 Task: Look for Airbnb properties in Kiskunhalas, Hungary from 22nd December, 2023 to 30th December, 2023 for 2 adults.1  bedroom having 1 bed and 1 bathroom. Property type can be hotel. Look for 3 properties as per requirement.
Action: Mouse pressed left at (441, 215)
Screenshot: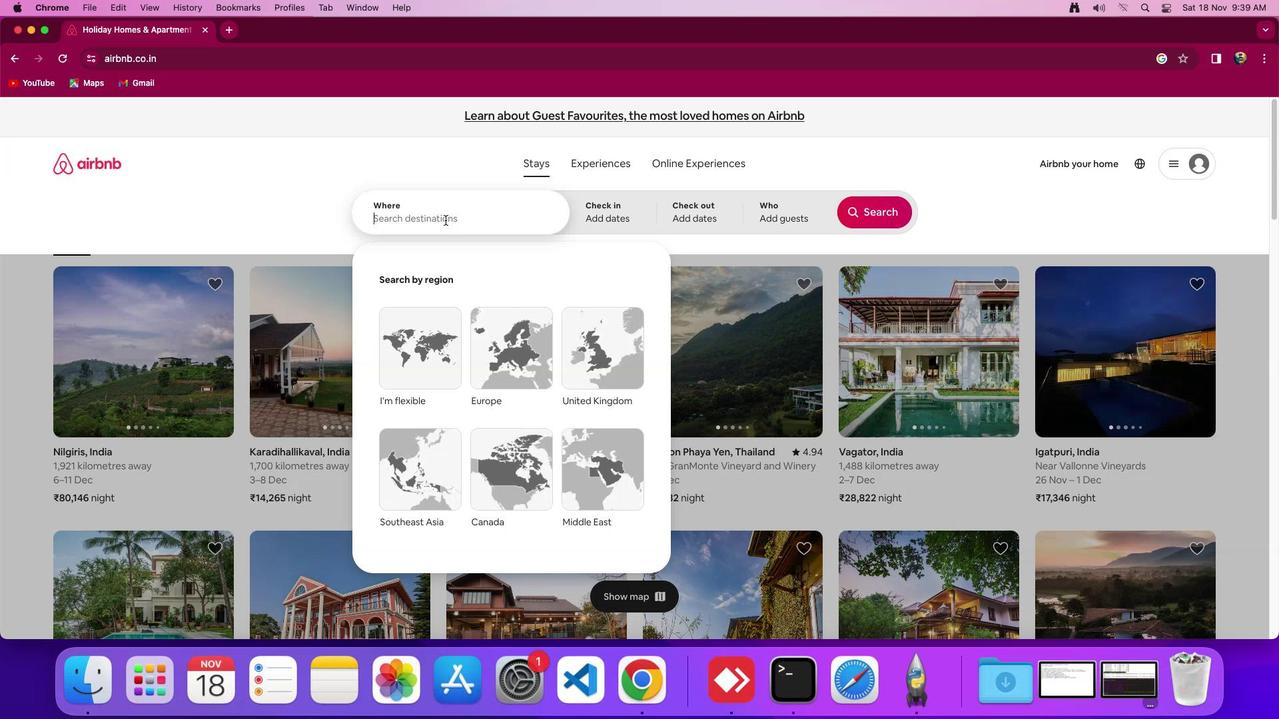 
Action: Mouse pressed left at (441, 215)
Screenshot: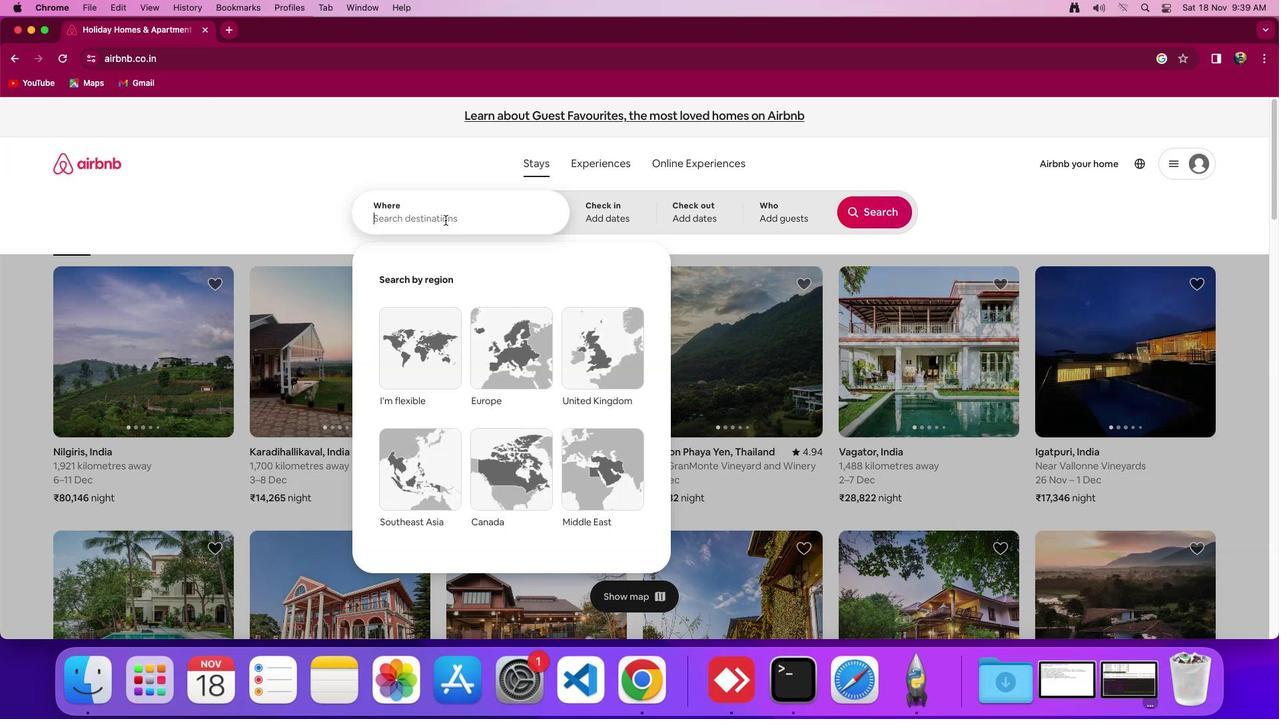 
Action: Mouse moved to (445, 219)
Screenshot: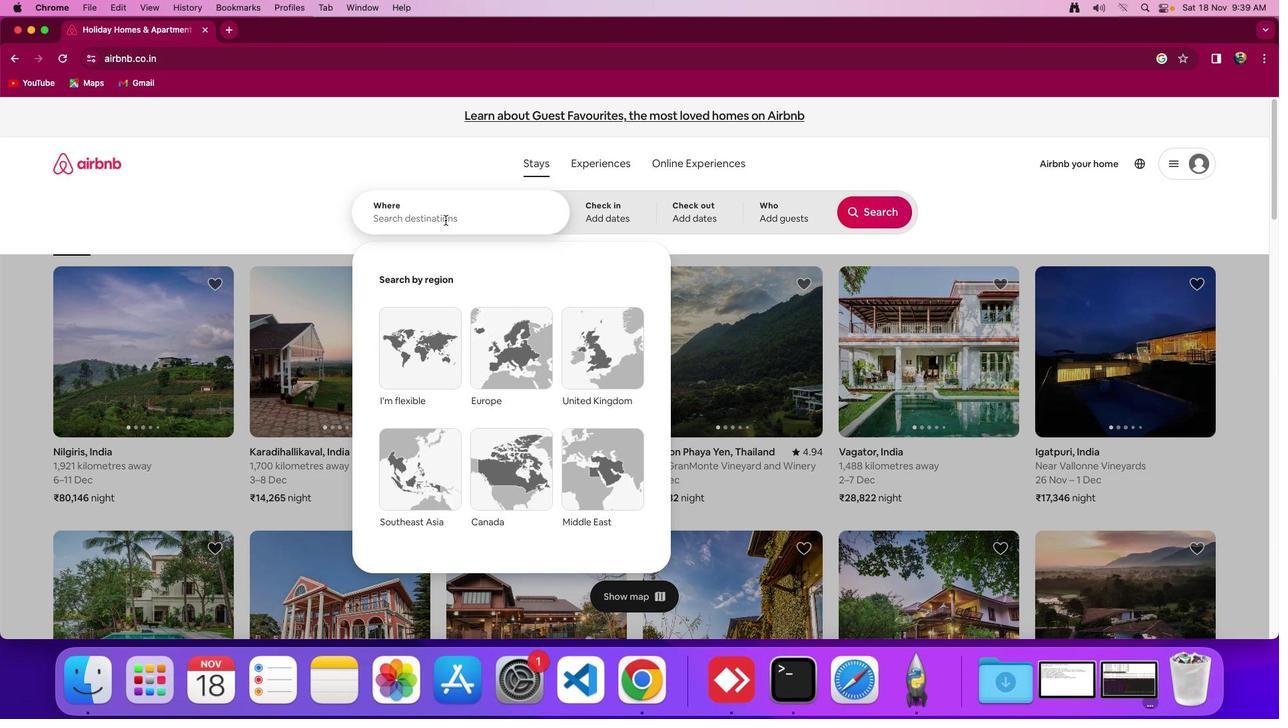 
Action: Key pressed Key.shift'K'
Screenshot: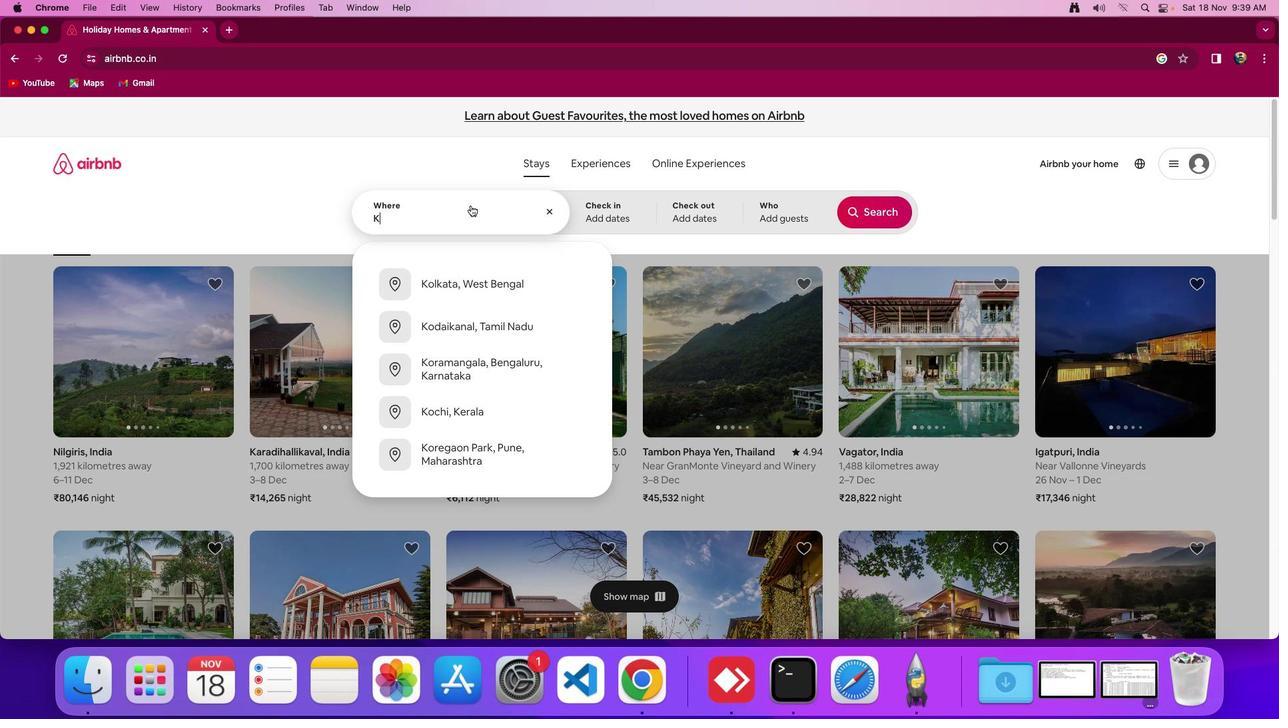 
Action: Mouse moved to (470, 205)
Screenshot: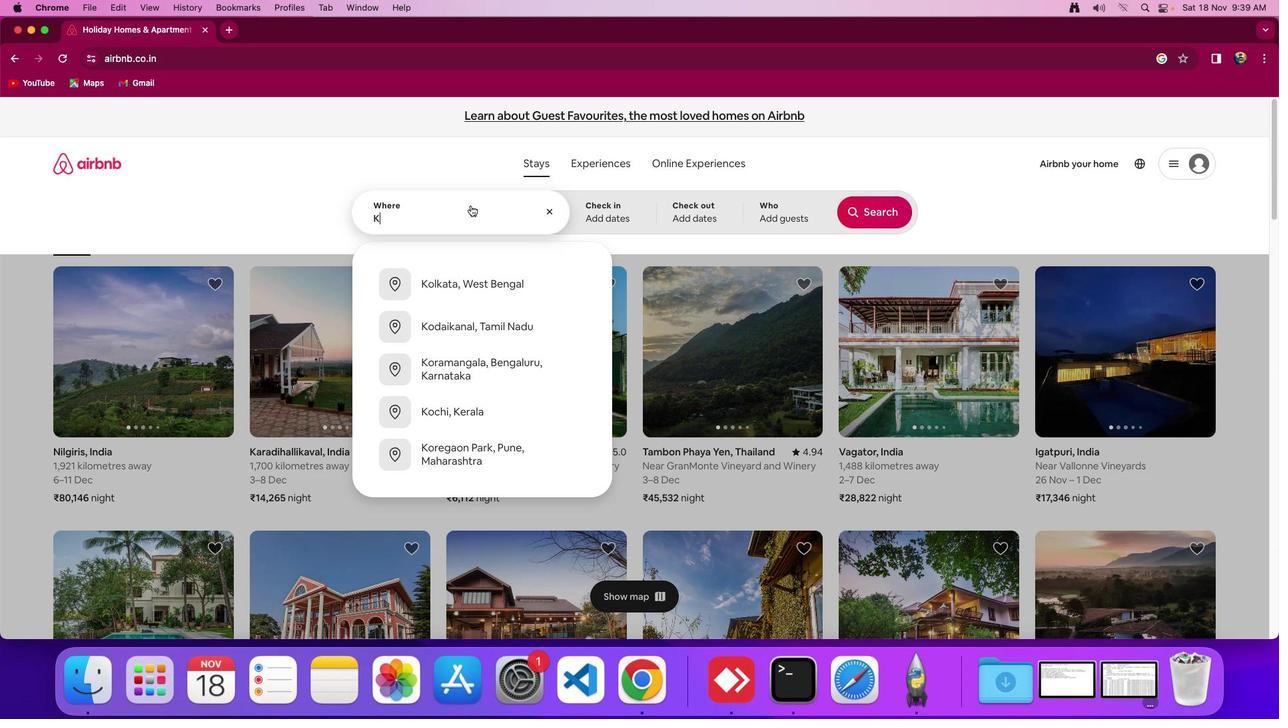 
Action: Key pressed 'i''s''k''u'
Screenshot: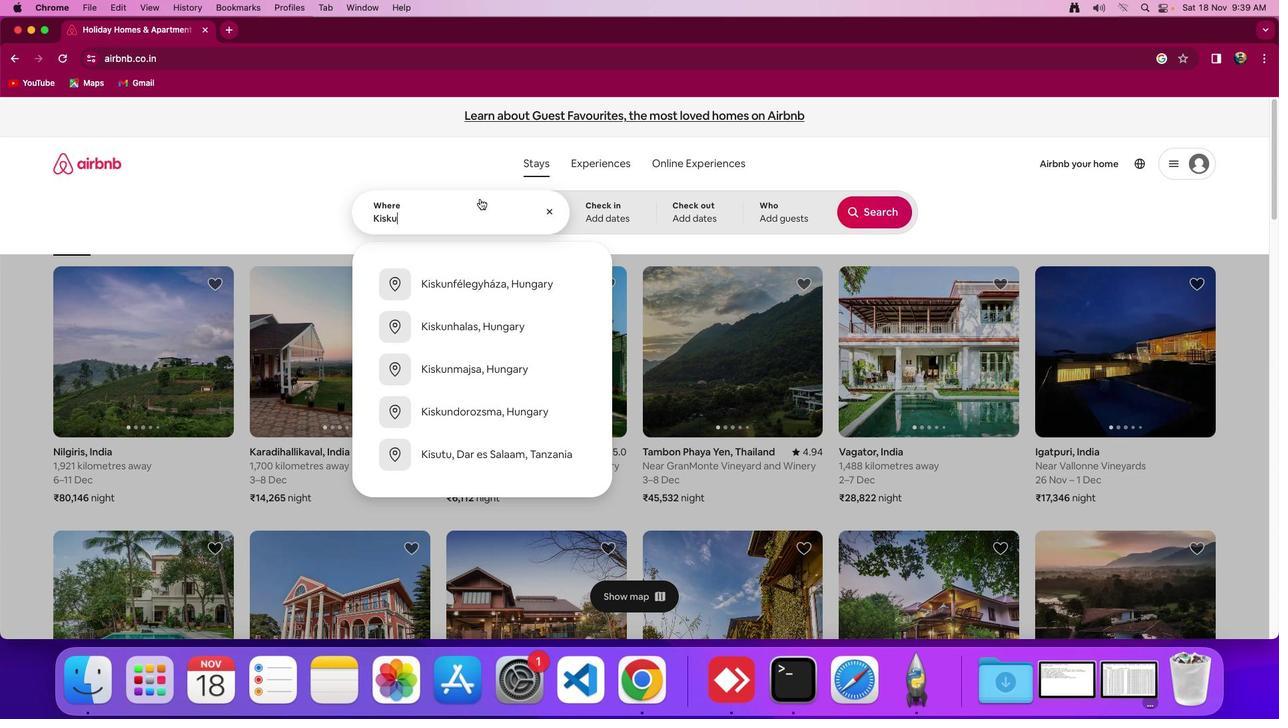 
Action: Mouse moved to (489, 193)
Screenshot: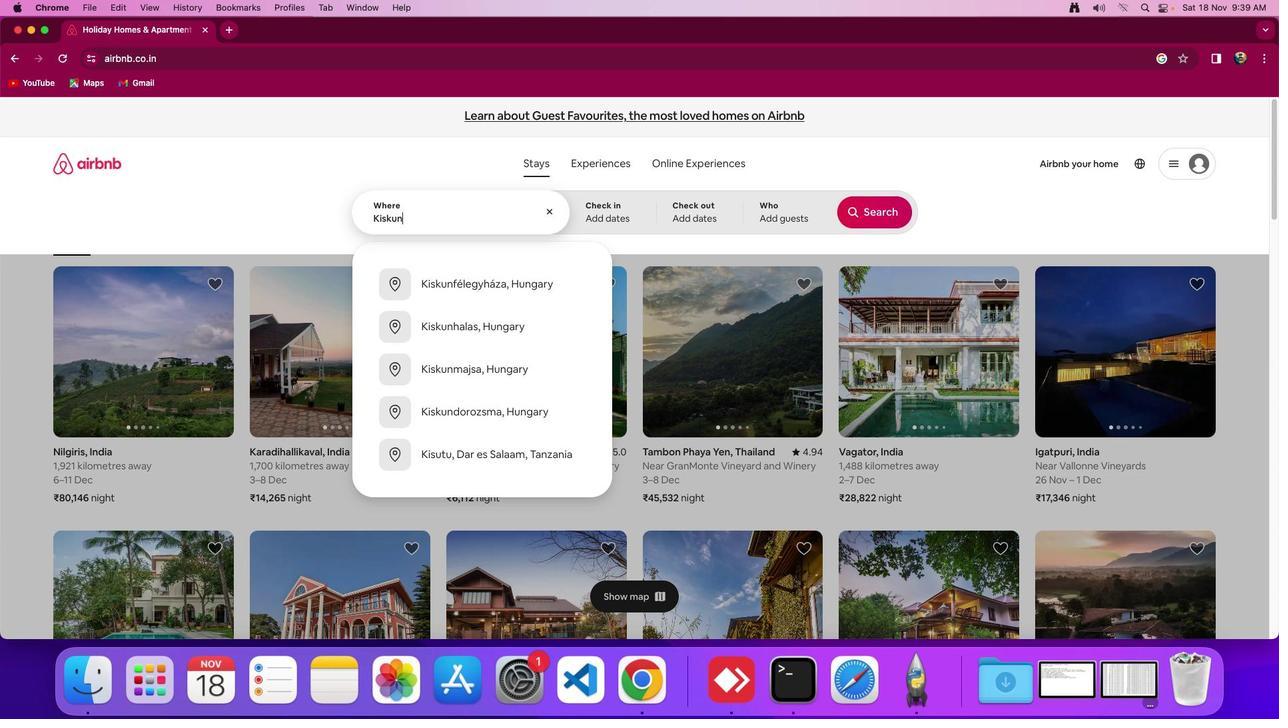 
Action: Key pressed 'n''h''a''l''a''s'','Key.spaceKey.shift'H''u''n'
Screenshot: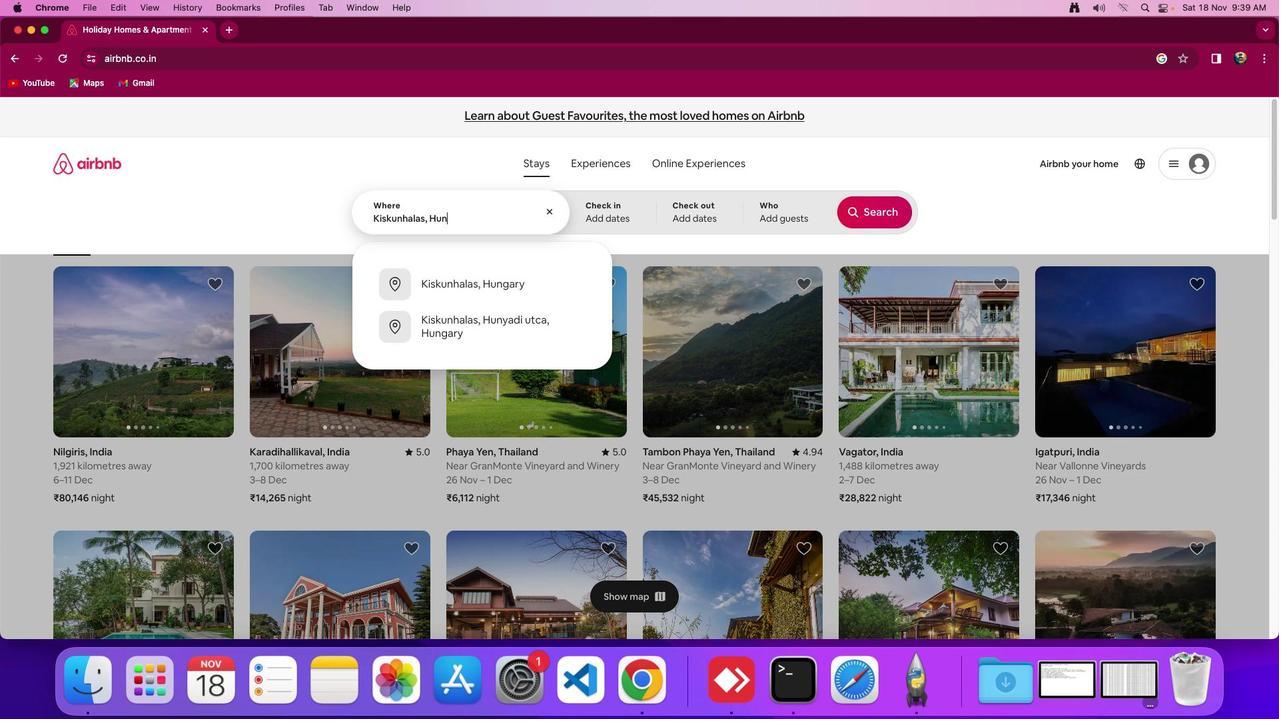 
Action: Mouse moved to (475, 219)
Screenshot: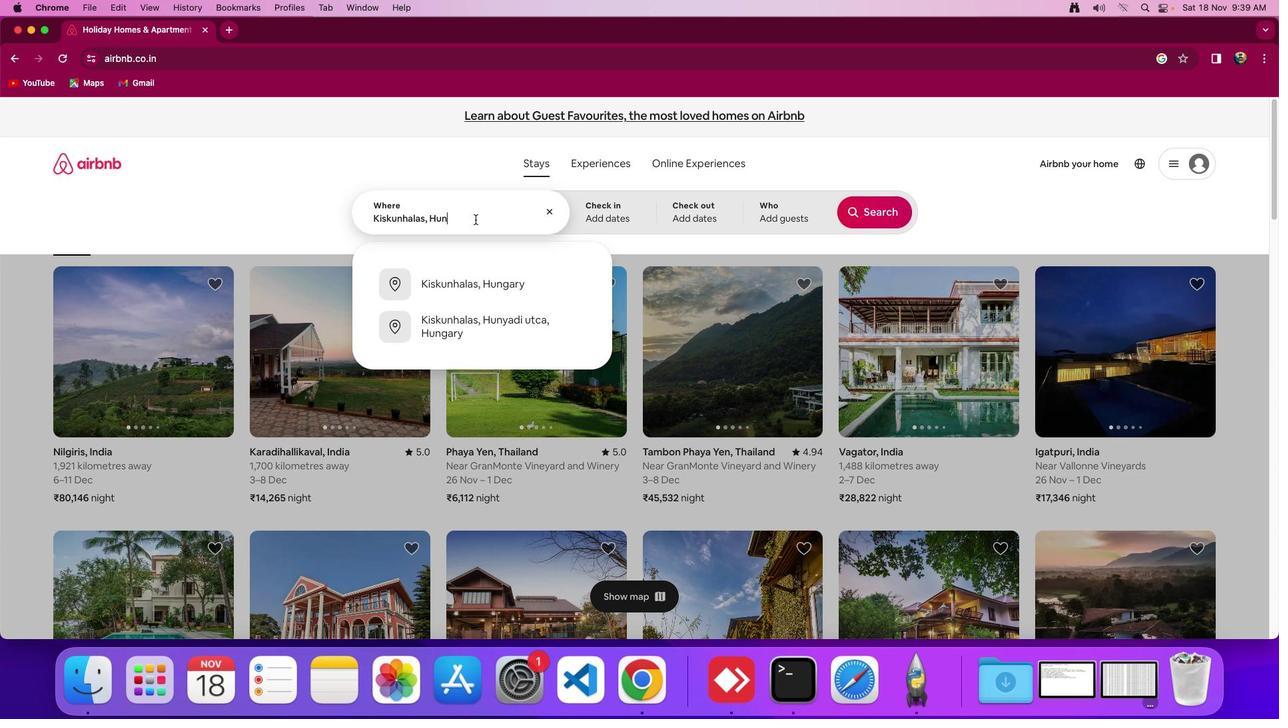 
Action: Key pressed 'g''a''r''y'
Screenshot: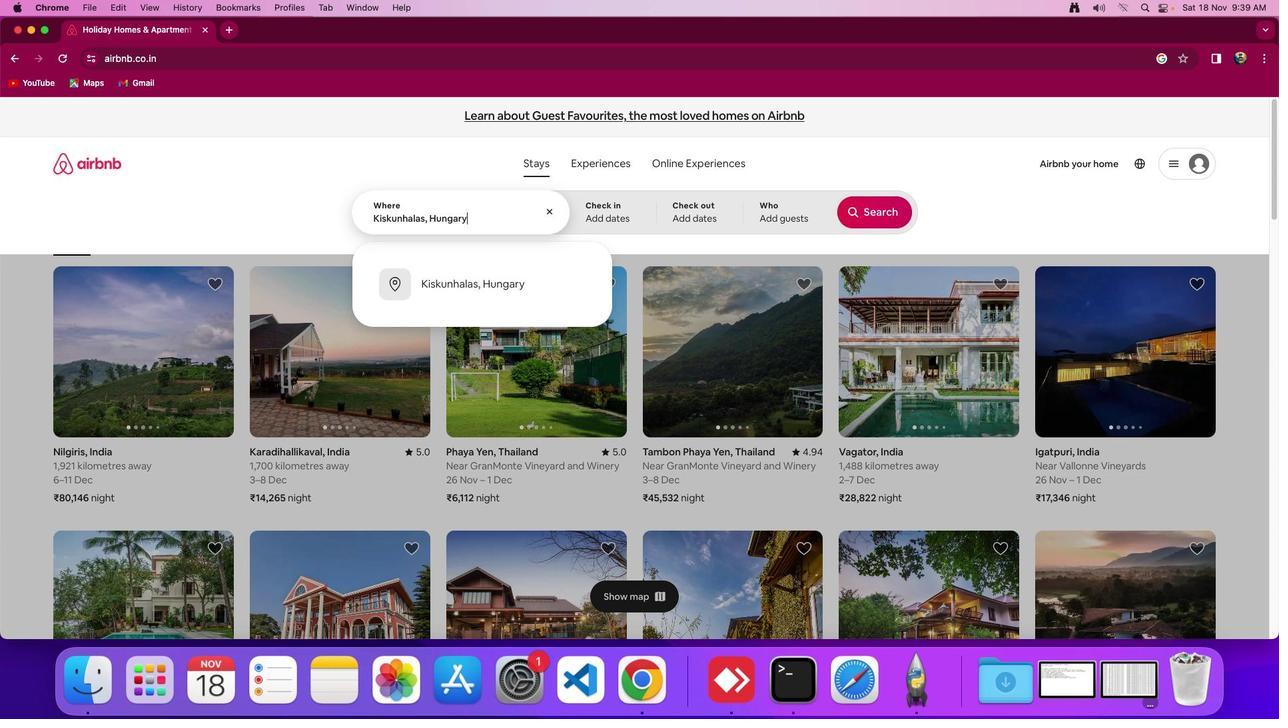 
Action: Mouse moved to (601, 204)
Screenshot: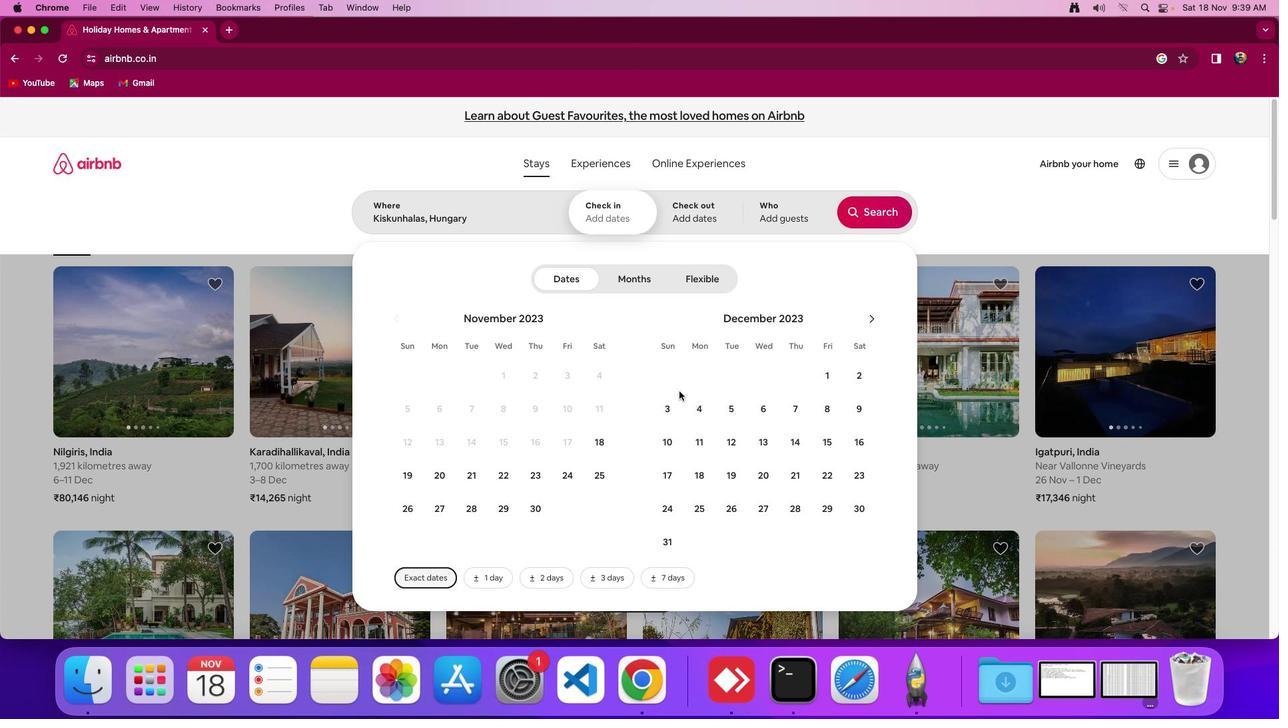
Action: Mouse pressed left at (601, 204)
Screenshot: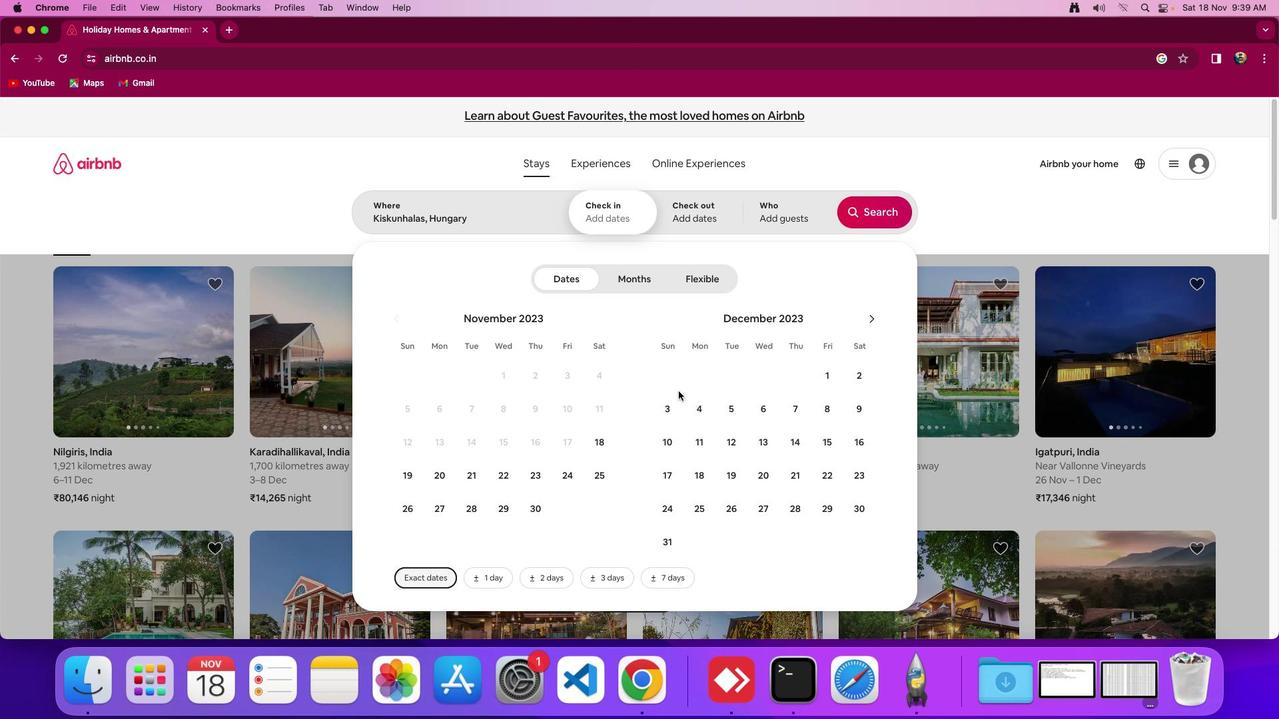 
Action: Mouse moved to (513, 477)
Screenshot: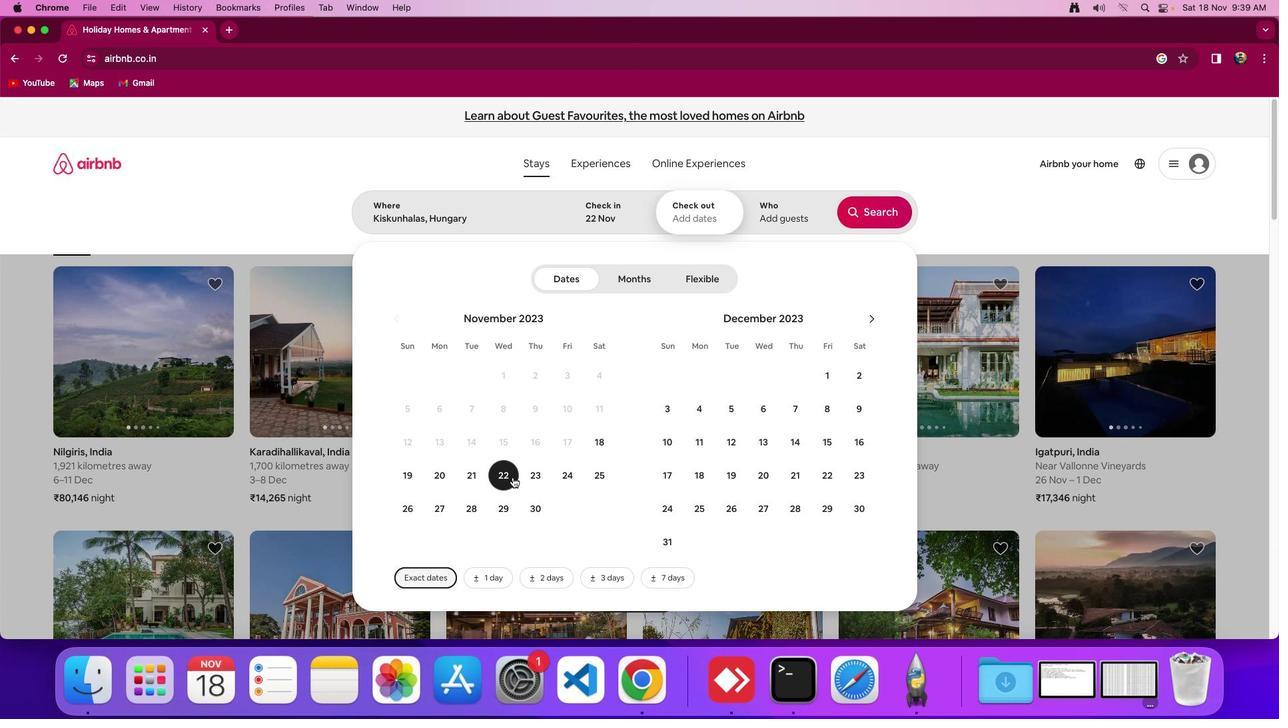 
Action: Mouse pressed left at (513, 477)
Screenshot: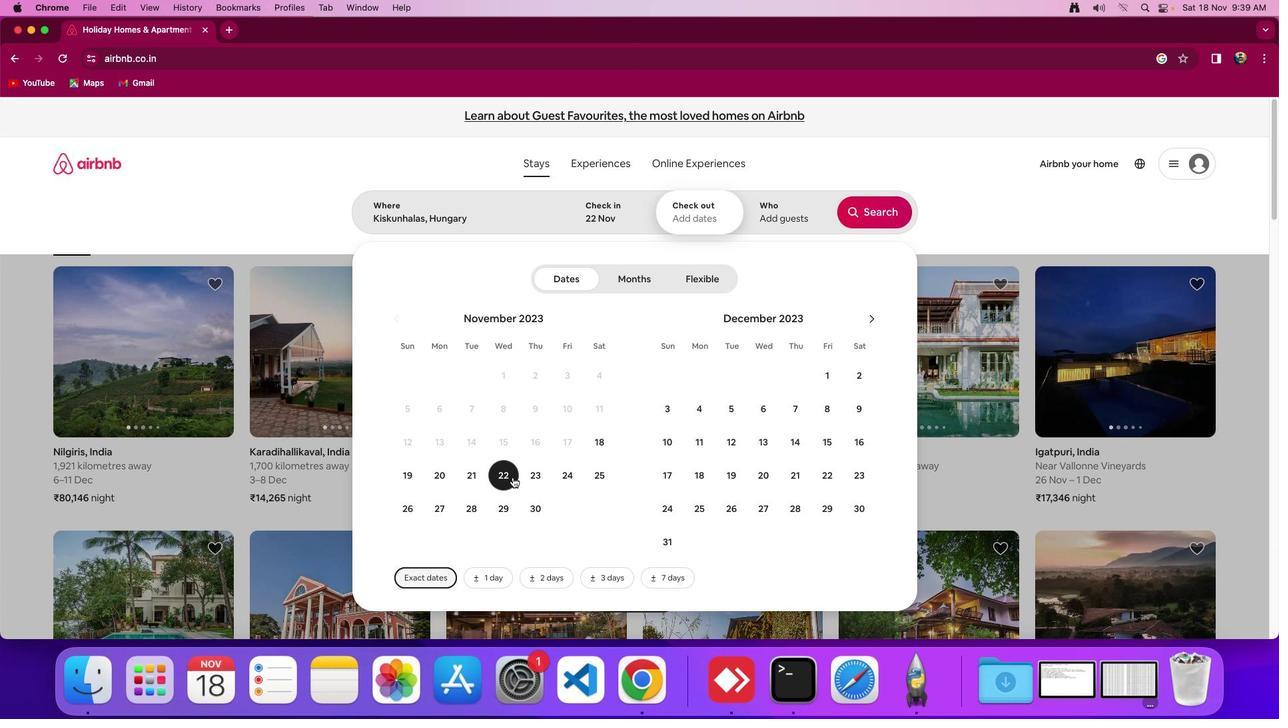 
Action: Mouse moved to (543, 514)
Screenshot: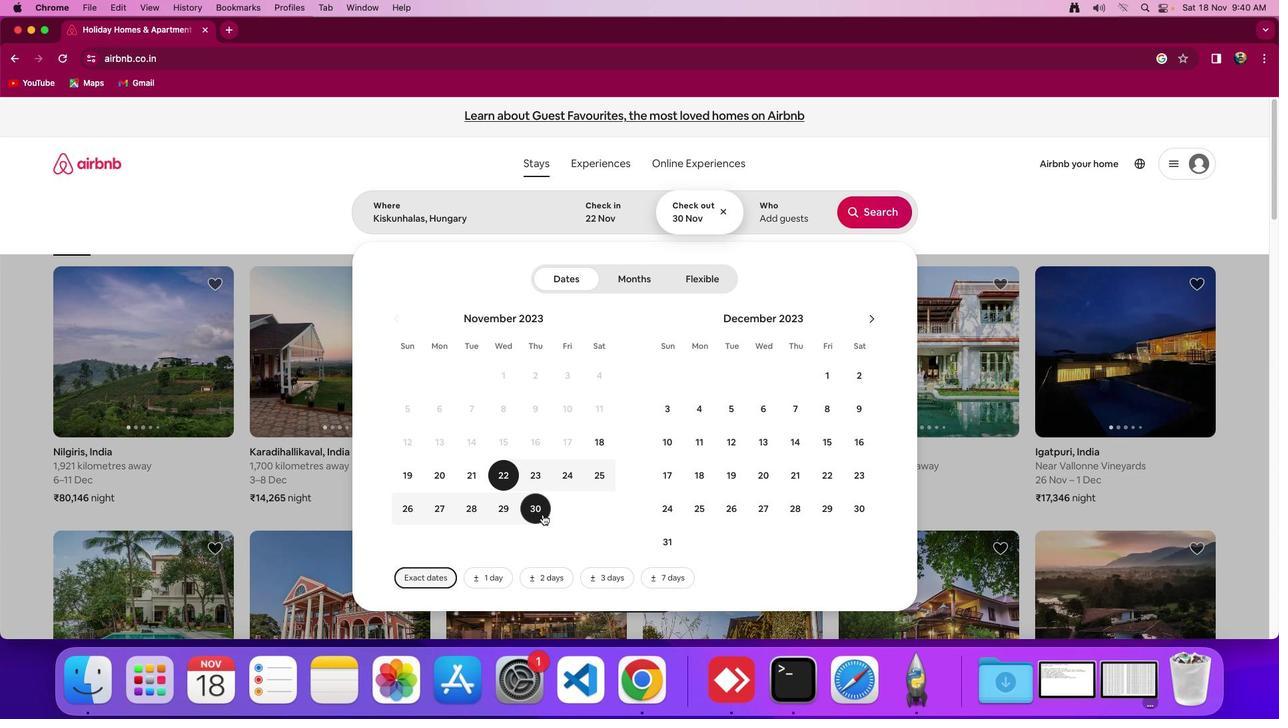 
Action: Mouse pressed left at (543, 514)
Screenshot: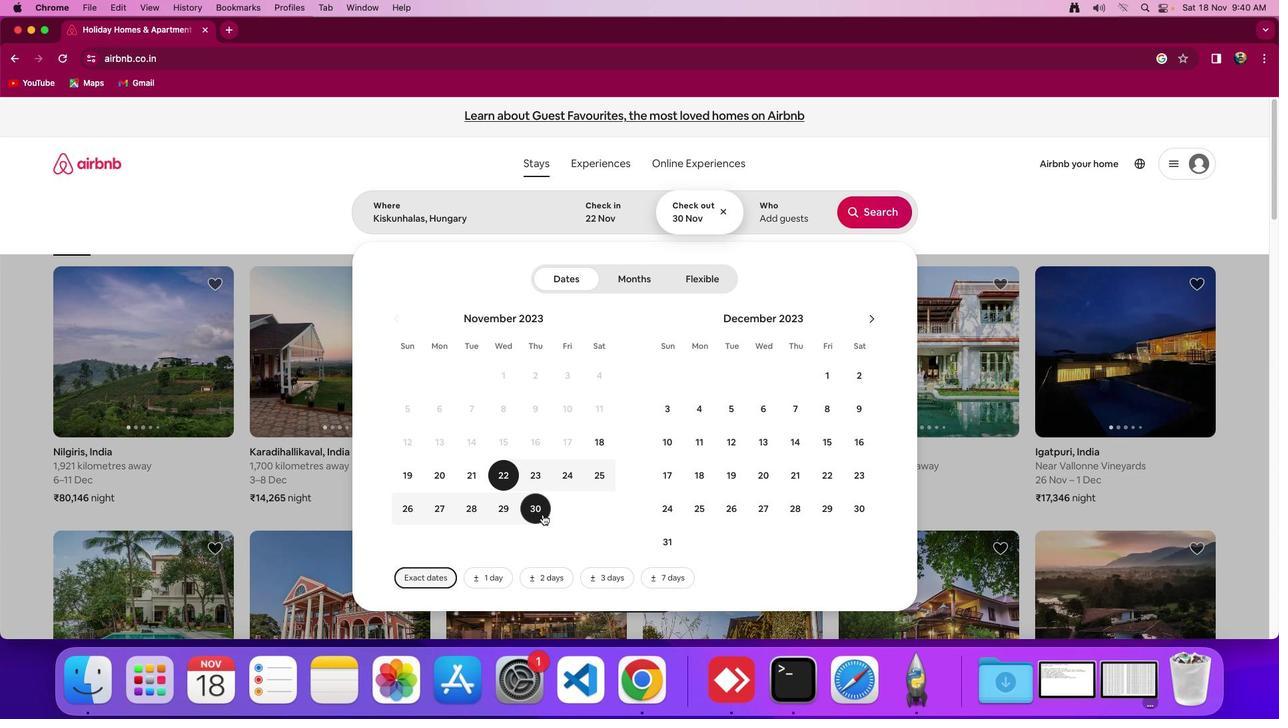 
Action: Mouse moved to (504, 482)
Screenshot: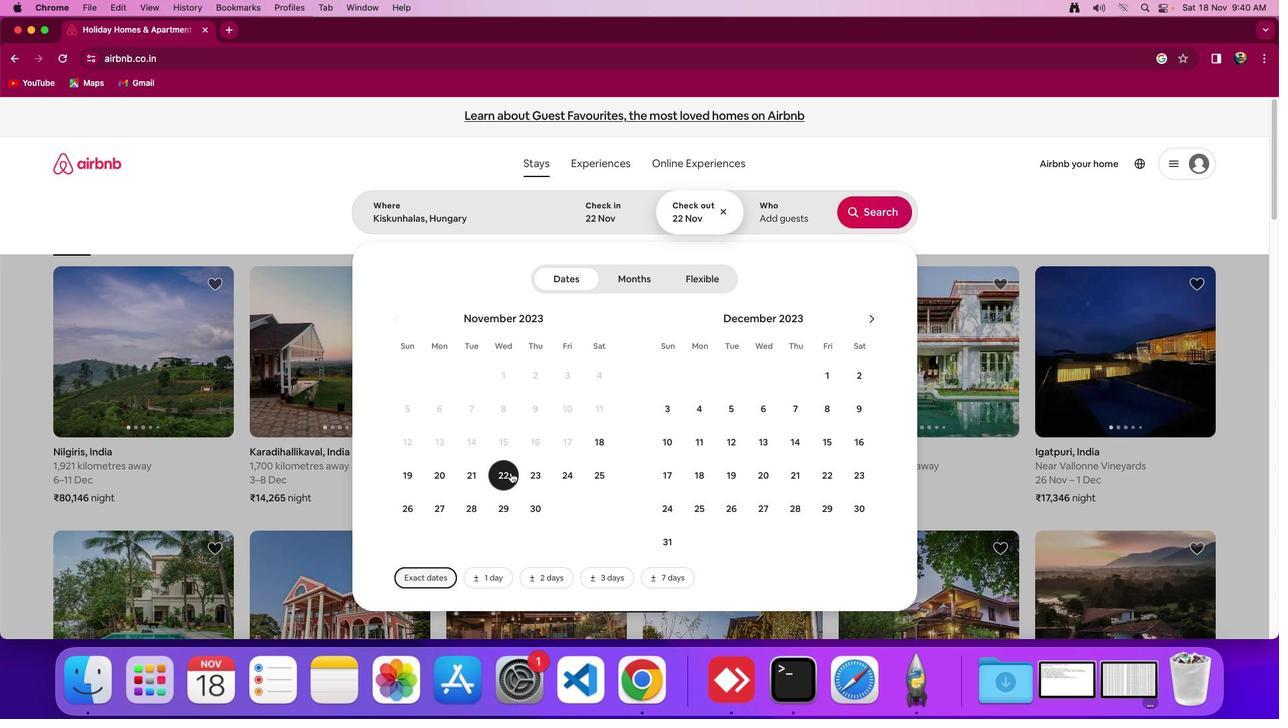 
Action: Mouse pressed left at (504, 482)
Screenshot: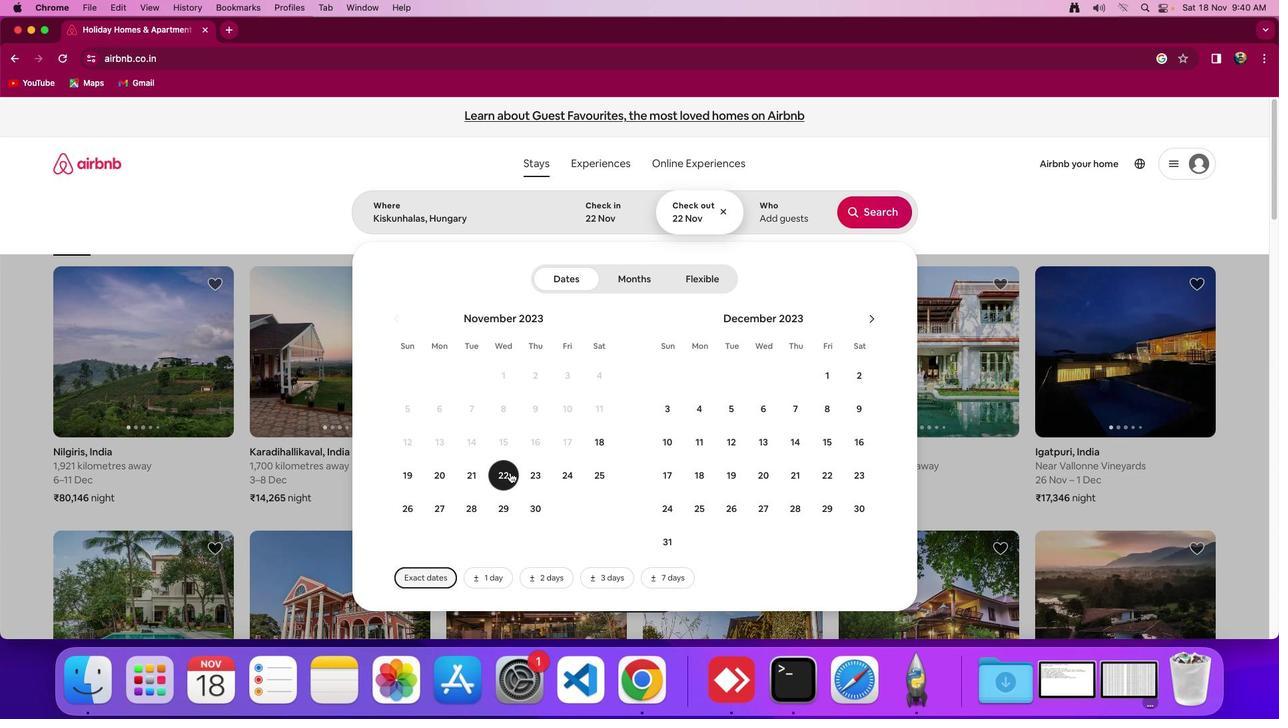 
Action: Mouse moved to (510, 473)
Screenshot: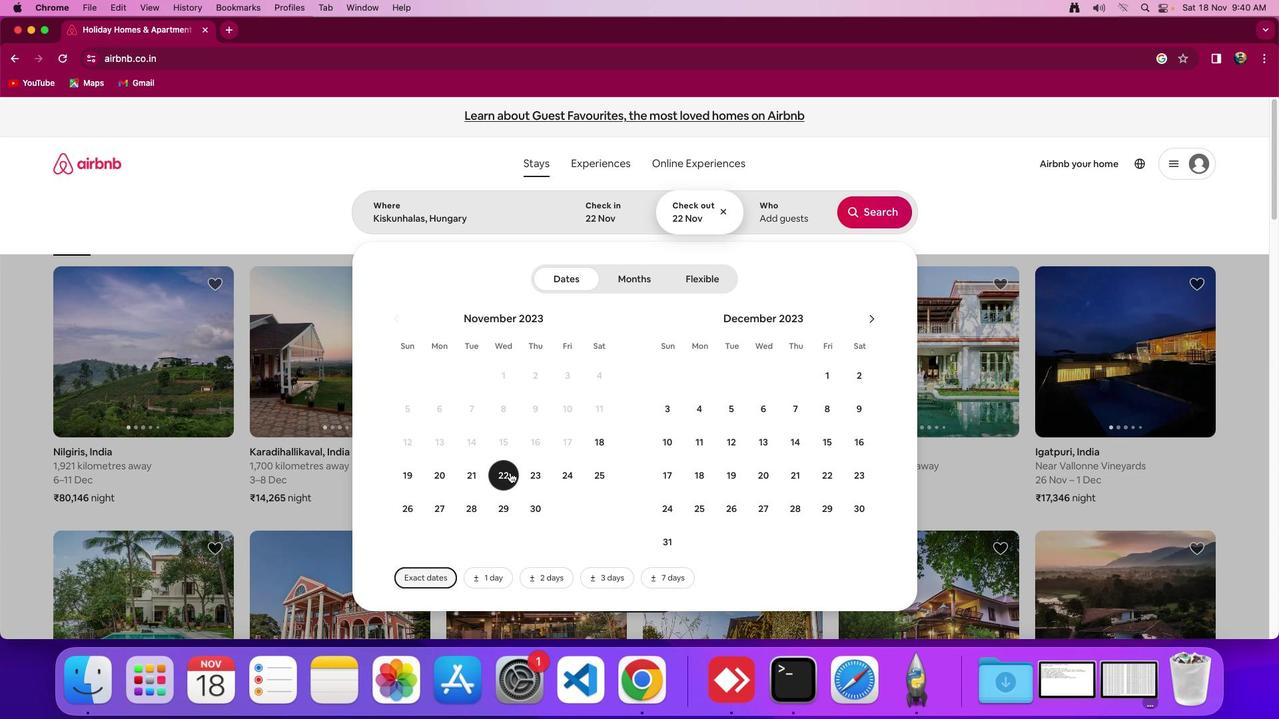 
Action: Mouse pressed left at (510, 473)
Screenshot: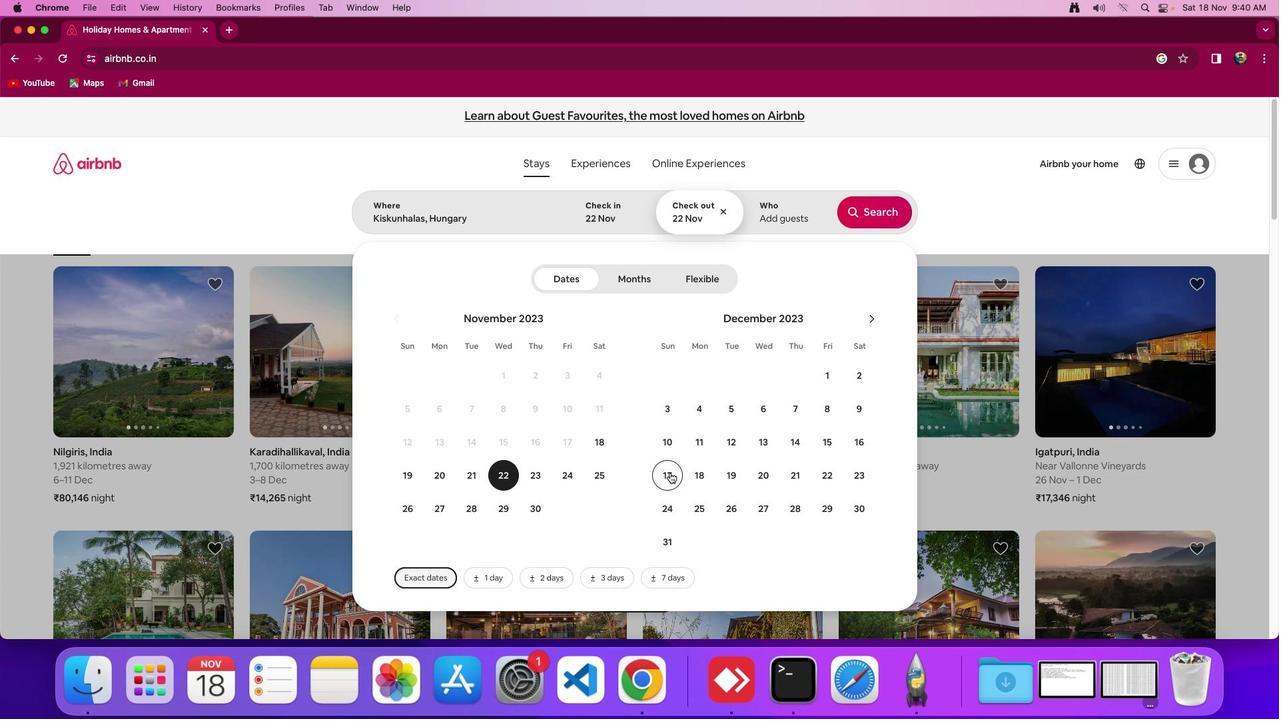 
Action: Mouse moved to (514, 476)
Screenshot: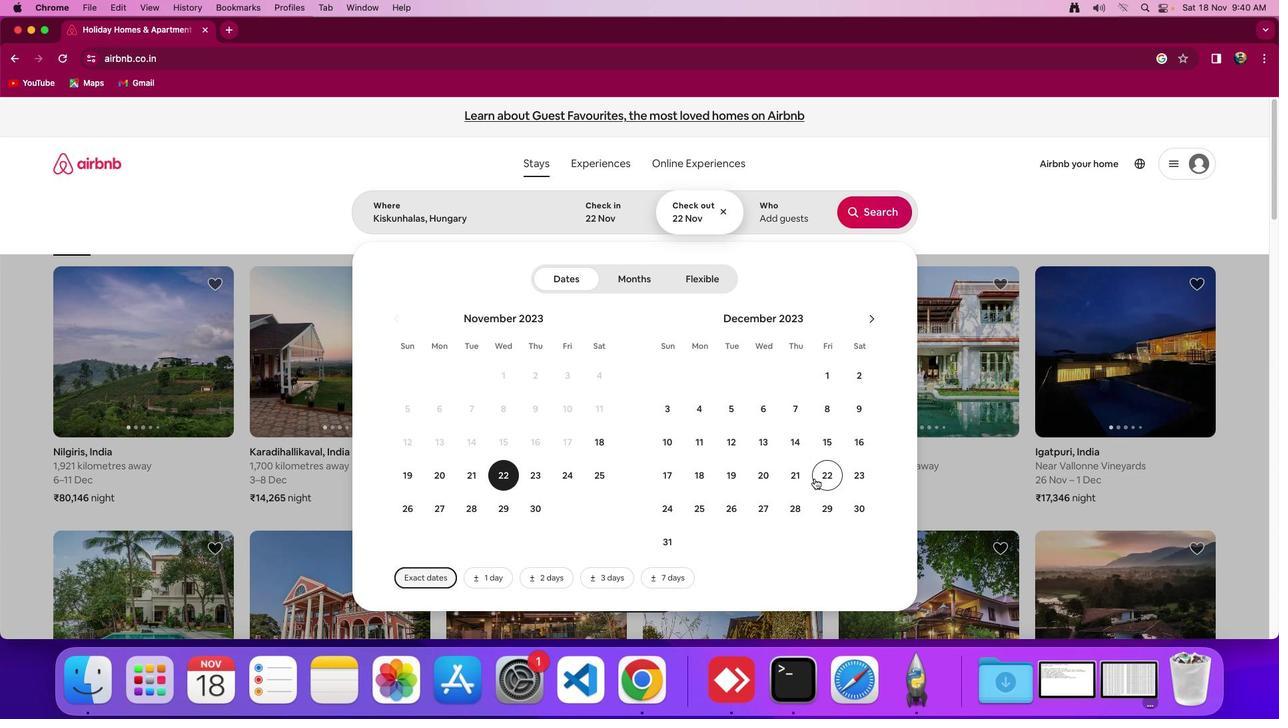 
Action: Mouse pressed left at (514, 476)
Screenshot: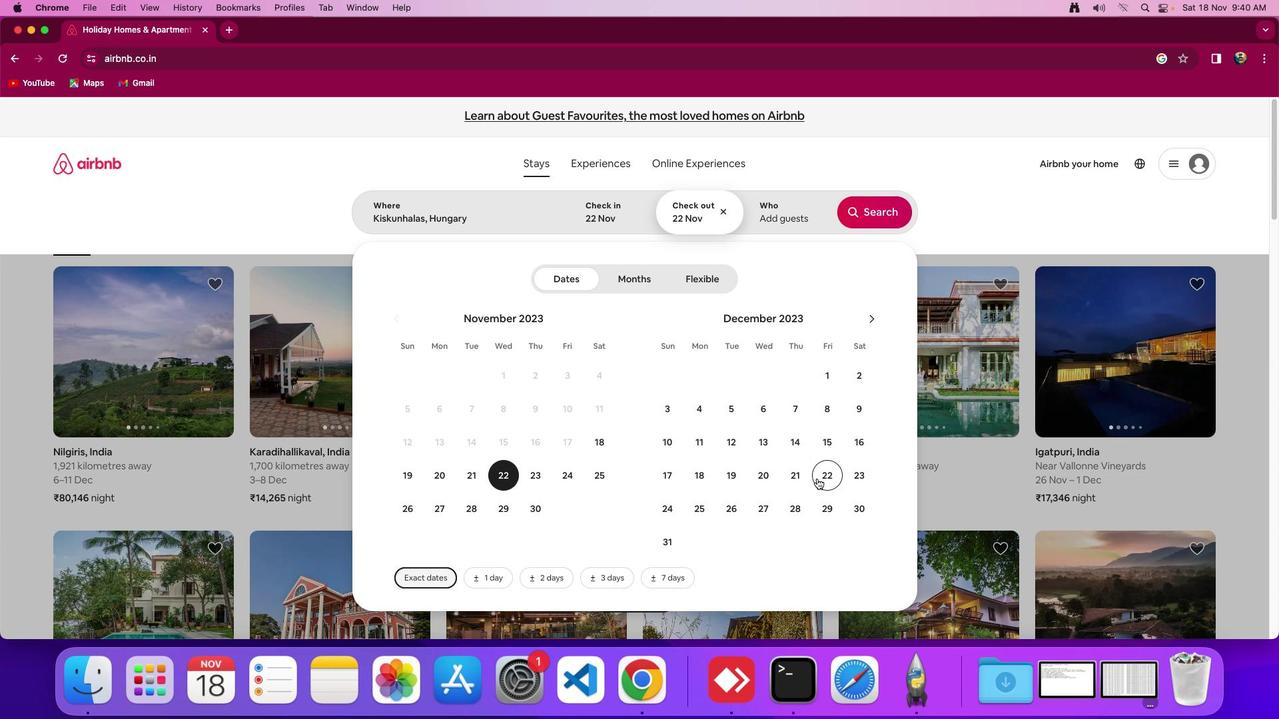 
Action: Mouse moved to (817, 479)
Screenshot: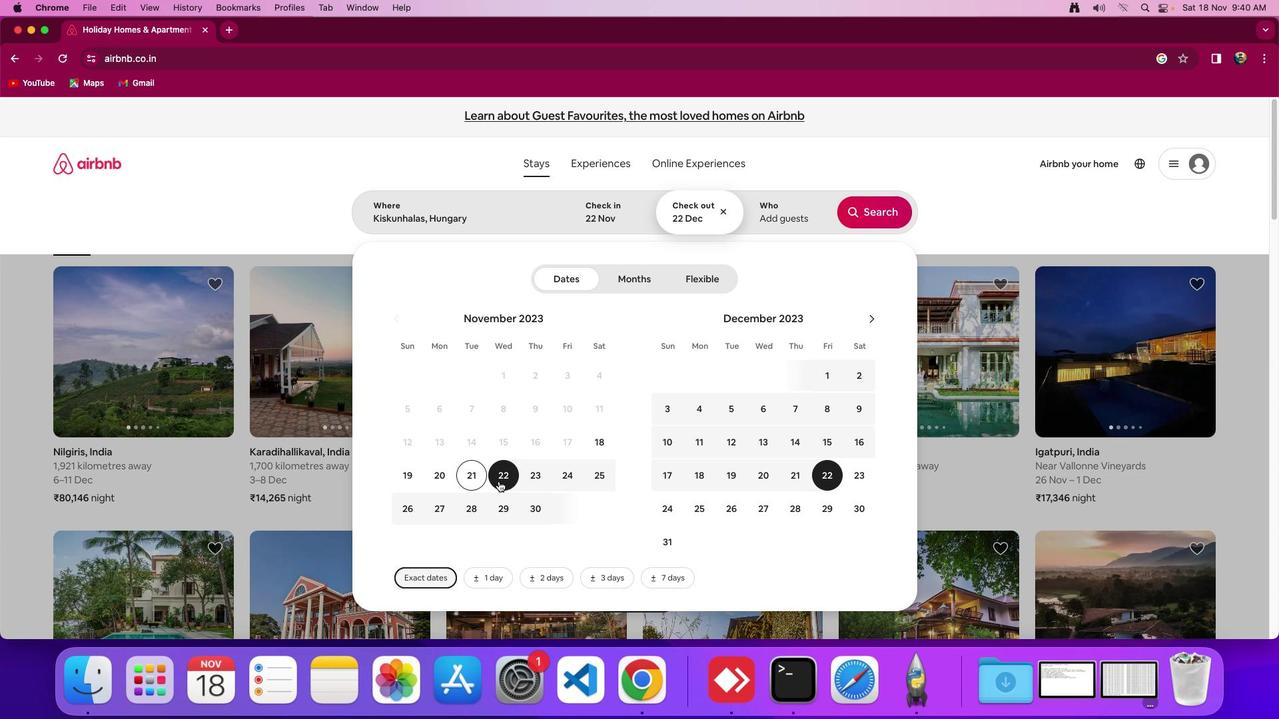 
Action: Mouse pressed left at (817, 479)
Screenshot: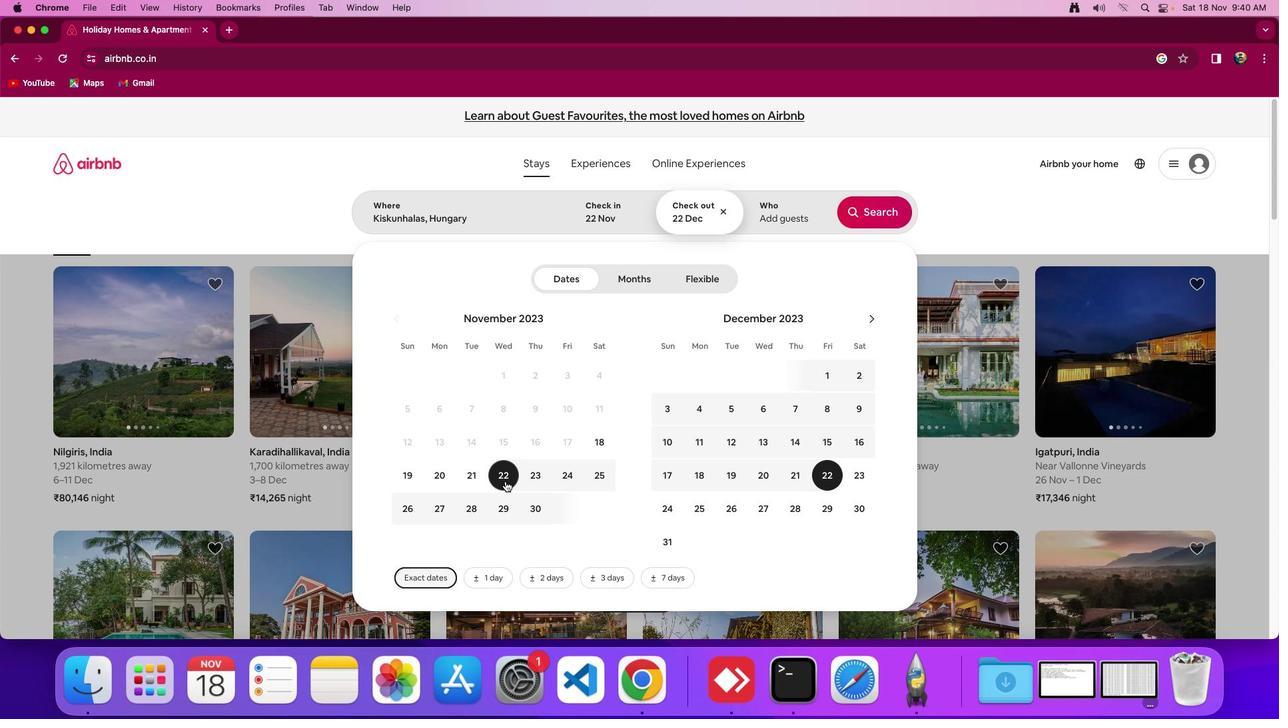 
Action: Mouse moved to (503, 480)
Screenshot: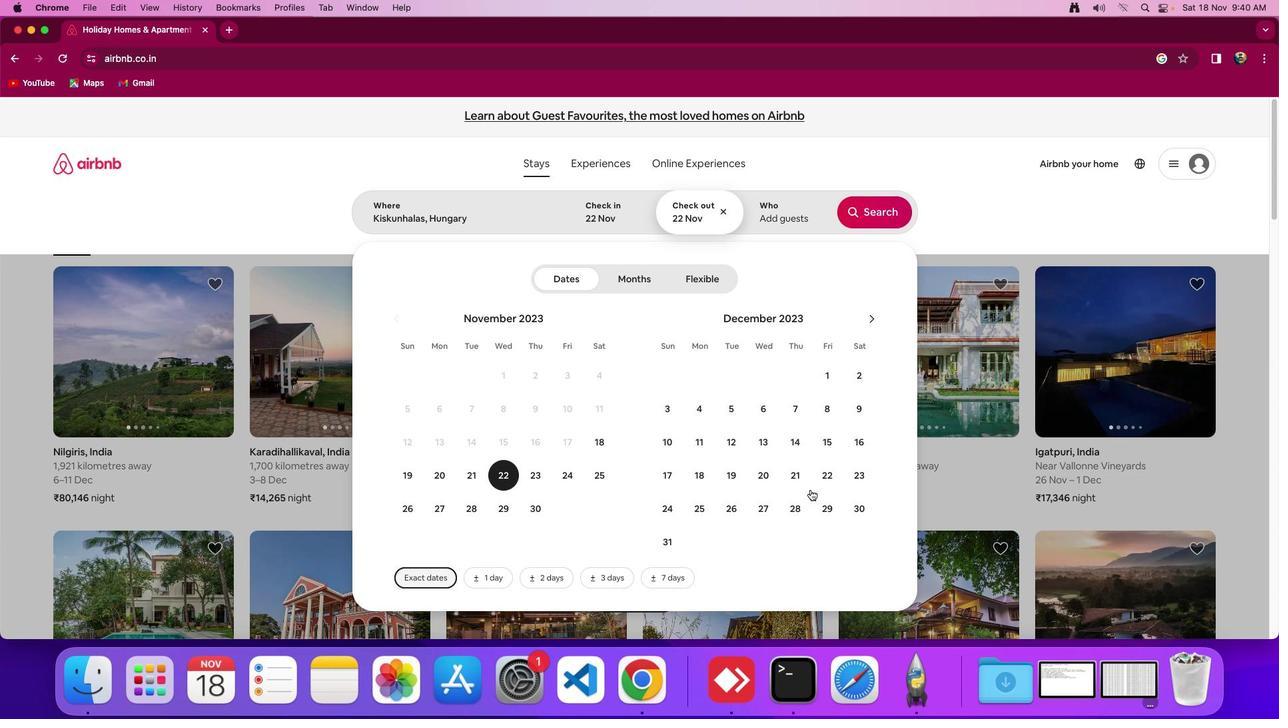 
Action: Mouse pressed left at (503, 480)
Screenshot: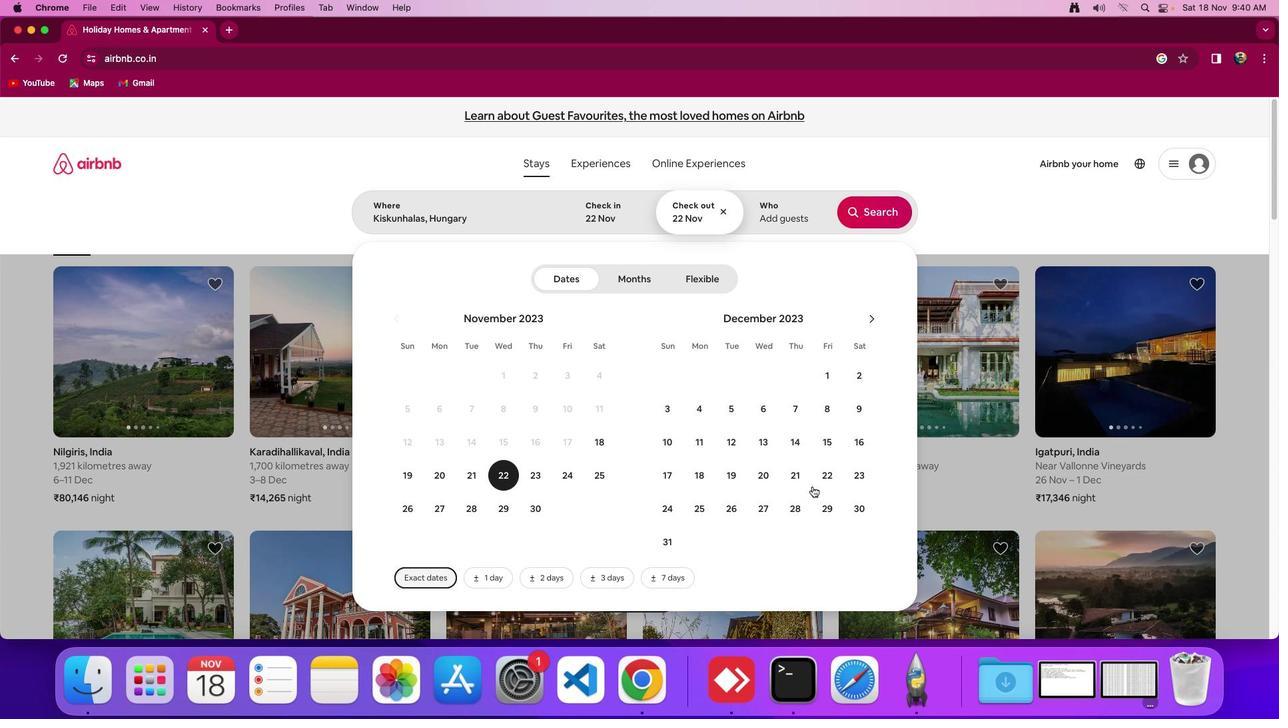 
Action: Mouse moved to (611, 225)
Screenshot: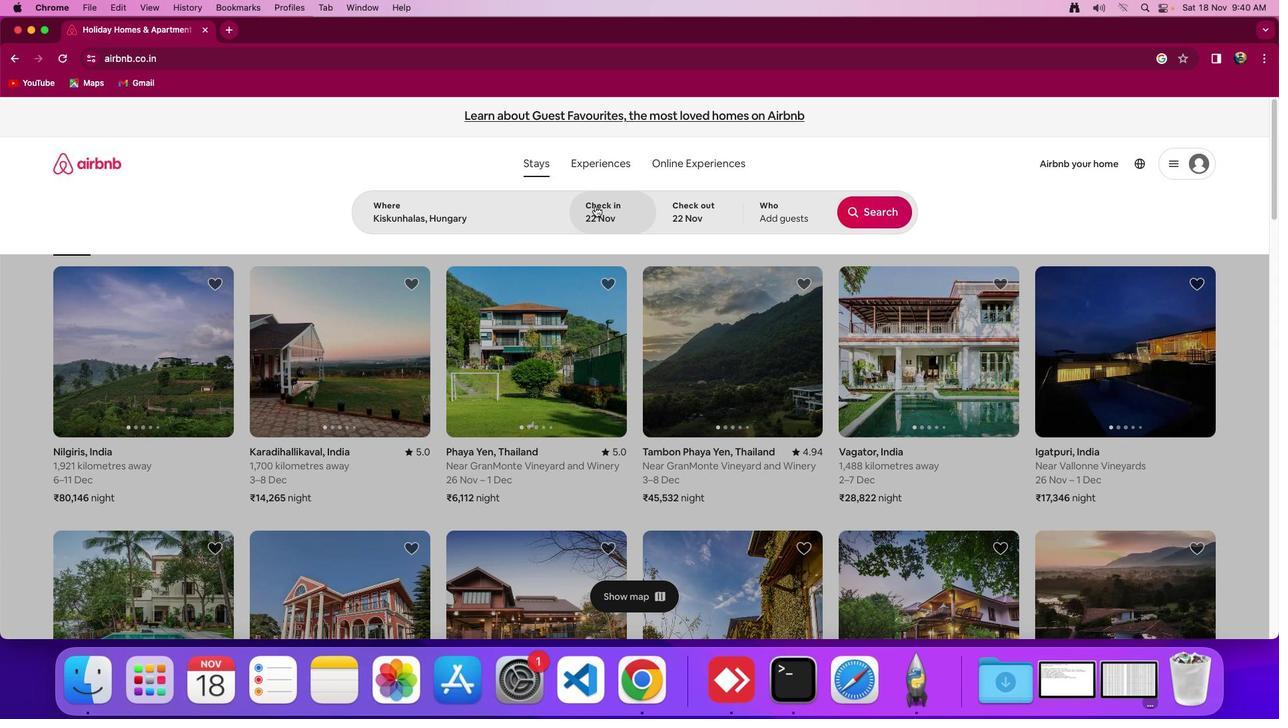 
Action: Mouse pressed left at (611, 225)
Screenshot: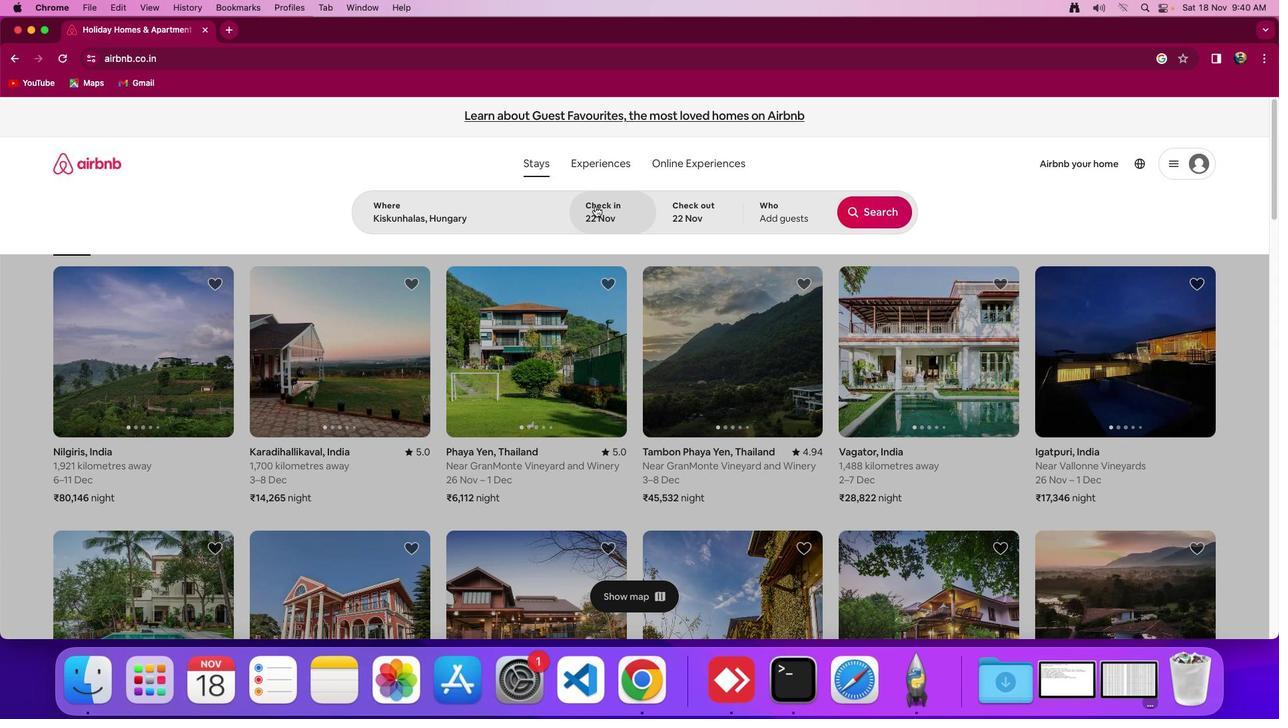 
Action: Mouse moved to (595, 205)
Screenshot: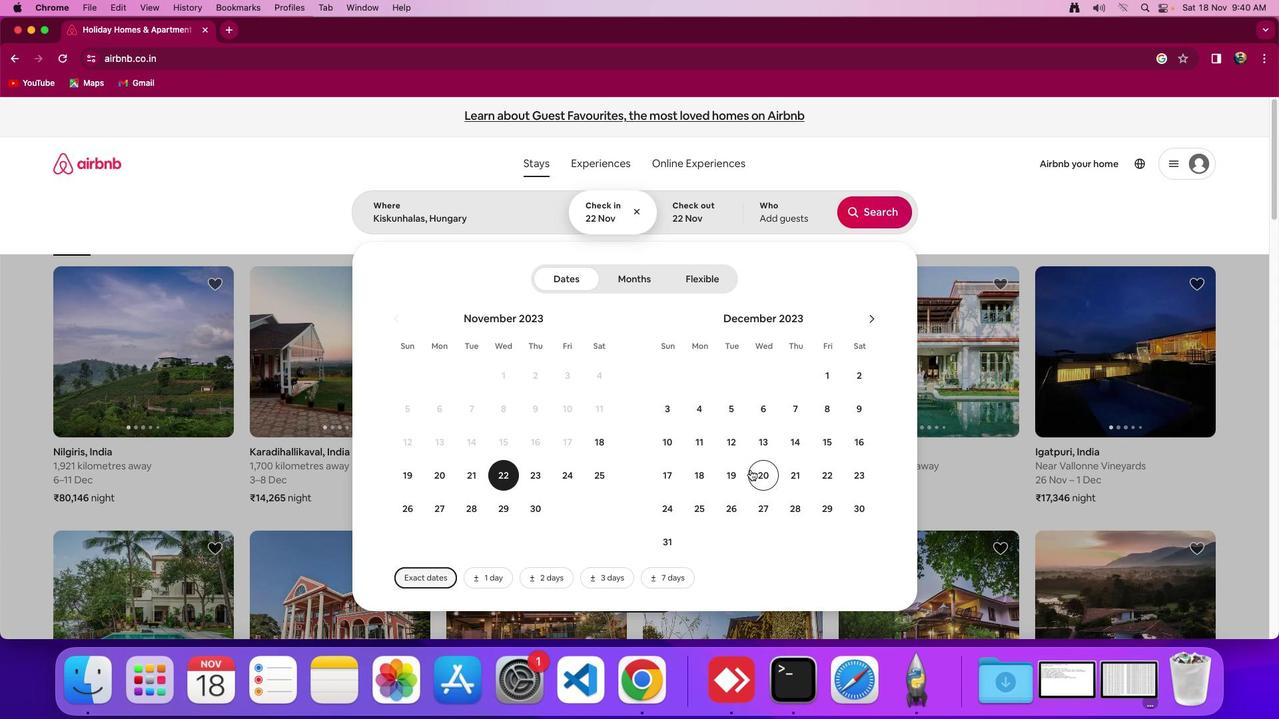 
Action: Mouse pressed left at (595, 205)
Screenshot: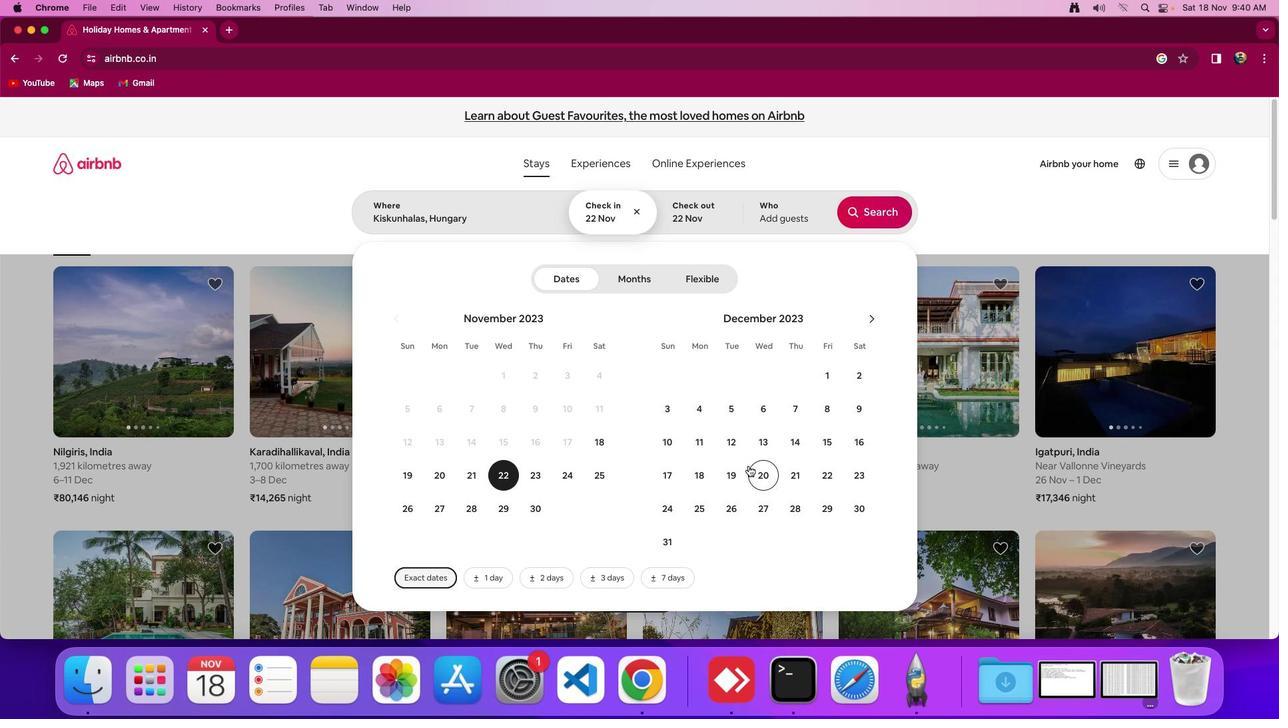 
Action: Mouse moved to (641, 209)
Screenshot: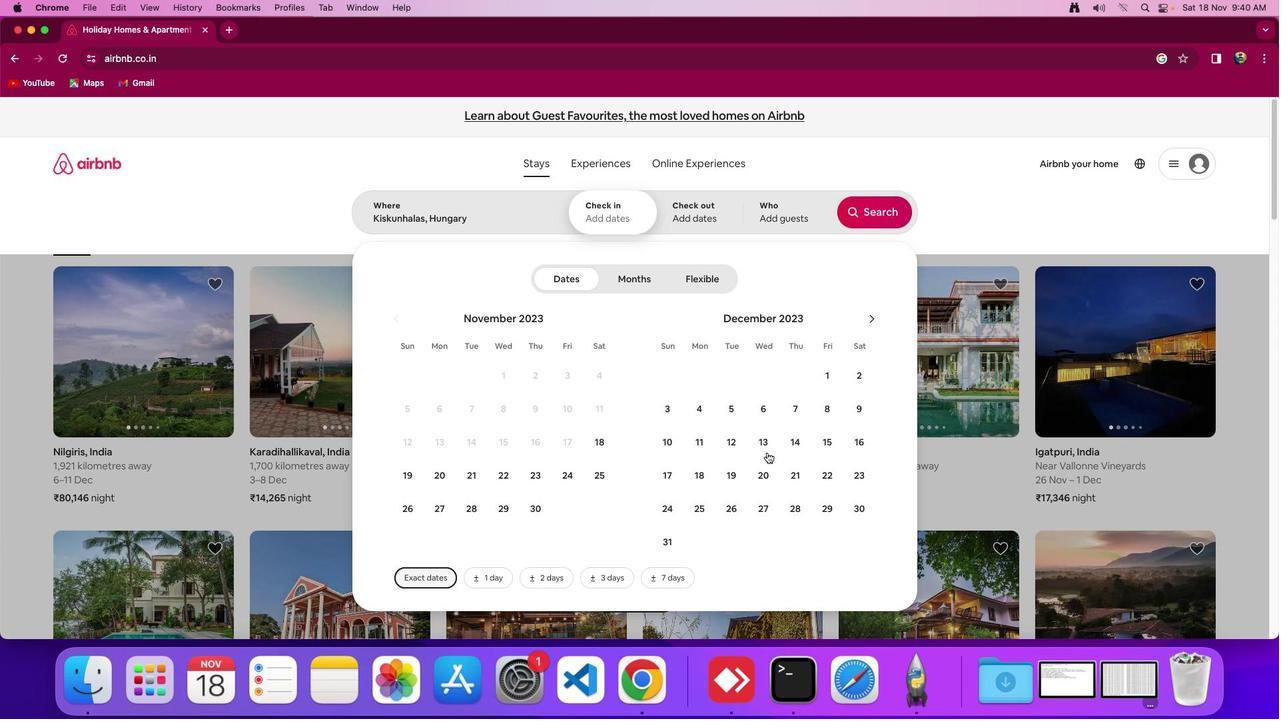 
Action: Mouse pressed left at (641, 209)
Screenshot: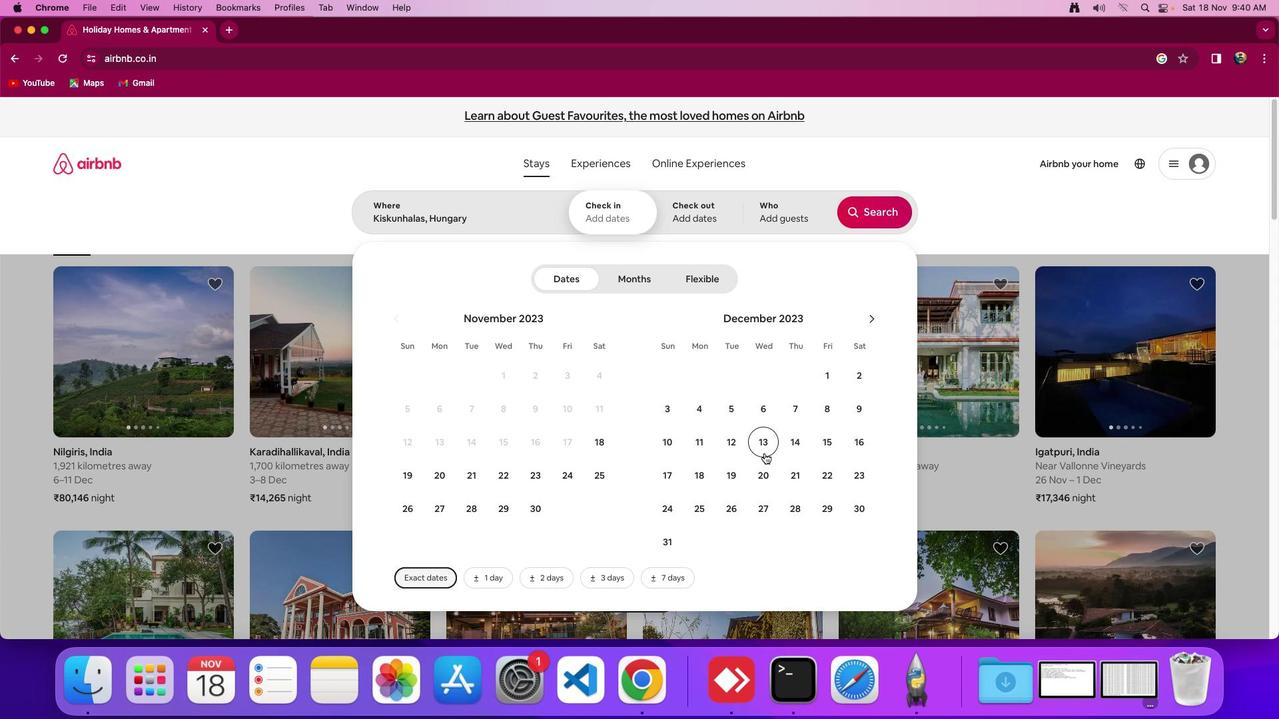 
Action: Mouse moved to (820, 469)
Screenshot: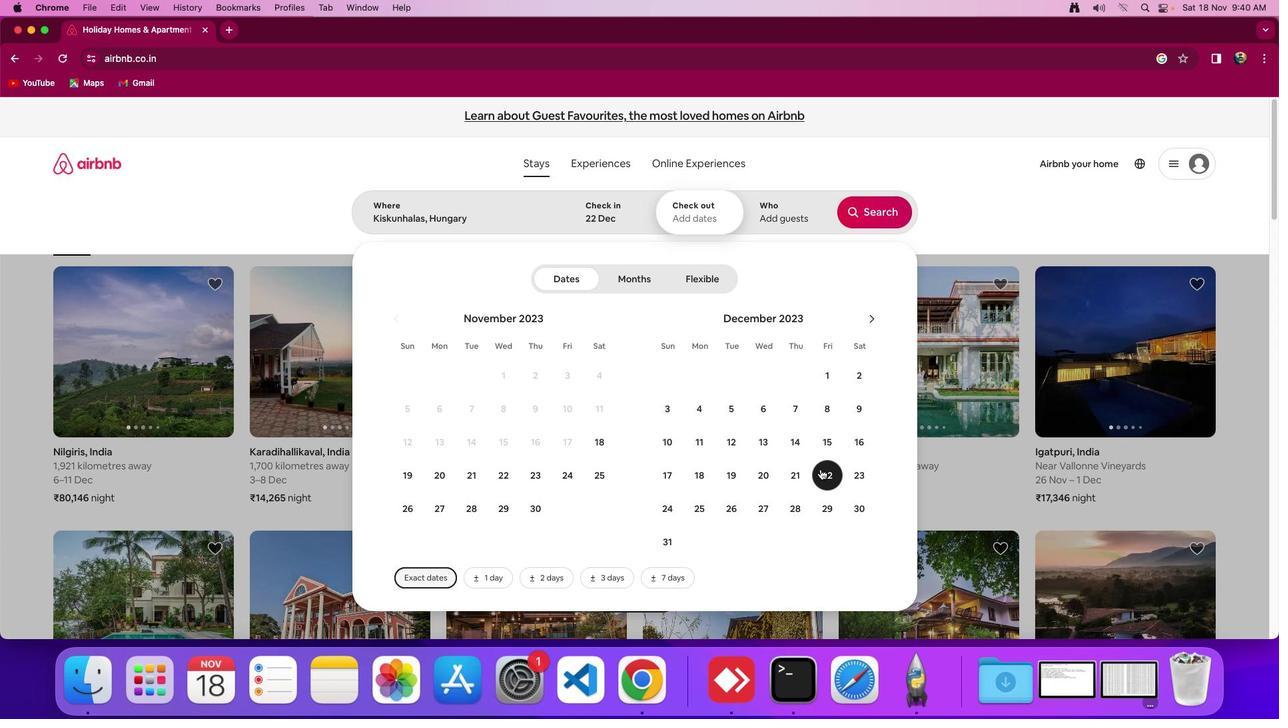 
Action: Mouse pressed left at (820, 469)
Screenshot: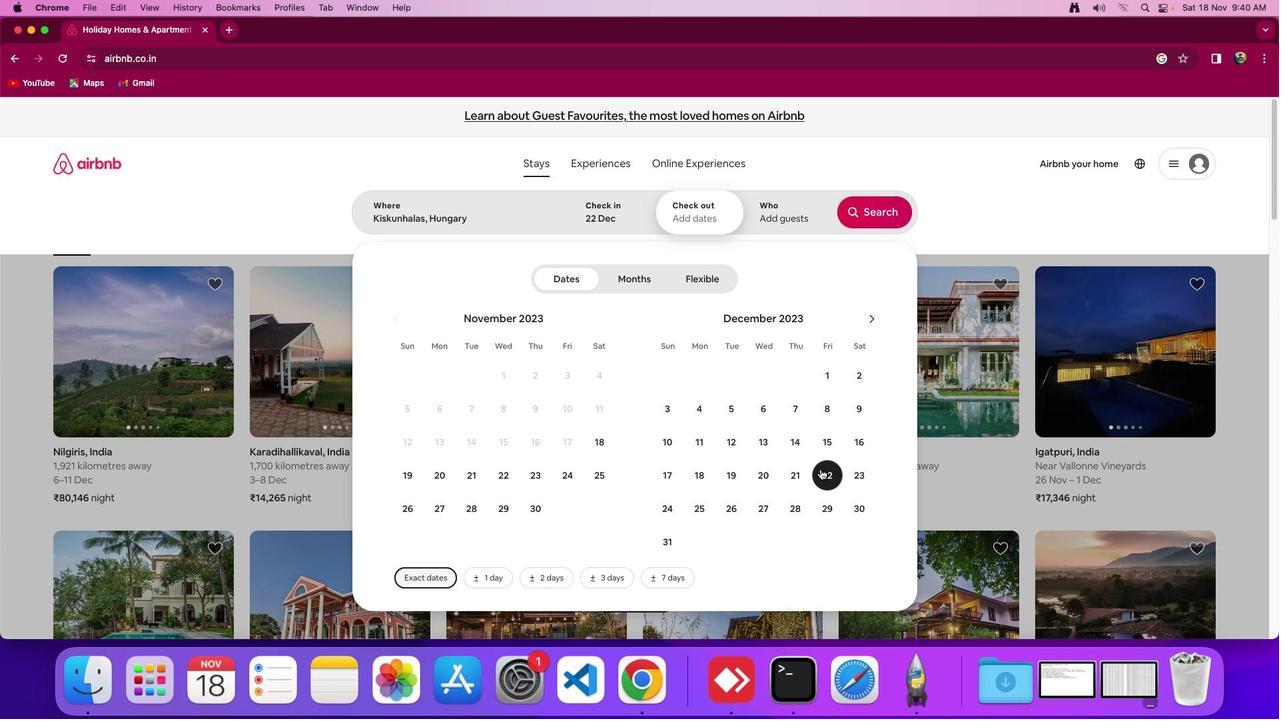 
Action: Mouse moved to (858, 513)
Screenshot: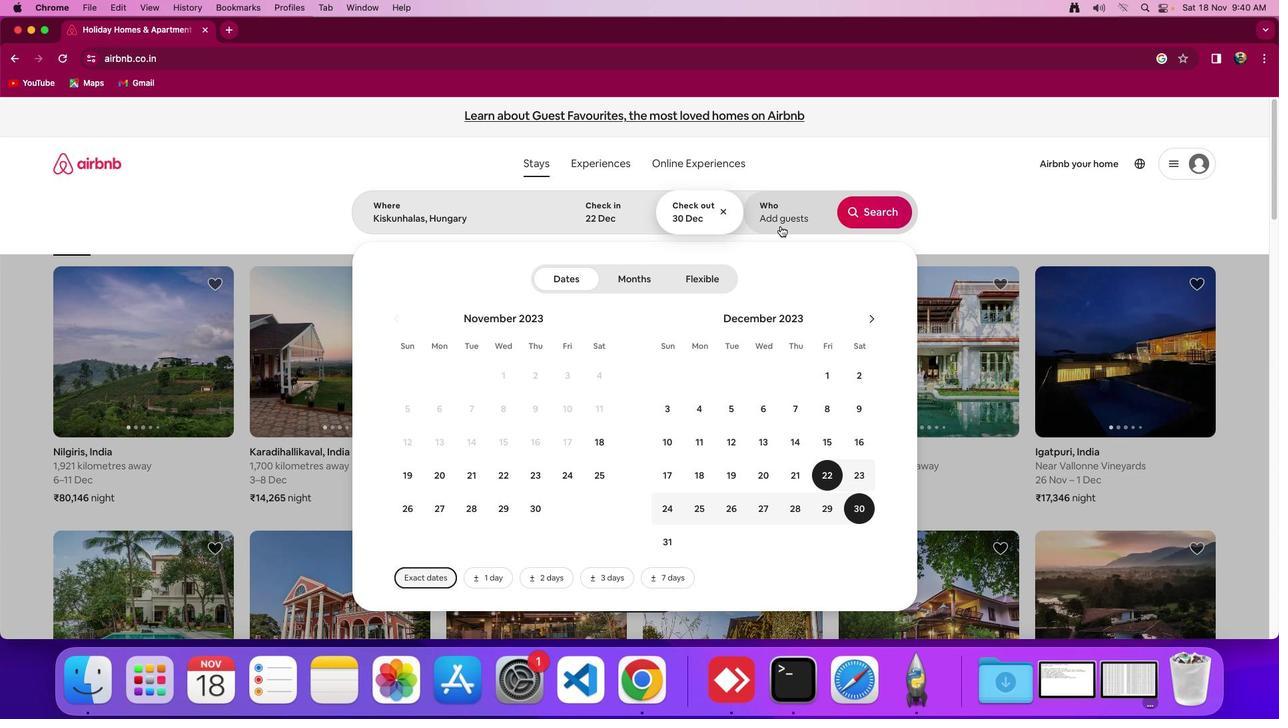 
Action: Mouse pressed left at (858, 513)
Screenshot: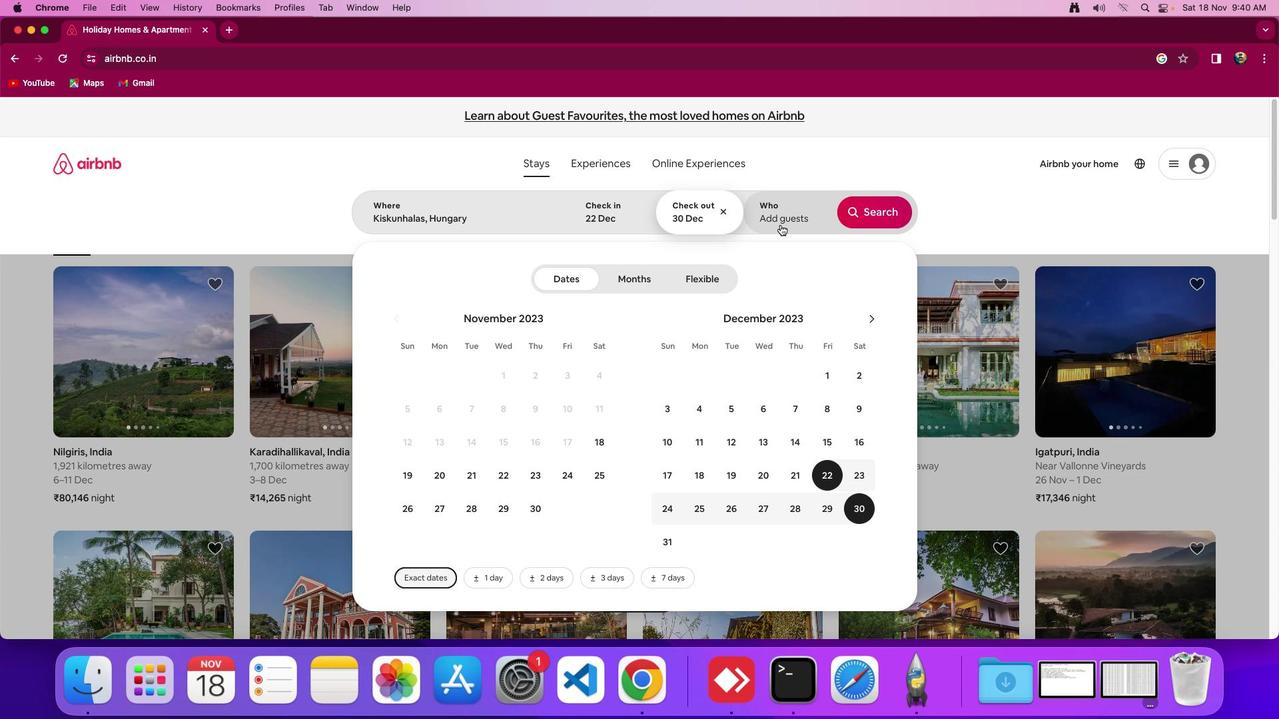 
Action: Mouse moved to (780, 221)
Screenshot: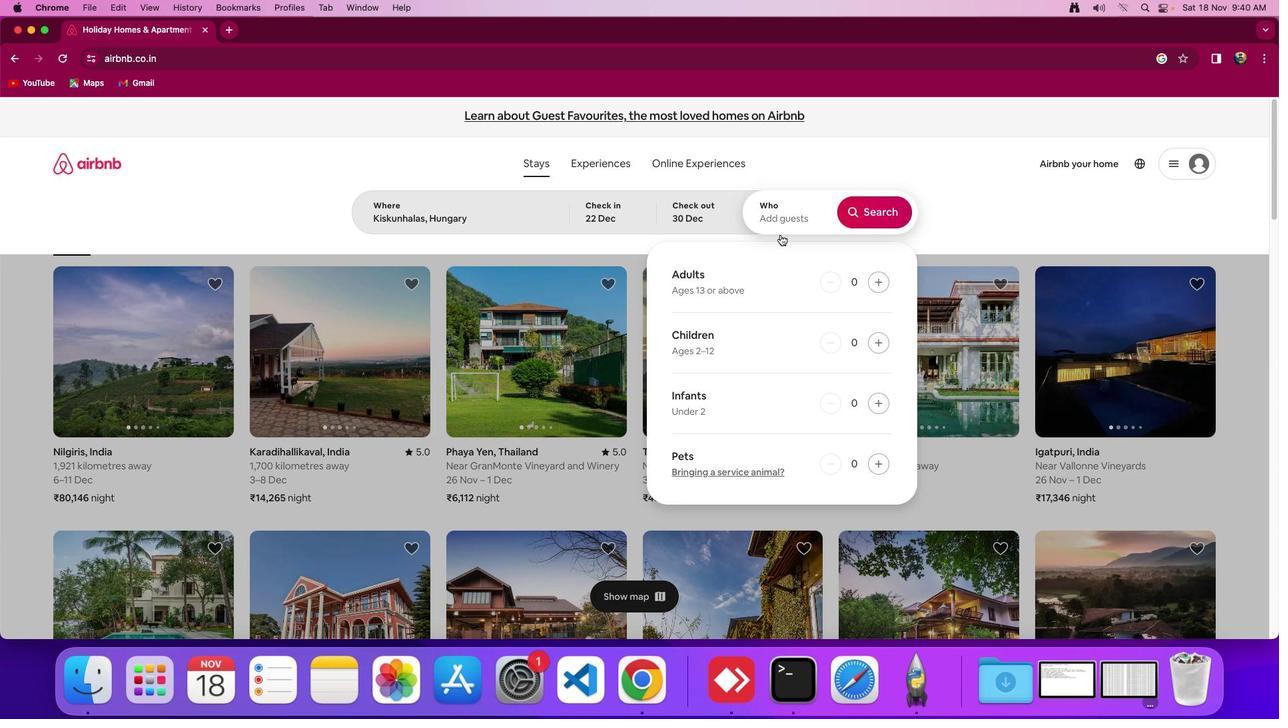 
Action: Mouse pressed left at (780, 221)
Screenshot: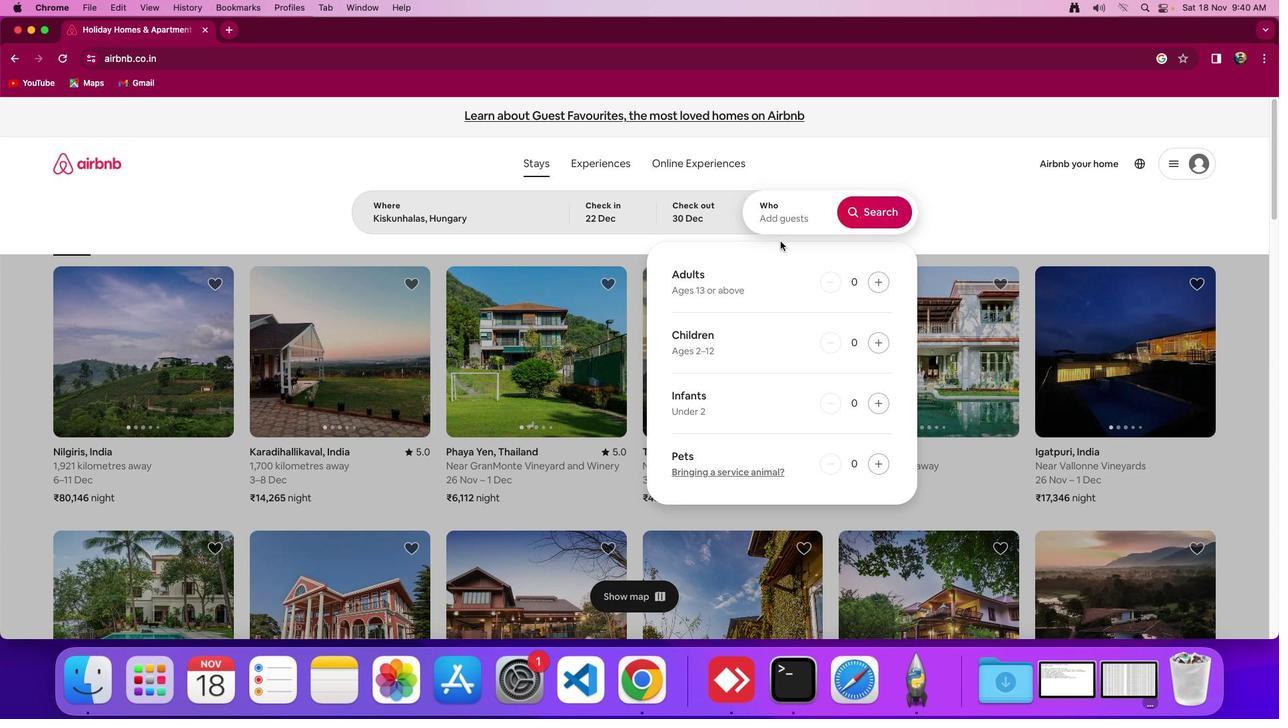 
Action: Mouse moved to (871, 273)
Screenshot: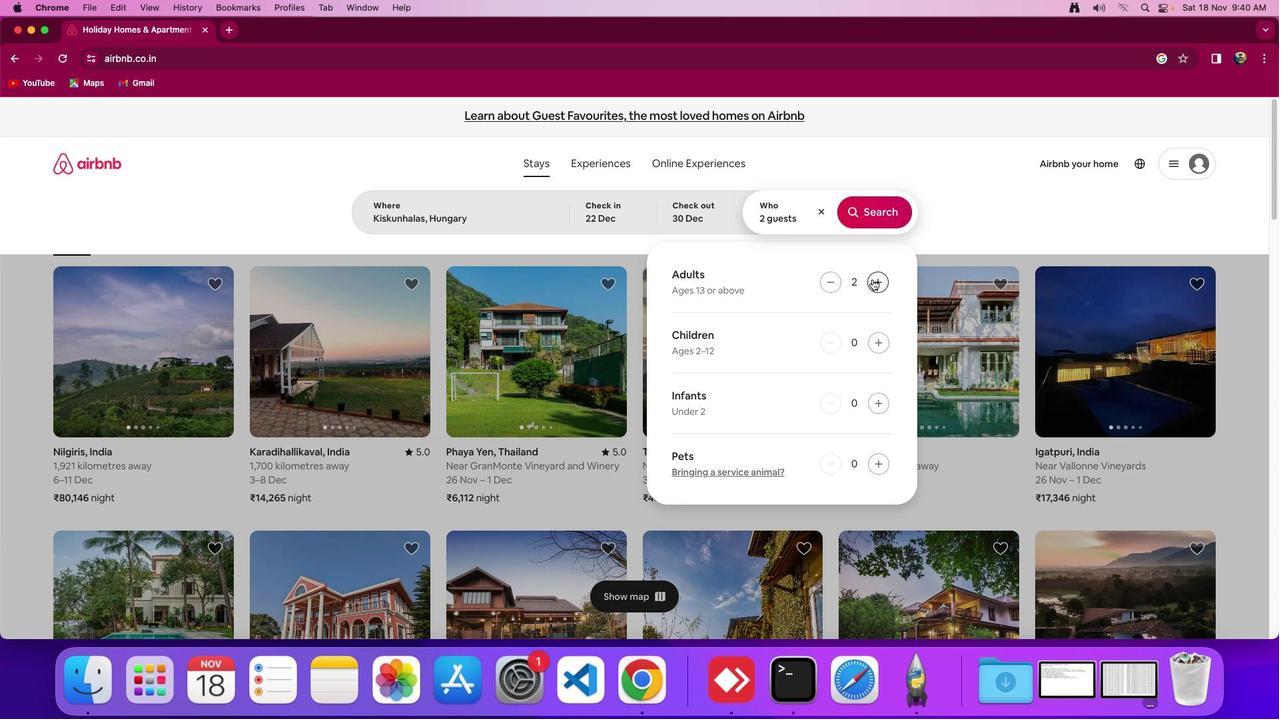 
Action: Mouse pressed left at (871, 273)
Screenshot: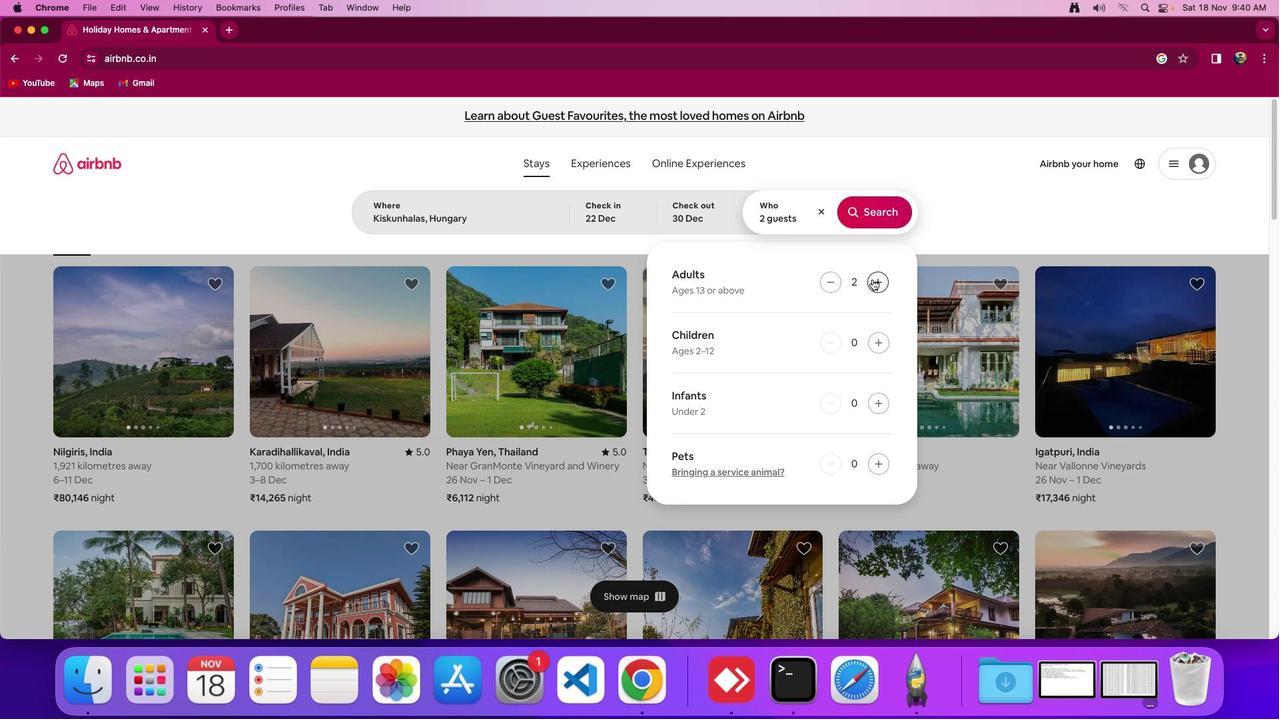 
Action: Mouse moved to (873, 279)
Screenshot: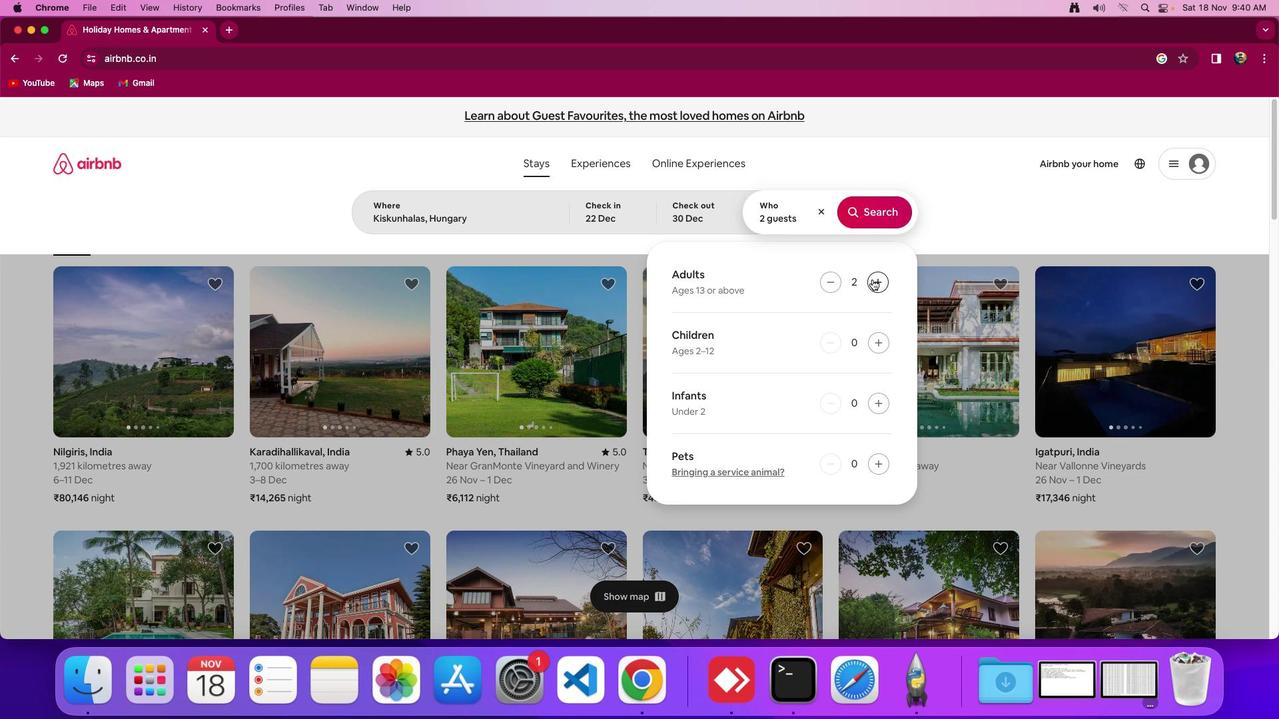 
Action: Mouse pressed left at (873, 279)
Screenshot: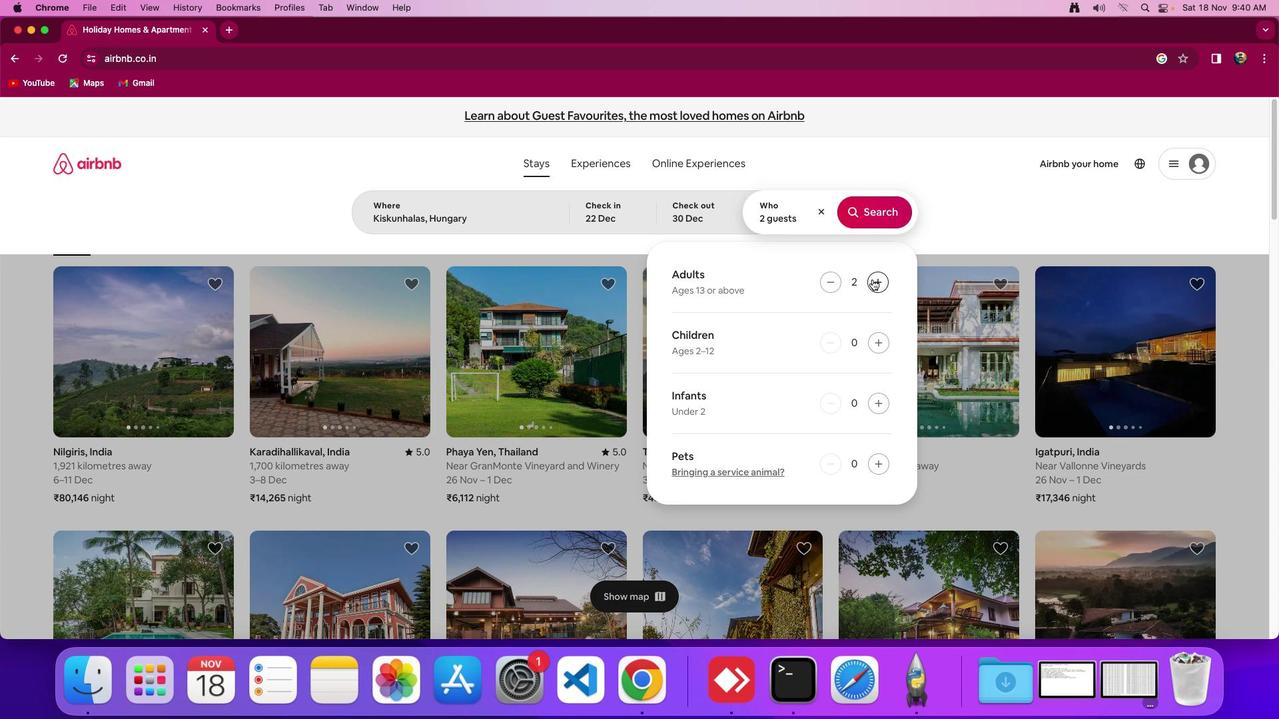 
Action: Mouse pressed left at (873, 279)
Screenshot: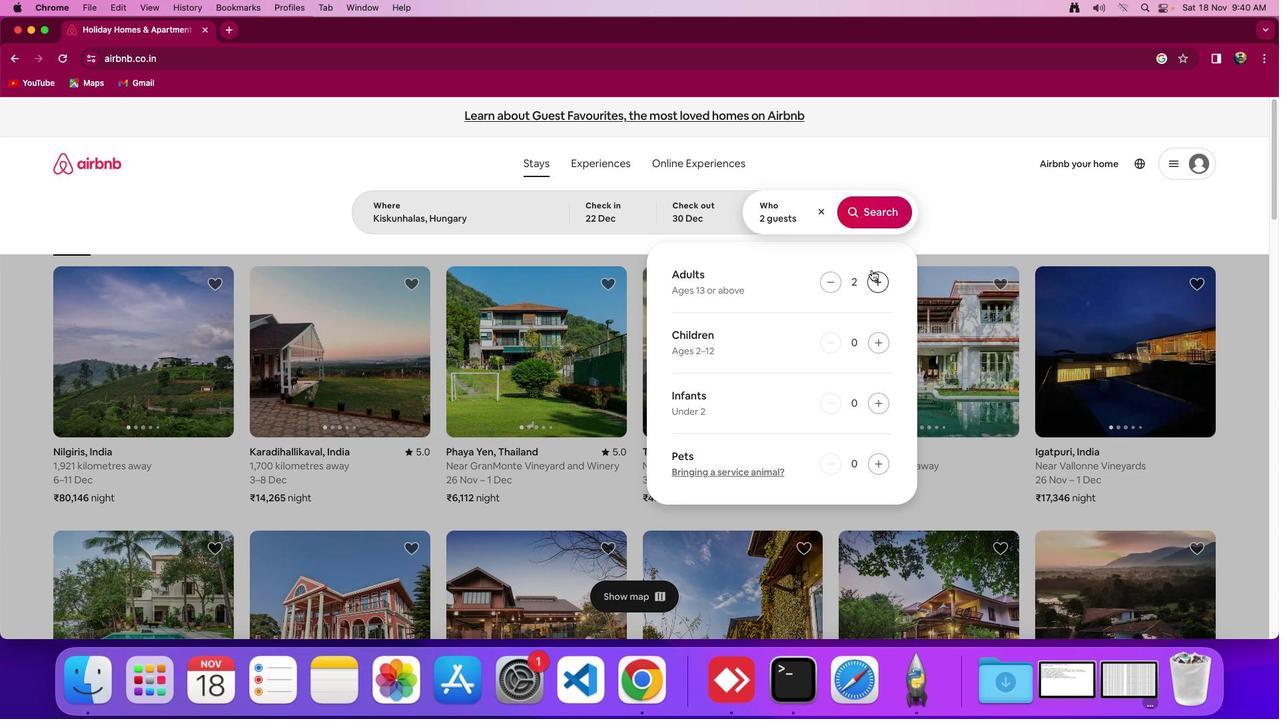 
Action: Mouse moved to (875, 219)
Screenshot: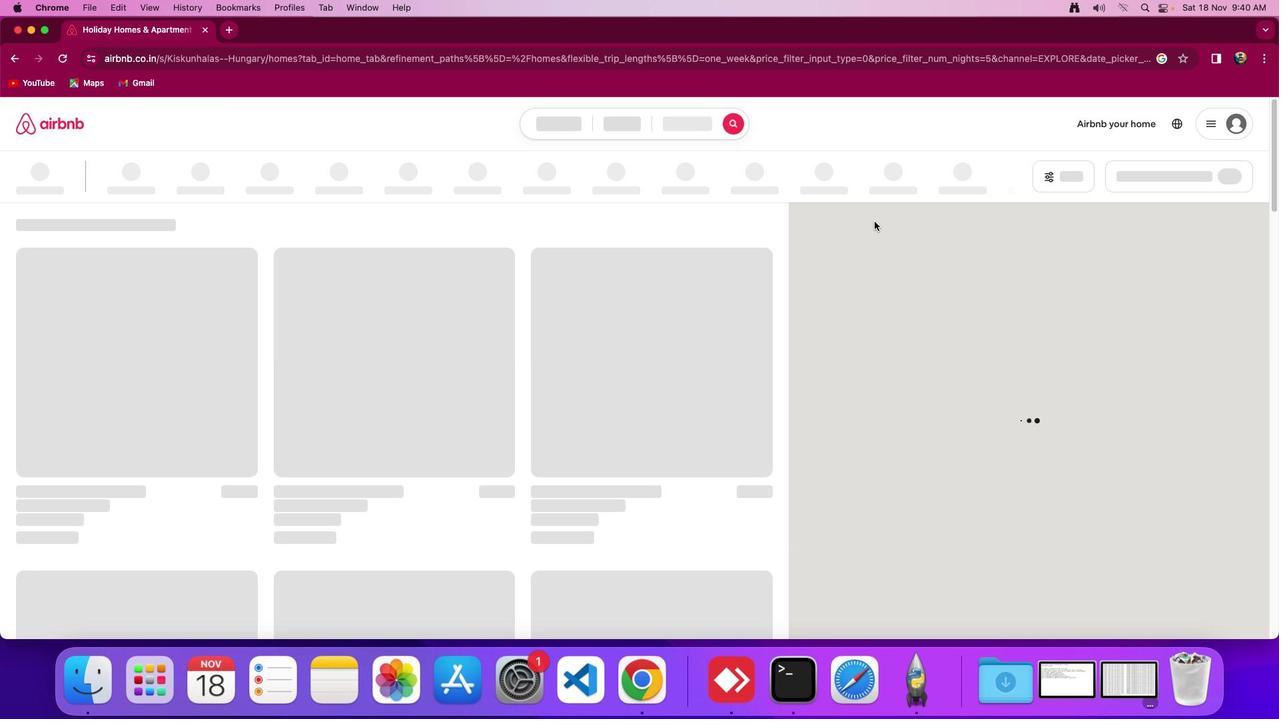 
Action: Mouse pressed left at (875, 219)
Screenshot: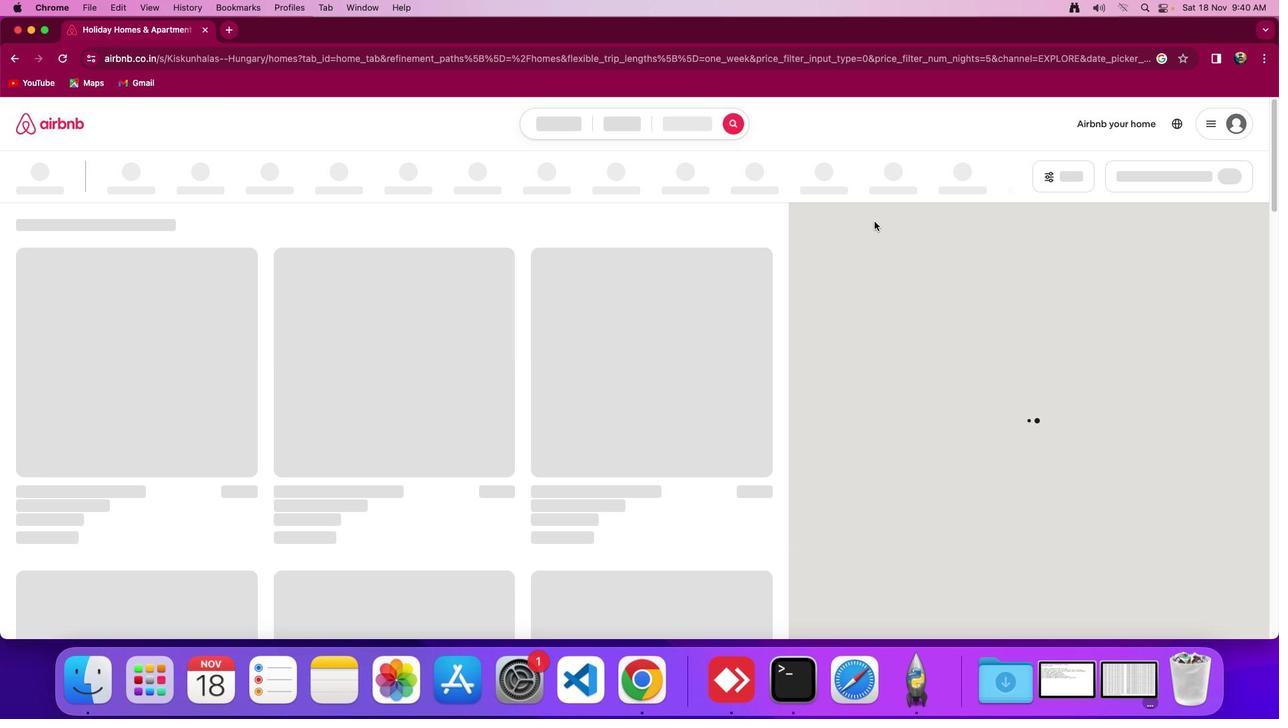 
Action: Mouse moved to (1051, 171)
Screenshot: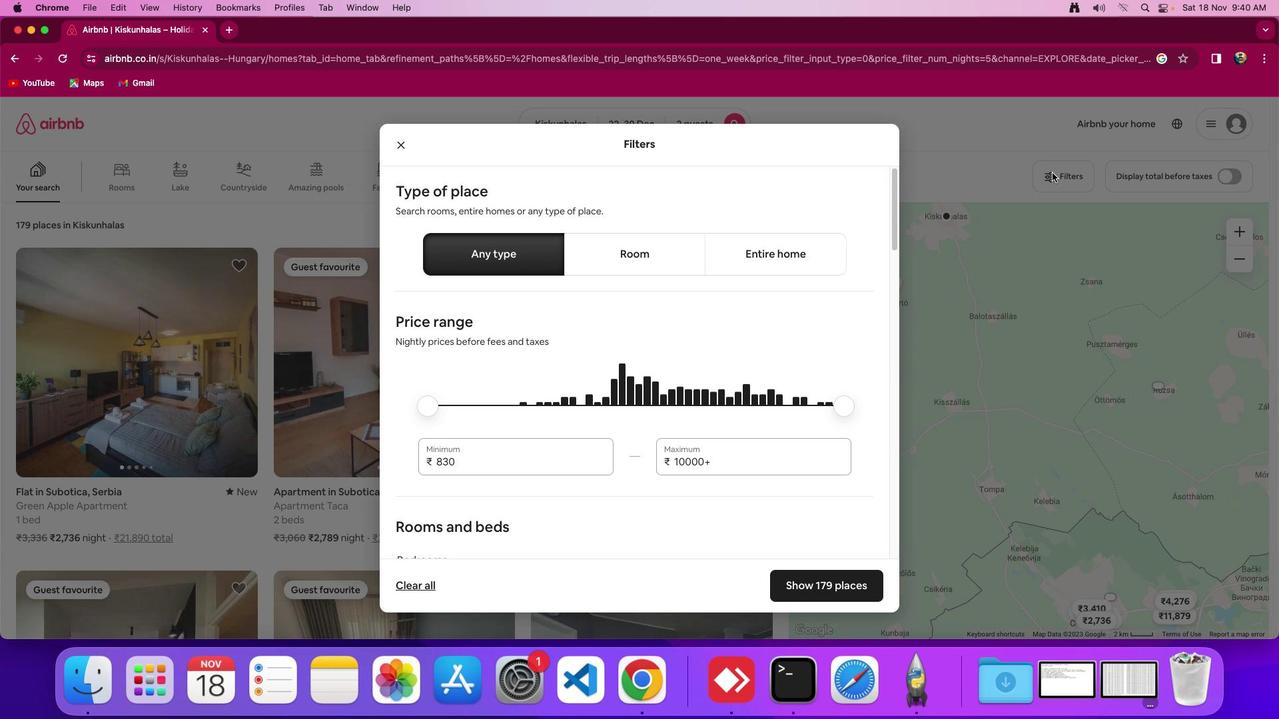 
Action: Mouse pressed left at (1051, 171)
Screenshot: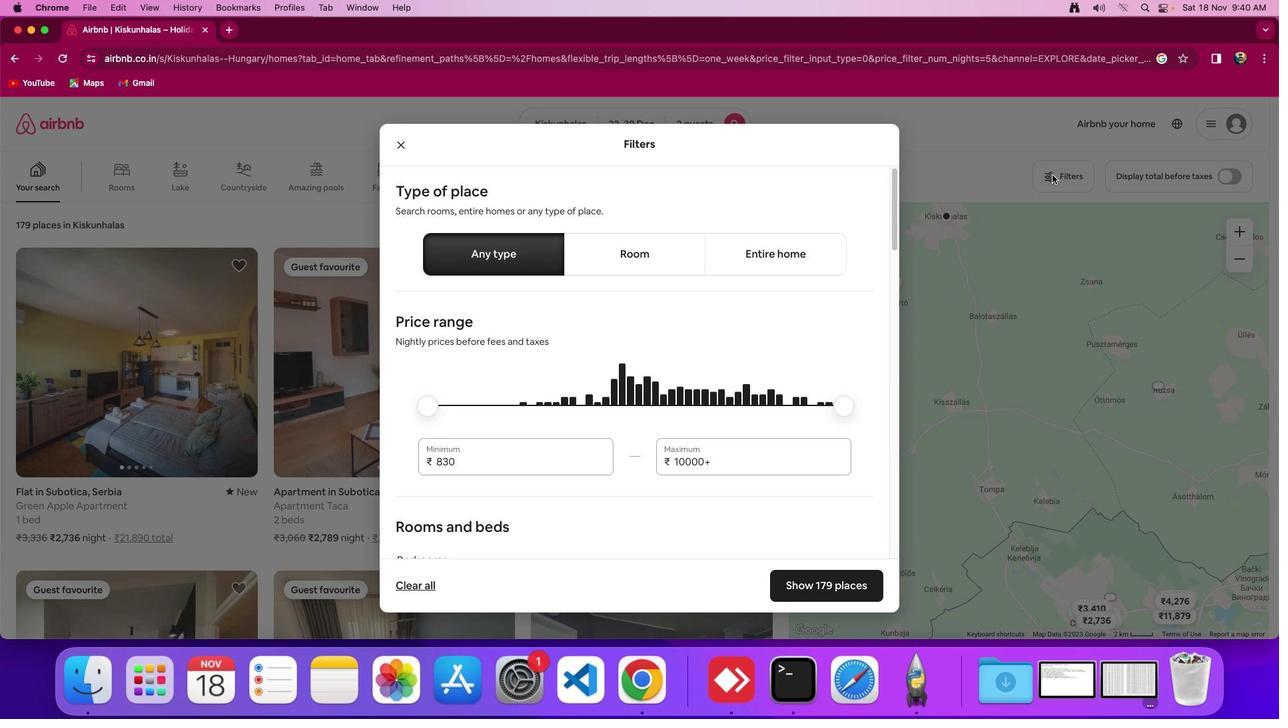 
Action: Mouse moved to (782, 347)
Screenshot: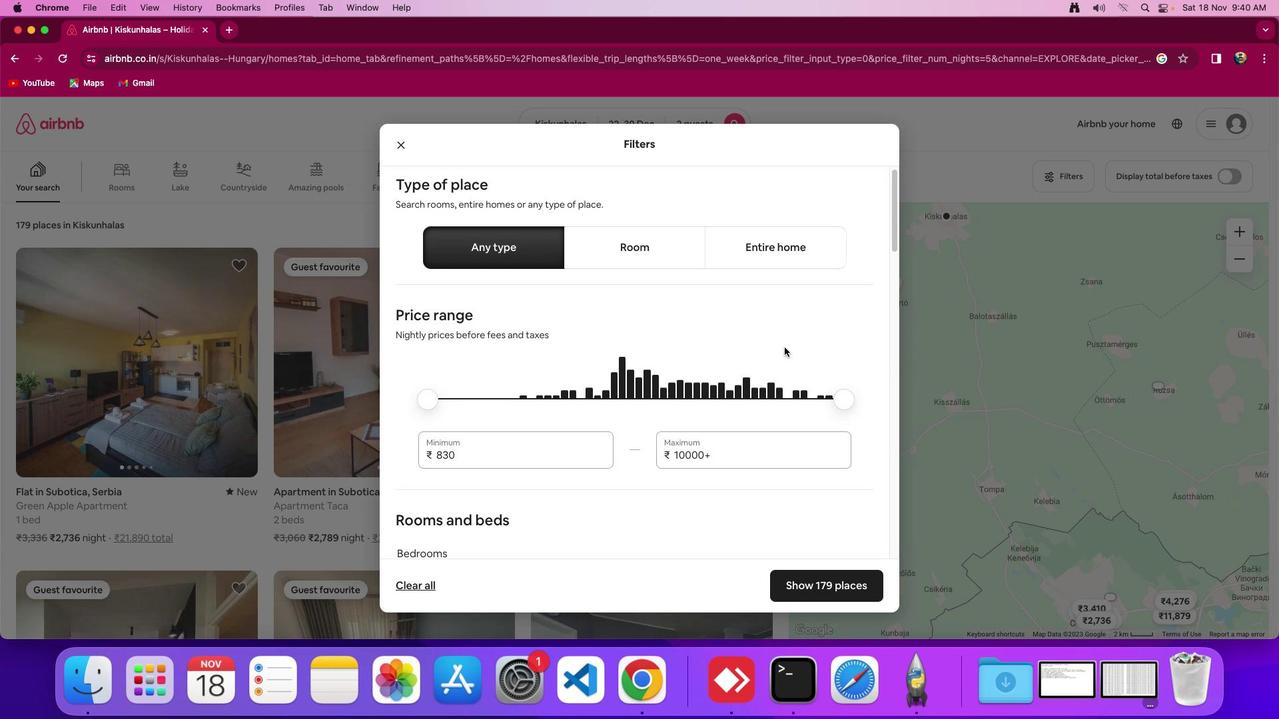 
Action: Mouse scrolled (782, 347) with delta (0, 0)
Screenshot: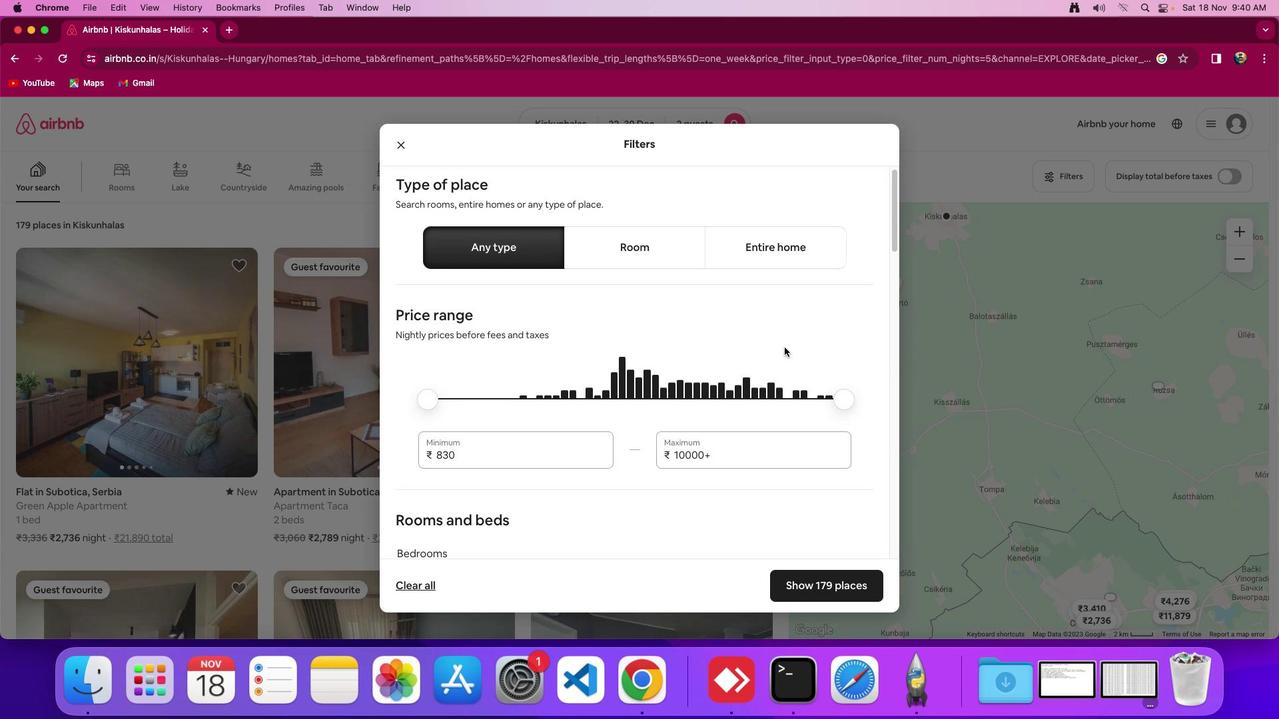 
Action: Mouse moved to (783, 347)
Screenshot: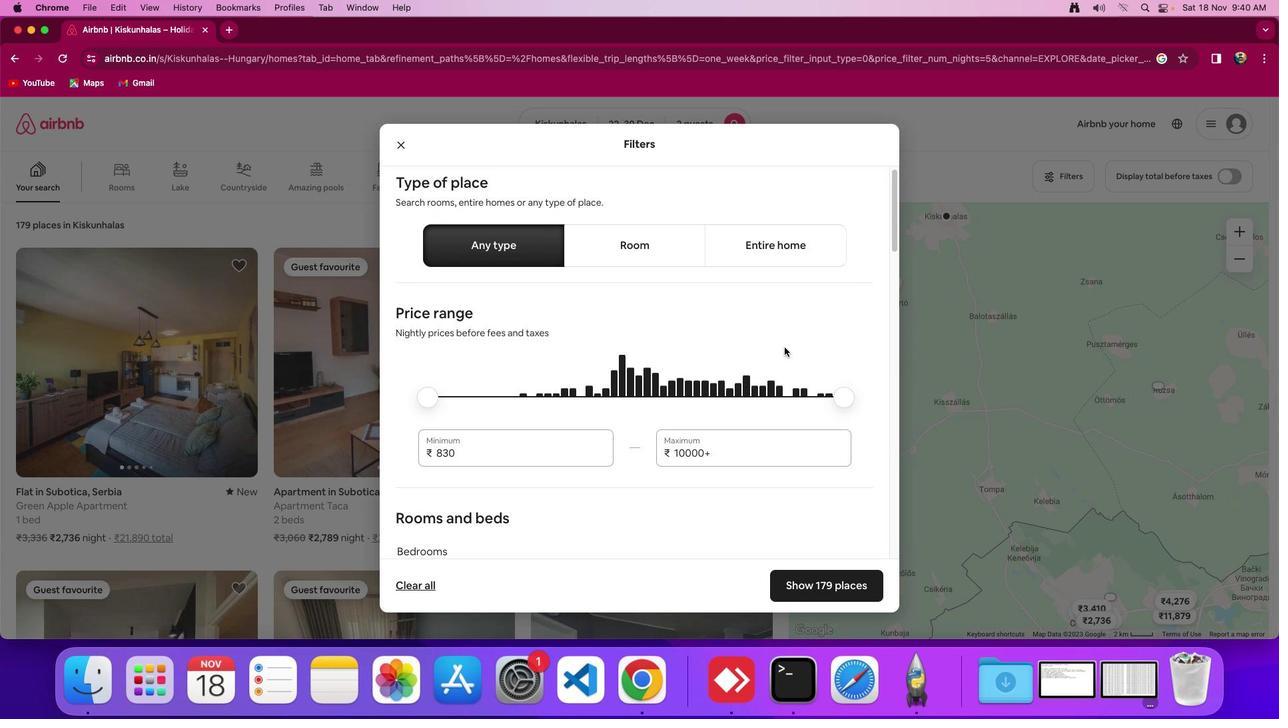 
Action: Mouse scrolled (783, 347) with delta (0, 0)
Screenshot: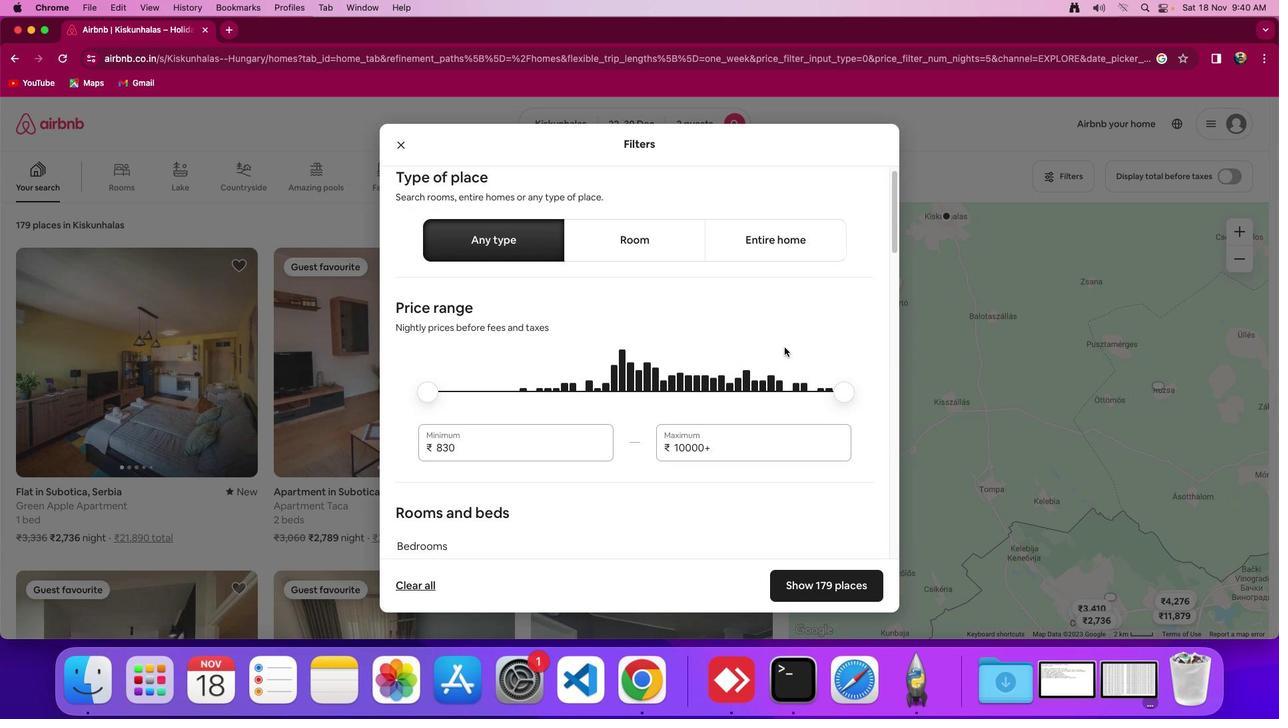 
Action: Mouse moved to (784, 347)
Screenshot: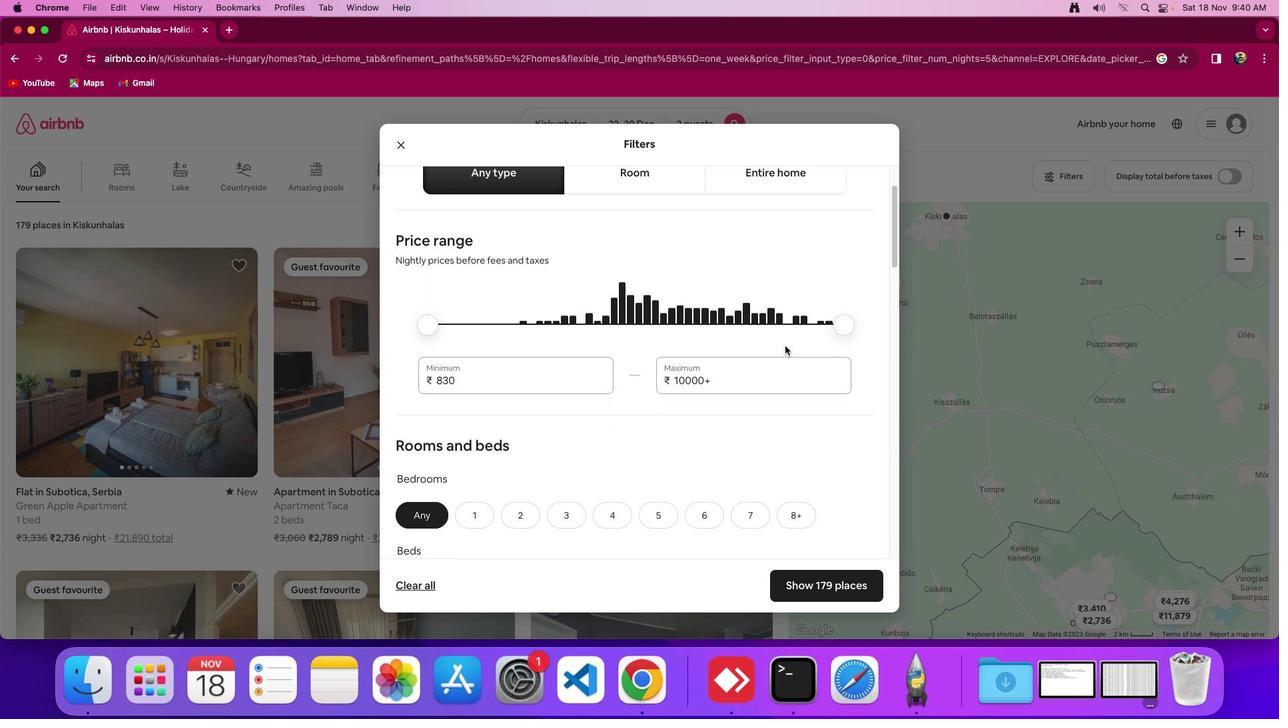 
Action: Mouse scrolled (784, 347) with delta (0, 0)
Screenshot: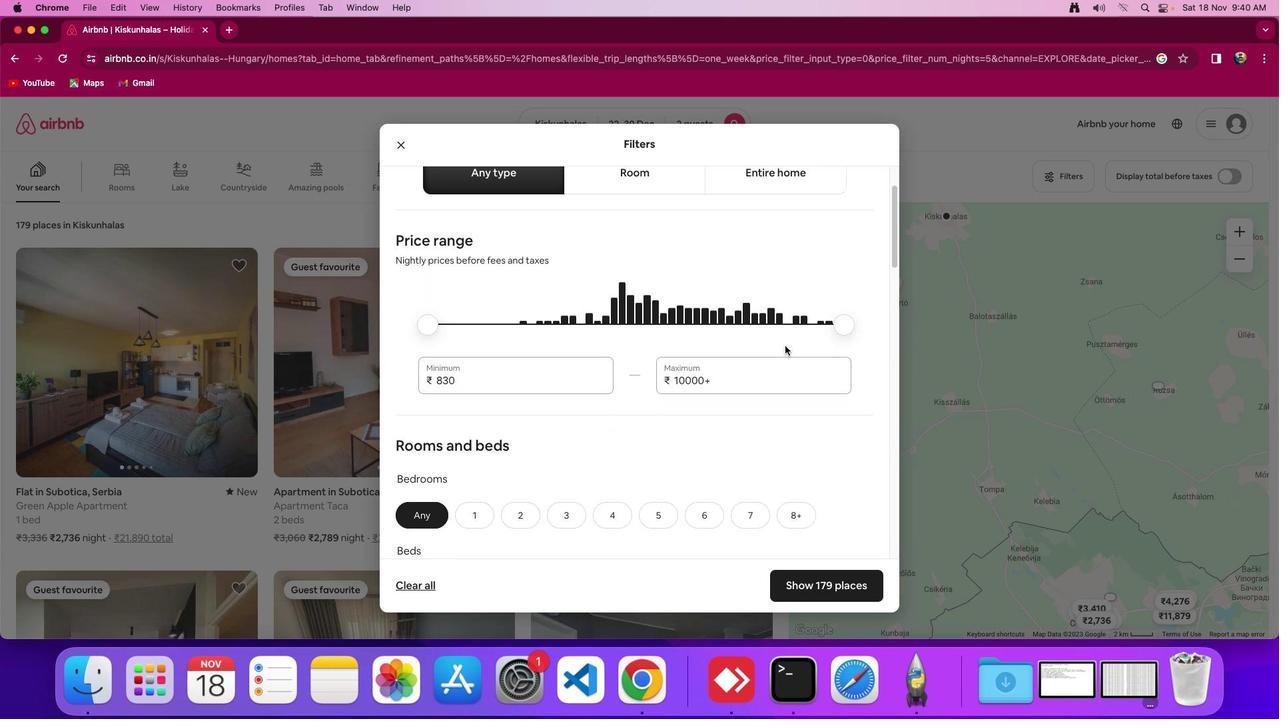 
Action: Mouse scrolled (784, 347) with delta (0, 0)
Screenshot: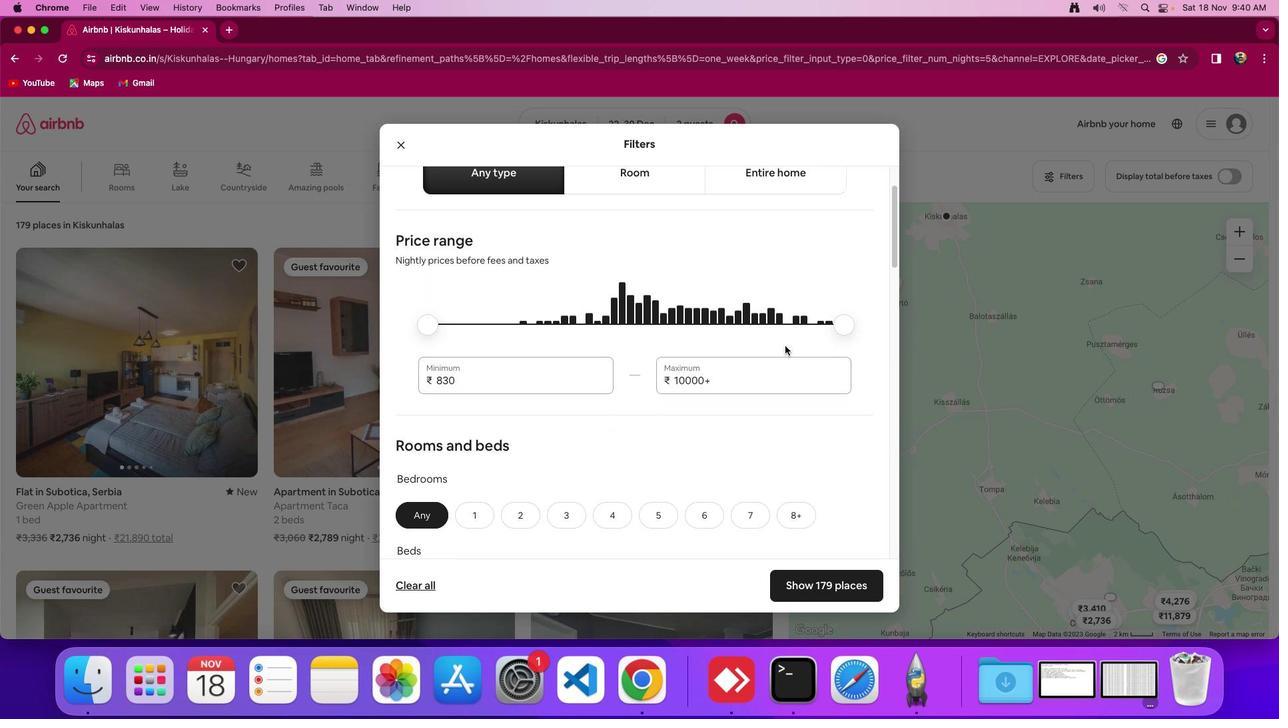 
Action: Mouse moved to (784, 347)
Screenshot: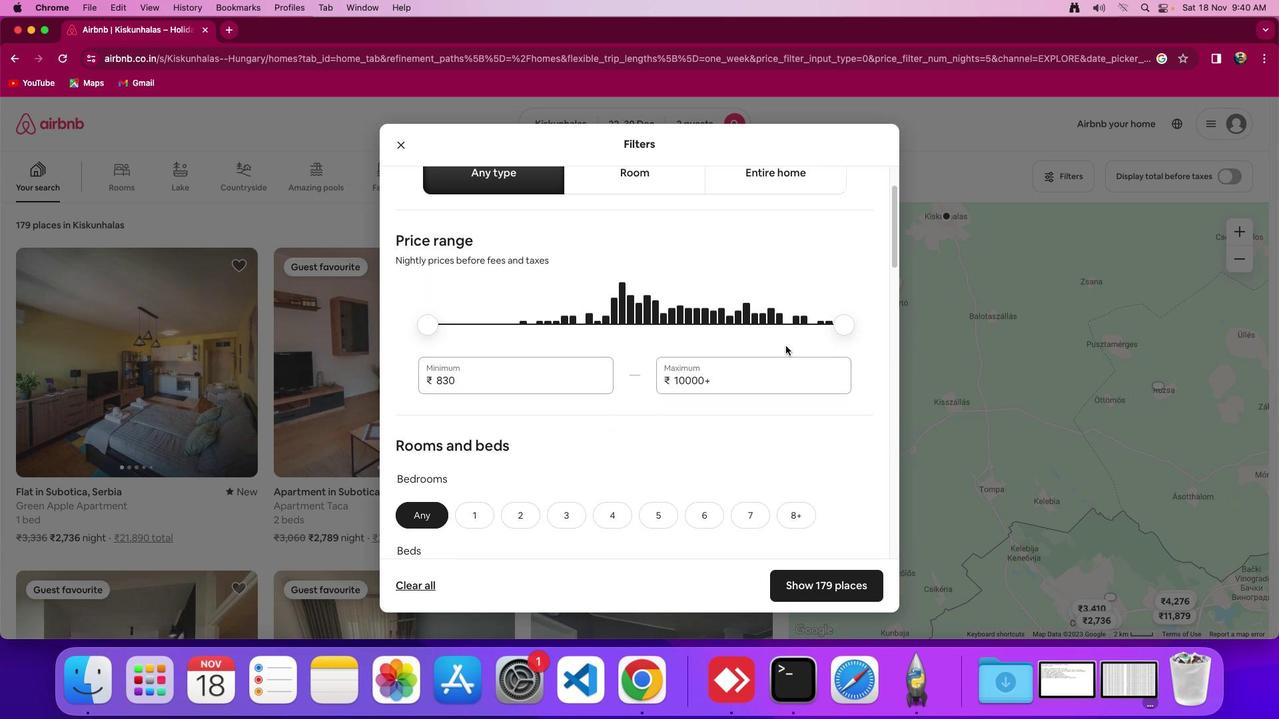 
Action: Mouse scrolled (784, 347) with delta (0, 0)
Screenshot: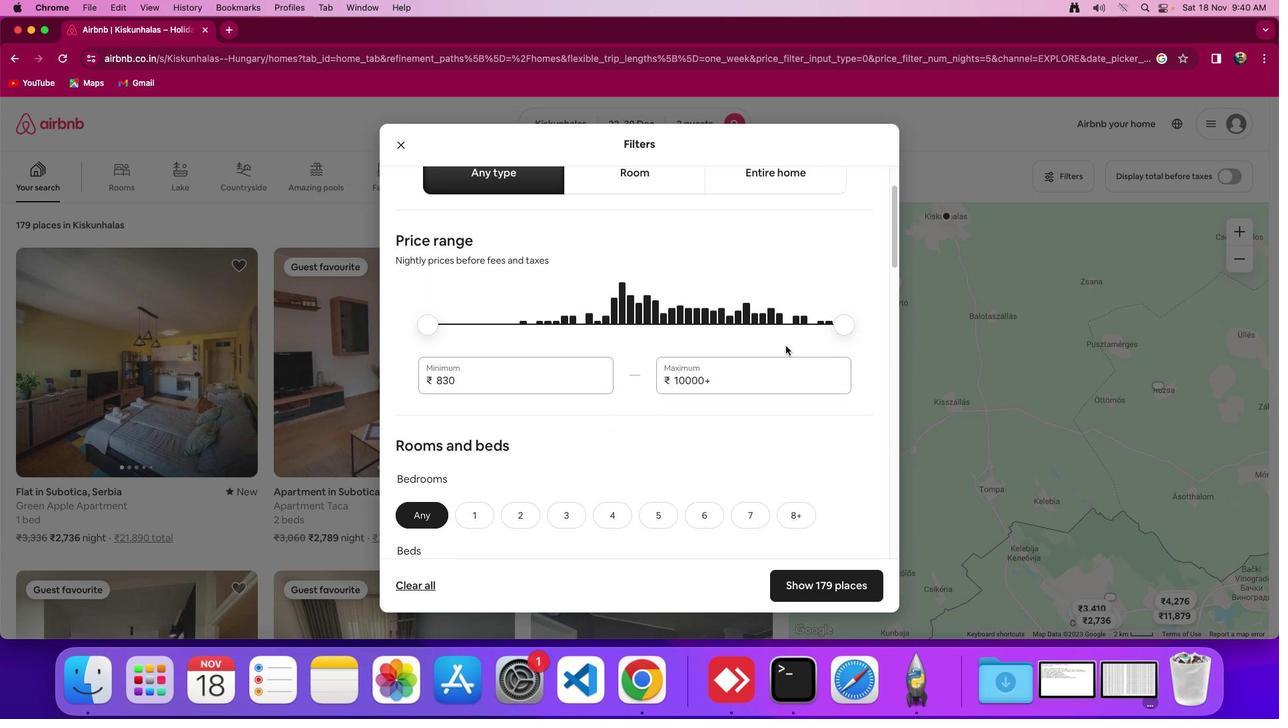 
Action: Mouse scrolled (784, 347) with delta (0, 0)
Screenshot: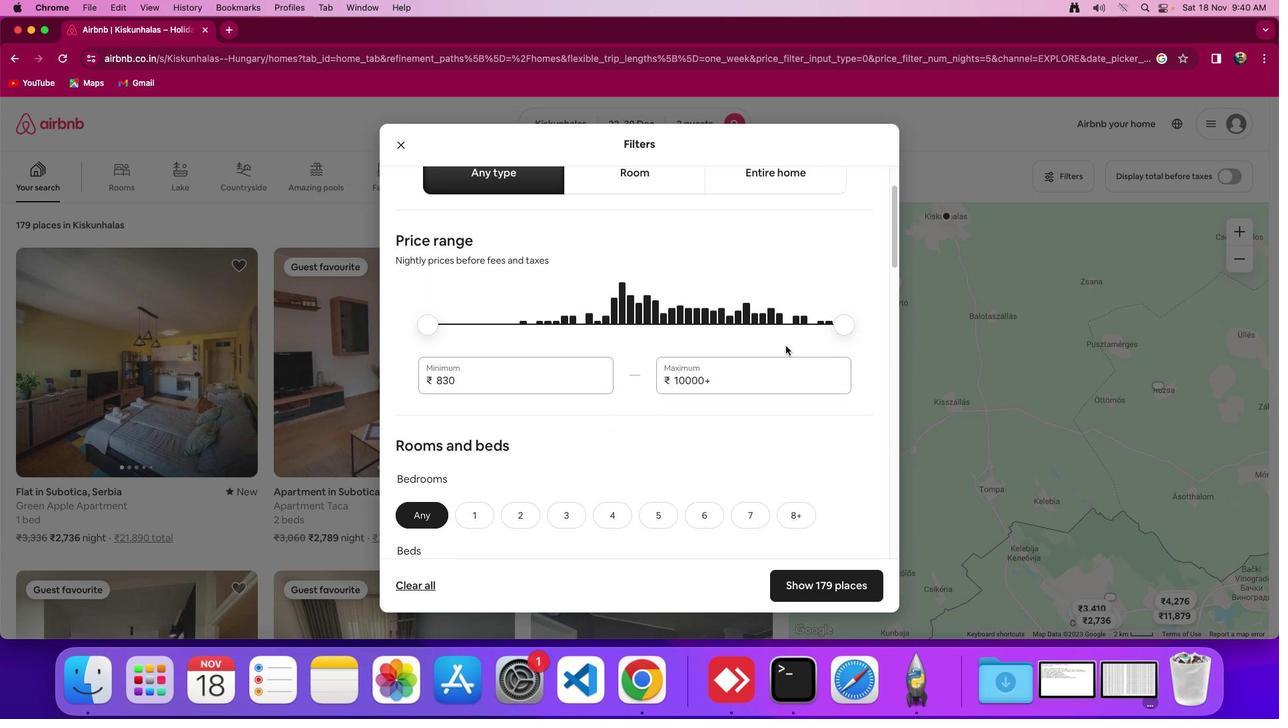 
Action: Mouse scrolled (784, 347) with delta (0, 0)
Screenshot: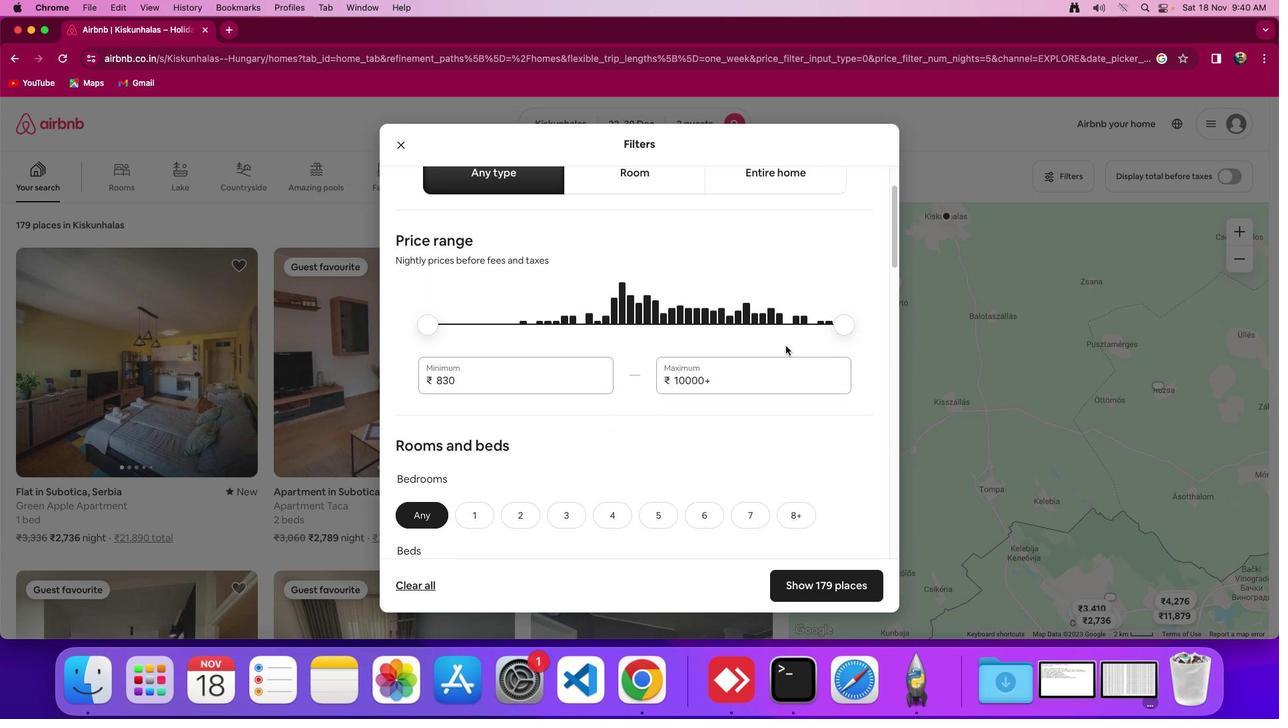 
Action: Mouse moved to (601, 385)
Screenshot: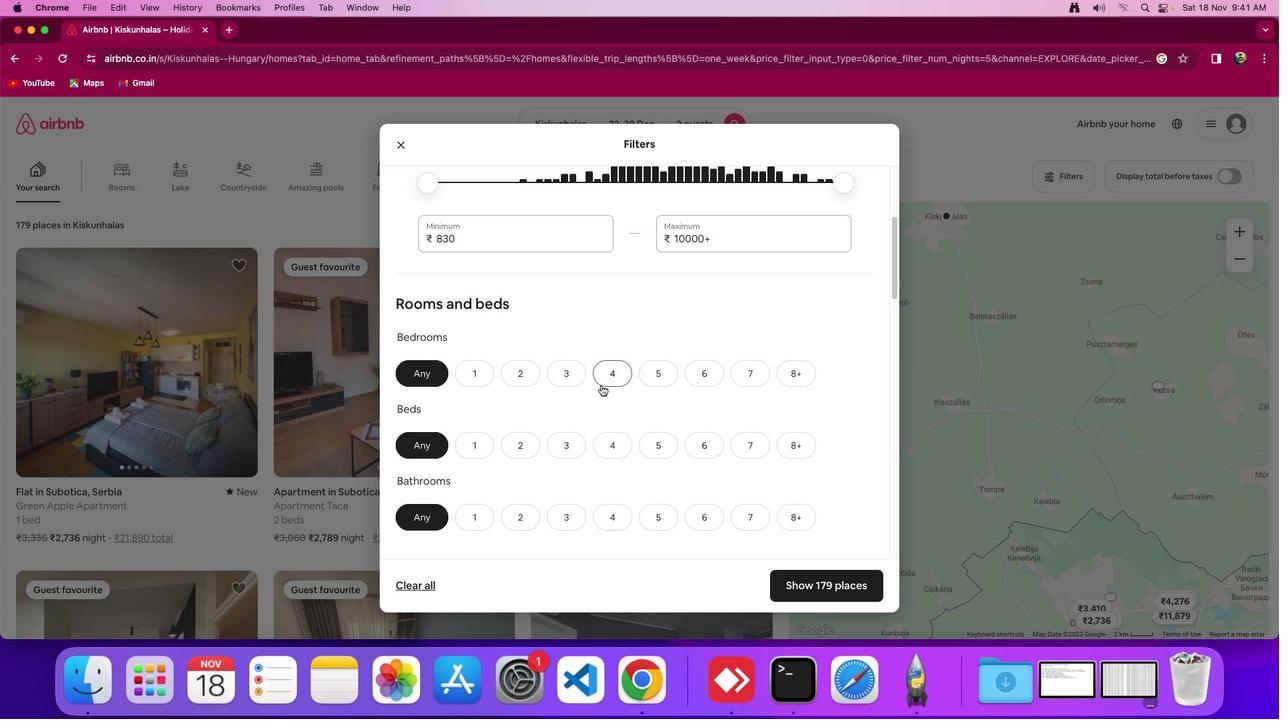 
Action: Mouse scrolled (601, 385) with delta (0, 0)
Screenshot: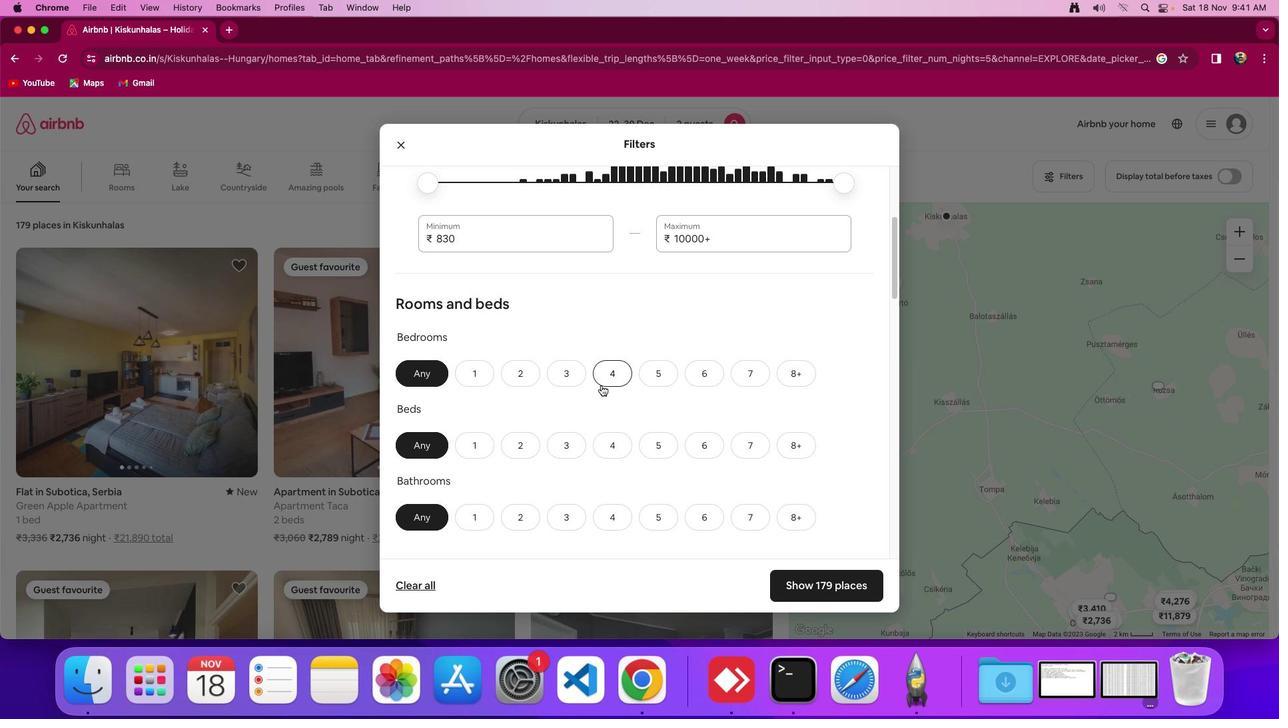 
Action: Mouse moved to (601, 385)
Screenshot: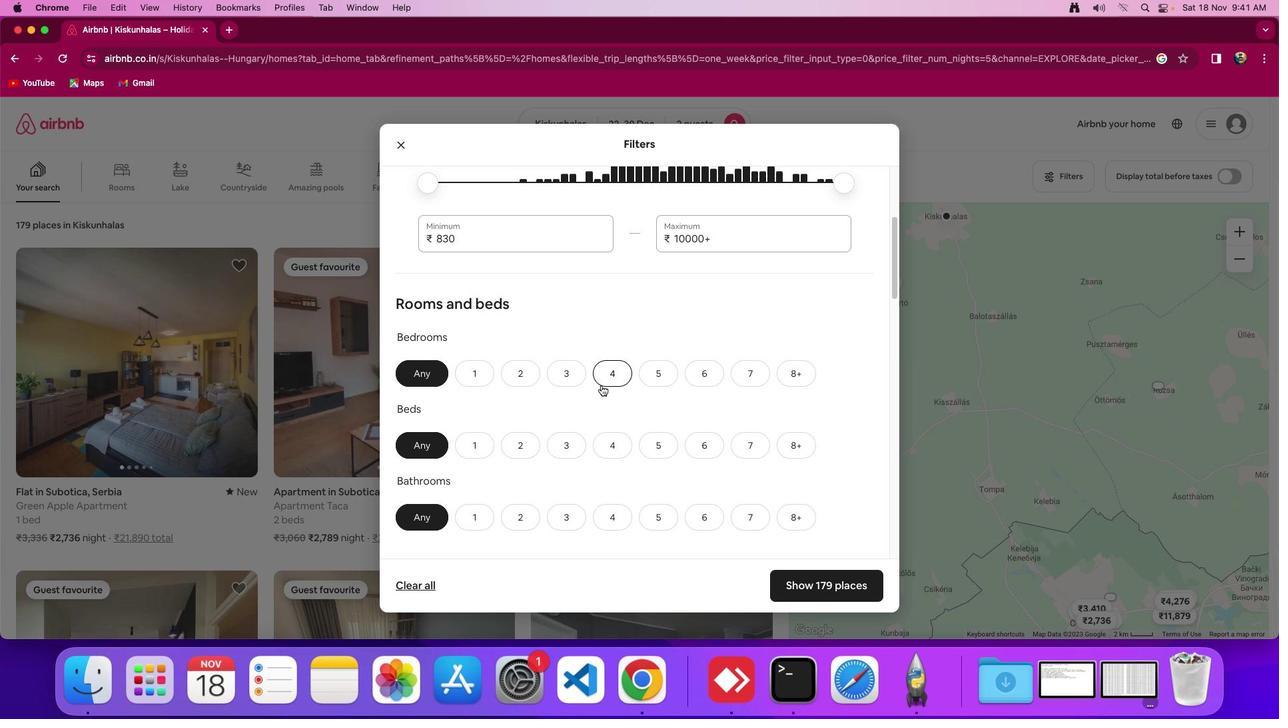 
Action: Mouse scrolled (601, 385) with delta (0, 0)
Screenshot: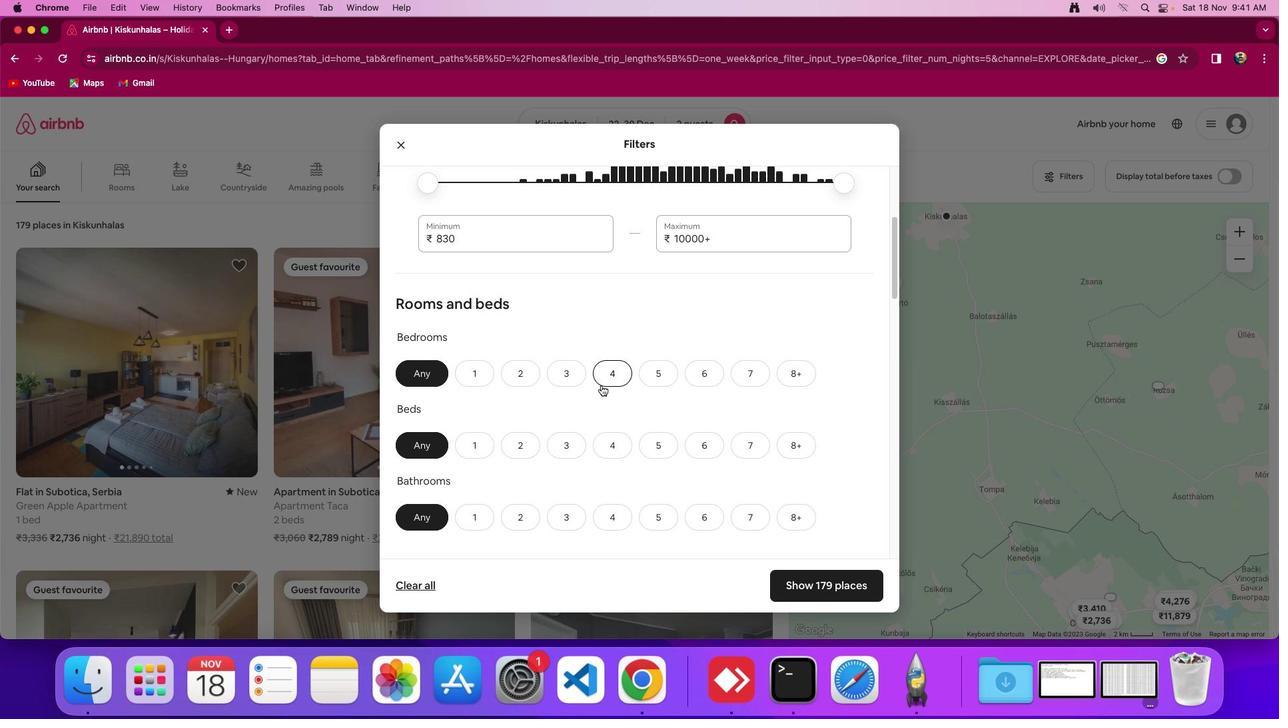 
Action: Mouse scrolled (601, 385) with delta (0, 0)
Screenshot: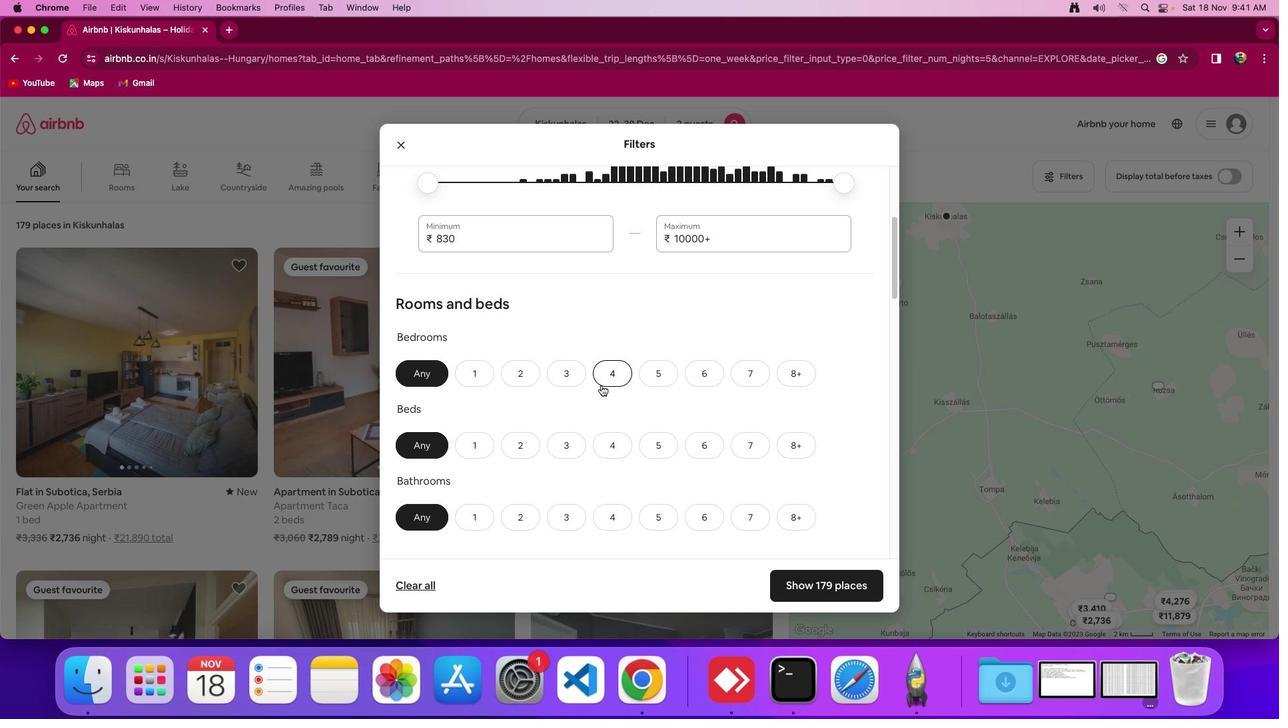 
Action: Mouse scrolled (601, 385) with delta (0, 0)
Screenshot: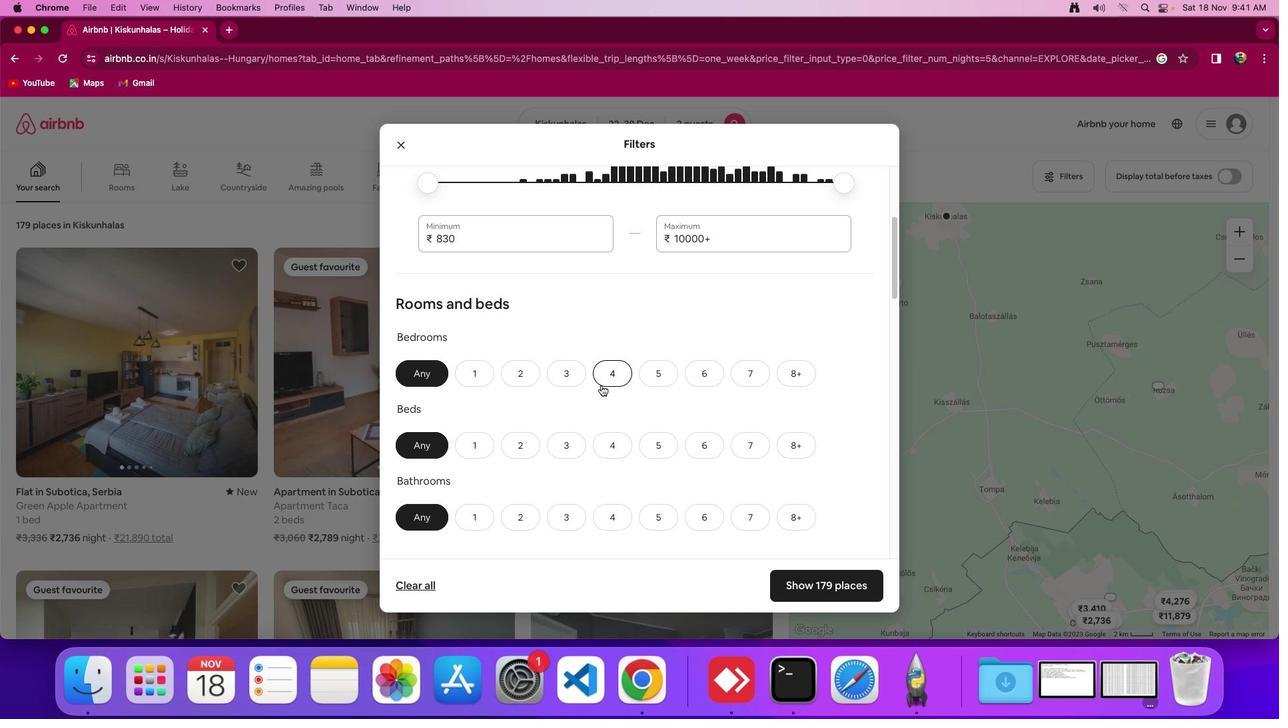 
Action: Mouse scrolled (601, 385) with delta (0, 0)
Screenshot: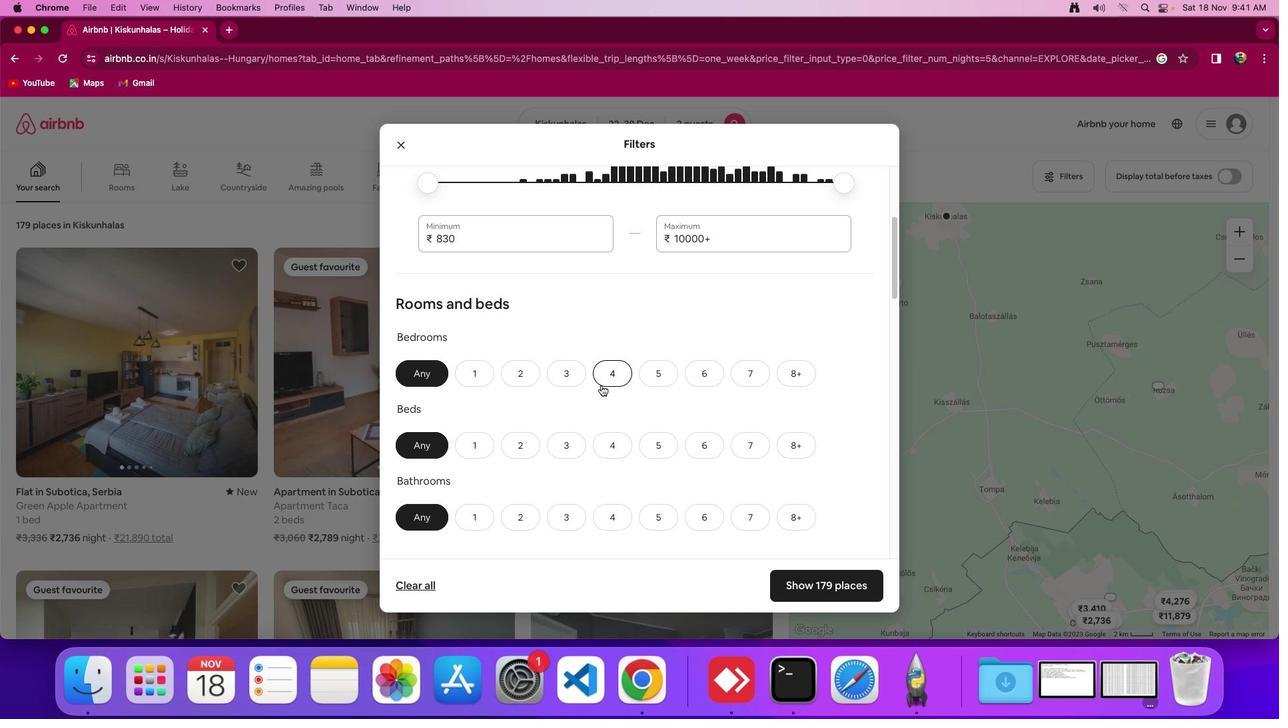 
Action: Mouse scrolled (601, 385) with delta (0, -1)
Screenshot: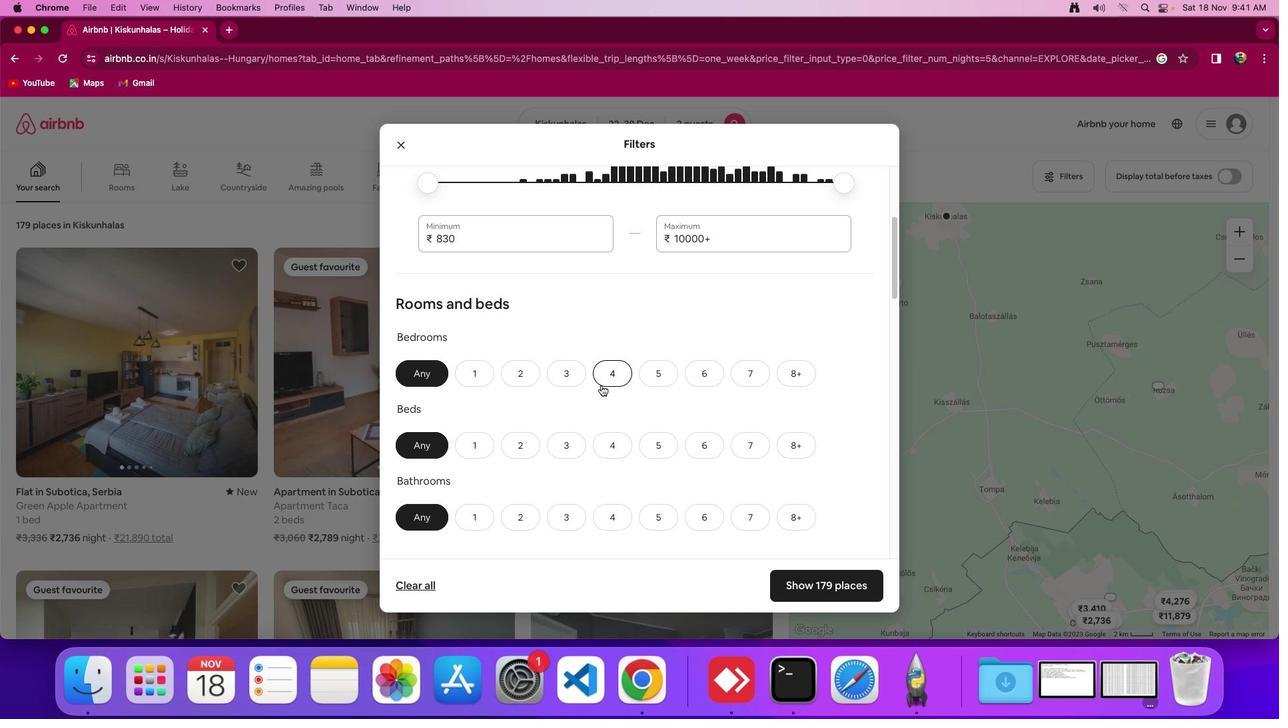 
Action: Mouse moved to (477, 367)
Screenshot: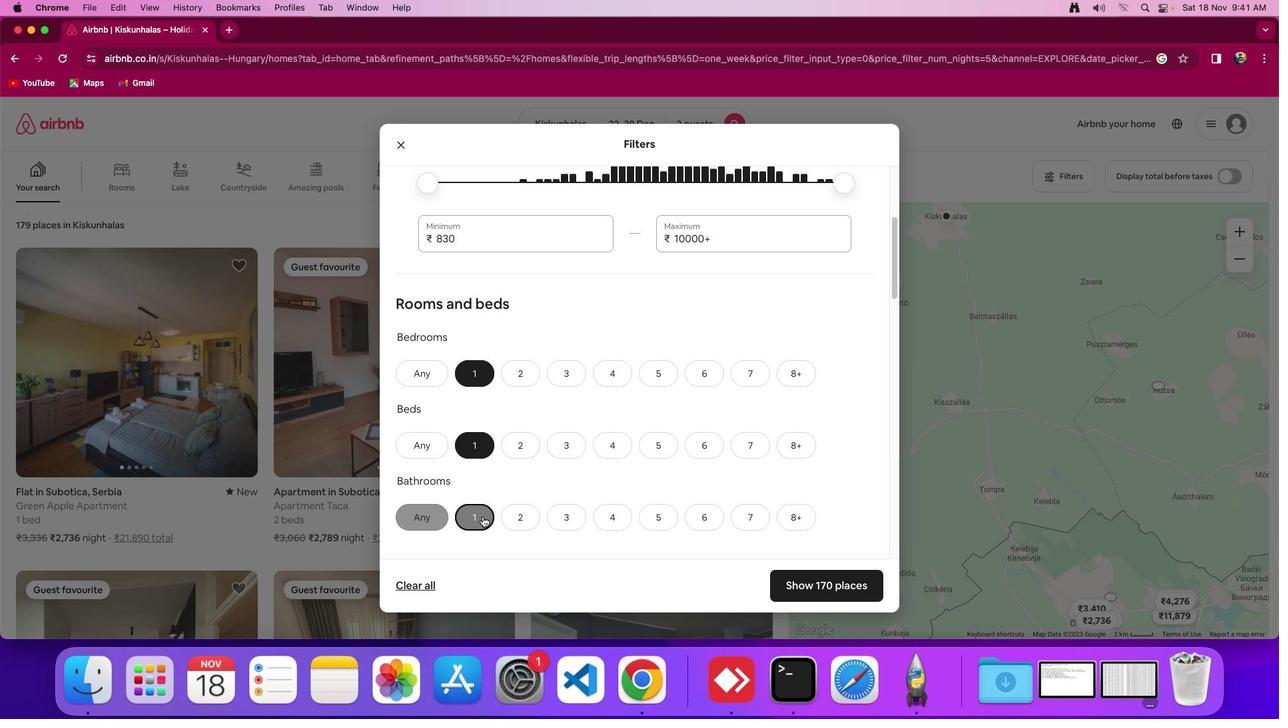 
Action: Mouse pressed left at (477, 367)
Screenshot: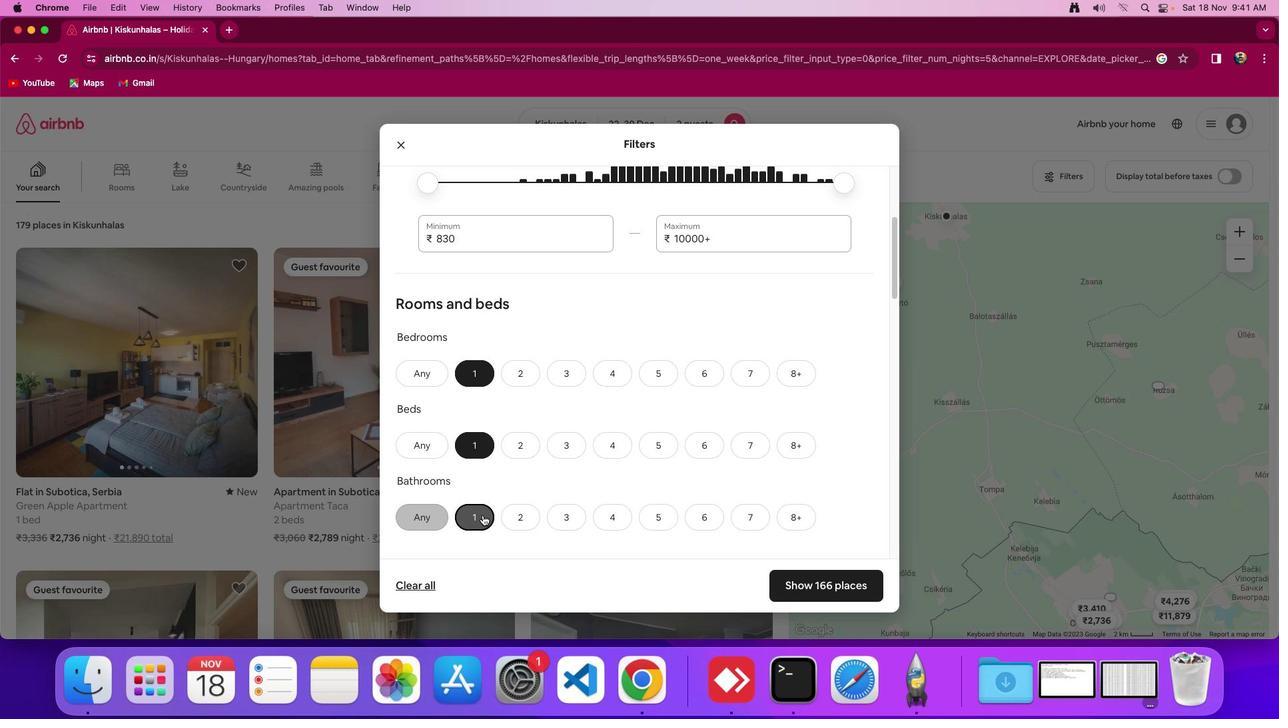 
Action: Mouse moved to (472, 446)
Screenshot: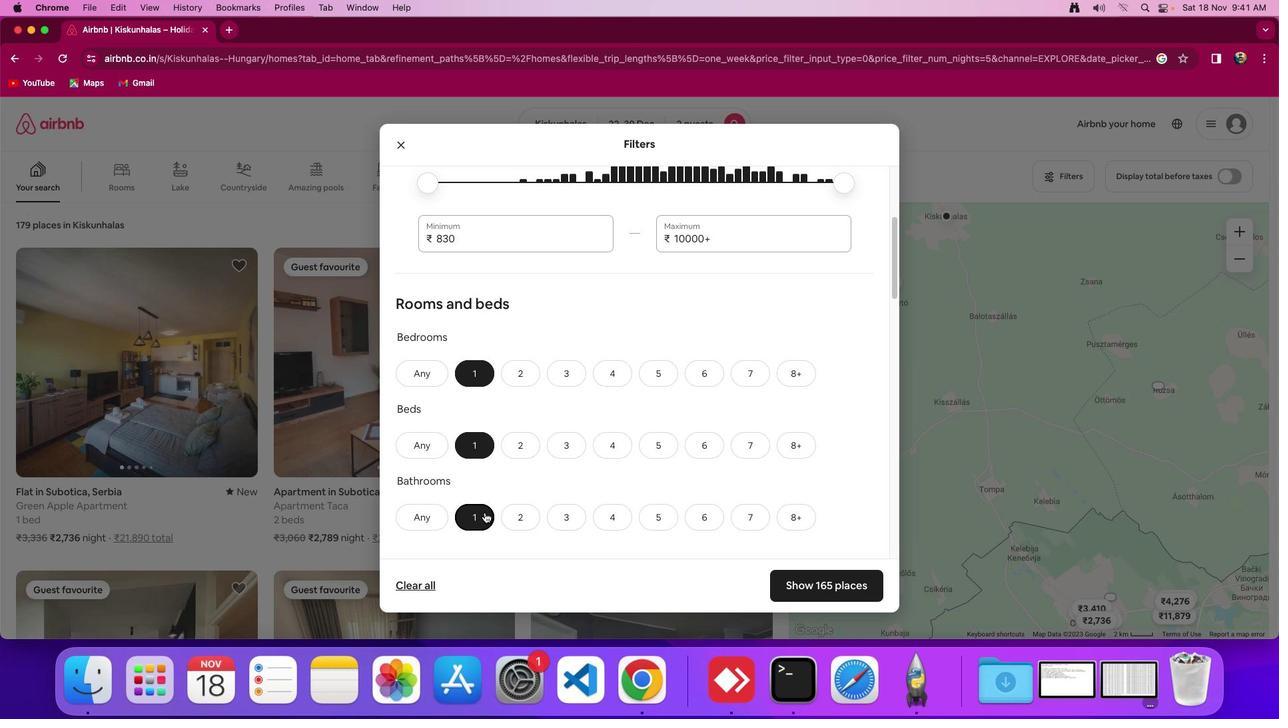 
Action: Mouse pressed left at (472, 446)
Screenshot: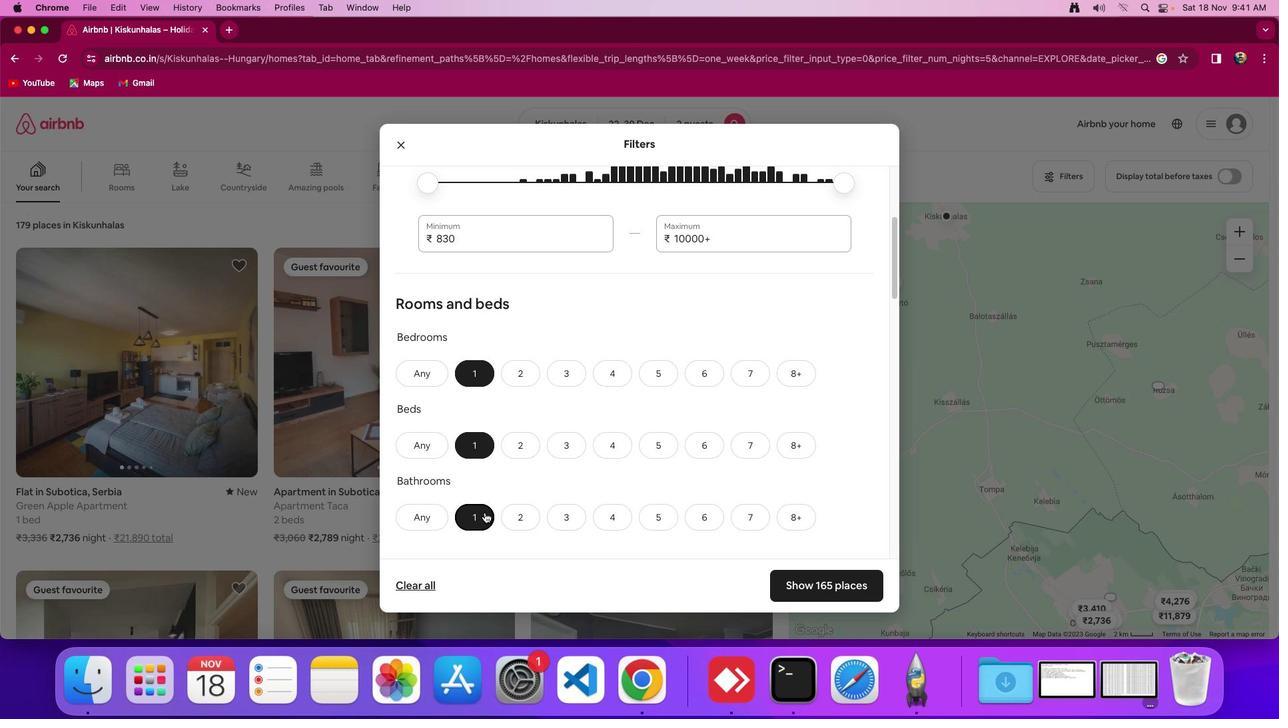 
Action: Mouse moved to (482, 518)
Screenshot: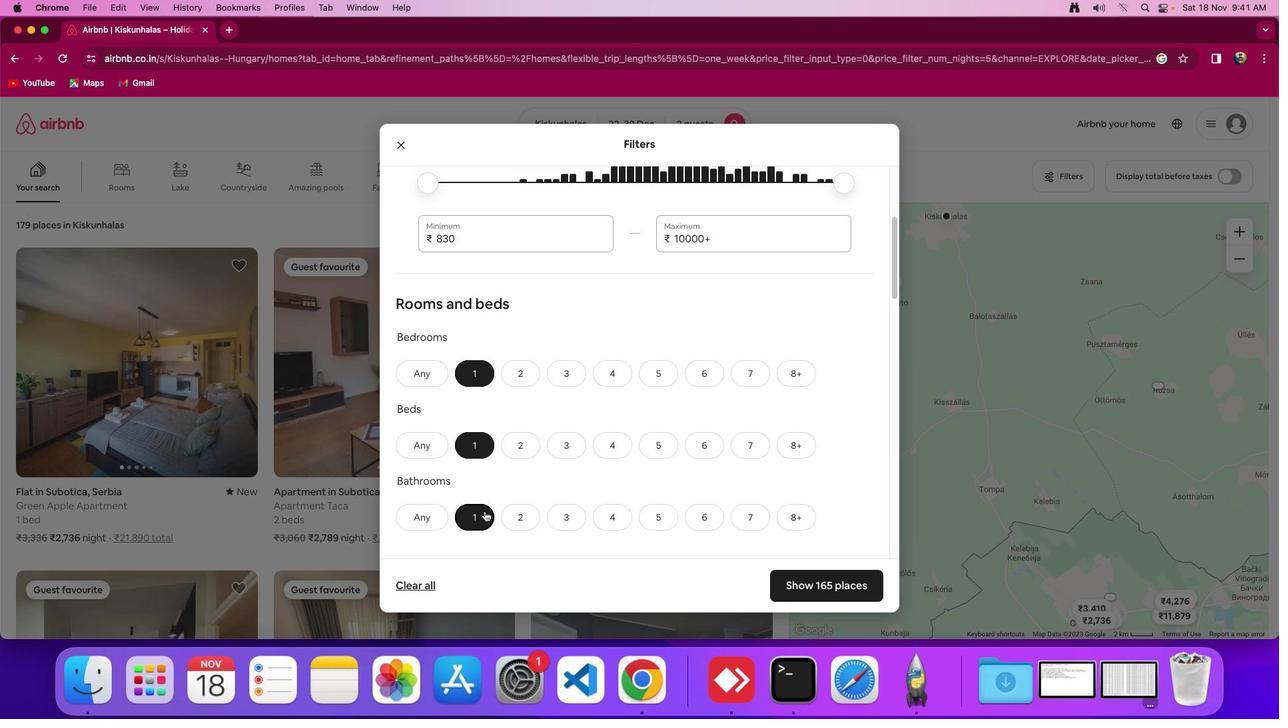 
Action: Mouse pressed left at (482, 518)
Screenshot: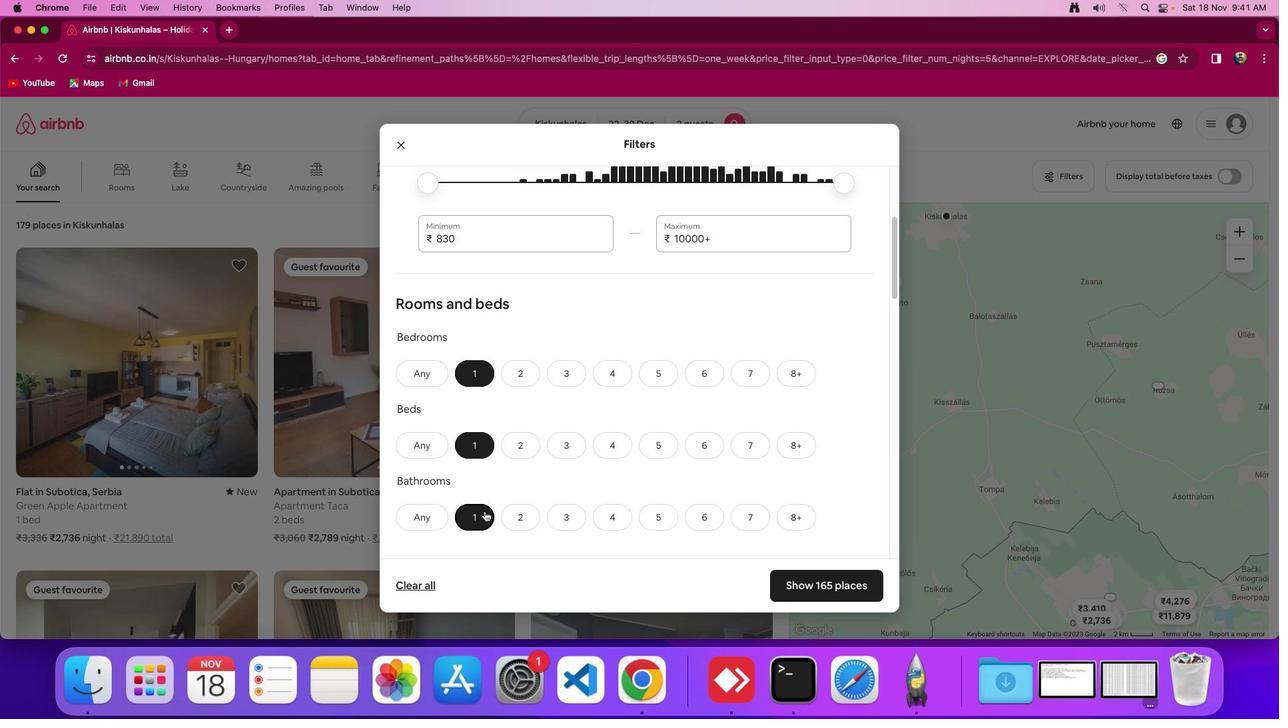 
Action: Mouse moved to (725, 443)
Screenshot: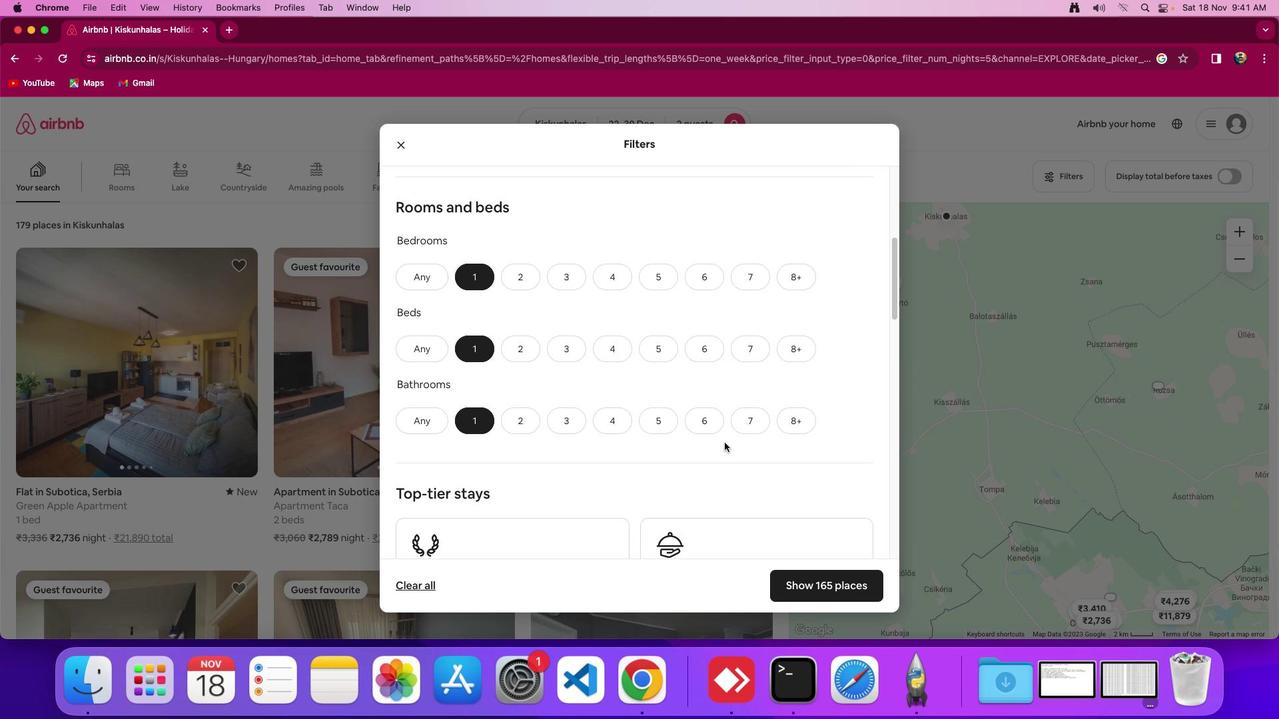 
Action: Mouse scrolled (725, 443) with delta (0, 0)
Screenshot: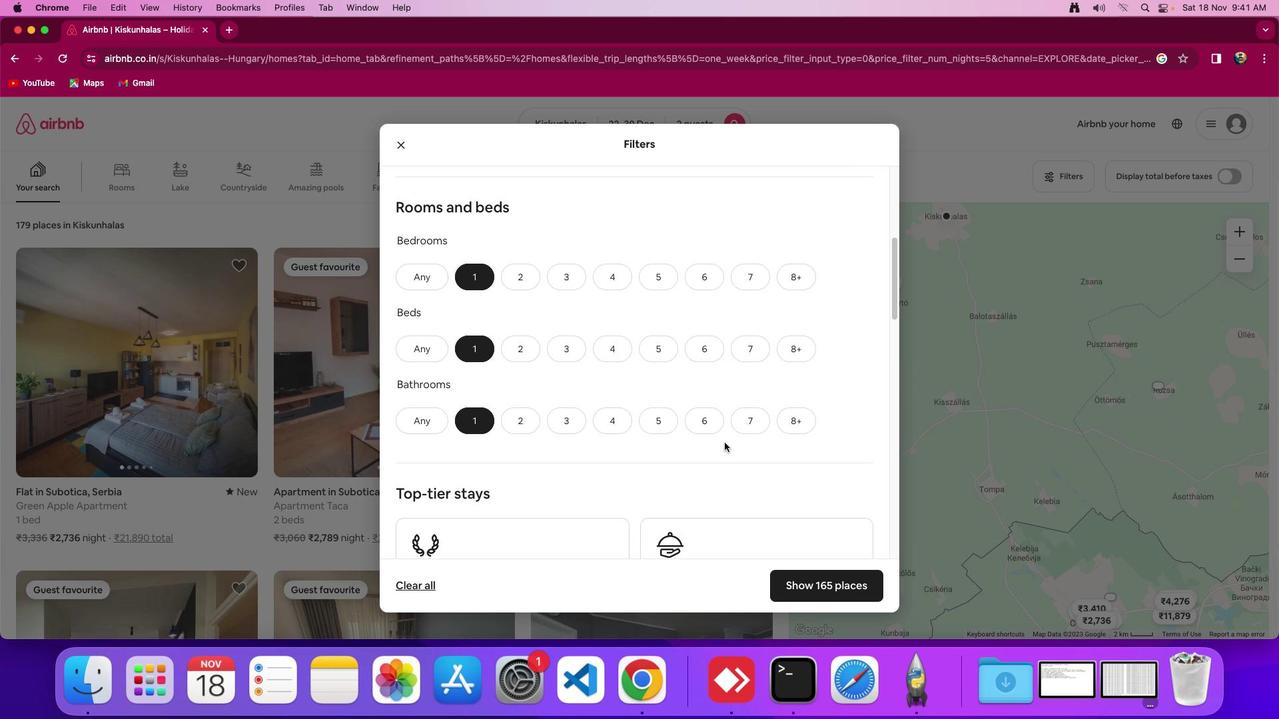 
Action: Mouse scrolled (725, 443) with delta (0, 0)
Screenshot: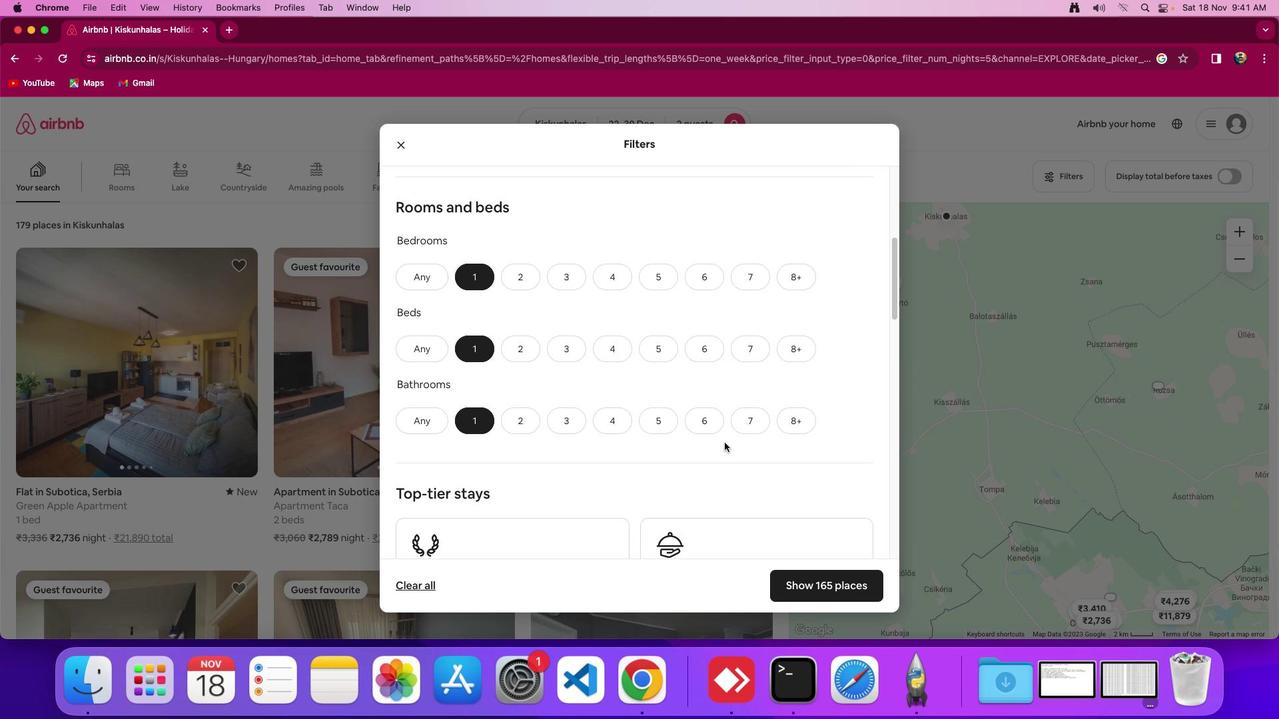 
Action: Mouse scrolled (725, 443) with delta (0, -1)
Screenshot: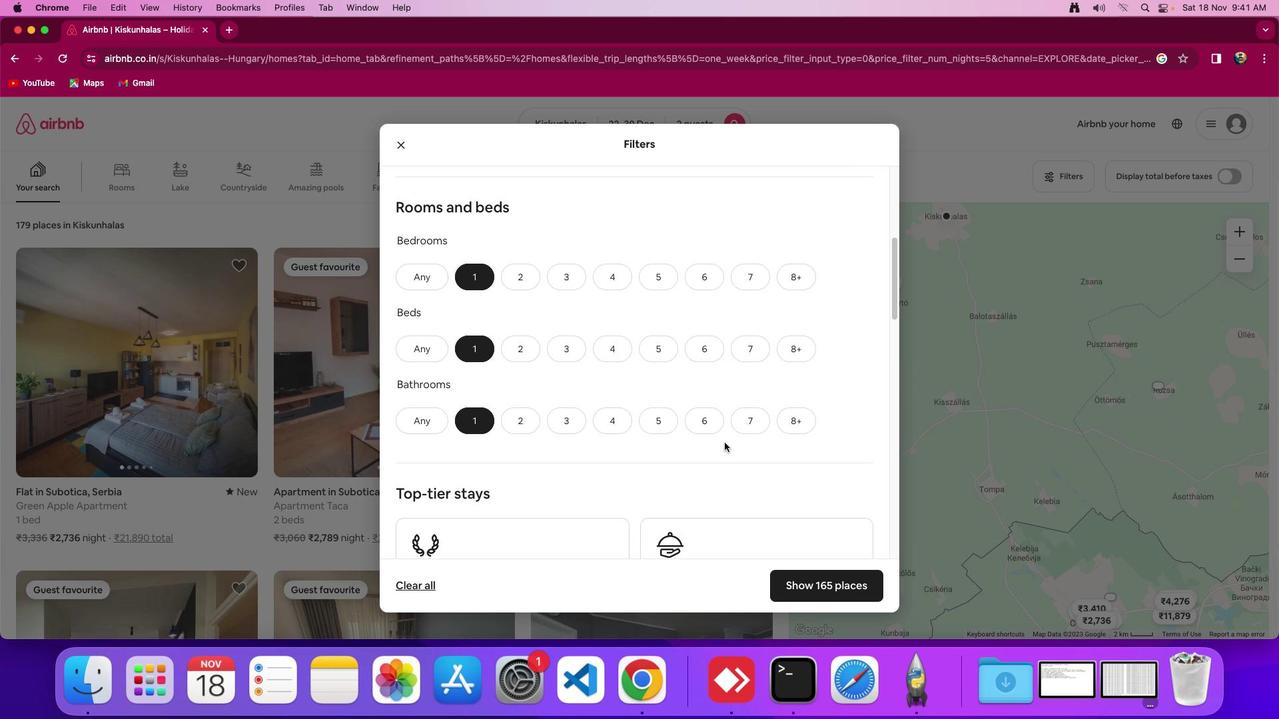 
Action: Mouse moved to (725, 442)
Screenshot: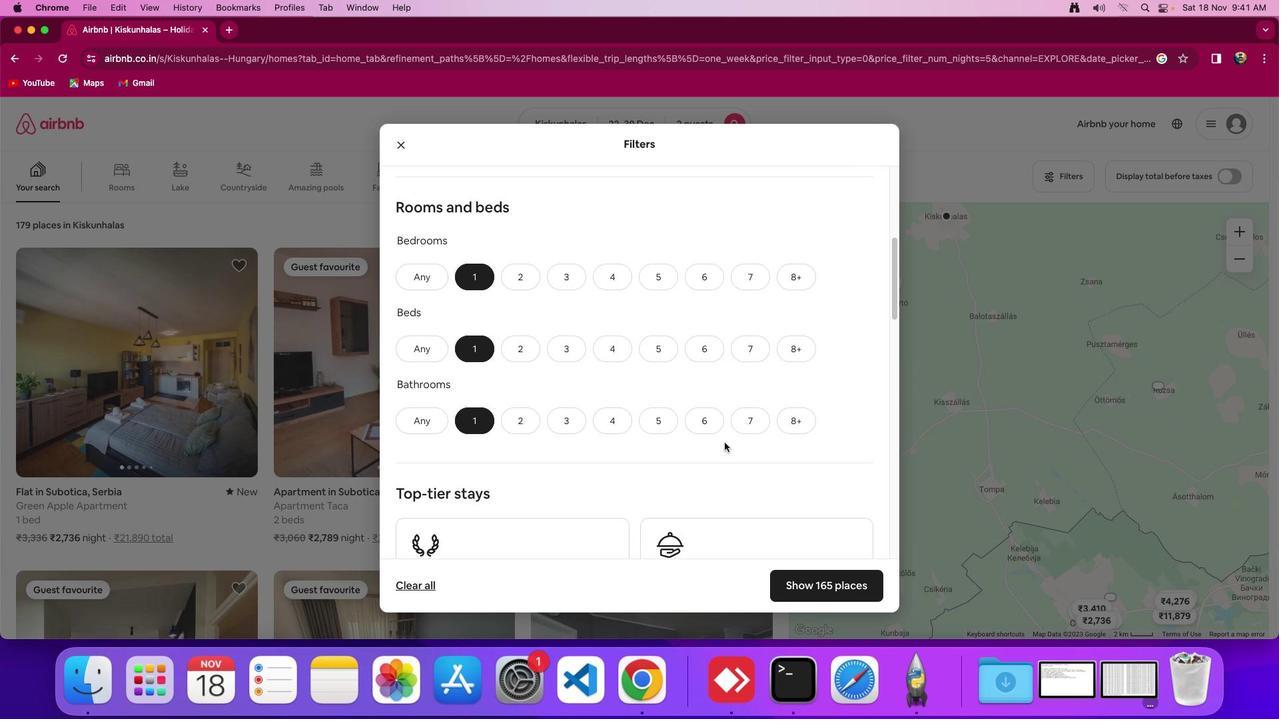 
Action: Mouse scrolled (725, 442) with delta (0, 0)
Screenshot: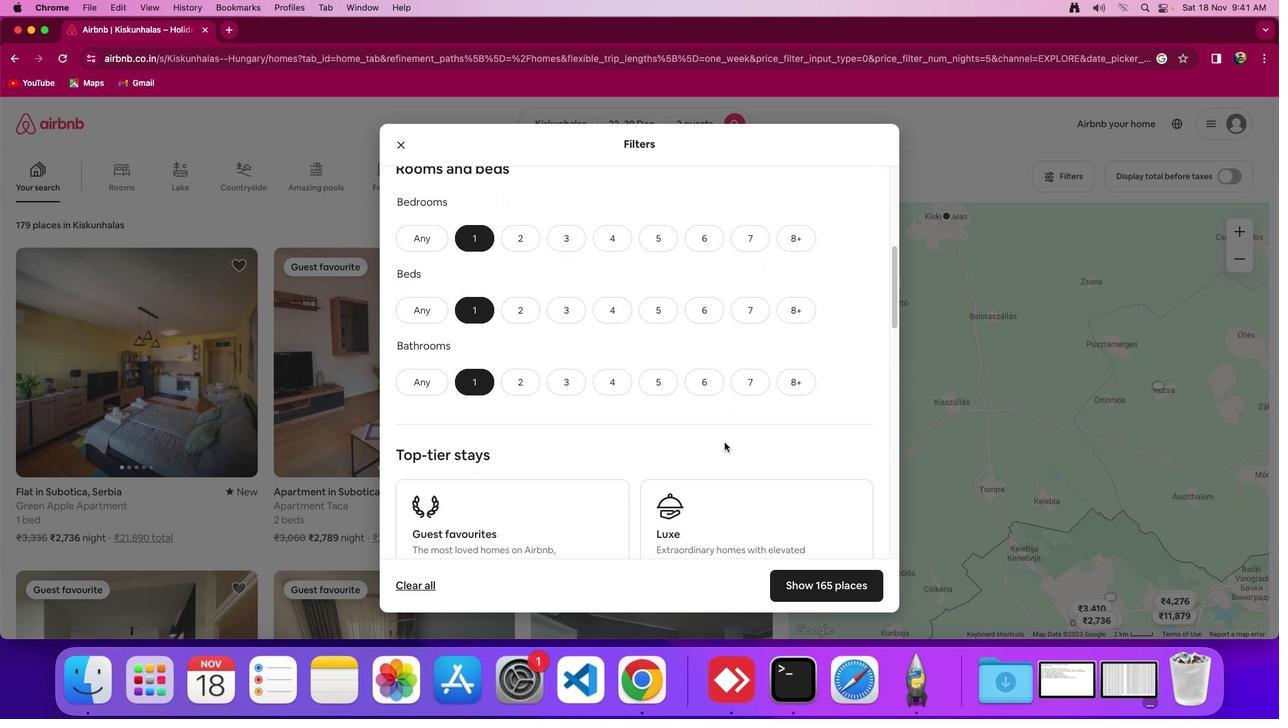
Action: Mouse scrolled (725, 442) with delta (0, 0)
Screenshot: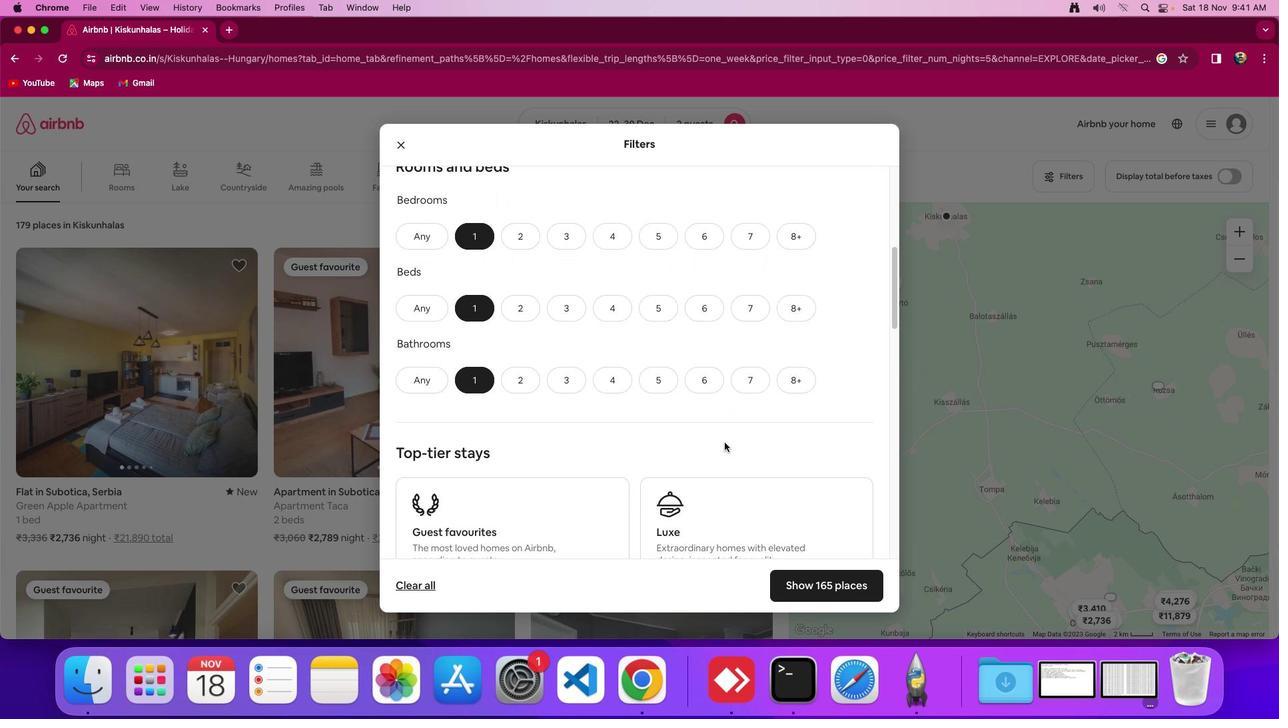 
Action: Mouse scrolled (725, 442) with delta (0, 0)
Screenshot: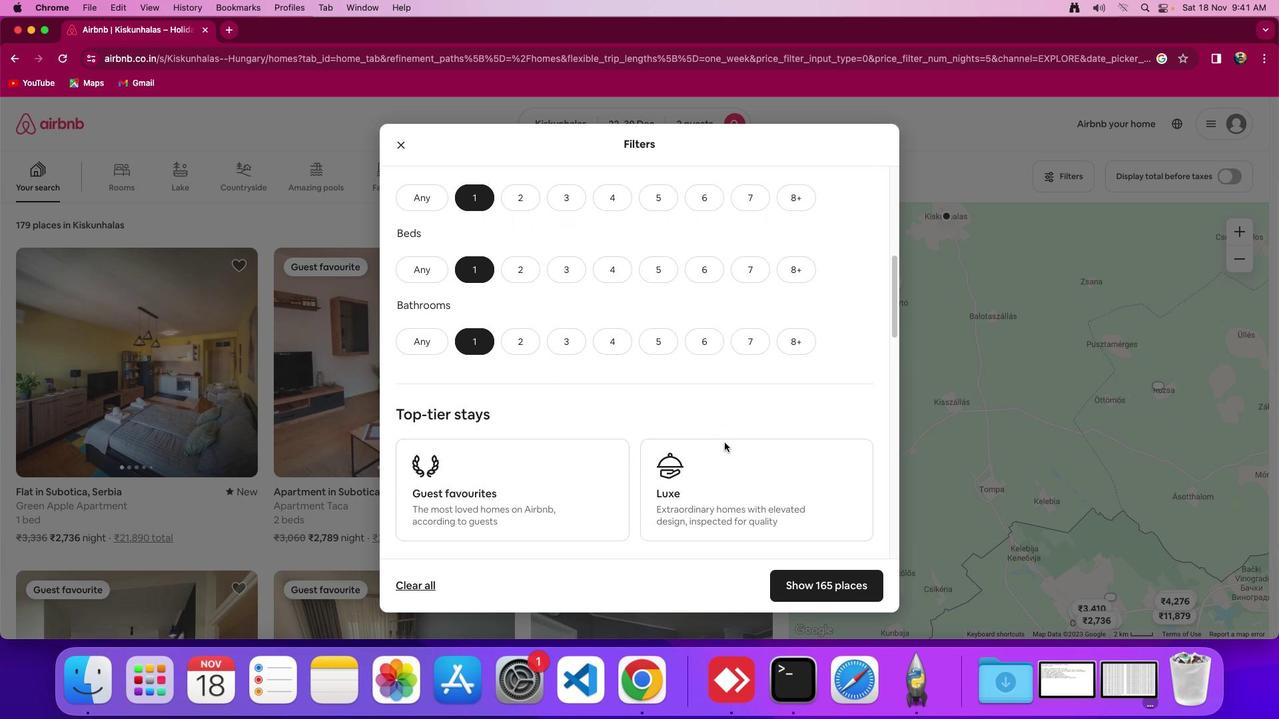 
Action: Mouse scrolled (725, 442) with delta (0, 0)
Screenshot: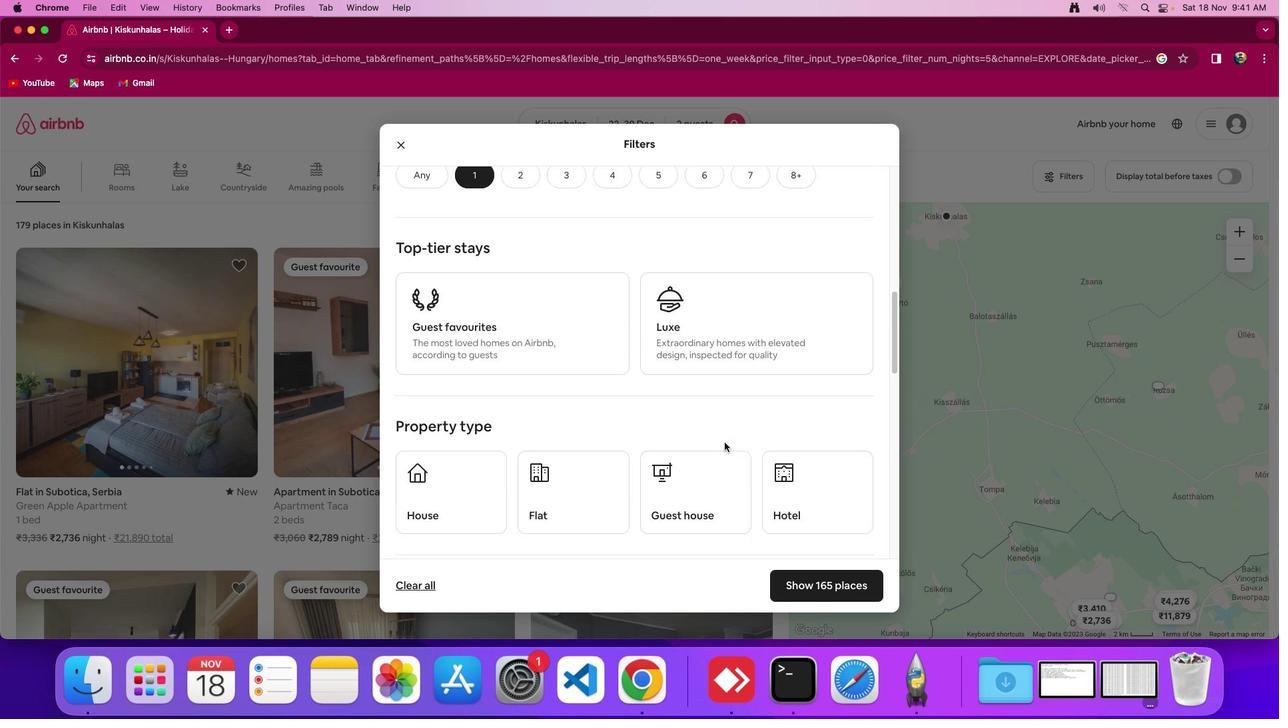 
Action: Mouse scrolled (725, 442) with delta (0, 0)
Screenshot: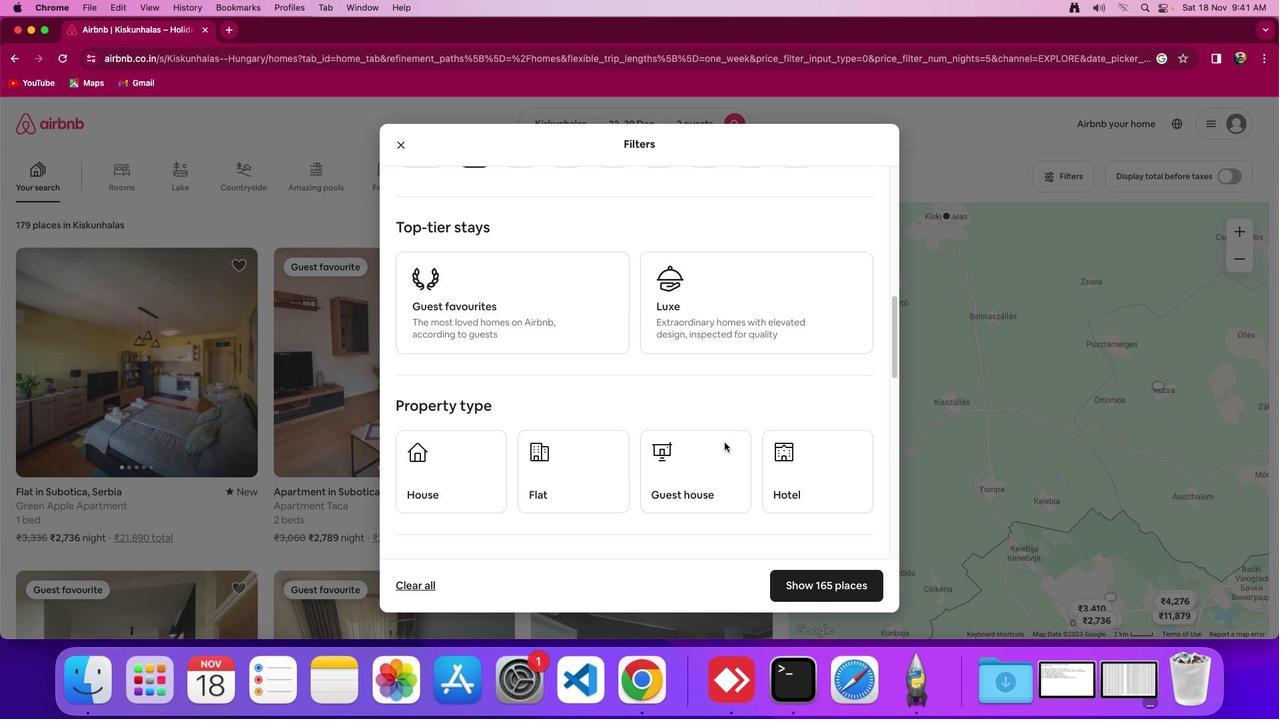 
Action: Mouse scrolled (725, 442) with delta (0, 0)
Screenshot: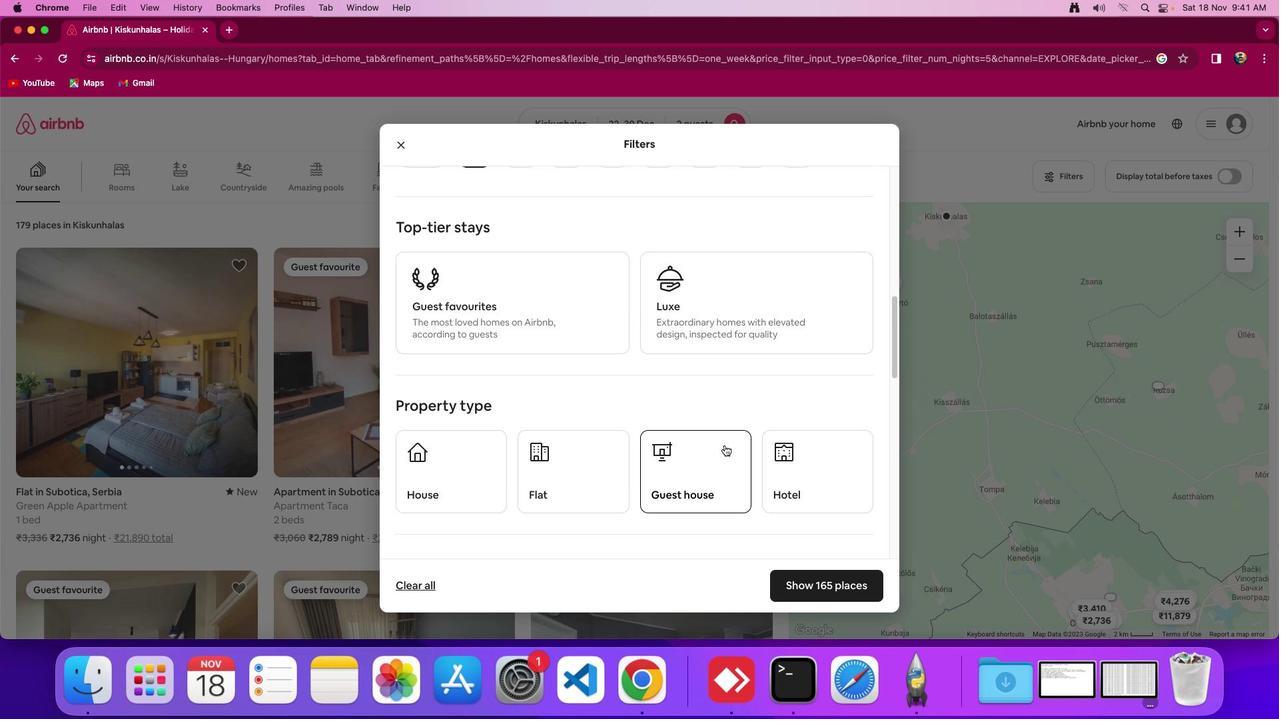 
Action: Mouse scrolled (725, 442) with delta (0, 0)
Screenshot: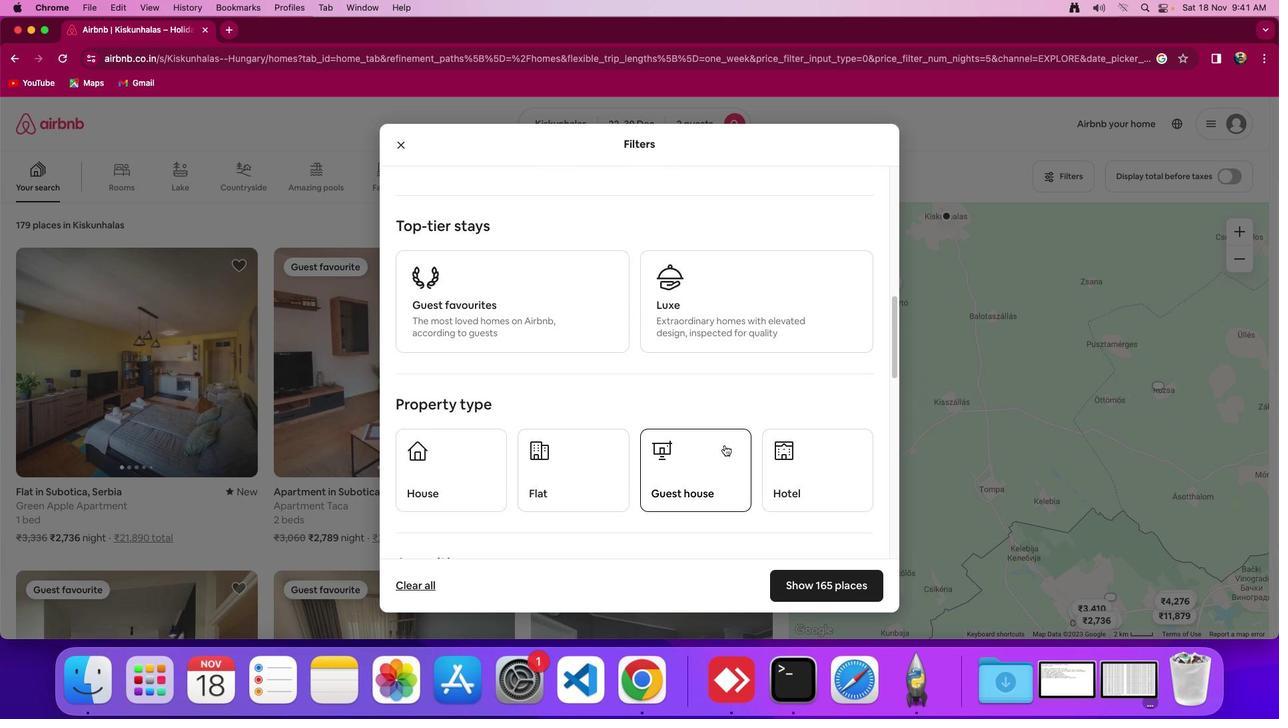 
Action: Mouse scrolled (725, 442) with delta (0, -1)
Screenshot: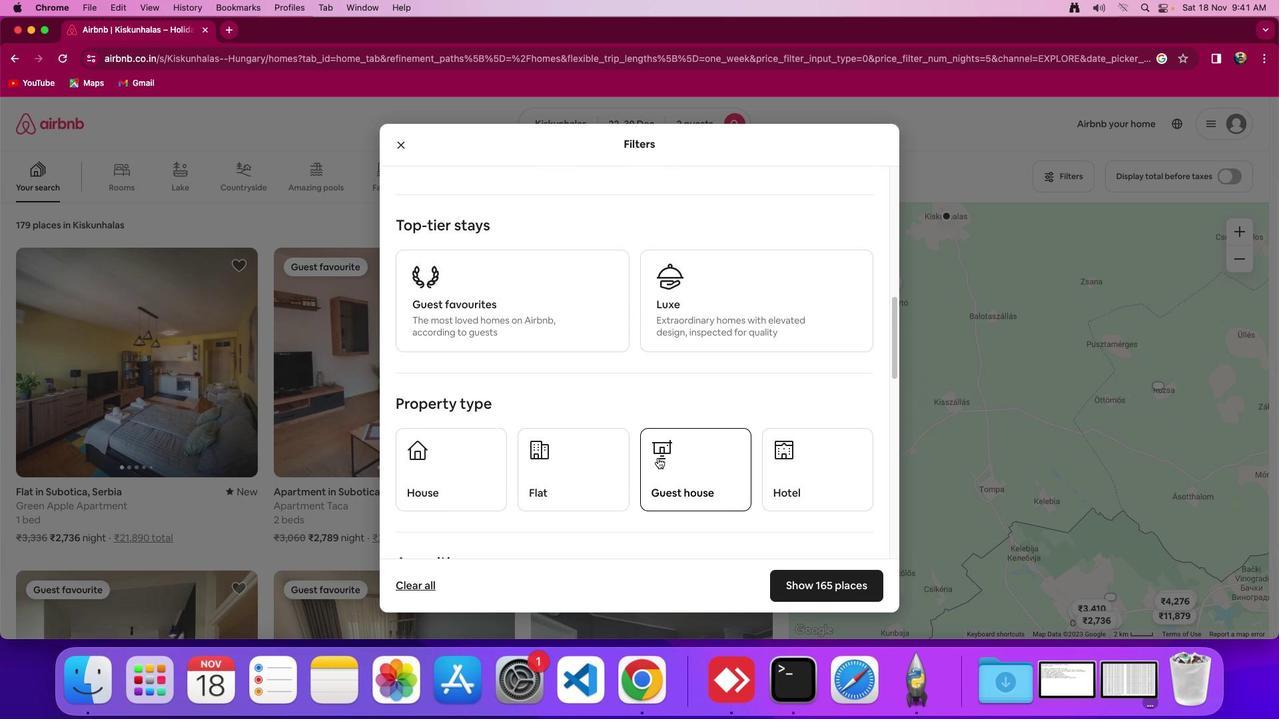 
Action: Mouse scrolled (725, 442) with delta (0, 0)
Screenshot: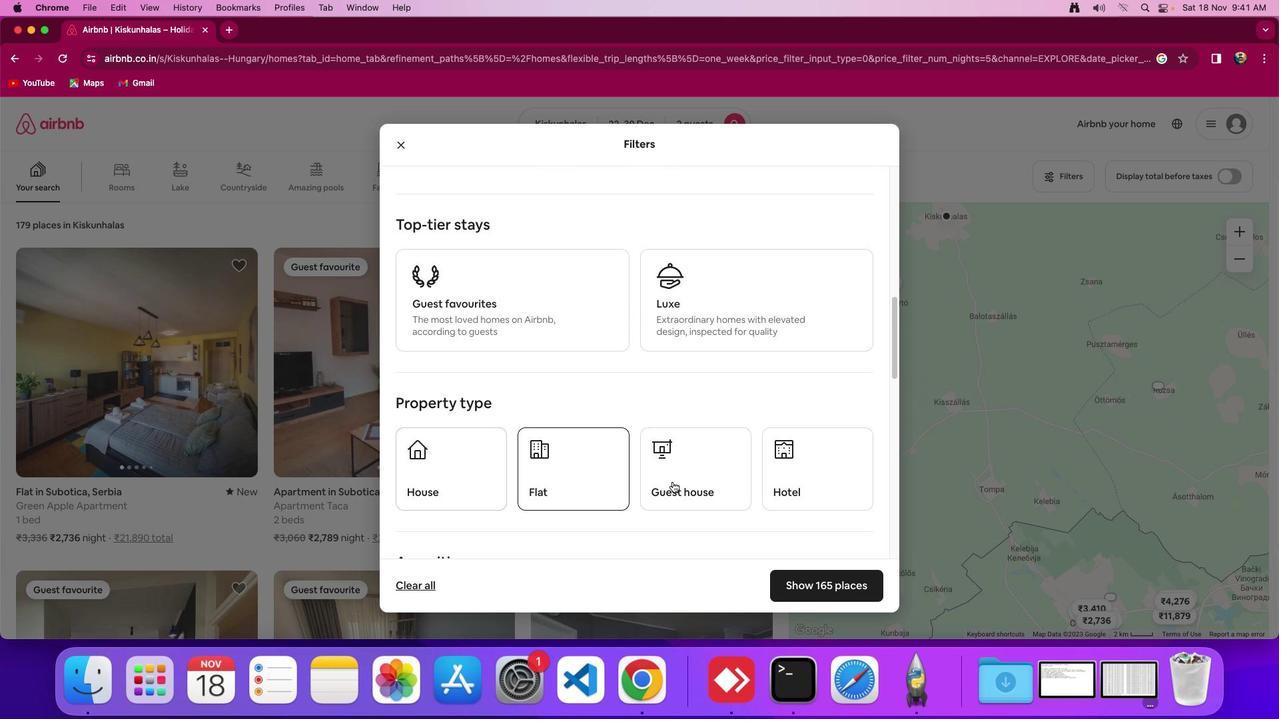 
Action: Mouse scrolled (725, 442) with delta (0, 0)
Screenshot: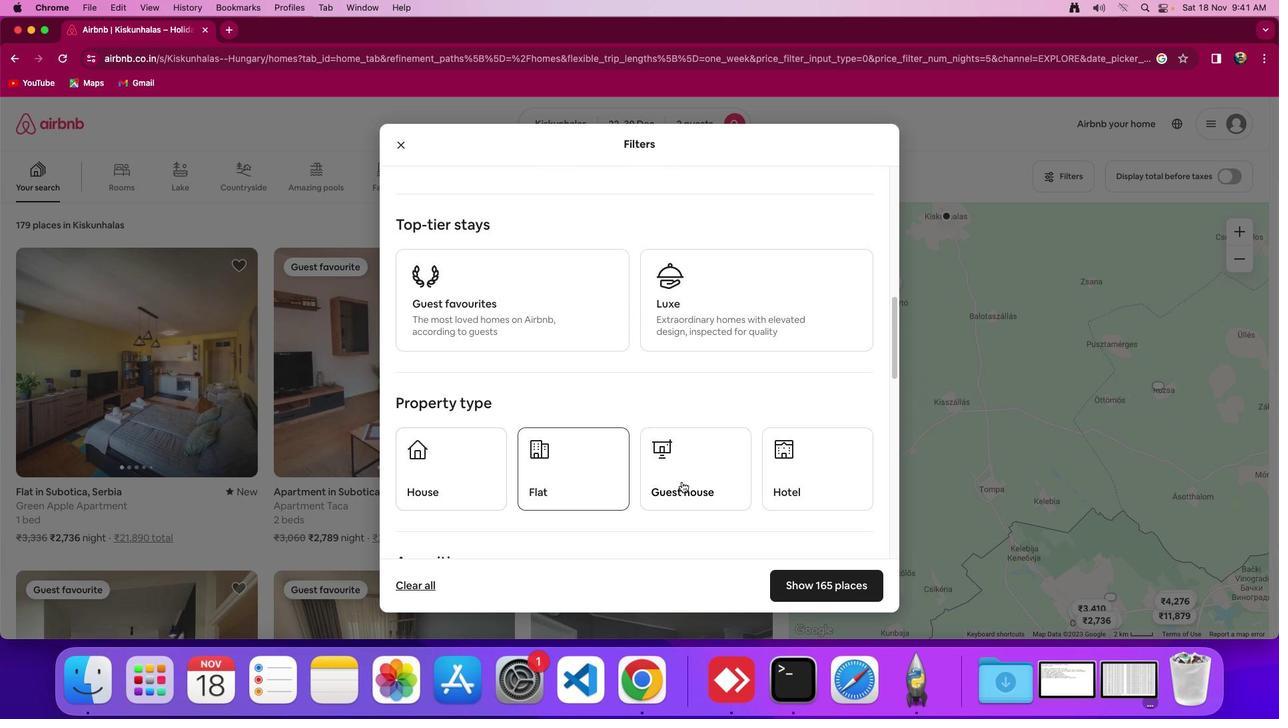 
Action: Mouse scrolled (725, 442) with delta (0, -2)
Screenshot: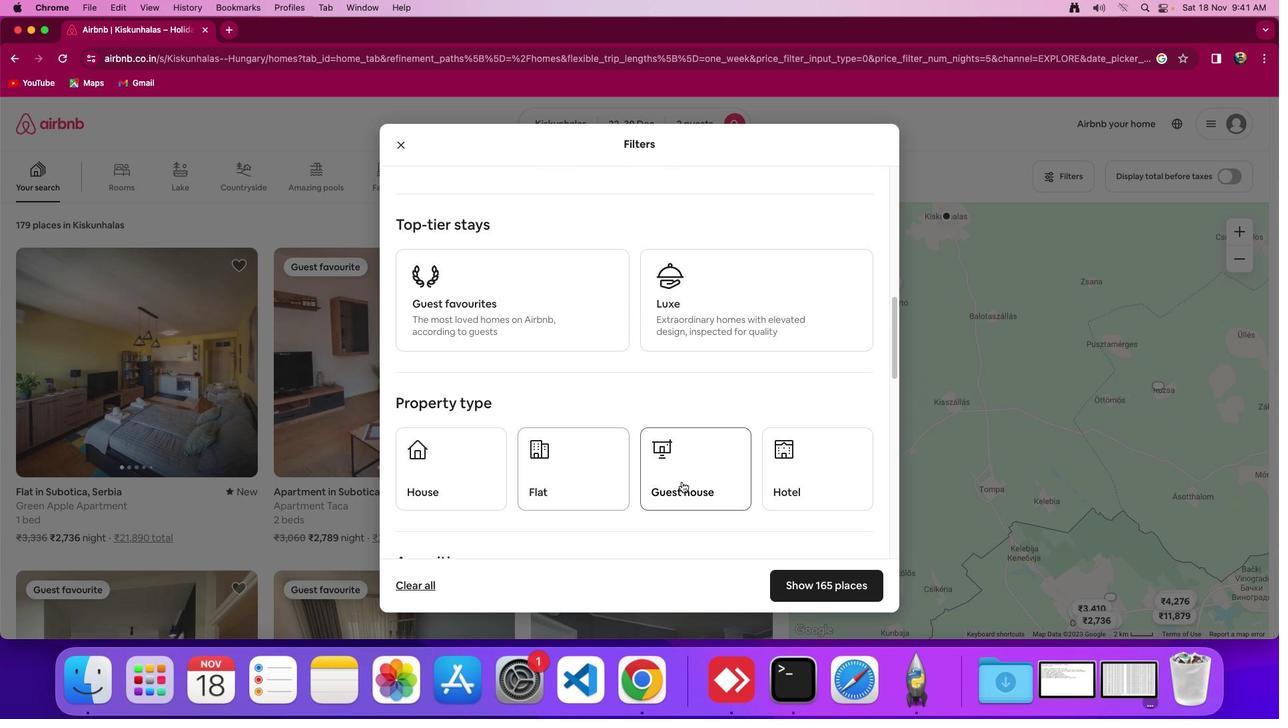 
Action: Mouse moved to (724, 445)
Screenshot: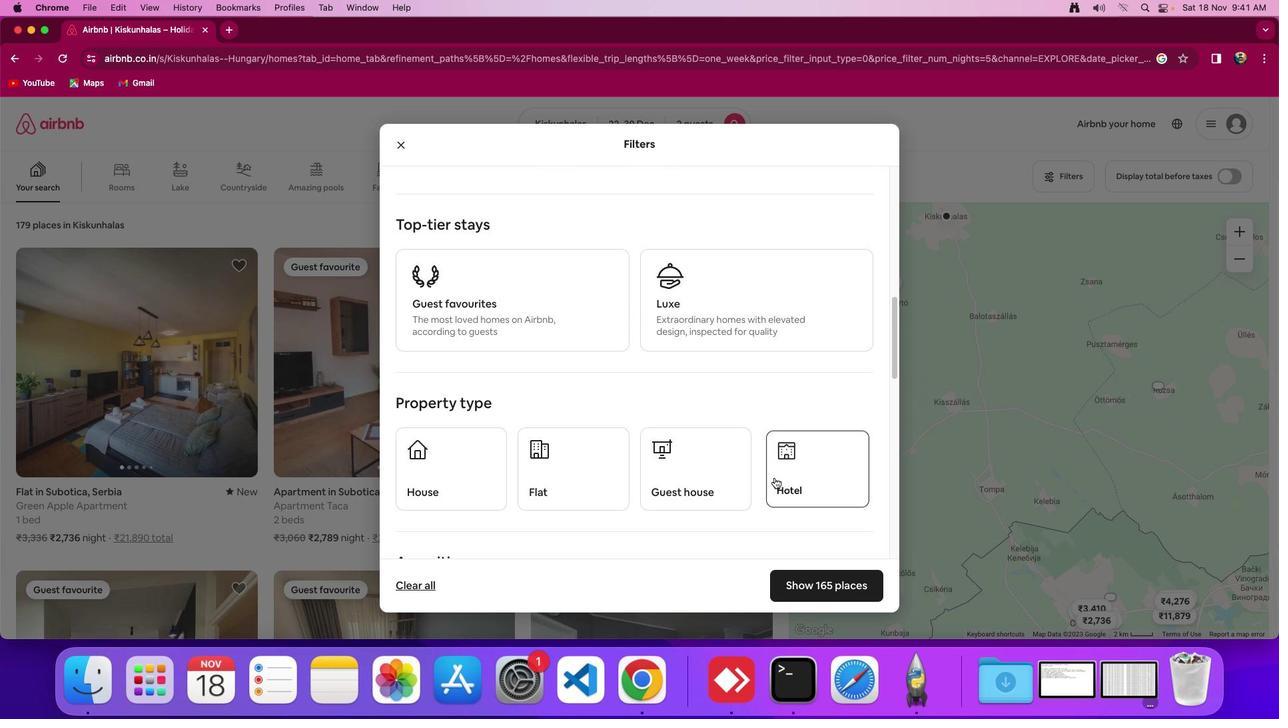 
Action: Mouse scrolled (724, 445) with delta (0, 0)
Screenshot: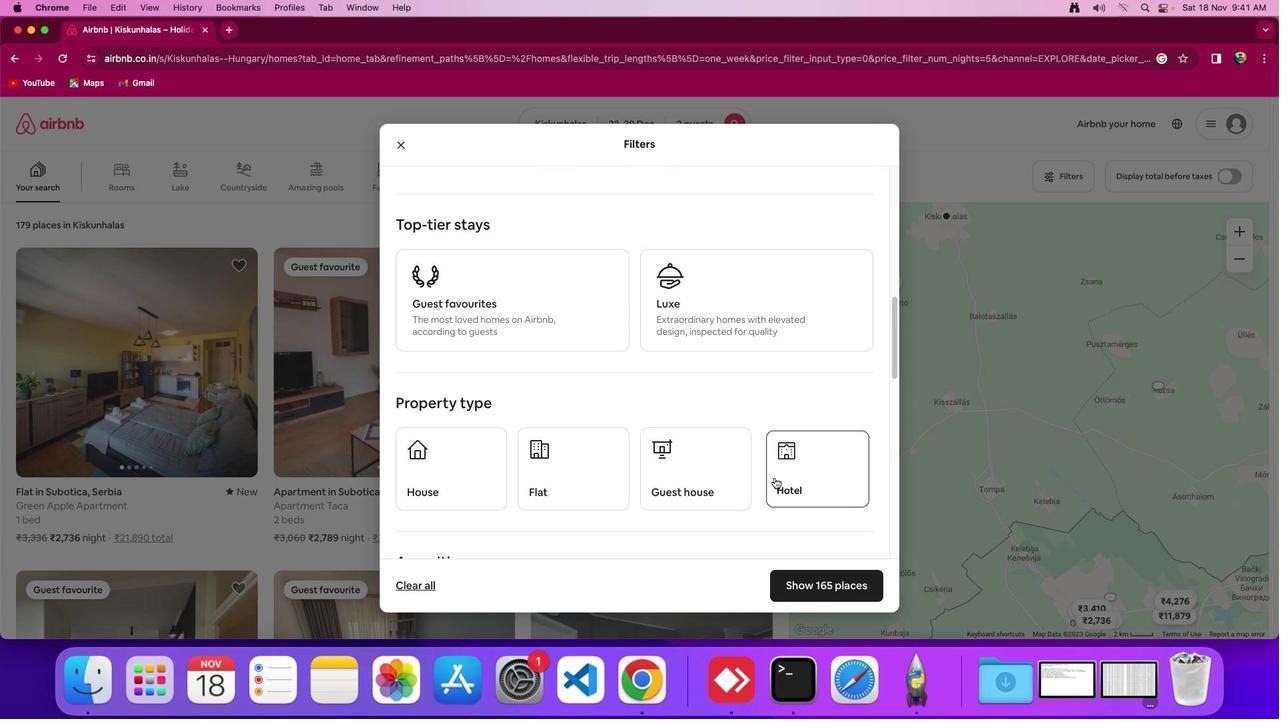 
Action: Mouse moved to (775, 478)
Screenshot: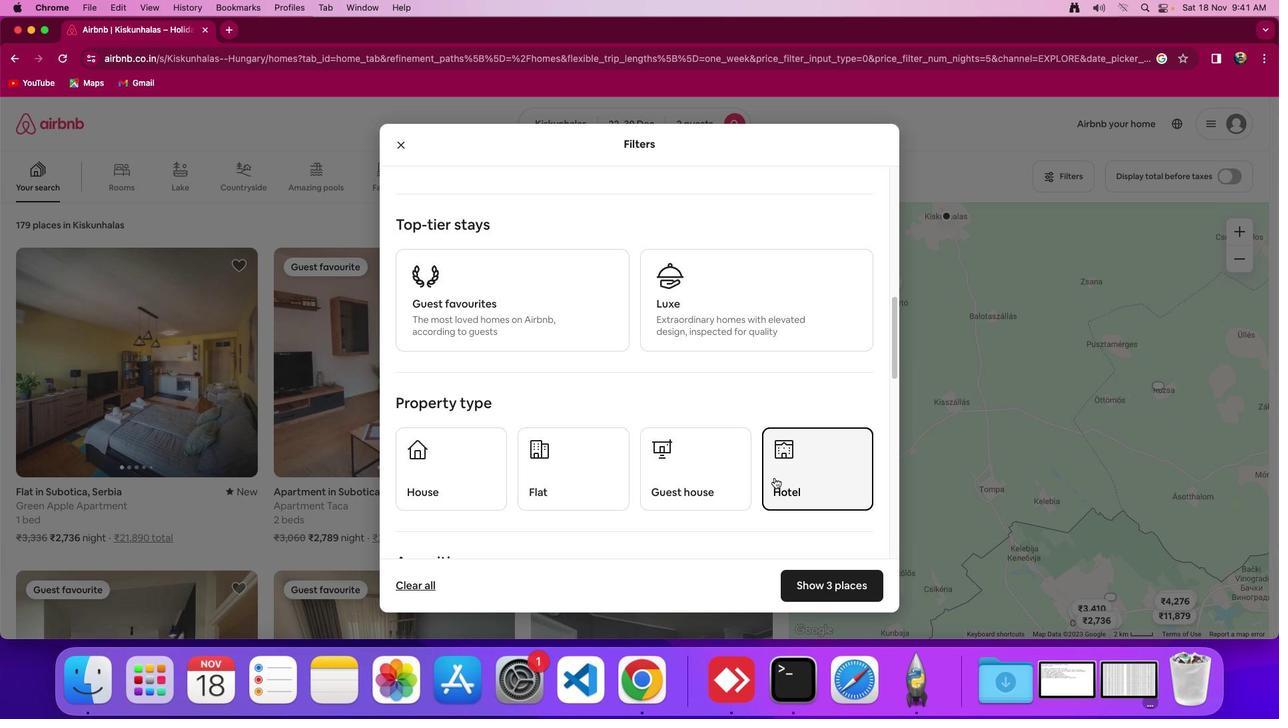 
Action: Mouse pressed left at (775, 478)
Screenshot: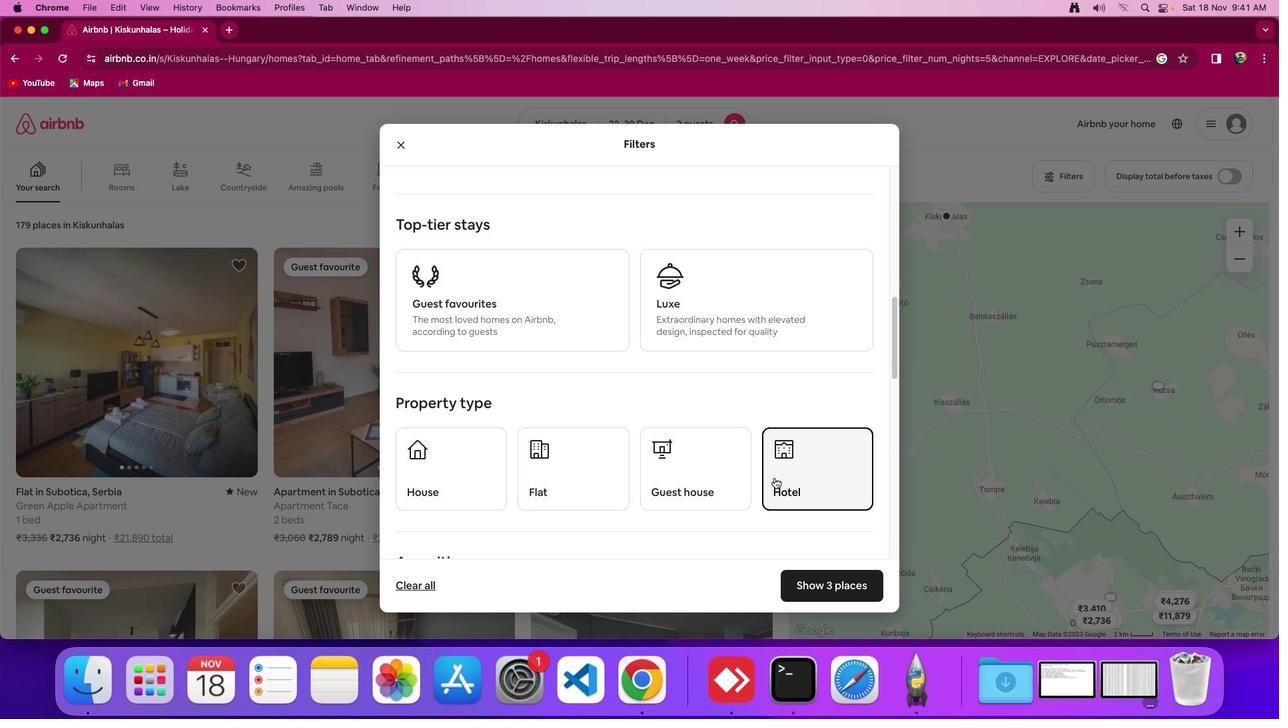 
Action: Mouse moved to (775, 476)
Screenshot: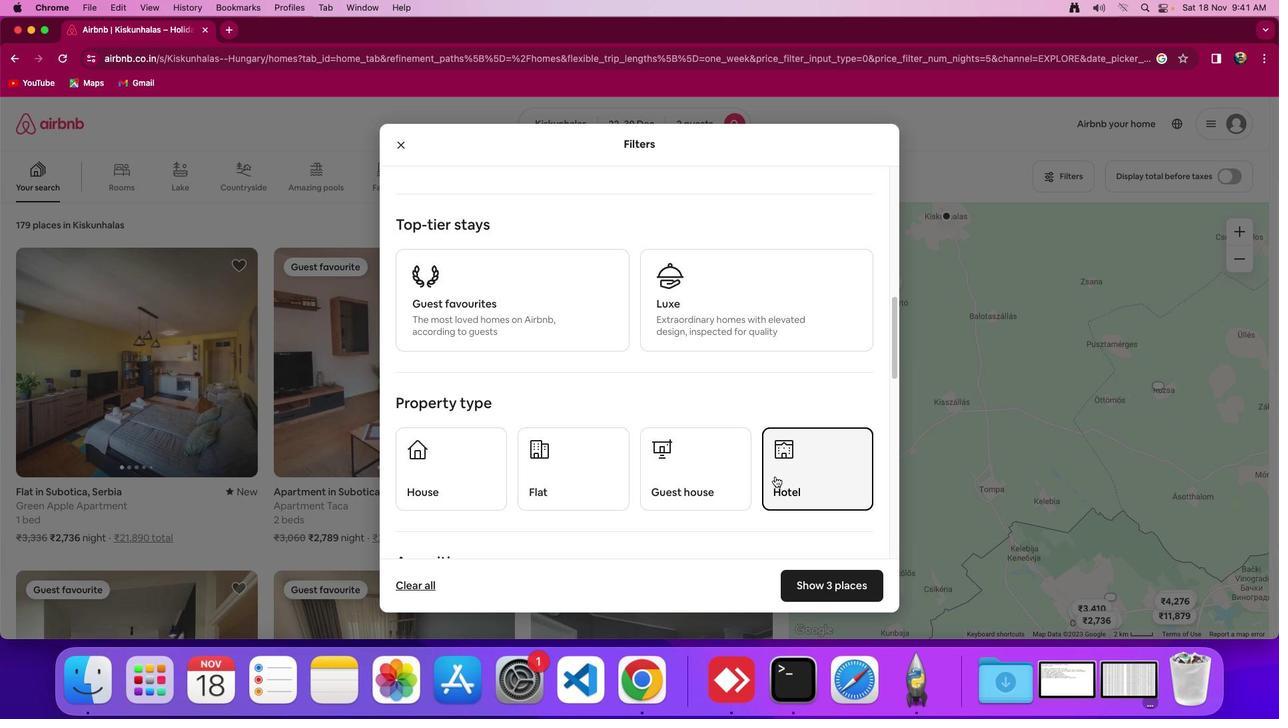 
Action: Mouse scrolled (775, 476) with delta (0, 0)
Screenshot: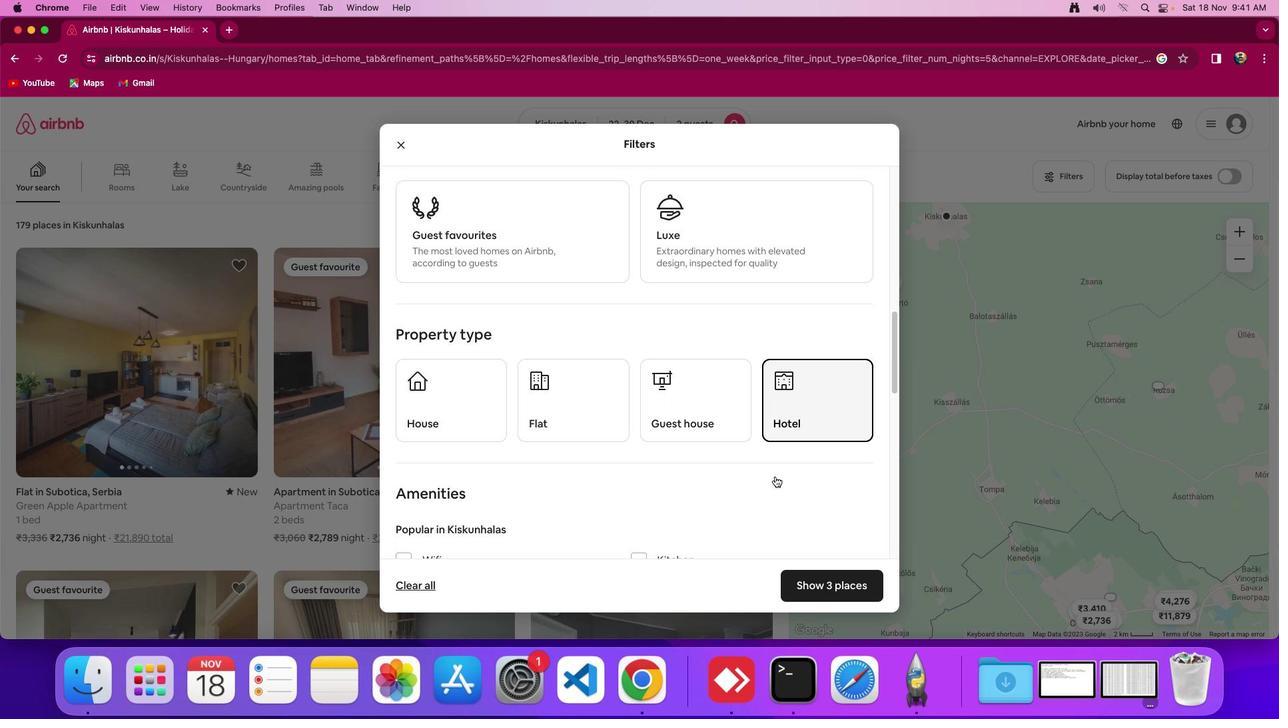 
Action: Mouse scrolled (775, 476) with delta (0, 0)
Screenshot: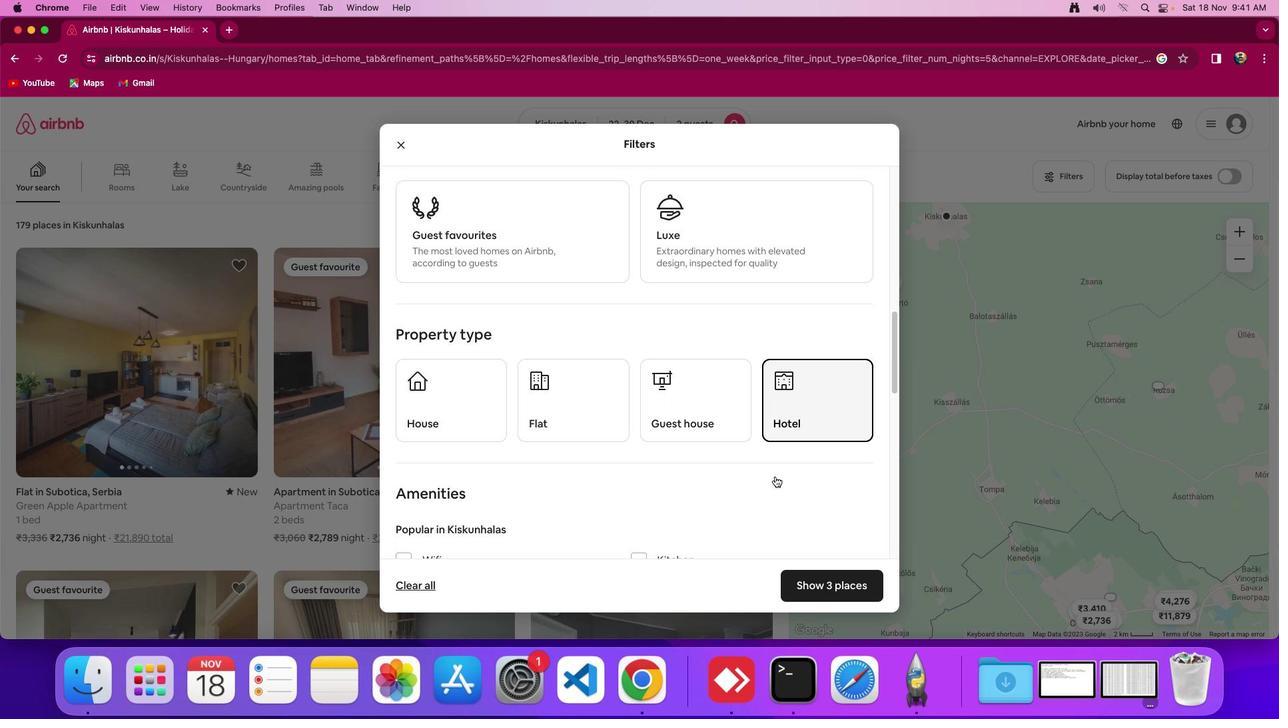 
Action: Mouse scrolled (775, 476) with delta (0, 0)
Screenshot: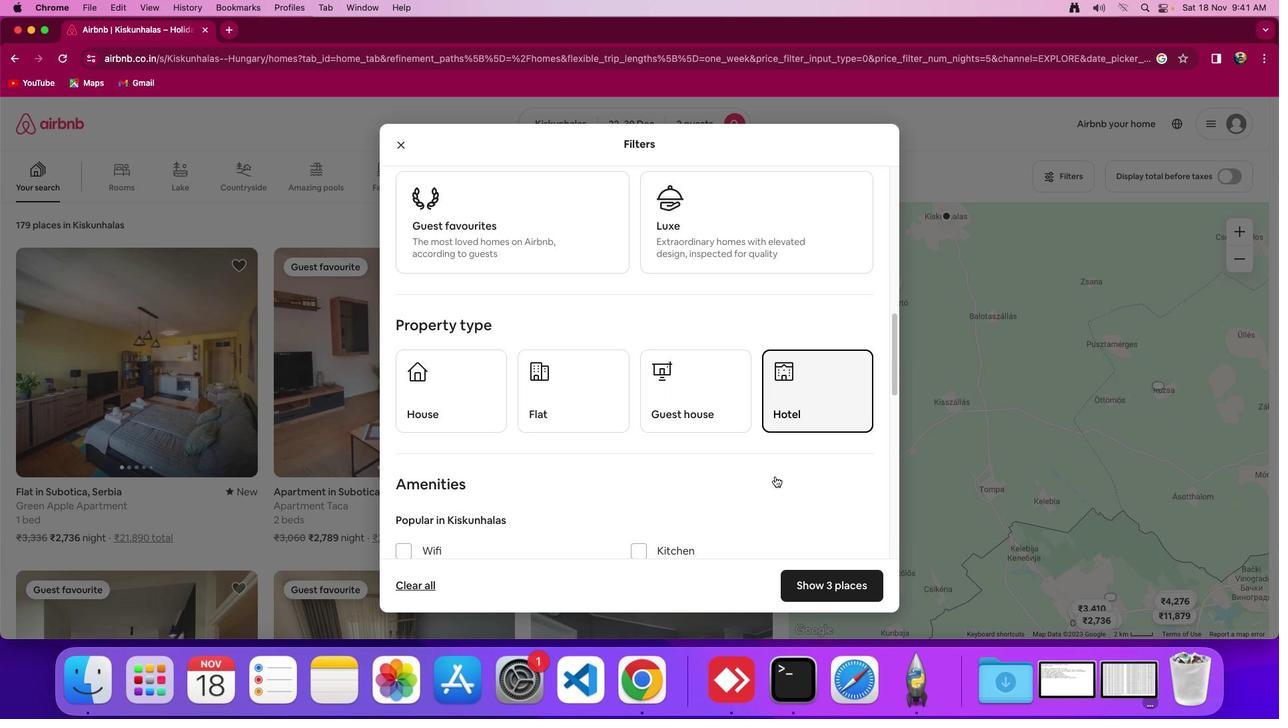 
Action: Mouse scrolled (775, 476) with delta (0, 0)
Screenshot: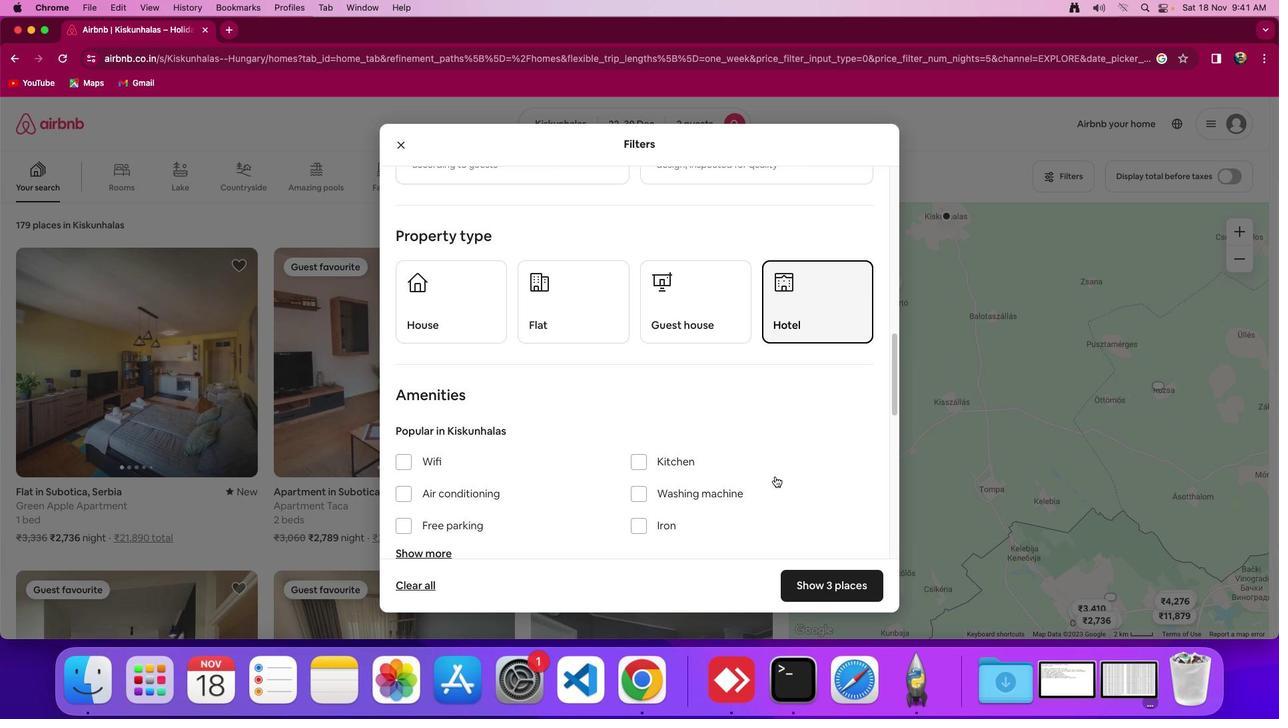 
Action: Mouse scrolled (775, 476) with delta (0, 0)
Screenshot: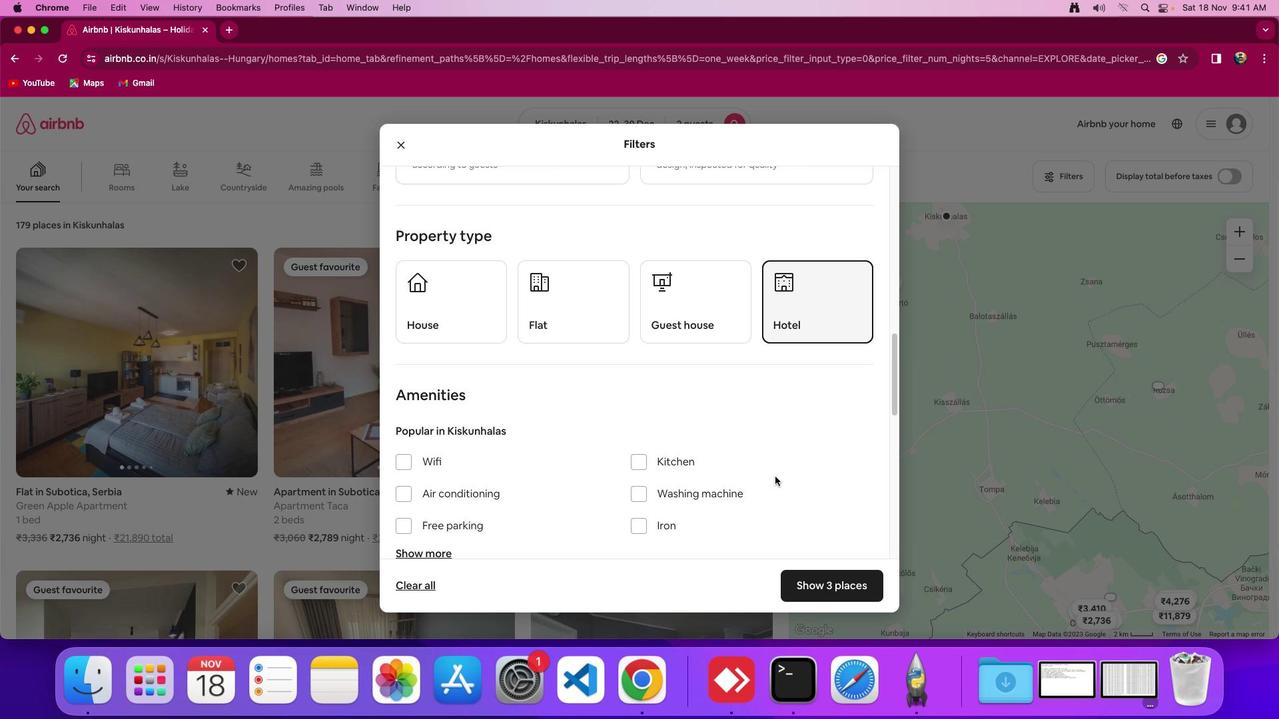
Action: Mouse scrolled (775, 476) with delta (0, 0)
Screenshot: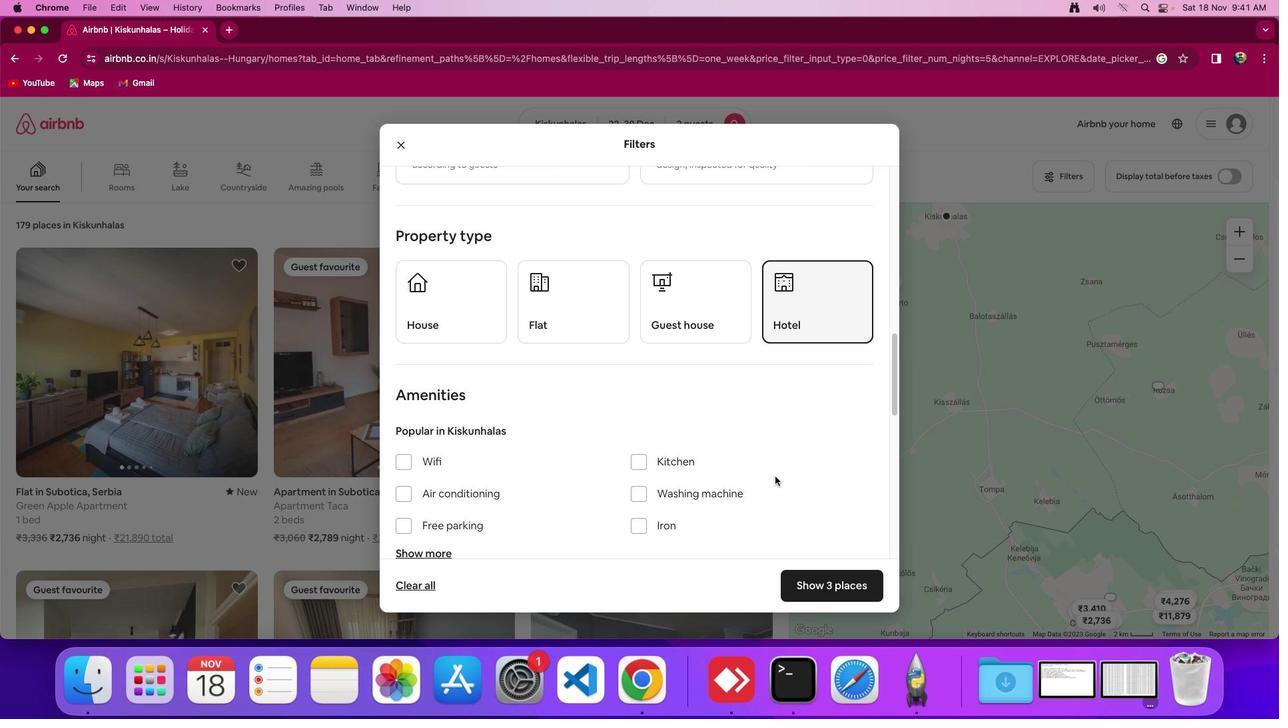 
Action: Mouse scrolled (775, 476) with delta (0, 0)
Screenshot: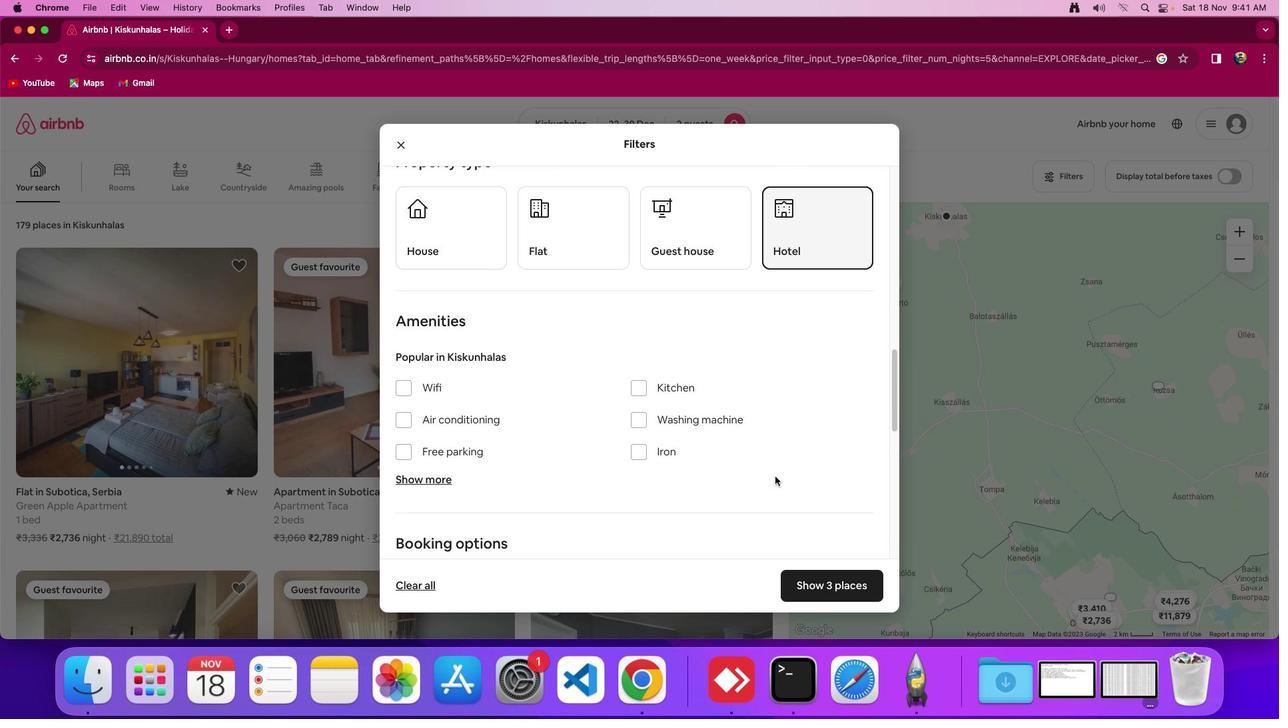 
Action: Mouse scrolled (775, 476) with delta (0, 0)
Screenshot: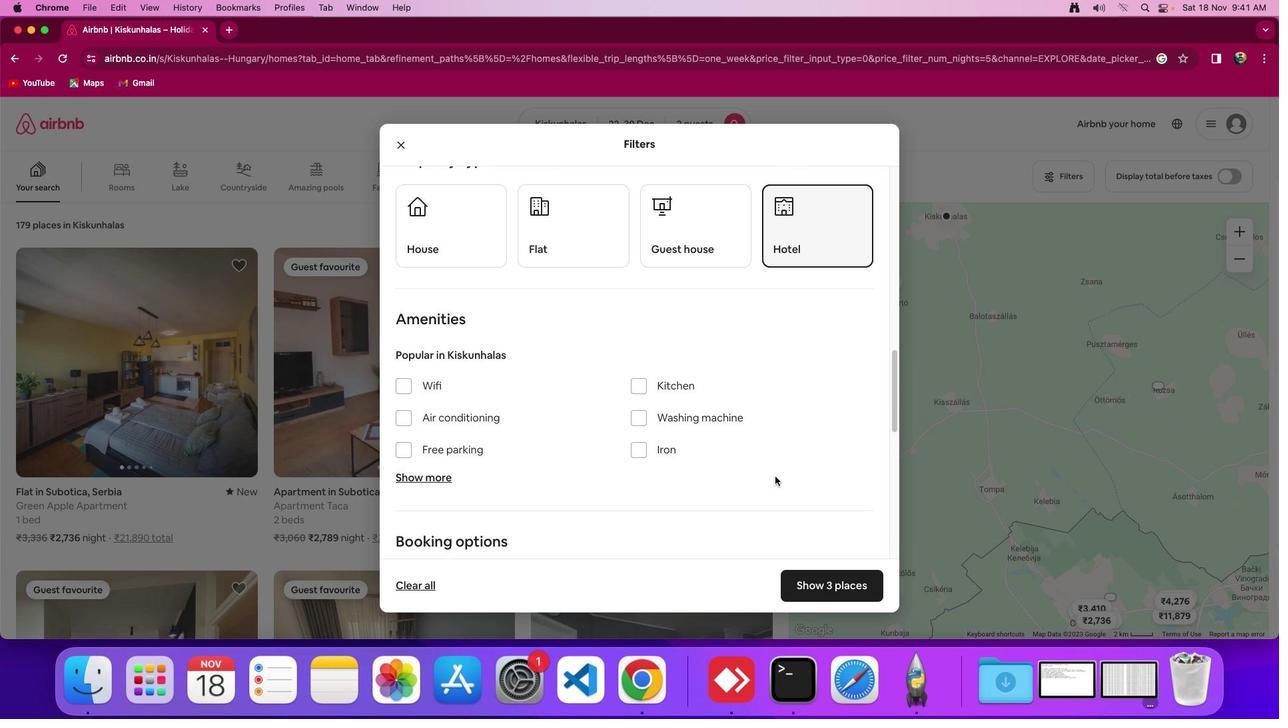 
Action: Mouse scrolled (775, 476) with delta (0, -1)
Screenshot: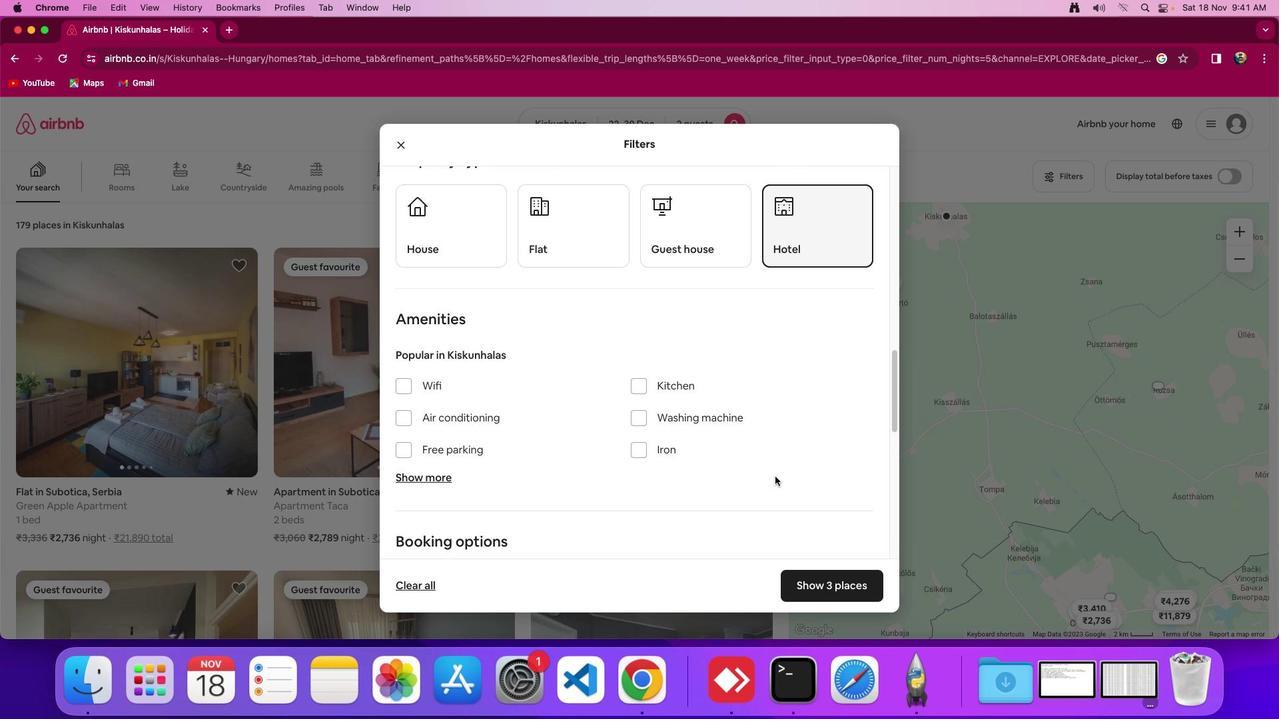 
Action: Mouse scrolled (775, 476) with delta (0, 0)
Screenshot: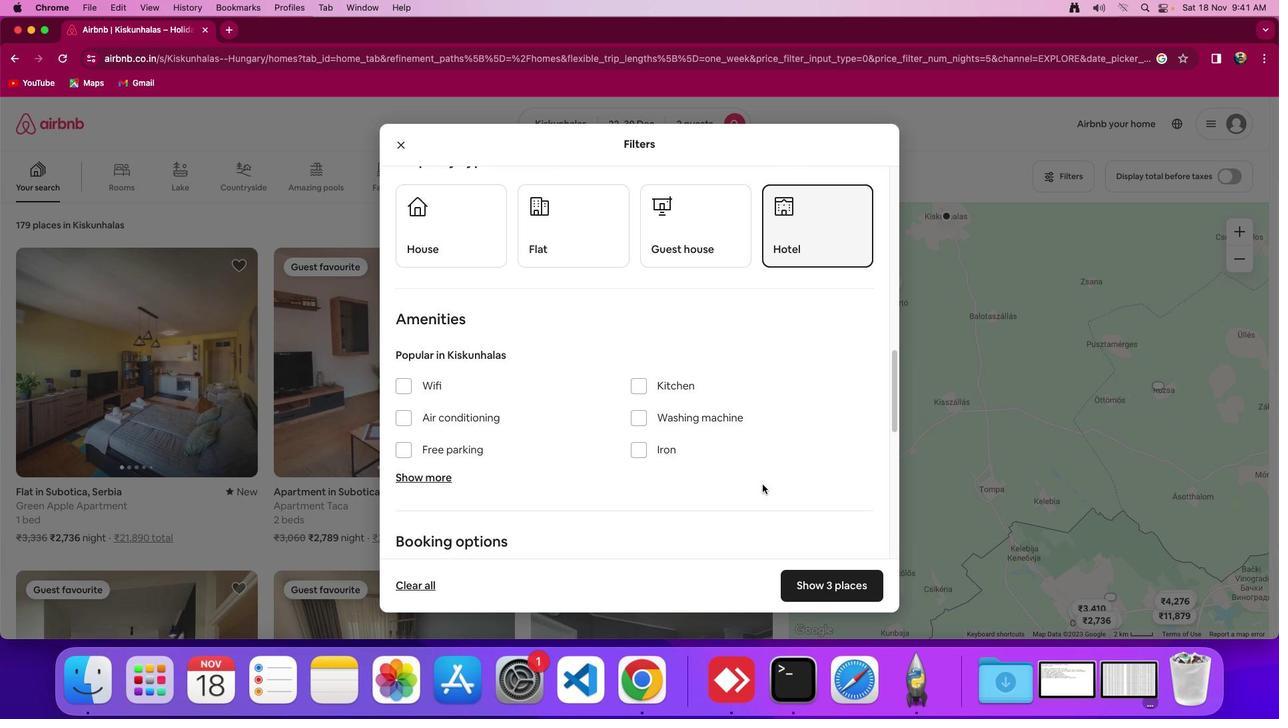 
Action: Mouse scrolled (775, 476) with delta (0, 0)
Screenshot: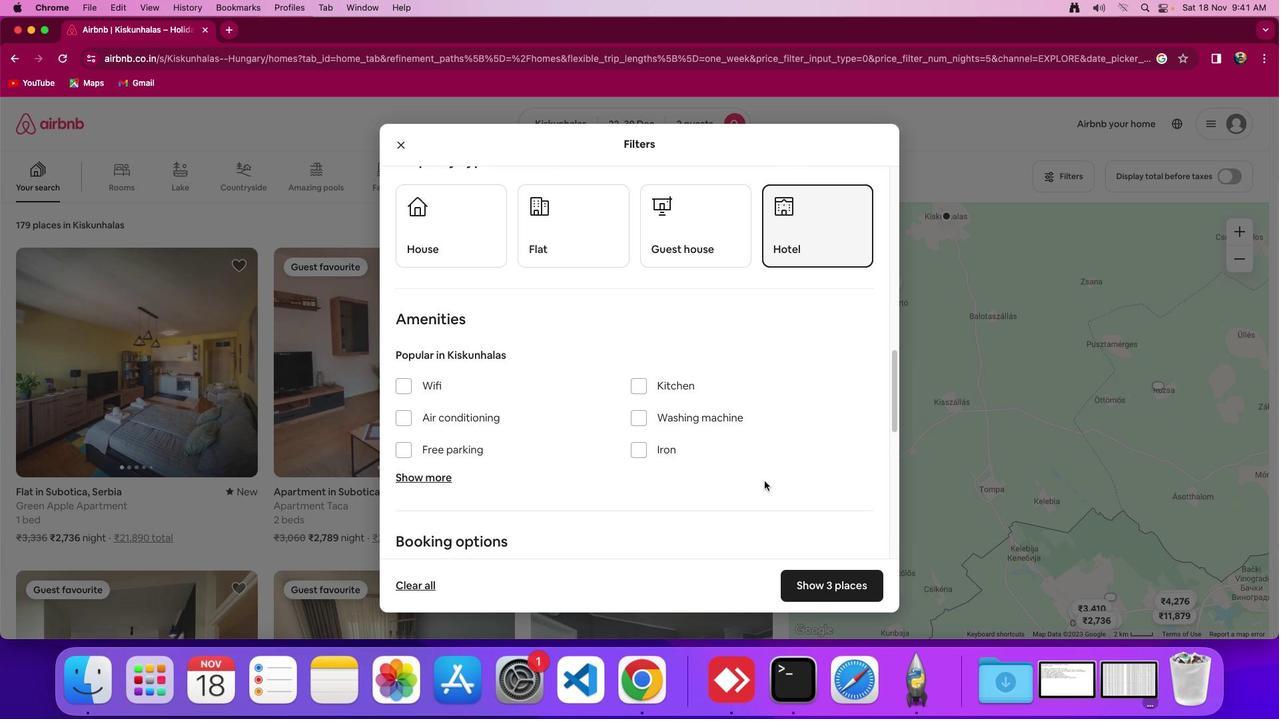 
Action: Mouse scrolled (775, 476) with delta (0, -1)
Screenshot: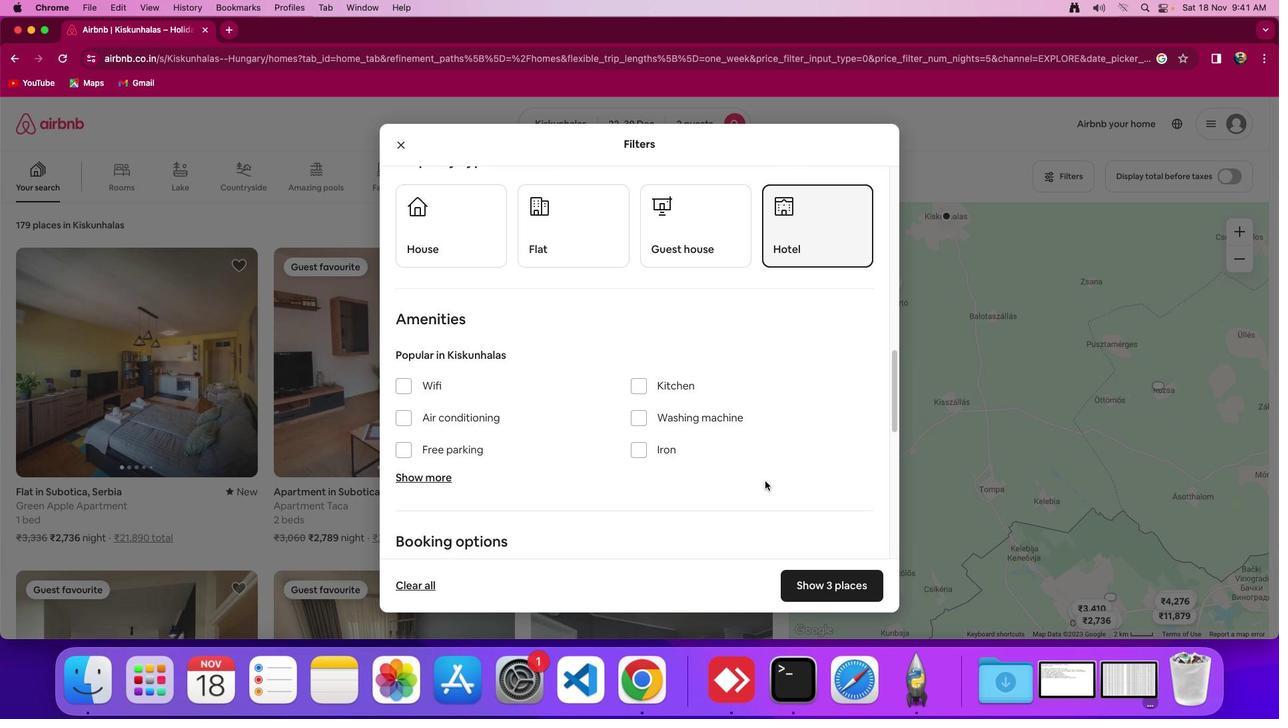 
Action: Mouse moved to (839, 590)
Screenshot: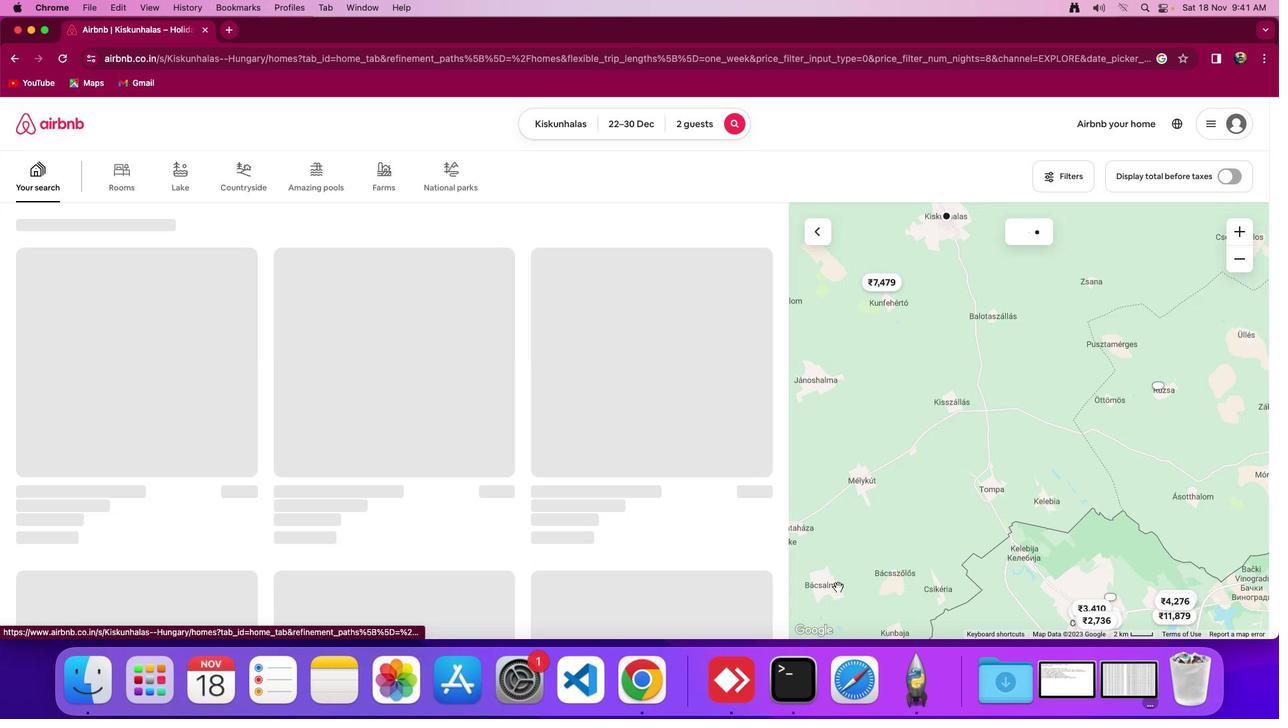 
Action: Mouse pressed left at (839, 590)
Screenshot: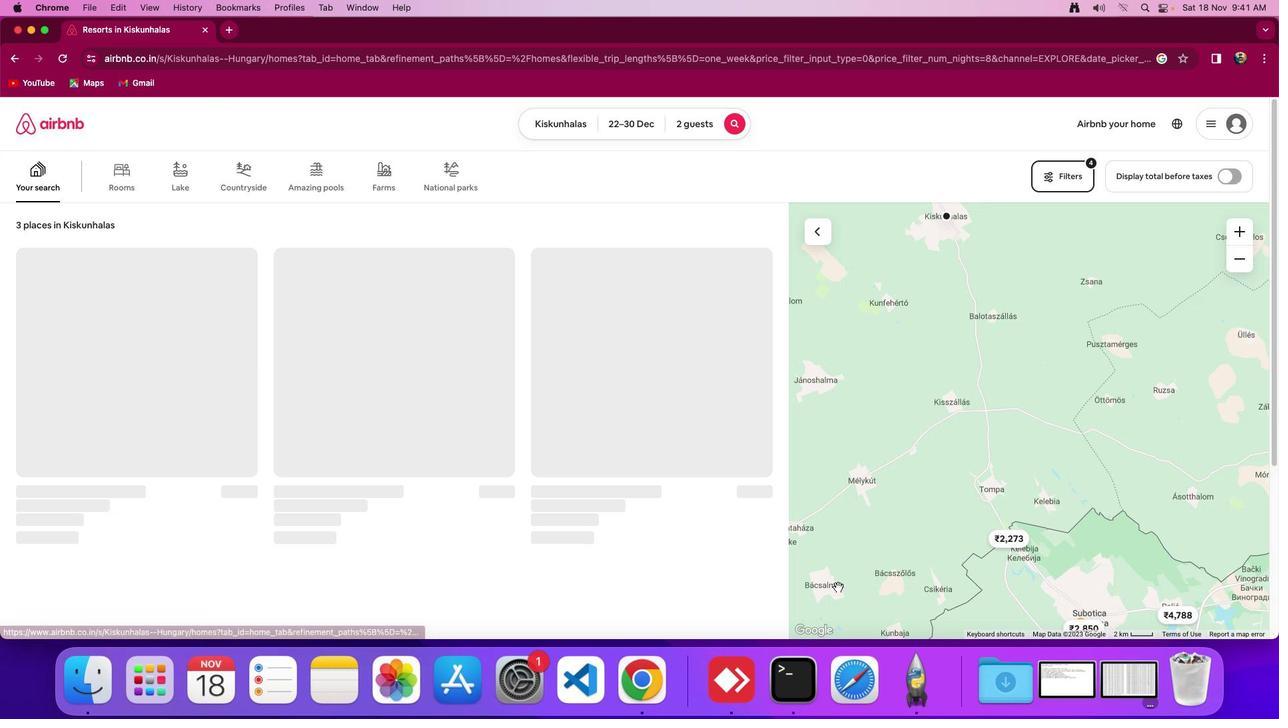 
Action: Mouse moved to (180, 392)
Screenshot: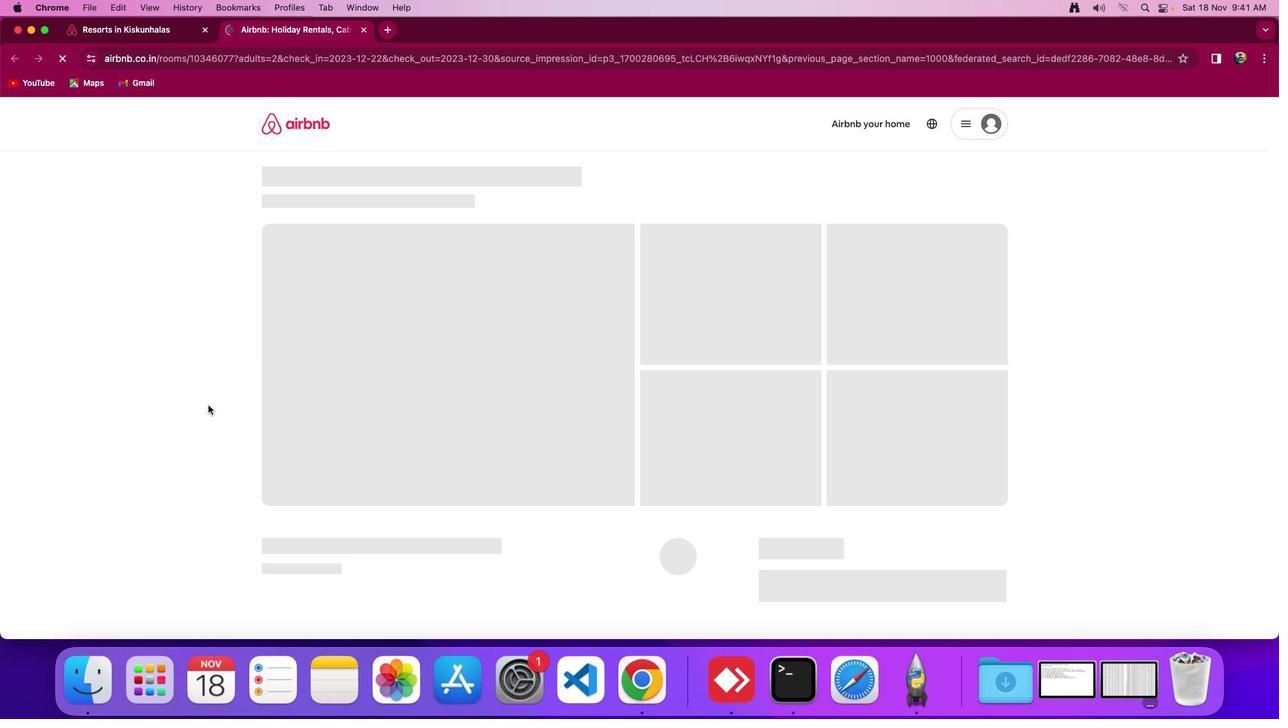 
Action: Mouse pressed left at (180, 392)
Screenshot: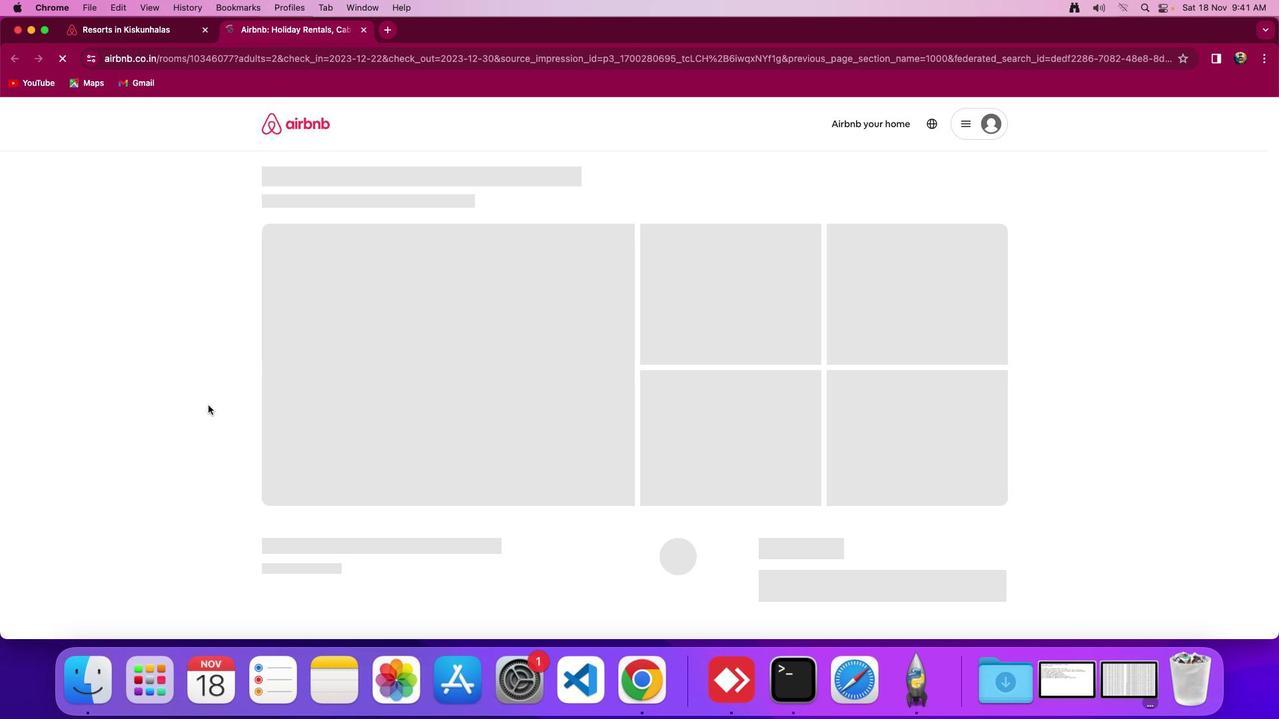 
Action: Mouse moved to (943, 461)
Screenshot: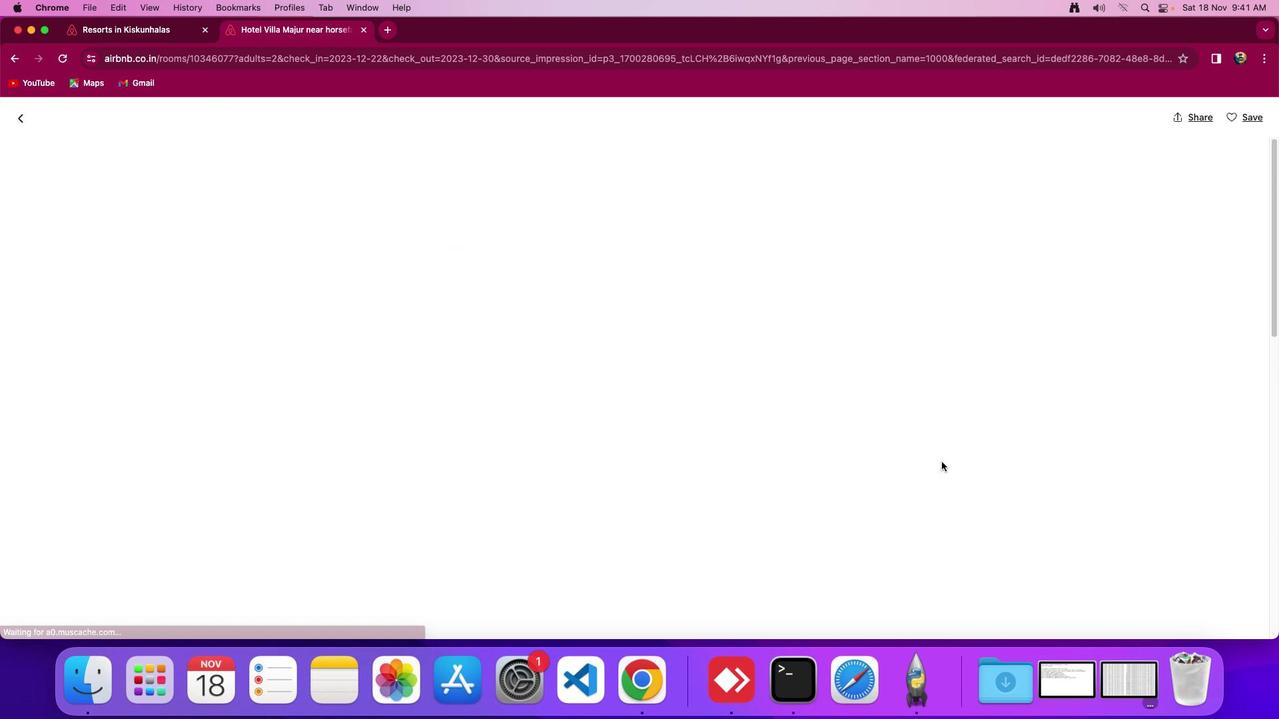 
Action: Mouse pressed left at (943, 461)
Screenshot: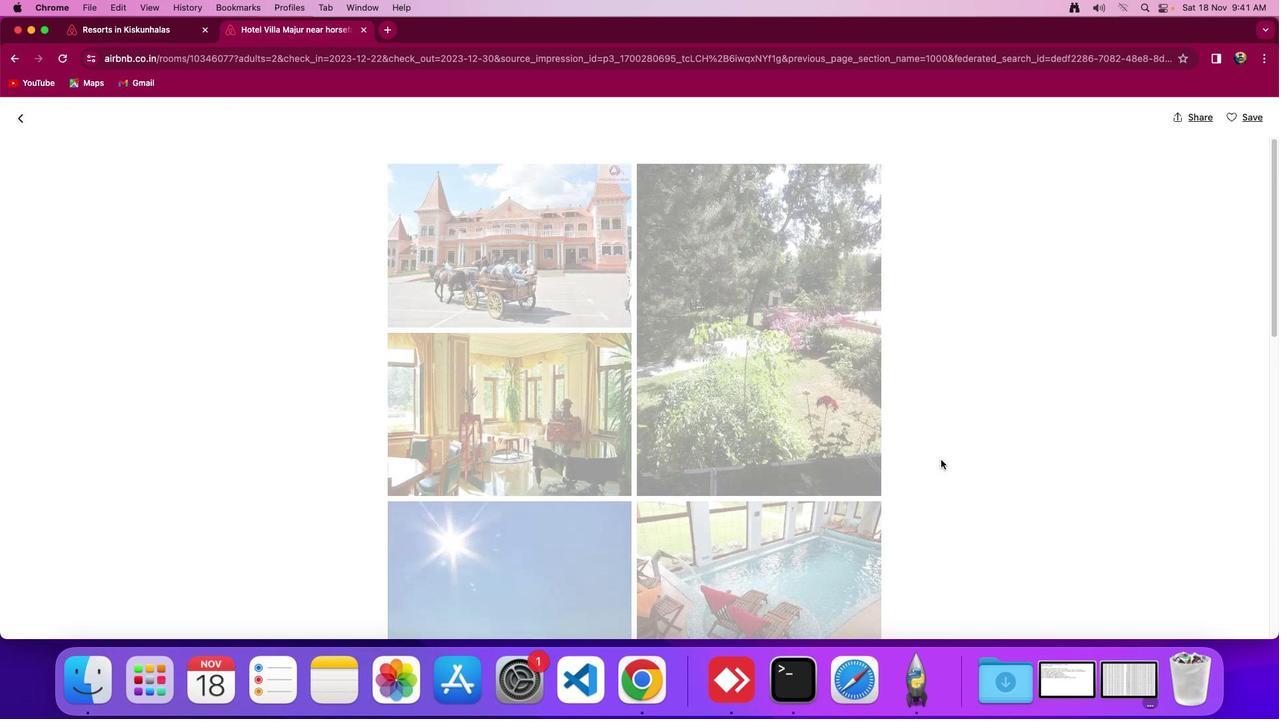 
Action: Mouse moved to (830, 515)
Screenshot: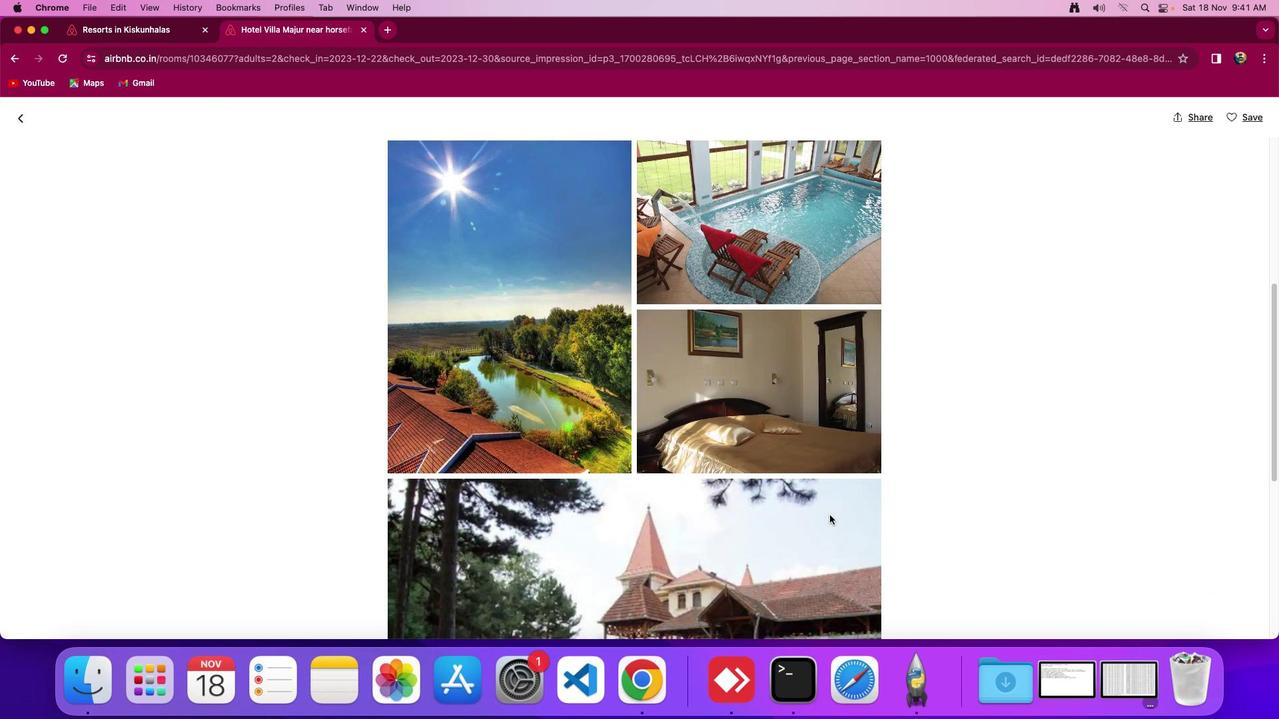 
Action: Mouse scrolled (830, 515) with delta (0, 0)
Screenshot: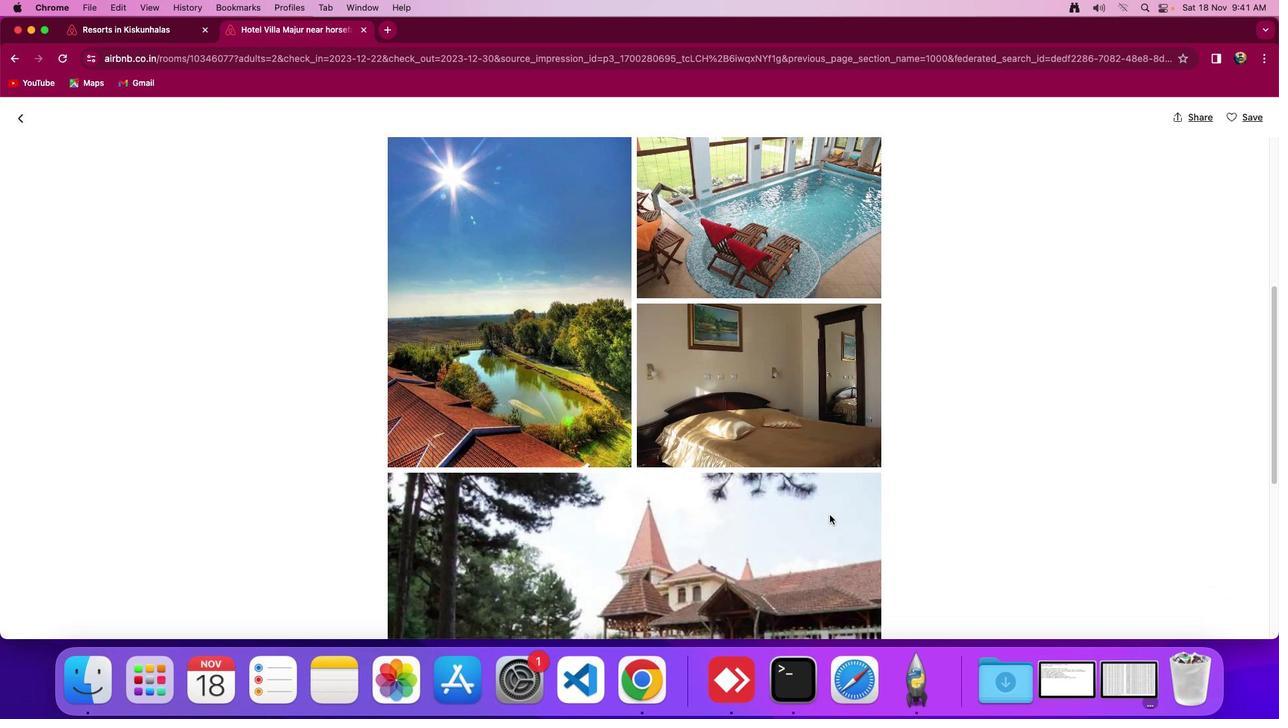 
Action: Mouse scrolled (830, 515) with delta (0, 0)
Screenshot: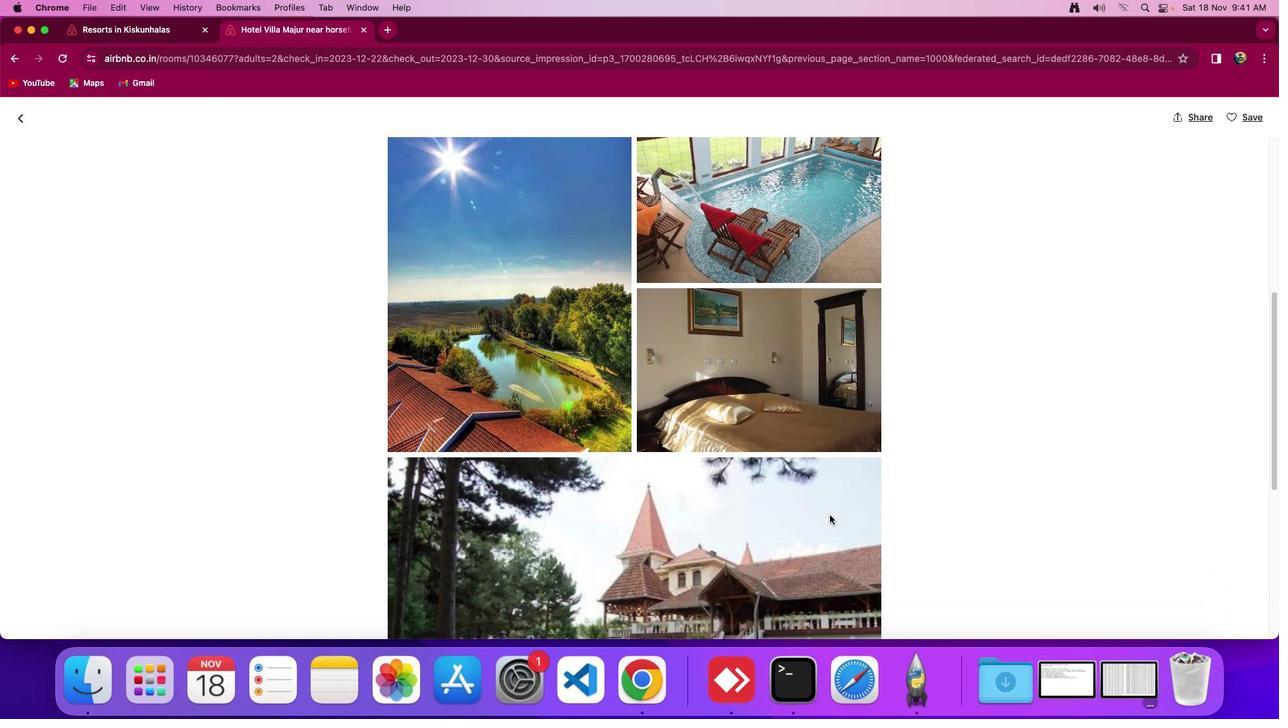 
Action: Mouse scrolled (830, 515) with delta (0, -2)
Screenshot: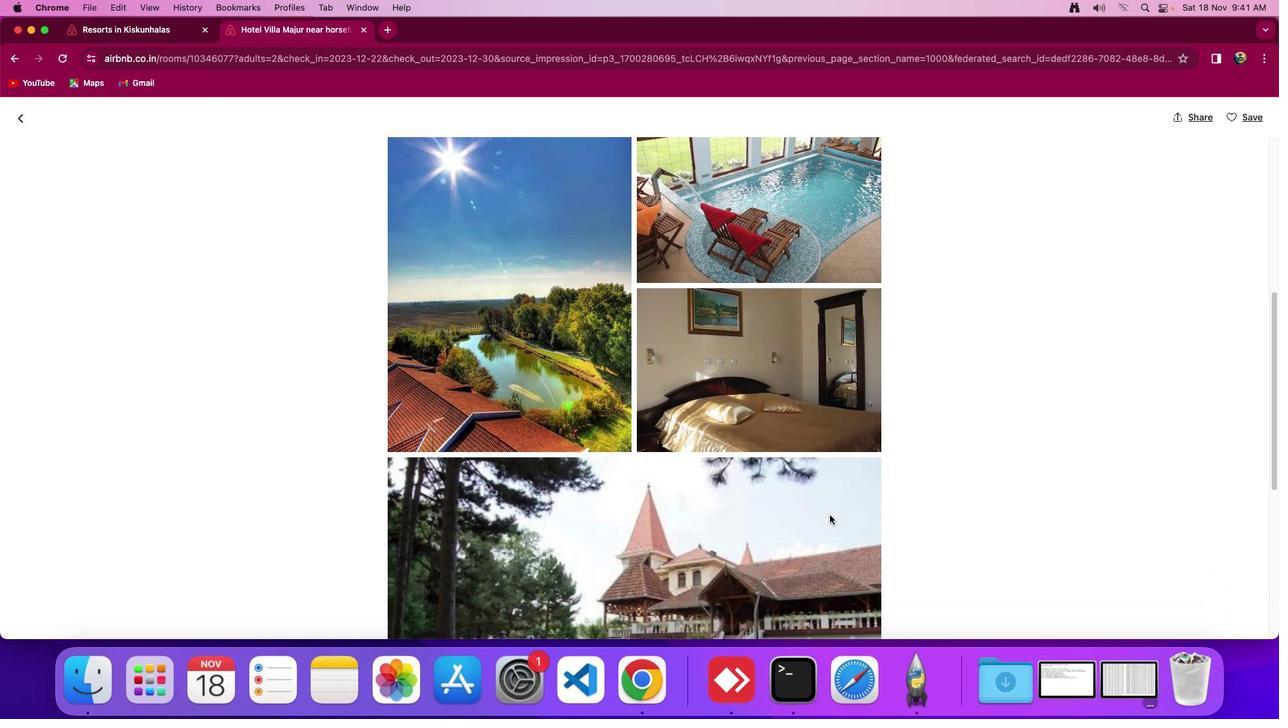 
Action: Mouse moved to (830, 515)
Screenshot: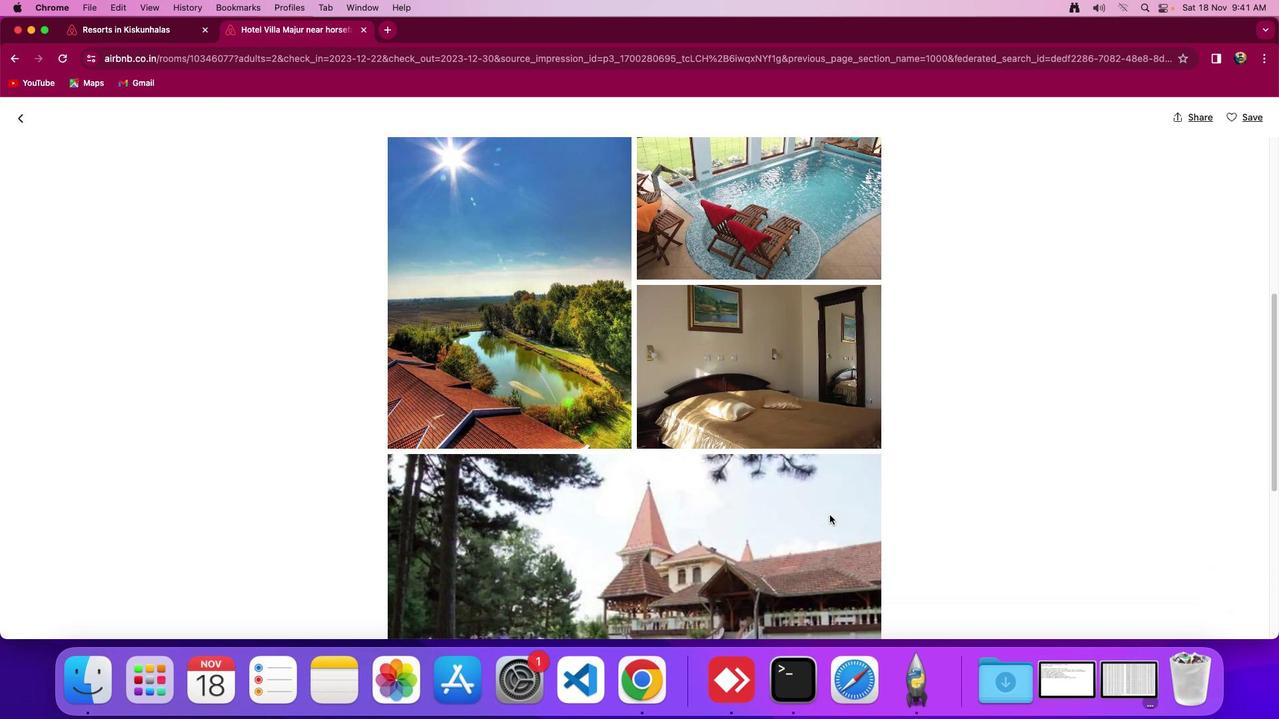
Action: Mouse scrolled (830, 515) with delta (0, -3)
Screenshot: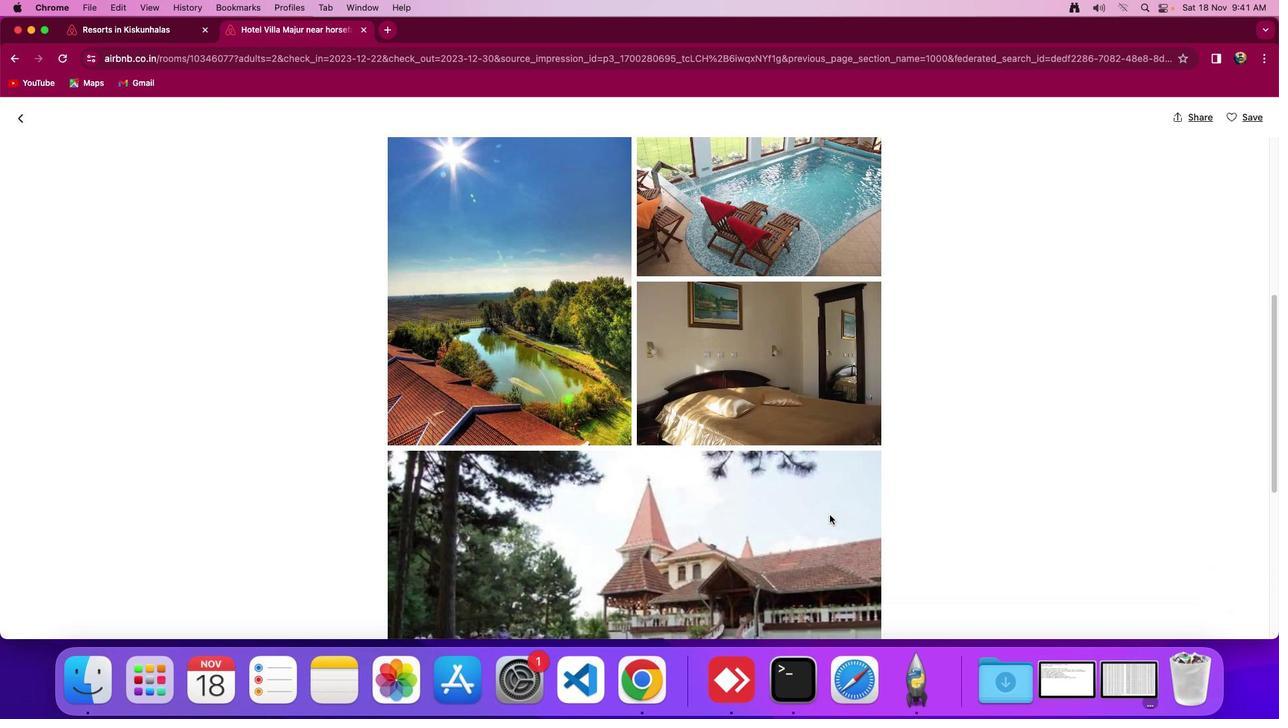 
Action: Mouse scrolled (830, 515) with delta (0, 0)
Screenshot: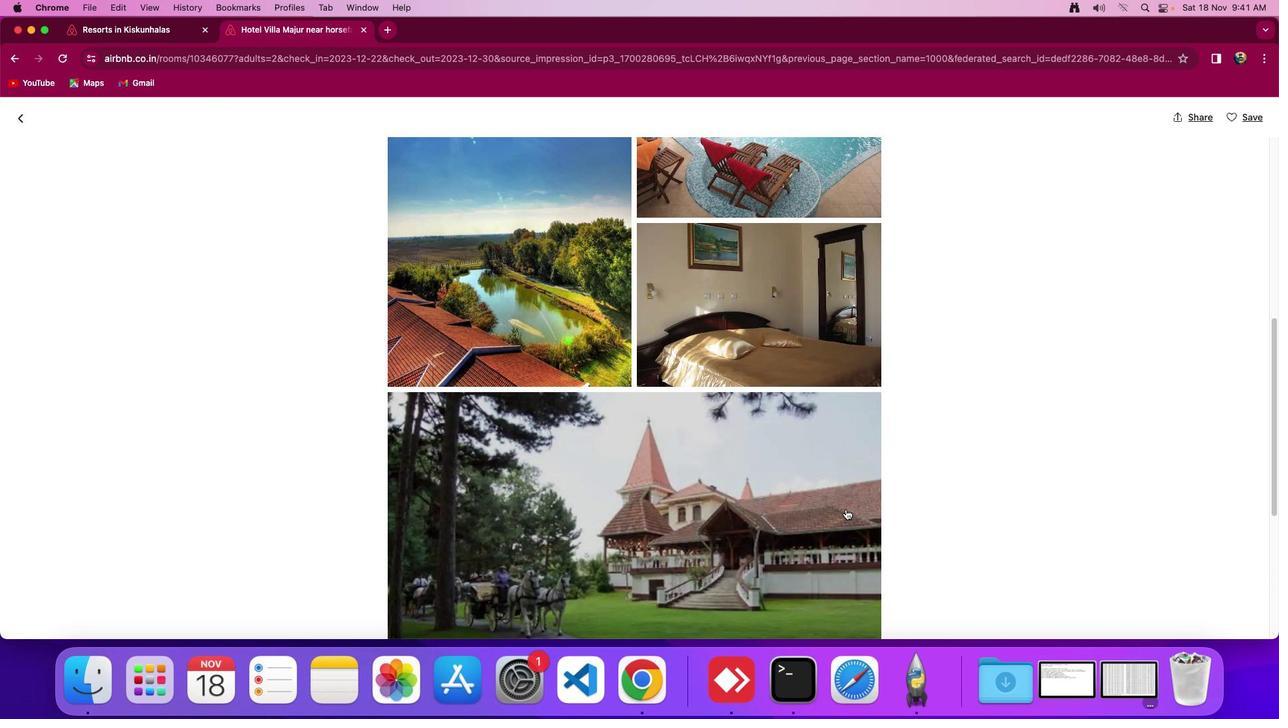 
Action: Mouse scrolled (830, 515) with delta (0, 0)
Screenshot: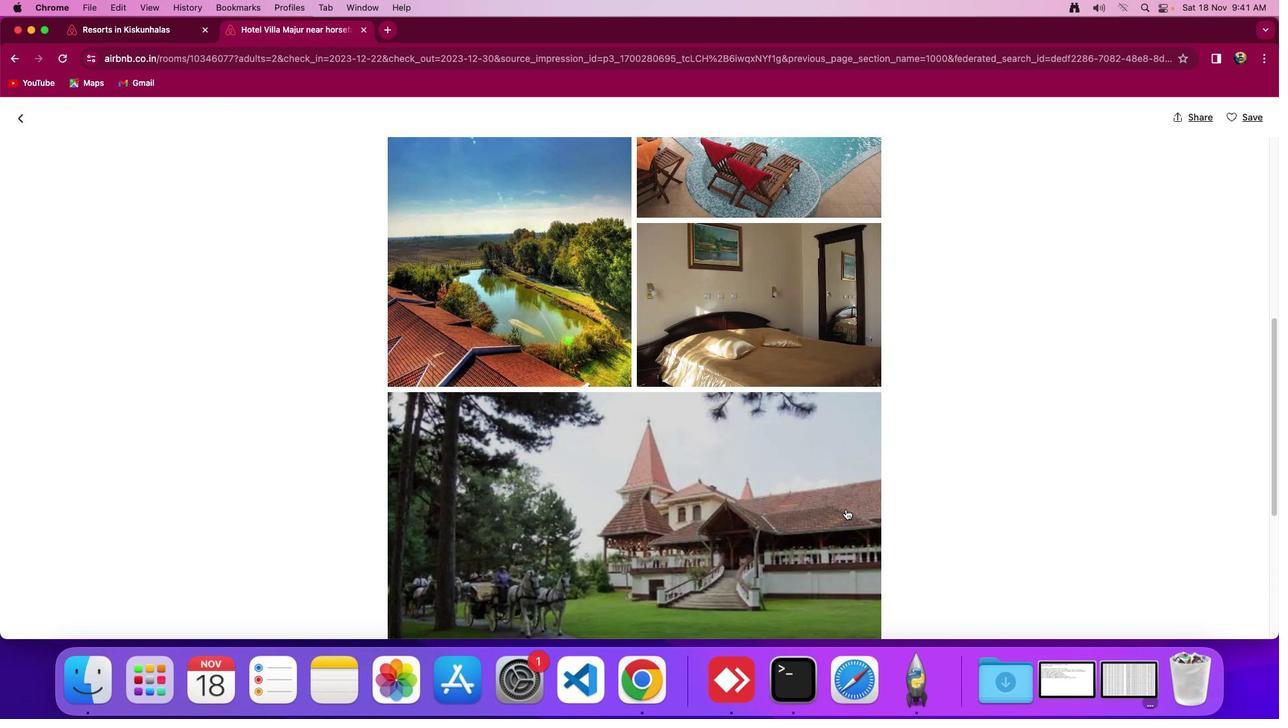 
Action: Mouse scrolled (830, 515) with delta (0, 0)
Screenshot: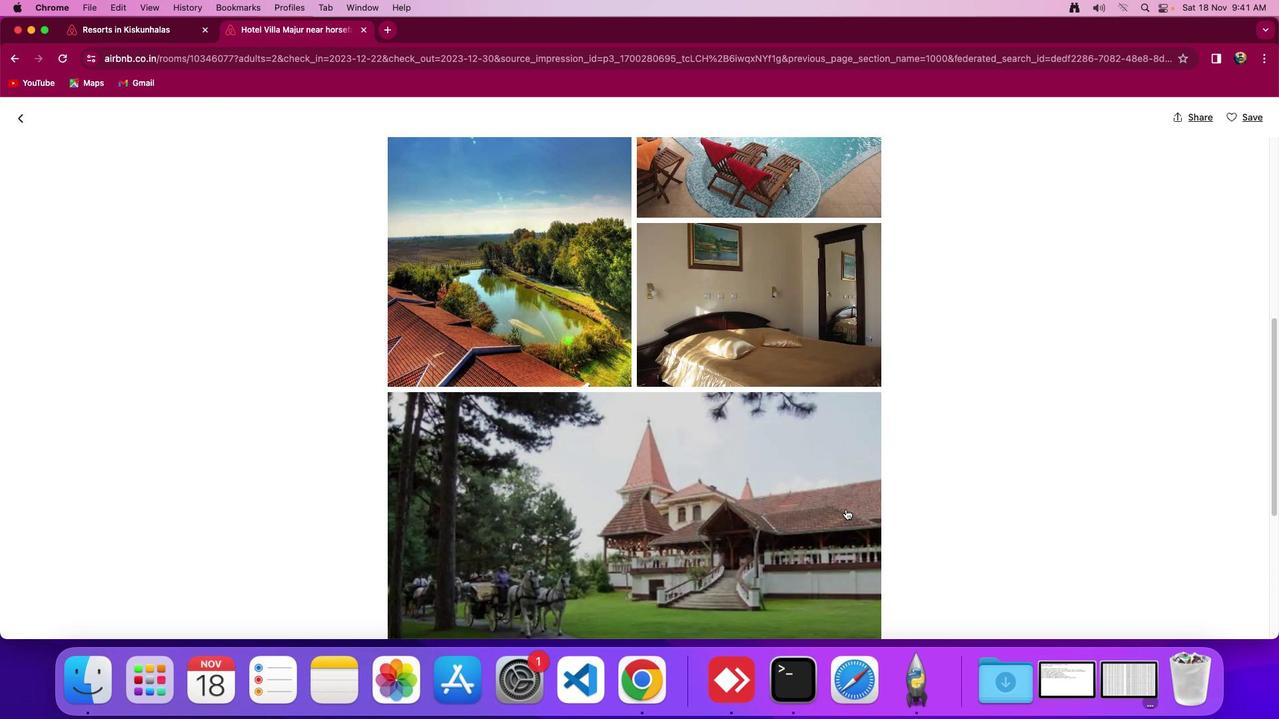 
Action: Mouse scrolled (830, 515) with delta (0, 0)
Screenshot: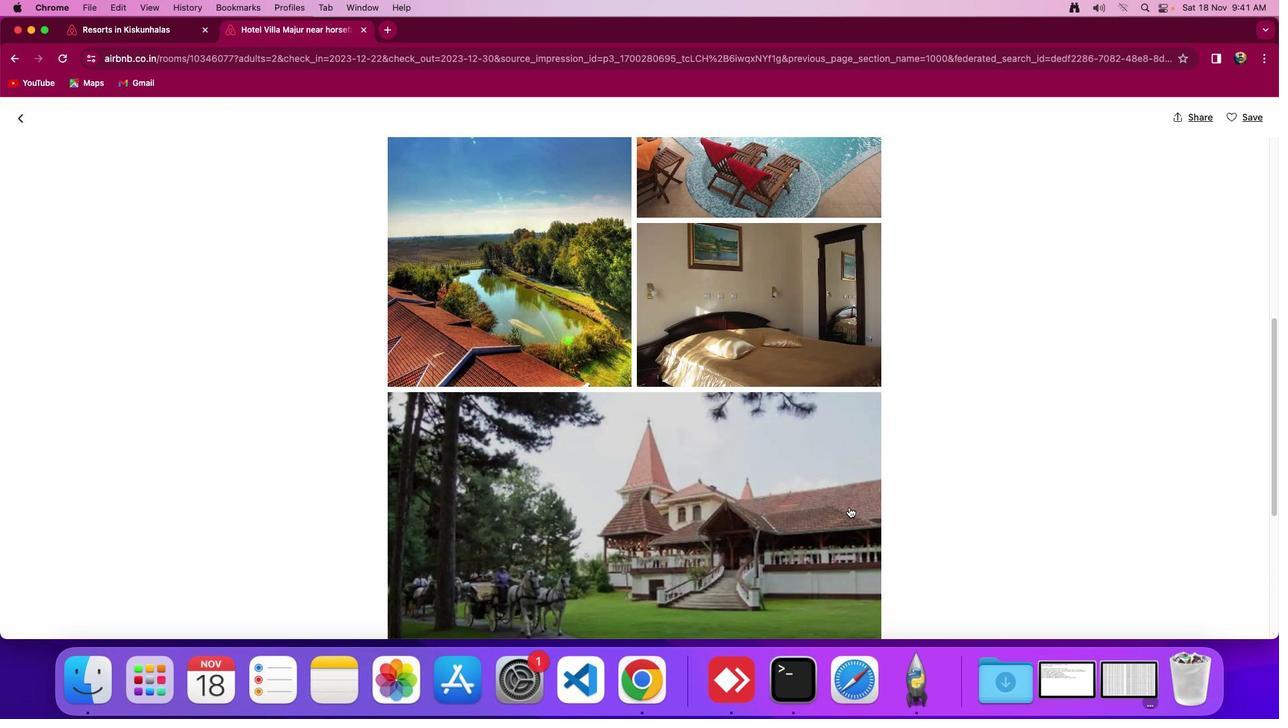 
Action: Mouse moved to (830, 515)
Screenshot: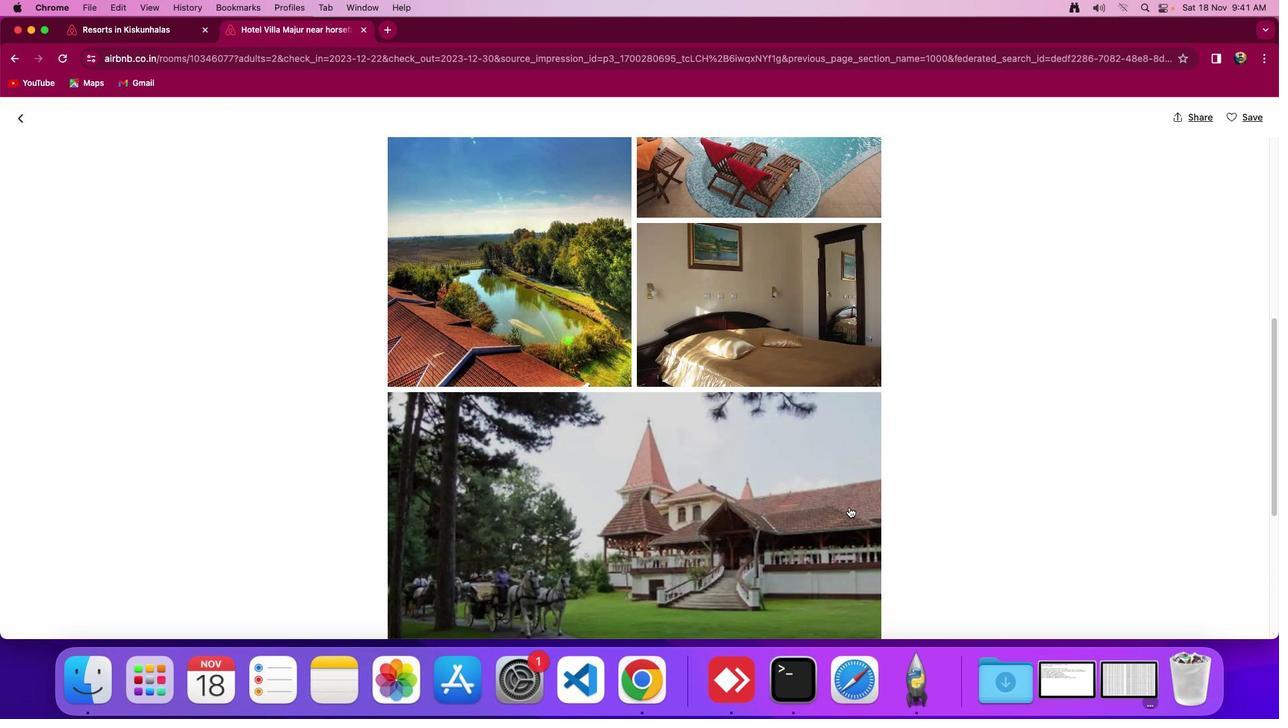 
Action: Mouse scrolled (830, 515) with delta (0, 0)
Screenshot: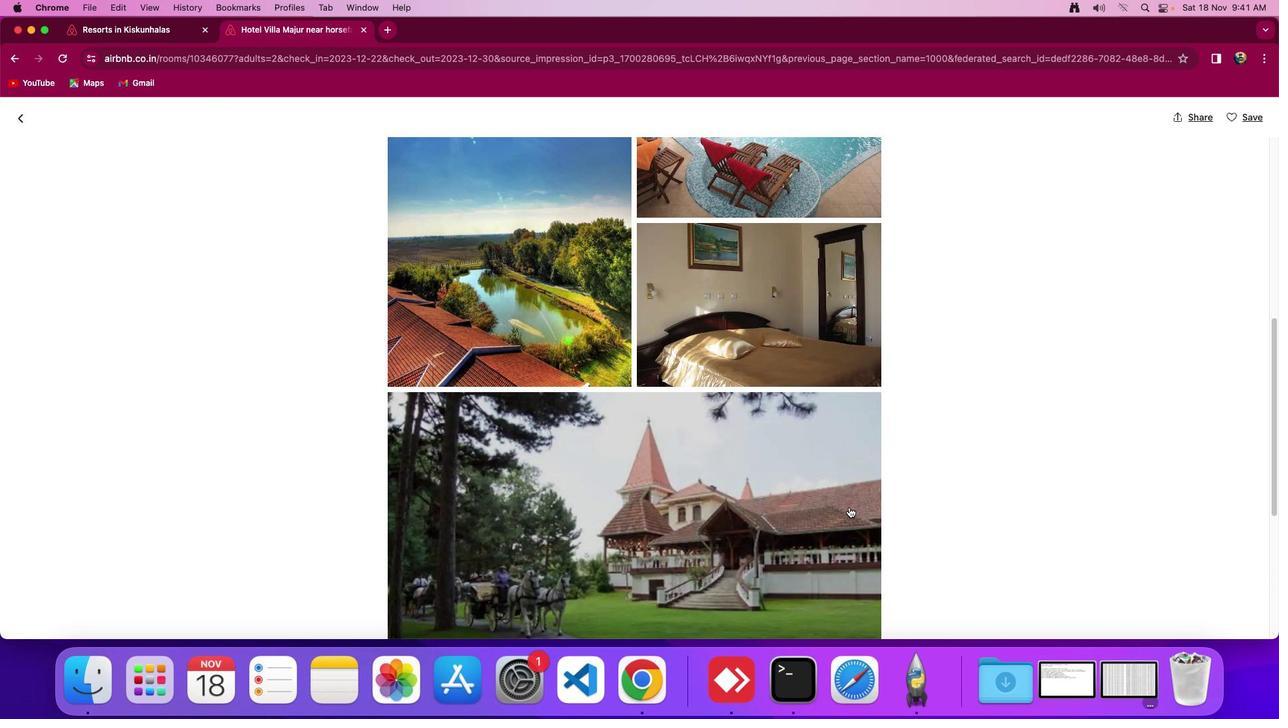 
Action: Mouse moved to (831, 515)
Screenshot: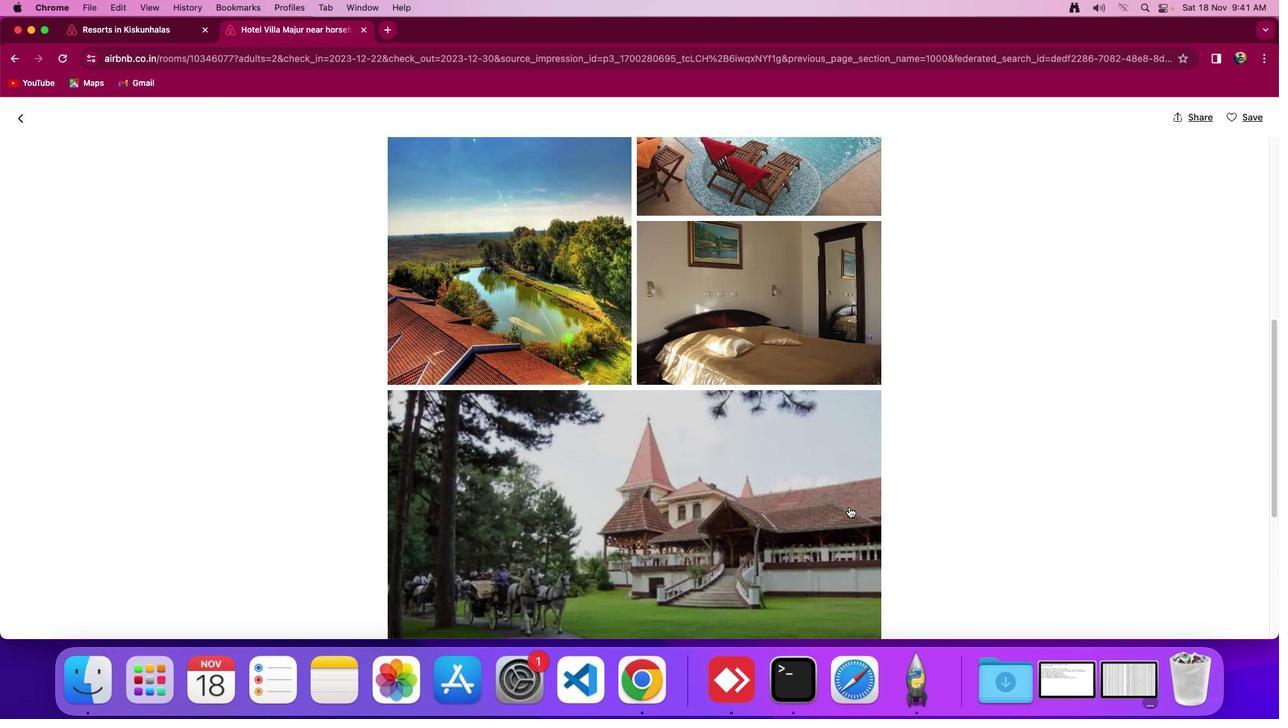
Action: Mouse scrolled (831, 515) with delta (0, 0)
Screenshot: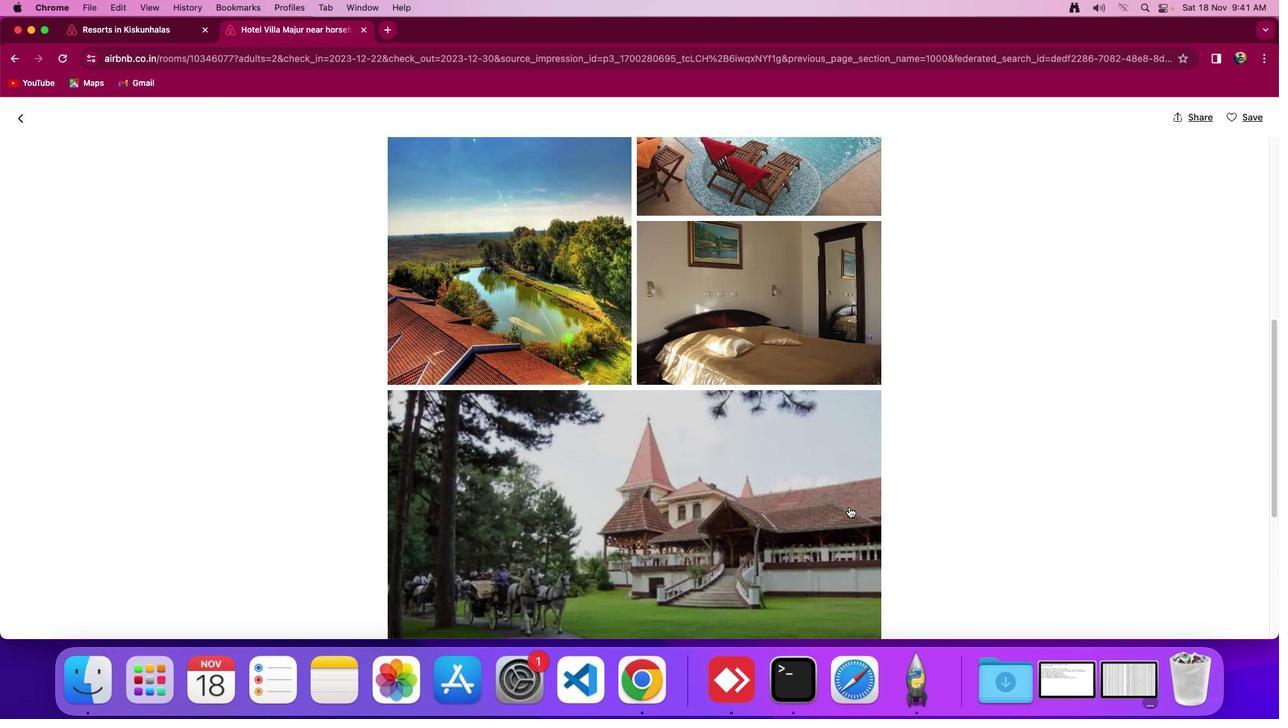 
Action: Mouse moved to (849, 507)
Screenshot: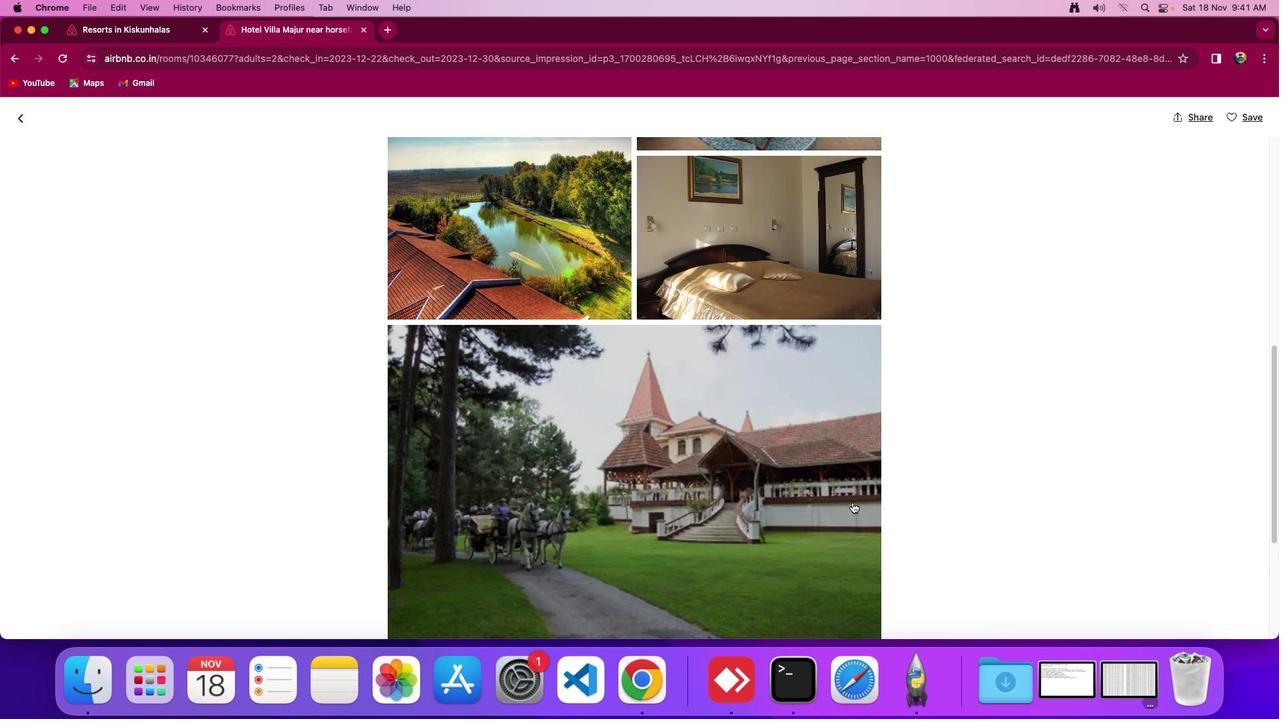 
Action: Mouse scrolled (849, 507) with delta (0, 0)
Screenshot: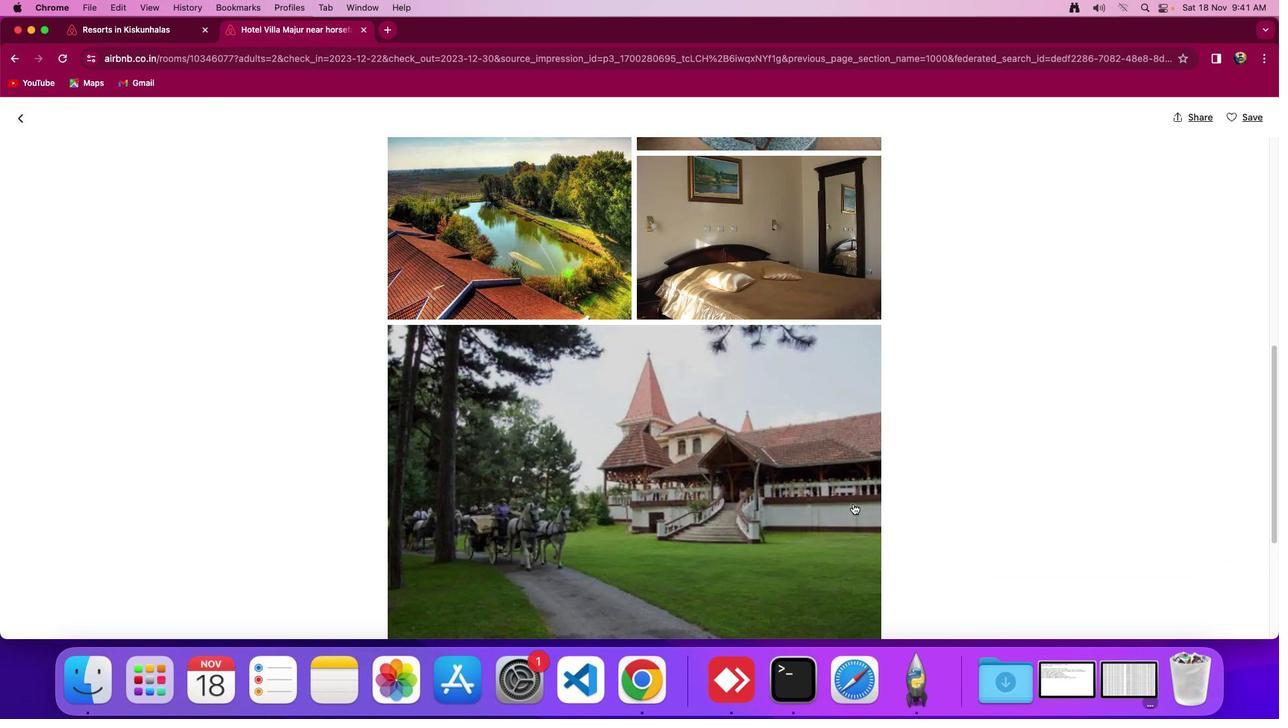 
Action: Mouse scrolled (849, 507) with delta (0, 0)
Screenshot: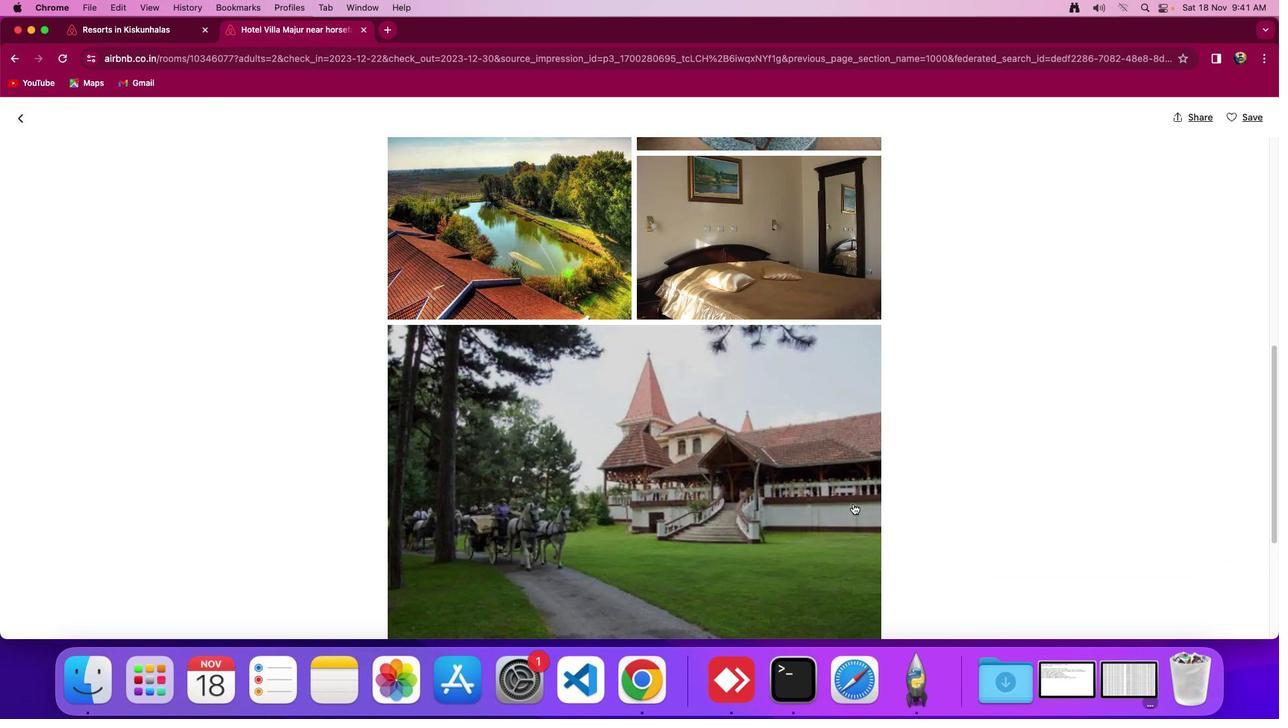 
Action: Mouse scrolled (849, 507) with delta (0, 0)
Screenshot: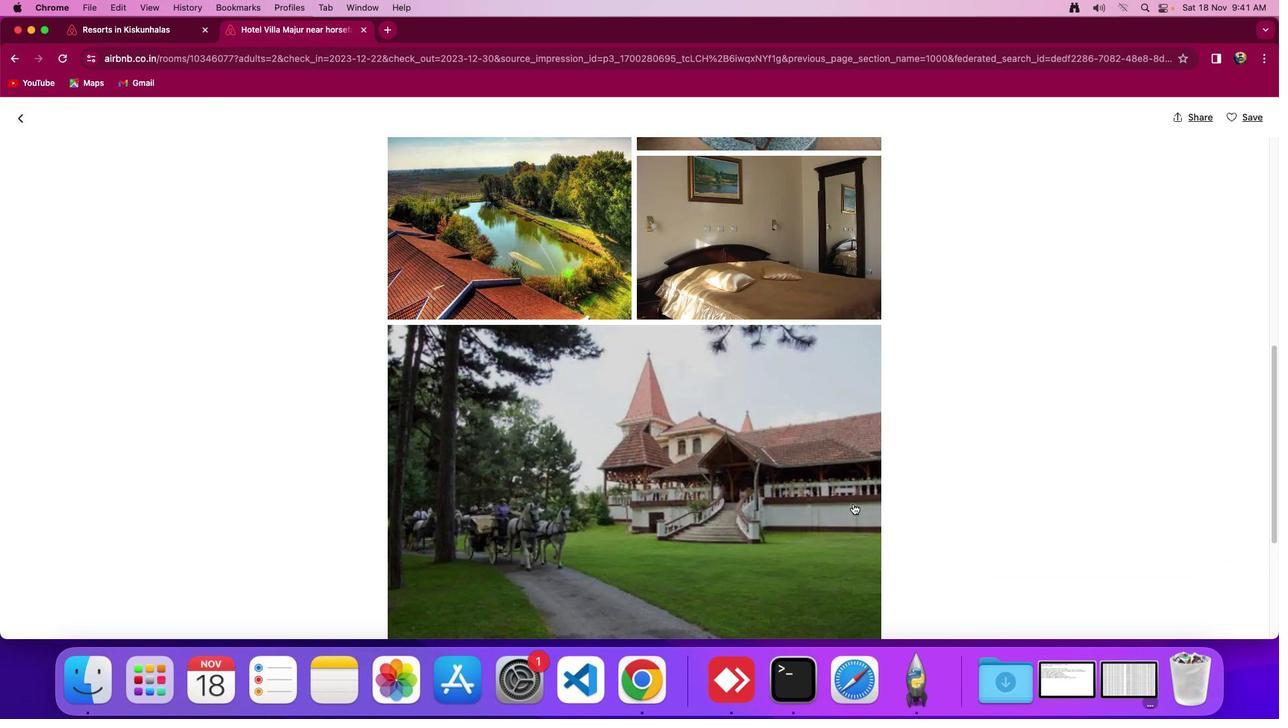 
Action: Mouse moved to (853, 504)
Screenshot: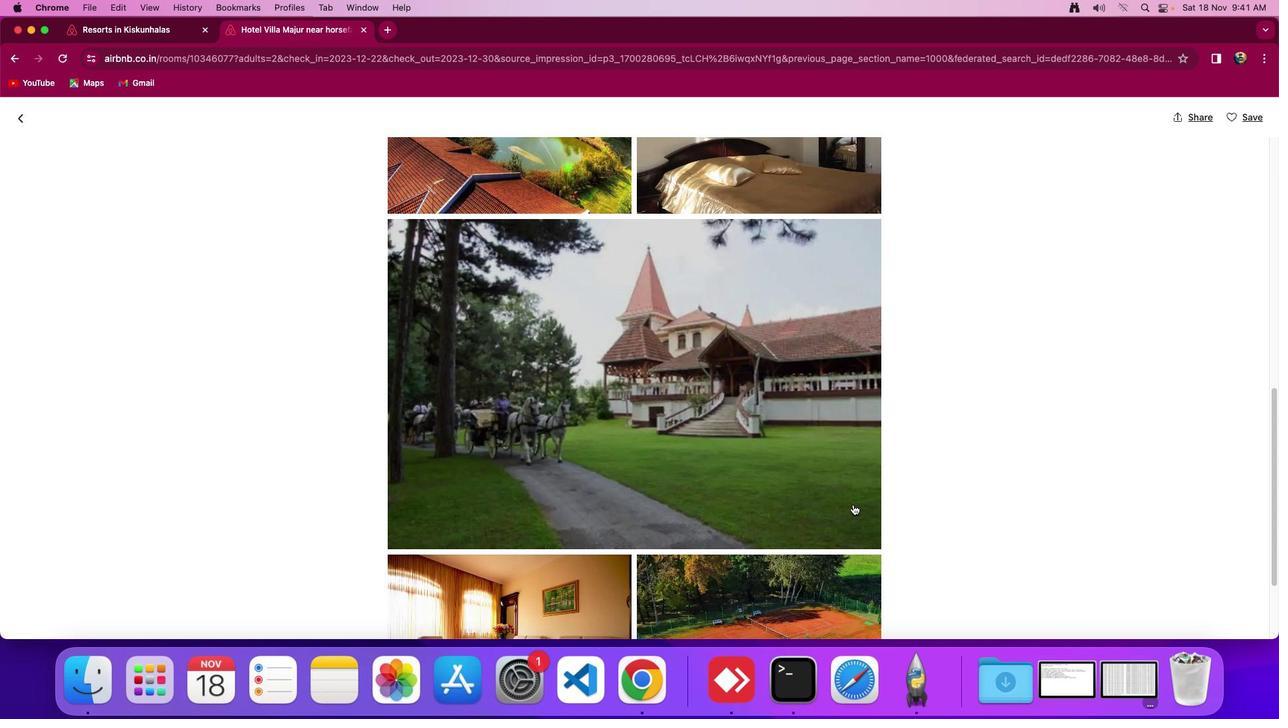 
Action: Mouse scrolled (853, 504) with delta (0, 0)
Screenshot: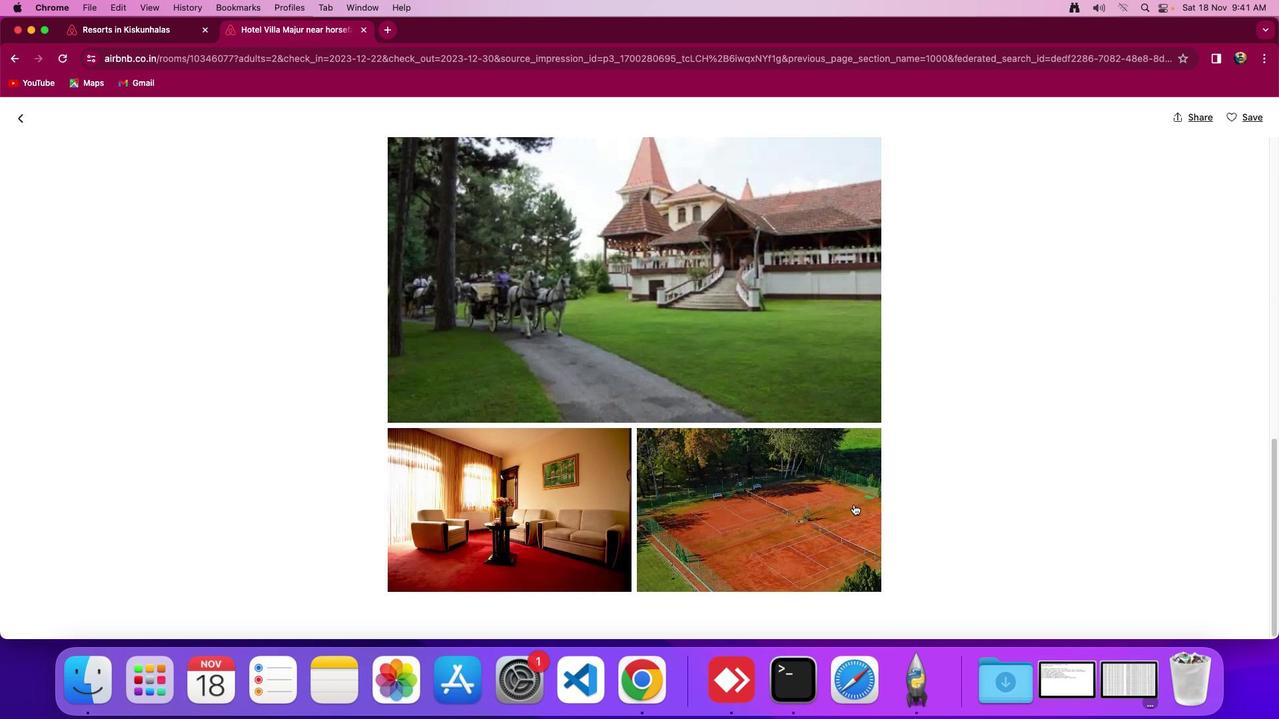 
Action: Mouse scrolled (853, 504) with delta (0, 0)
Screenshot: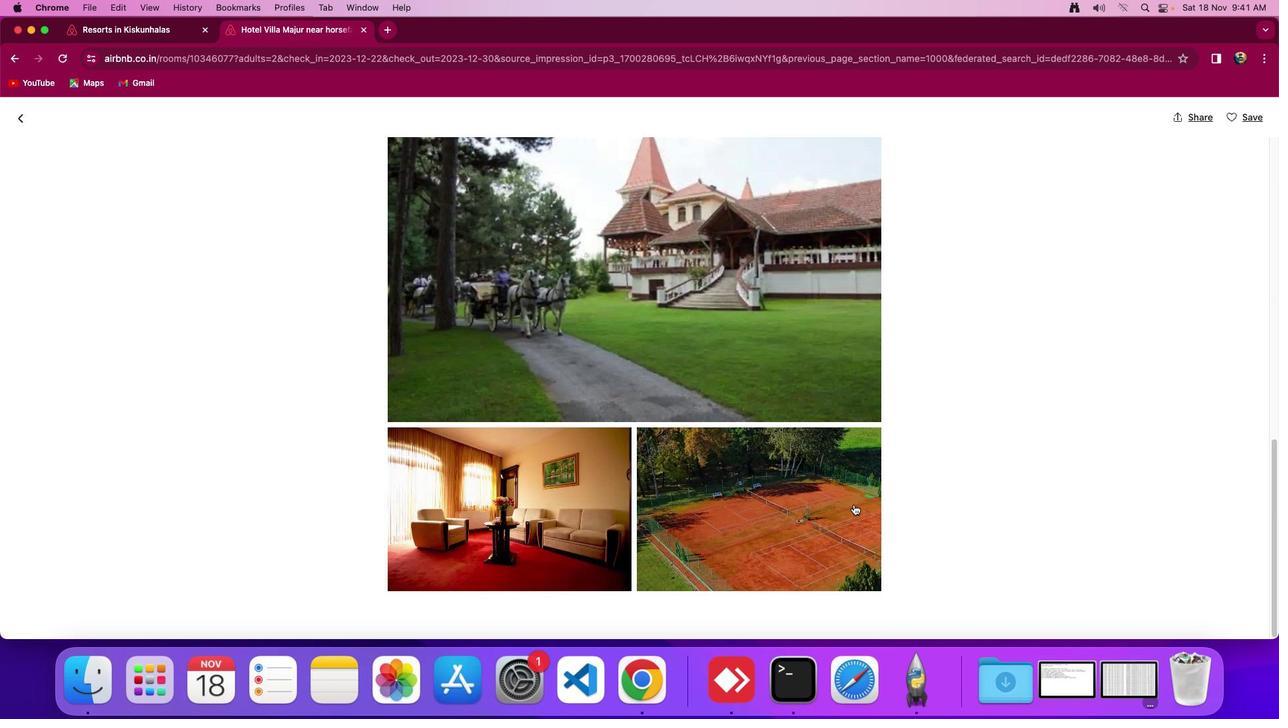 
Action: Mouse scrolled (853, 504) with delta (0, -1)
Screenshot: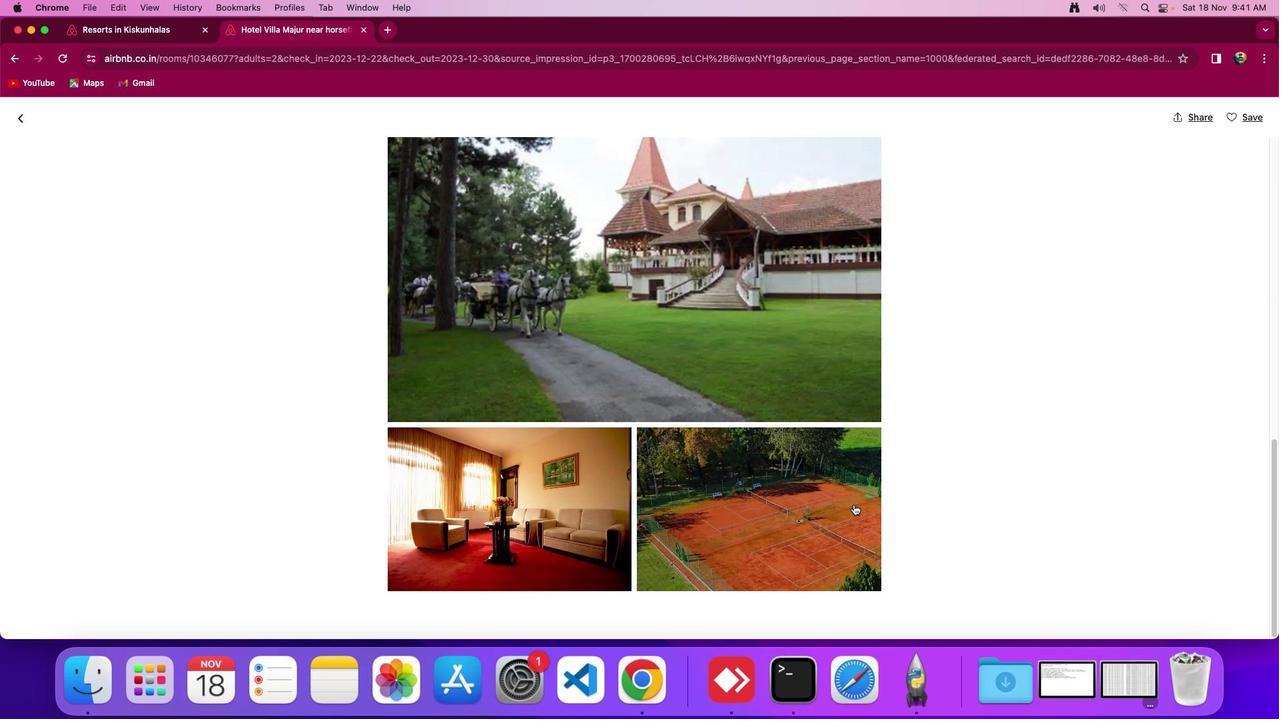 
Action: Mouse moved to (853, 505)
Screenshot: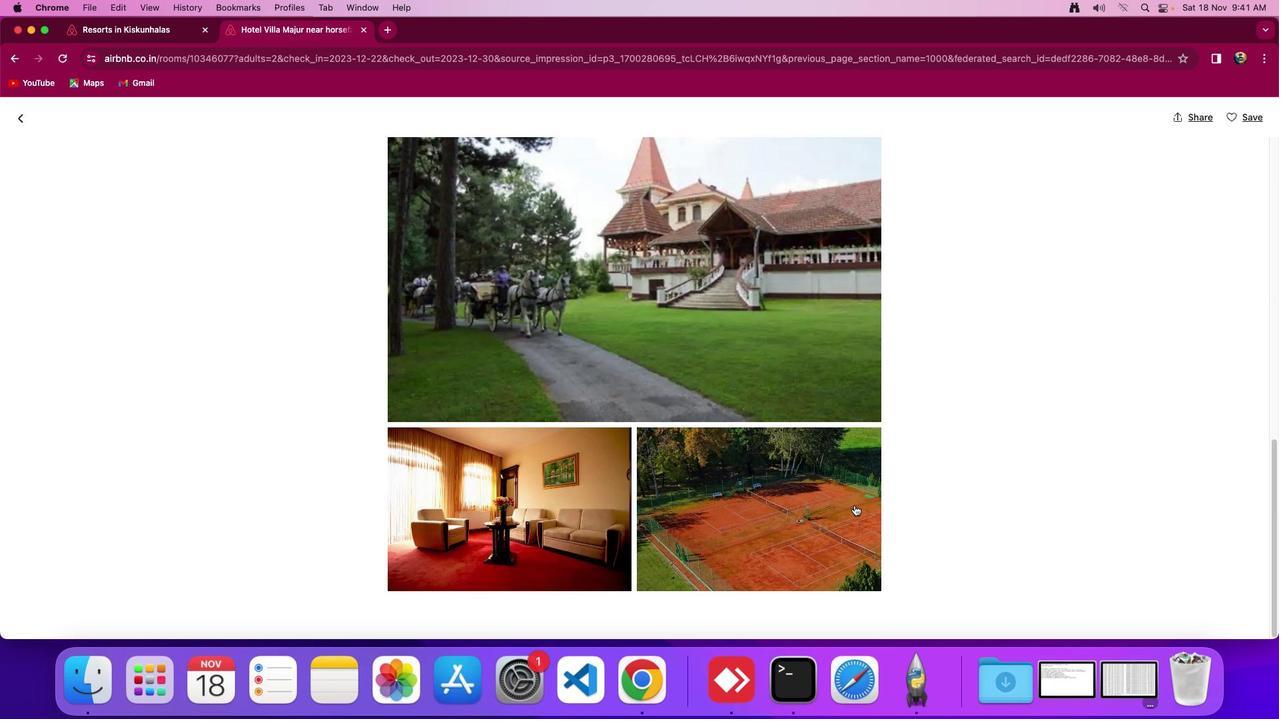 
Action: Mouse scrolled (853, 505) with delta (0, 0)
Screenshot: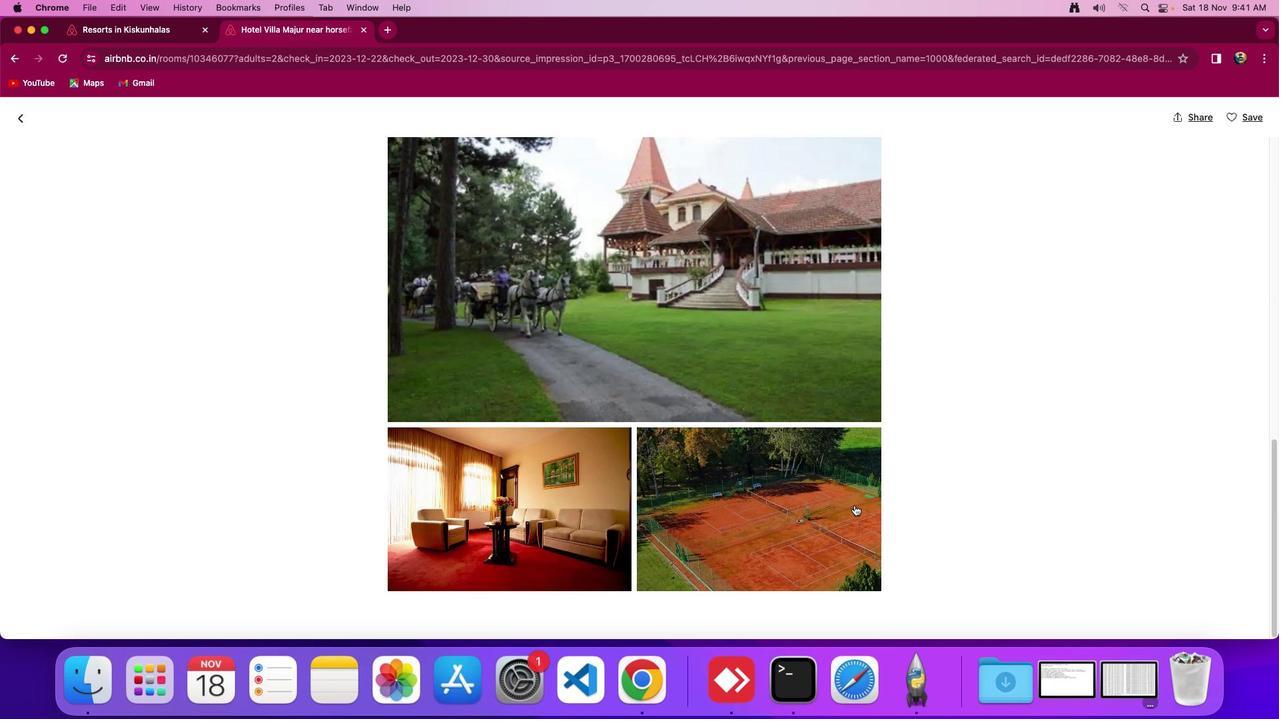 
Action: Mouse scrolled (853, 505) with delta (0, 0)
Screenshot: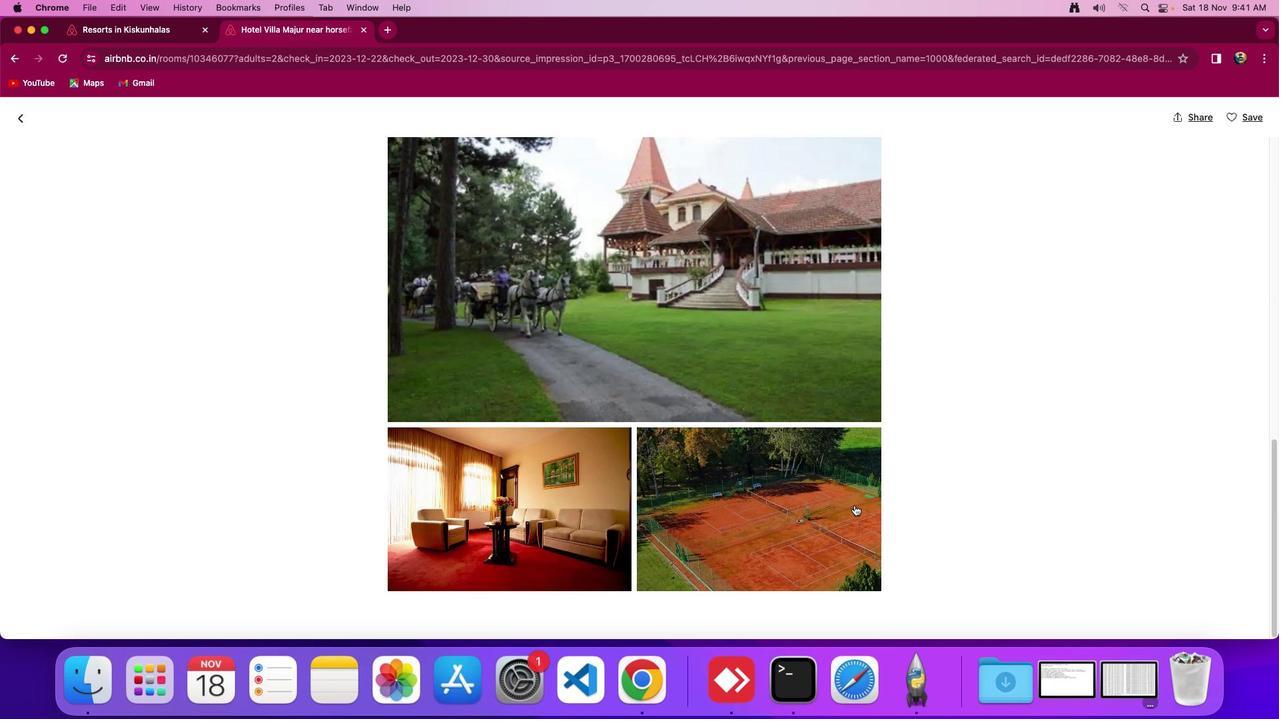 
Action: Mouse scrolled (853, 505) with delta (0, -1)
Screenshot: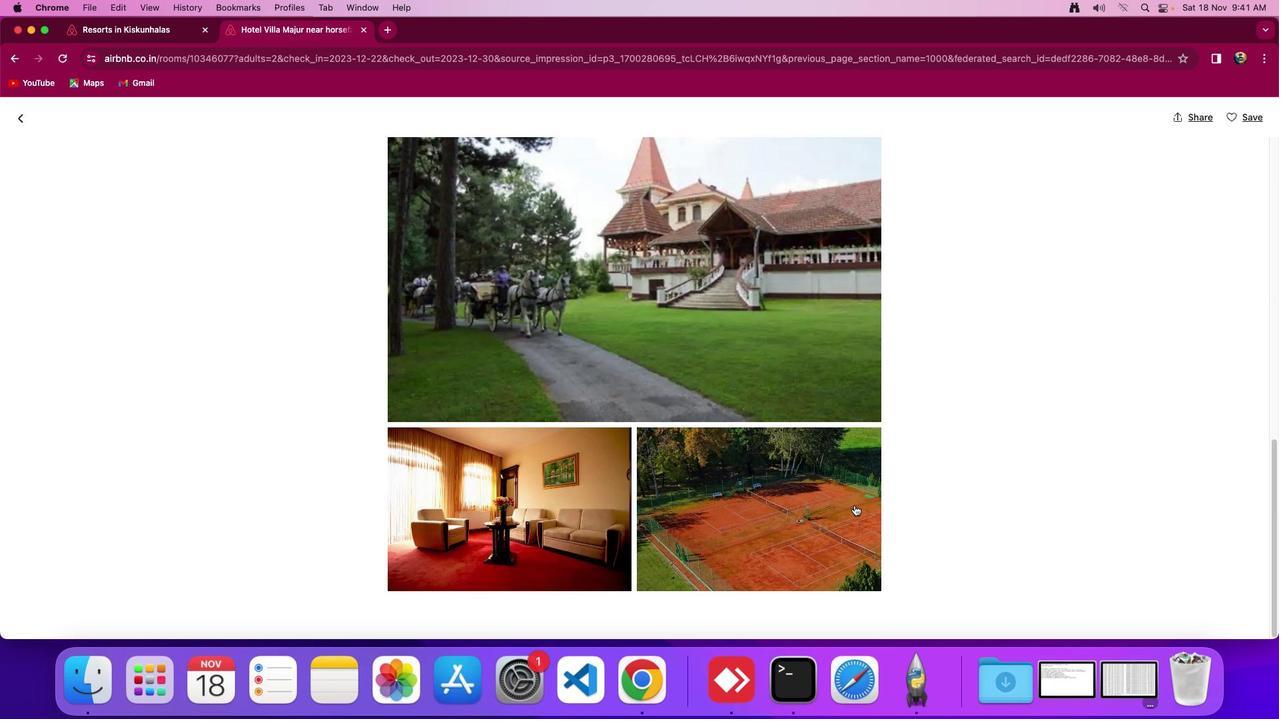 
Action: Mouse moved to (854, 505)
Screenshot: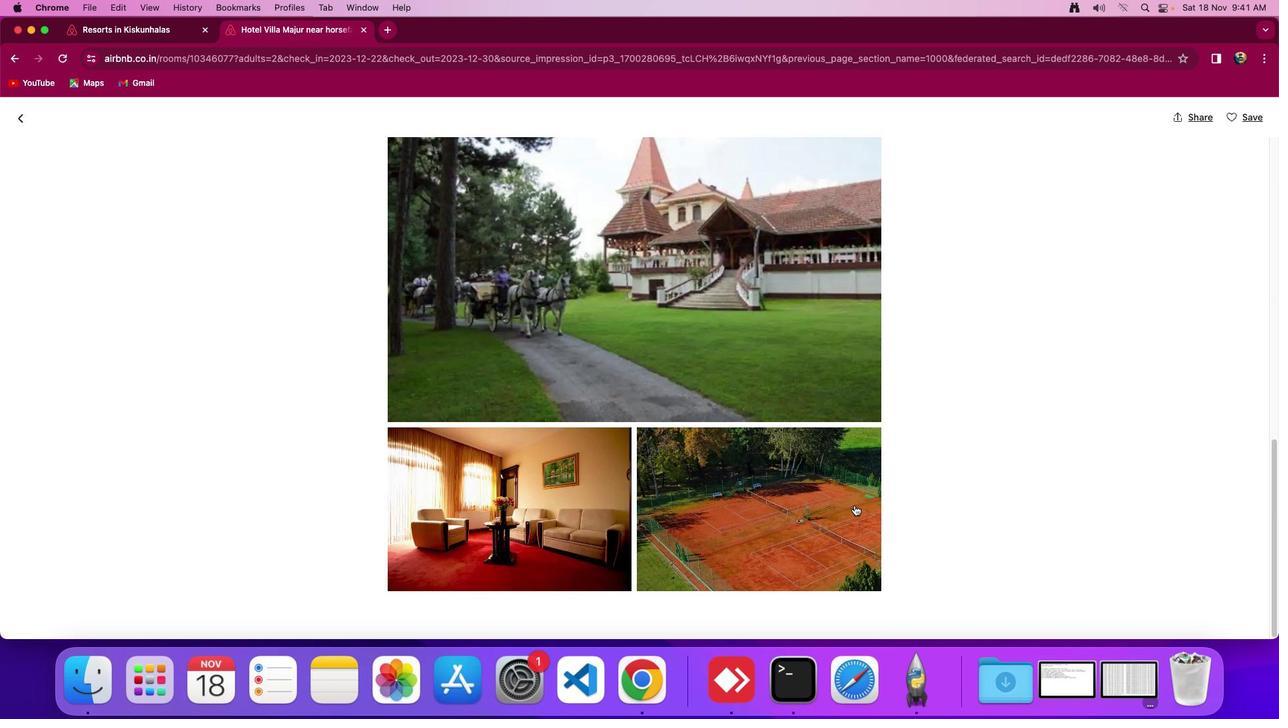 
Action: Mouse scrolled (854, 505) with delta (0, 0)
Screenshot: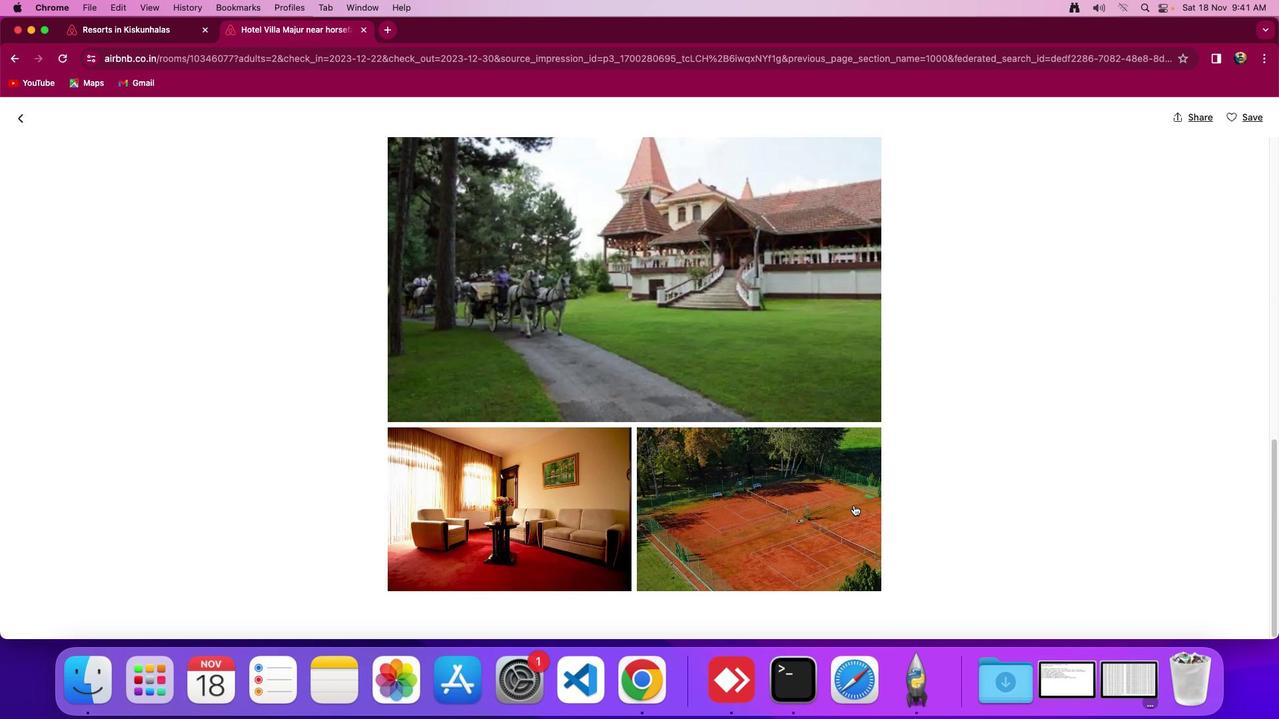 
Action: Mouse scrolled (854, 505) with delta (0, 0)
Screenshot: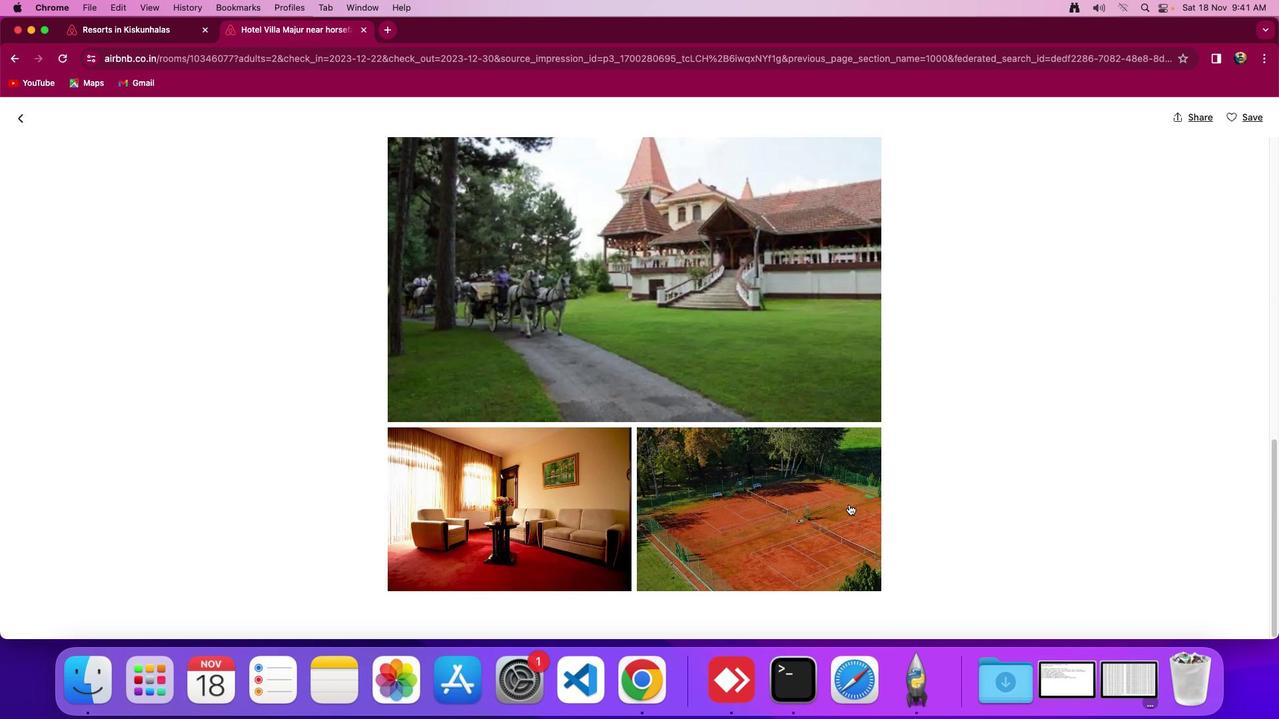 
Action: Mouse scrolled (854, 505) with delta (0, 0)
Screenshot: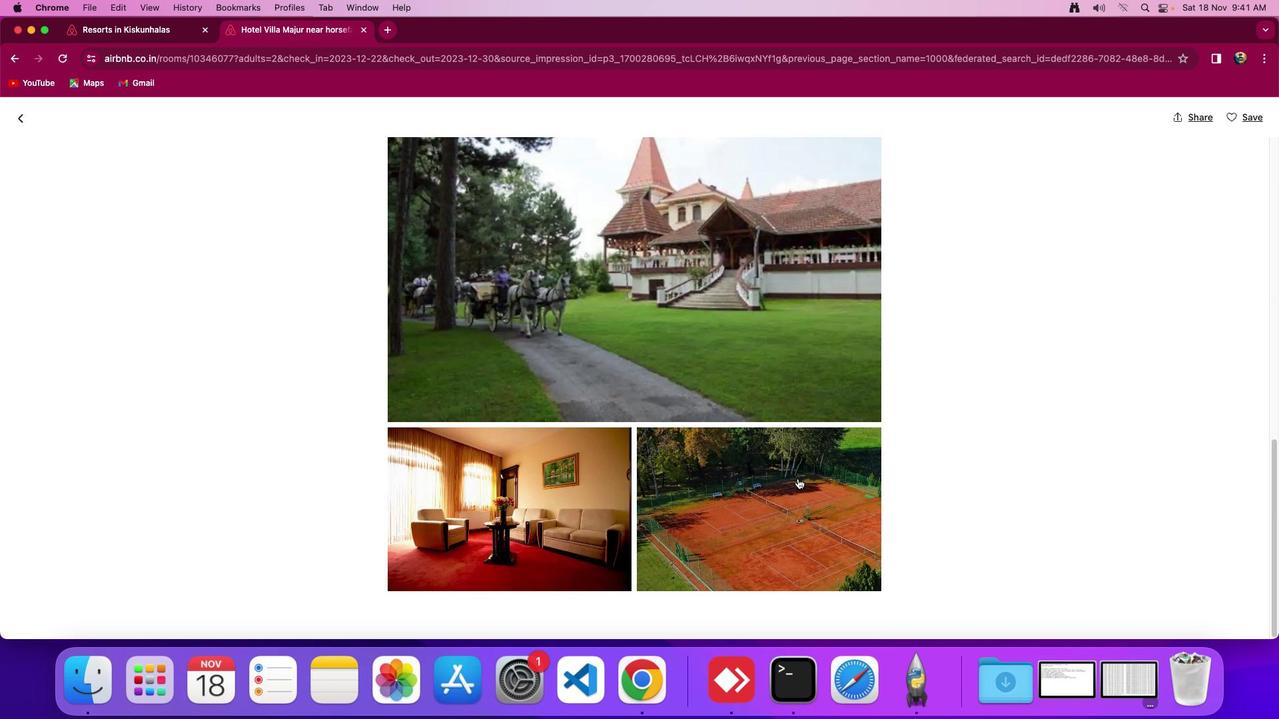 
Action: Mouse scrolled (854, 505) with delta (0, 0)
Screenshot: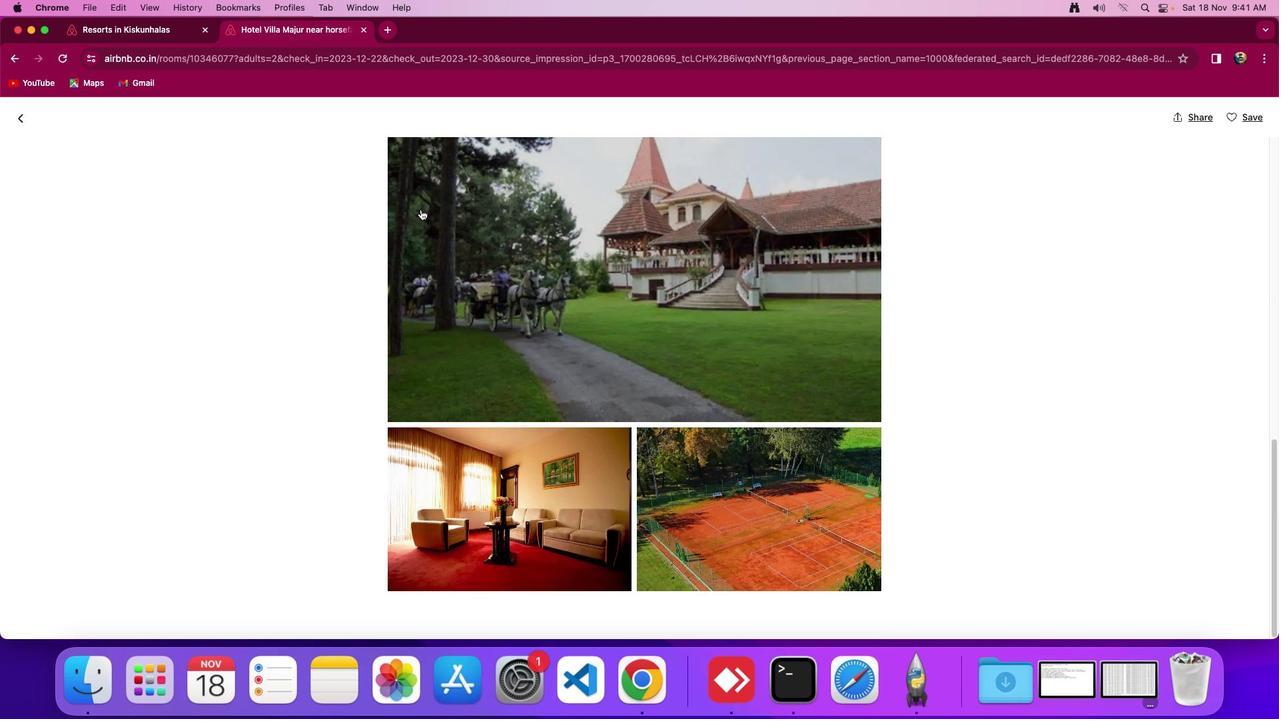 
Action: Mouse scrolled (854, 505) with delta (0, 0)
Screenshot: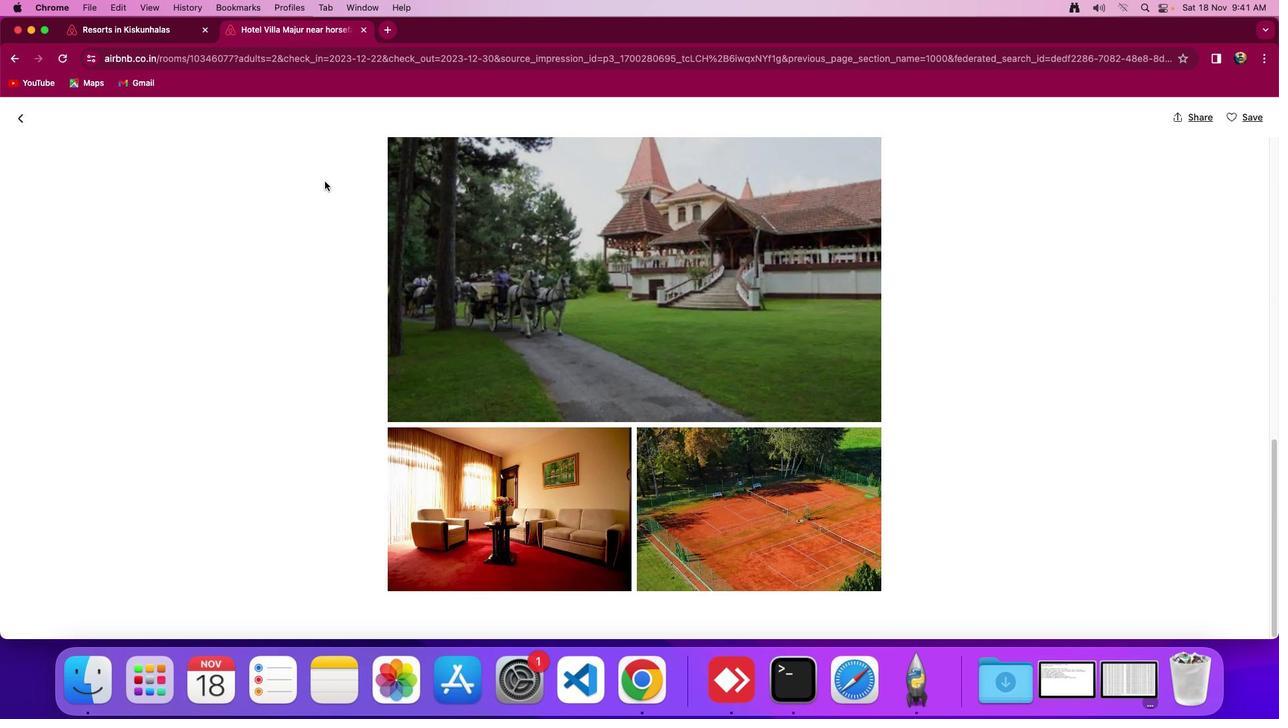 
Action: Mouse scrolled (854, 505) with delta (0, -1)
Screenshot: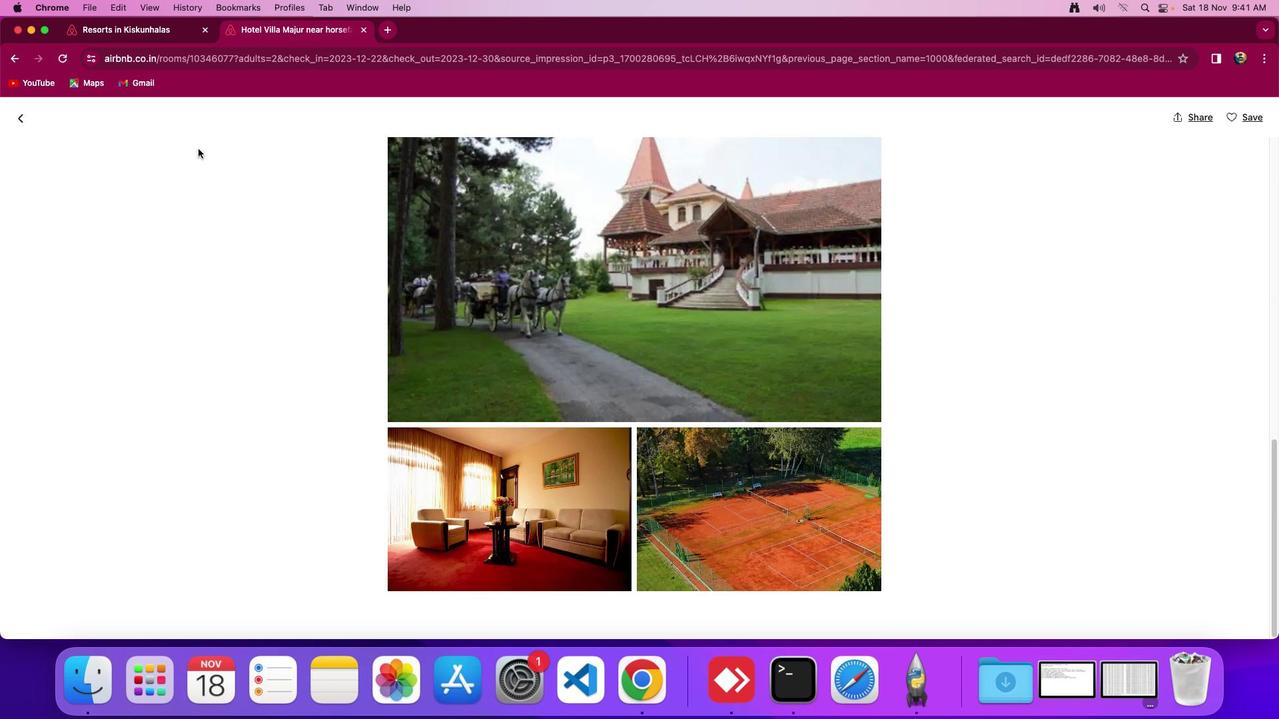 
Action: Mouse moved to (849, 504)
Screenshot: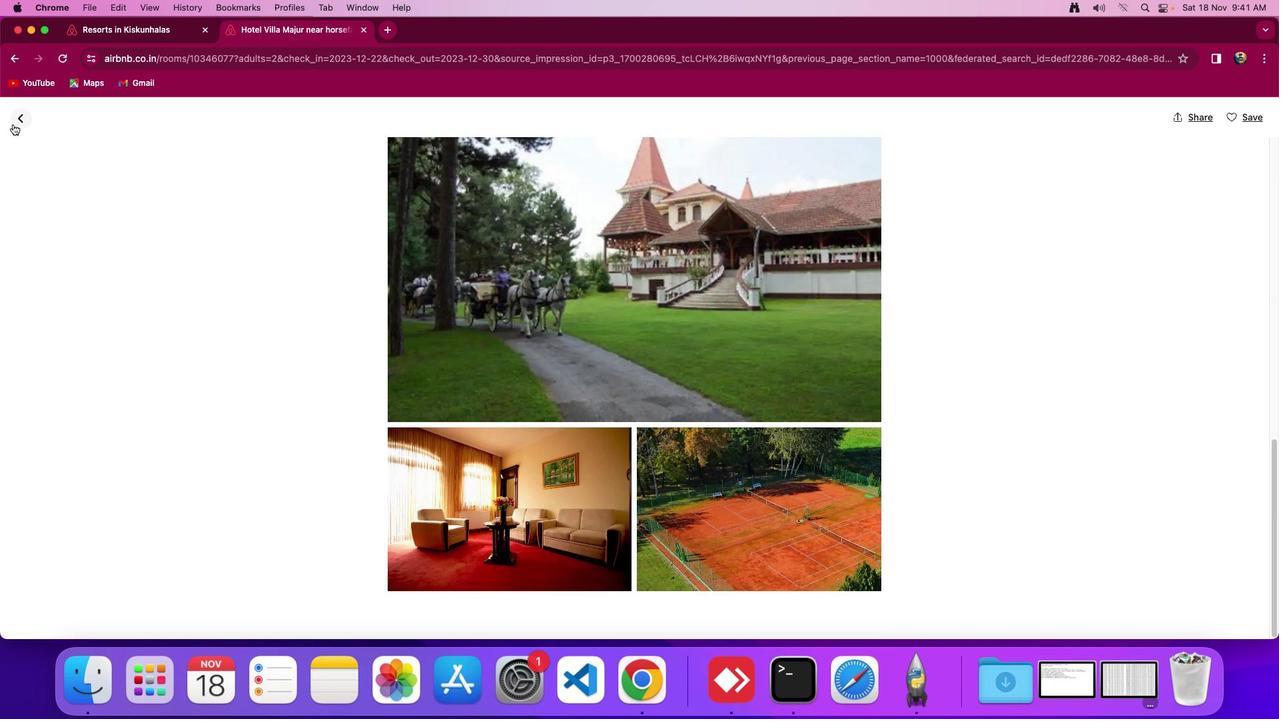
Action: Mouse scrolled (849, 504) with delta (0, 0)
Screenshot: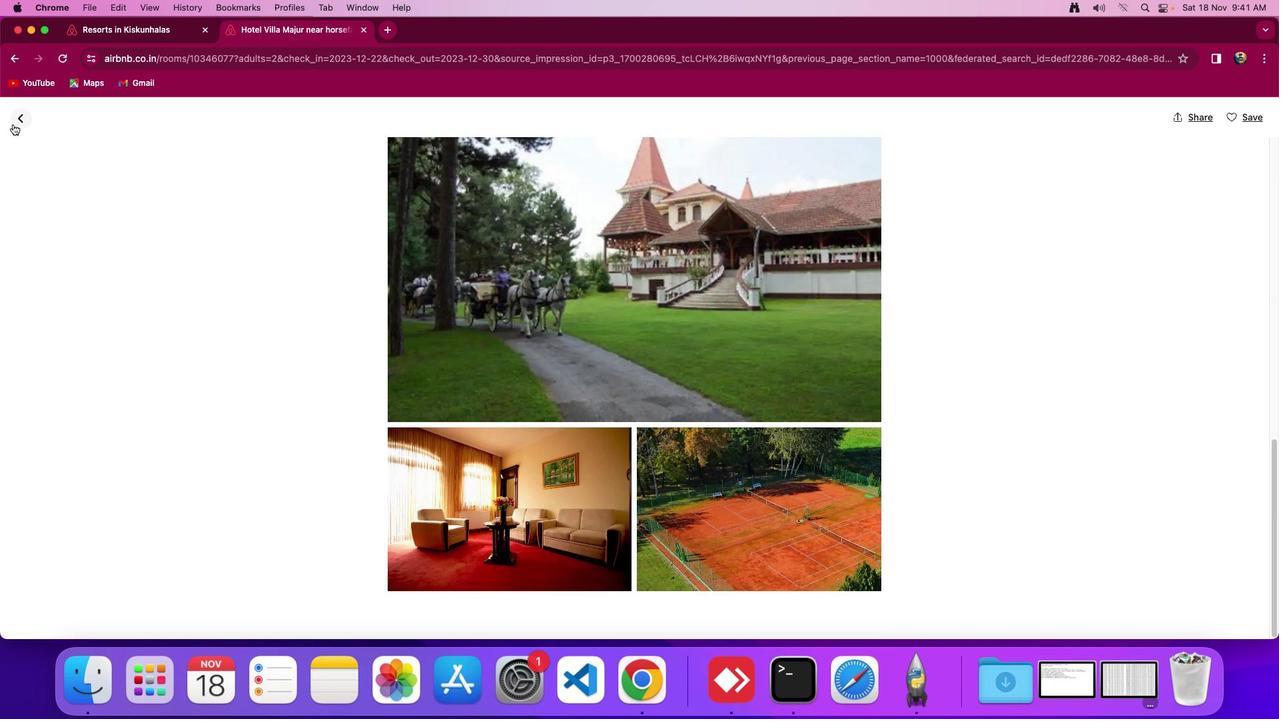 
Action: Mouse moved to (847, 503)
Screenshot: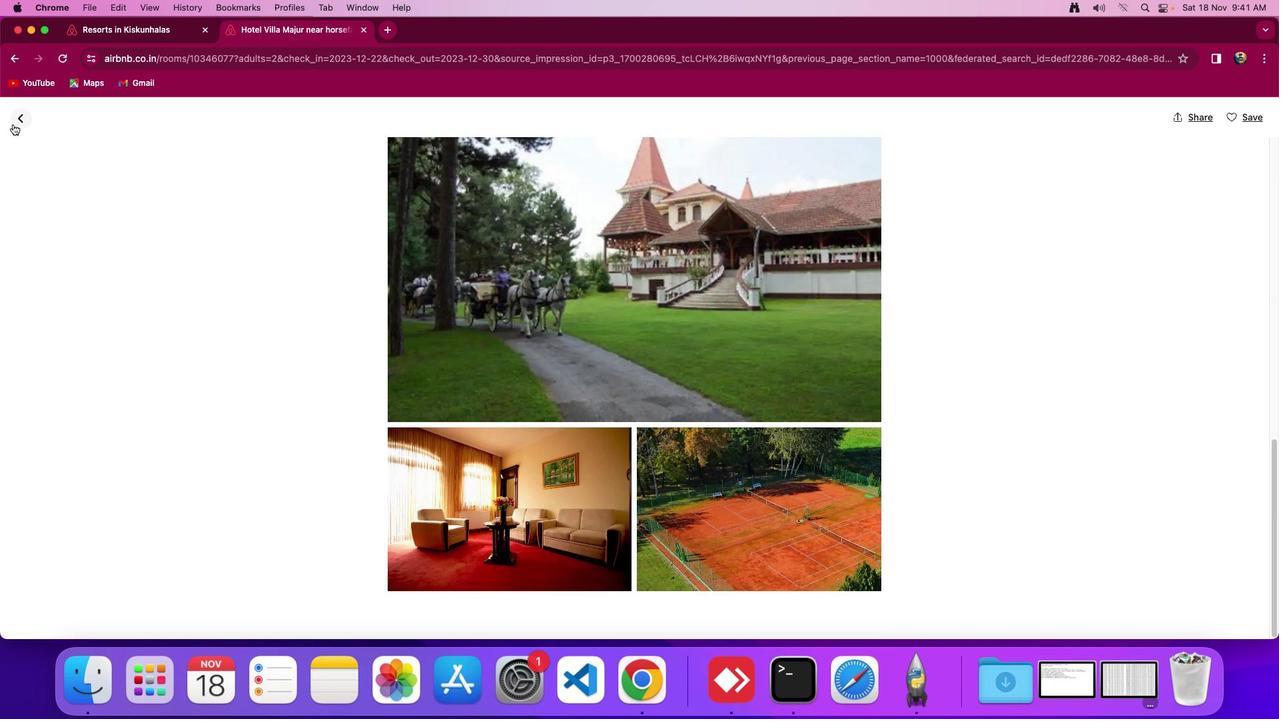 
Action: Mouse scrolled (847, 503) with delta (0, 0)
Screenshot: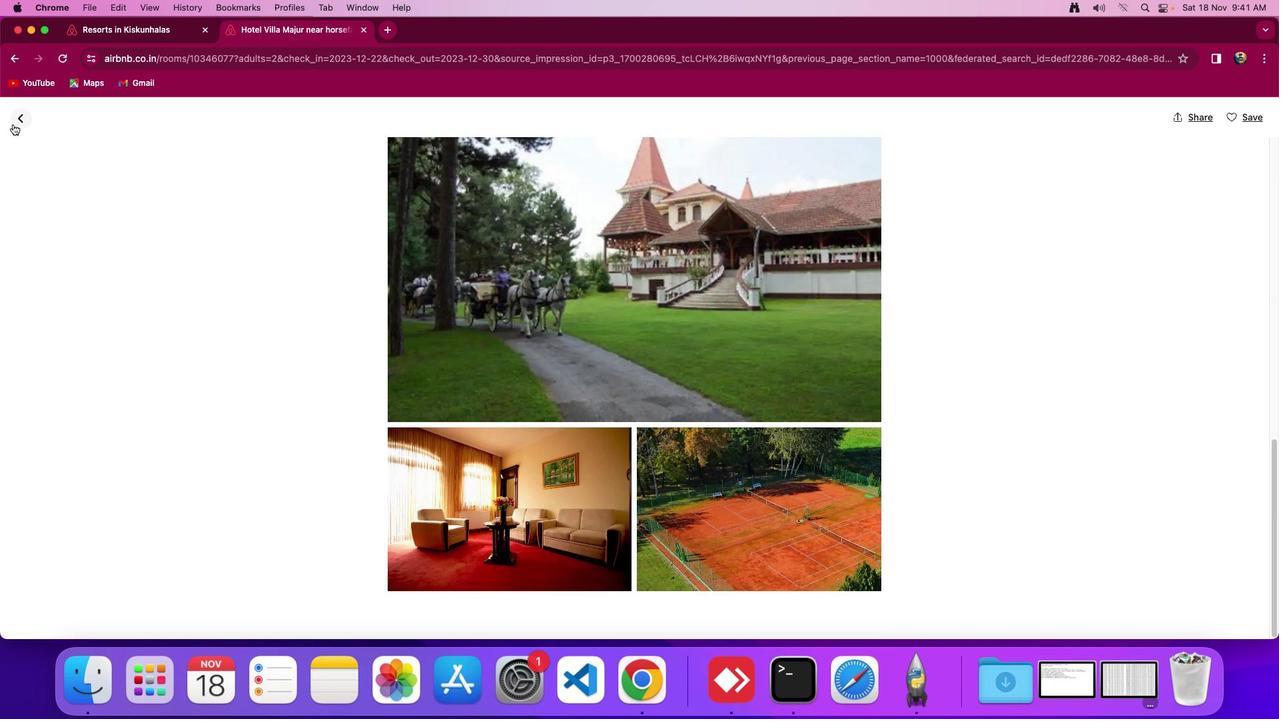 
Action: Mouse moved to (810, 485)
Screenshot: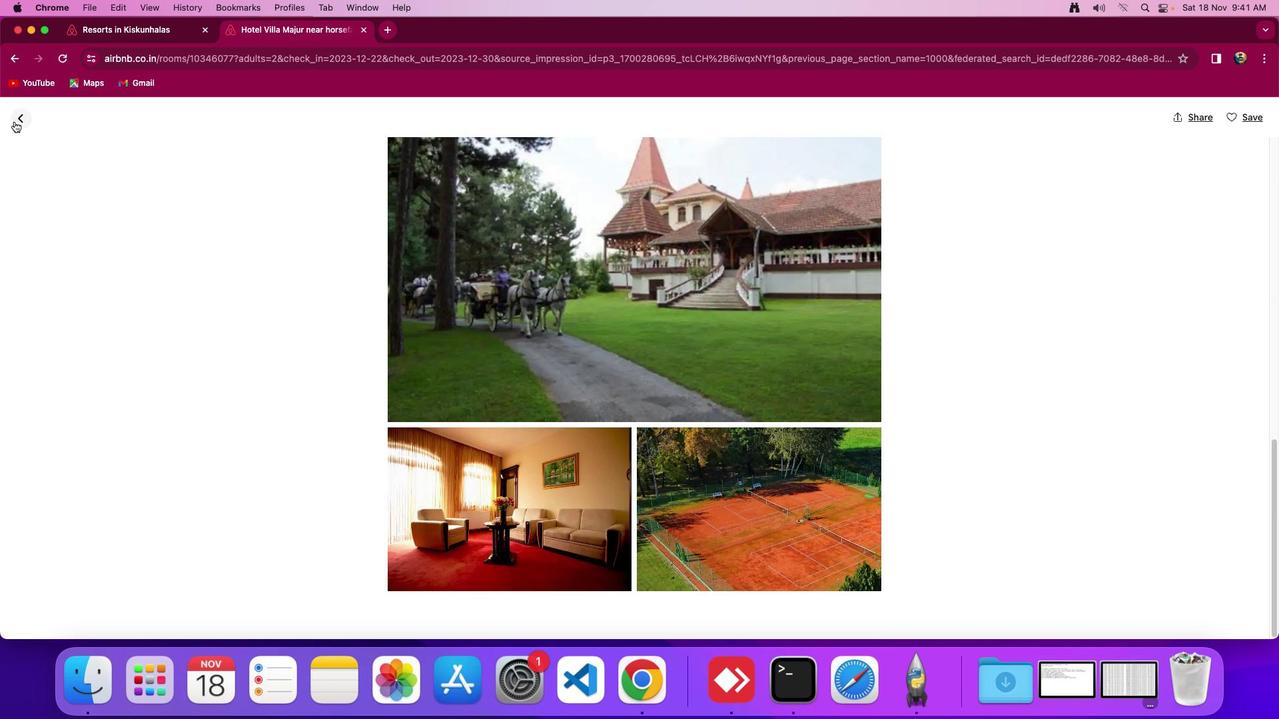 
Action: Mouse scrolled (810, 485) with delta (0, -1)
Screenshot: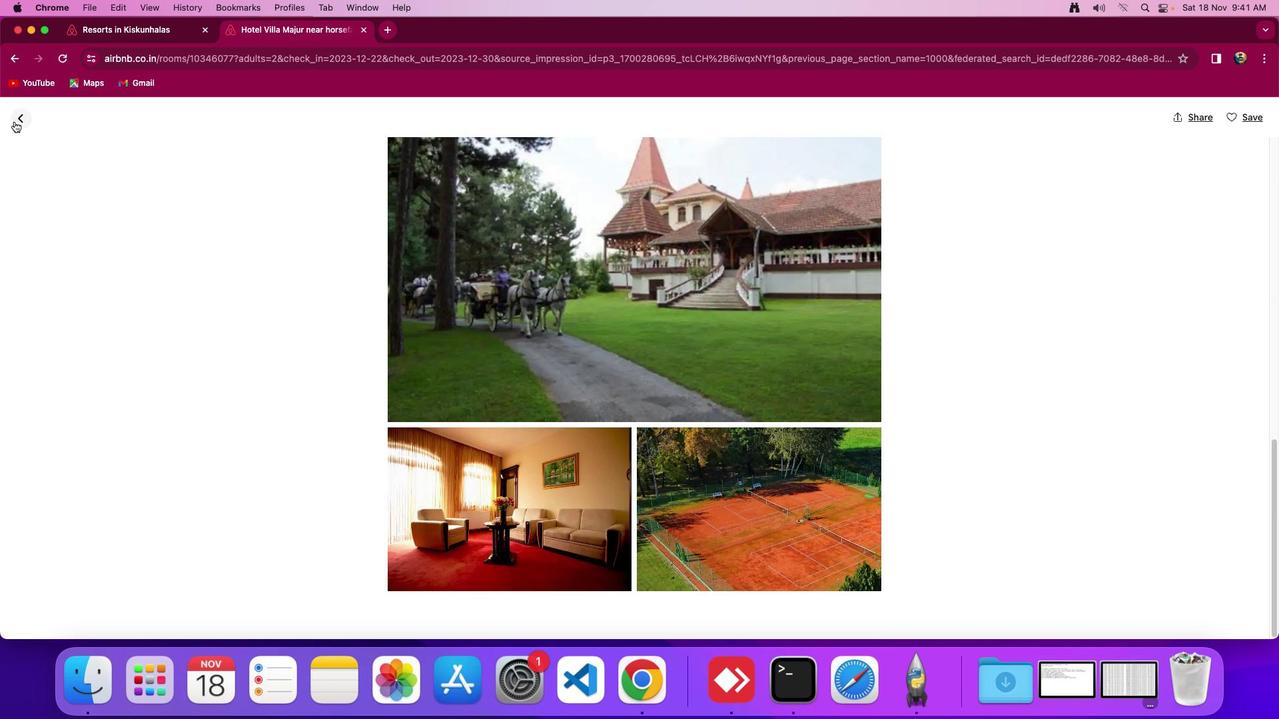 
Action: Mouse moved to (14, 119)
Screenshot: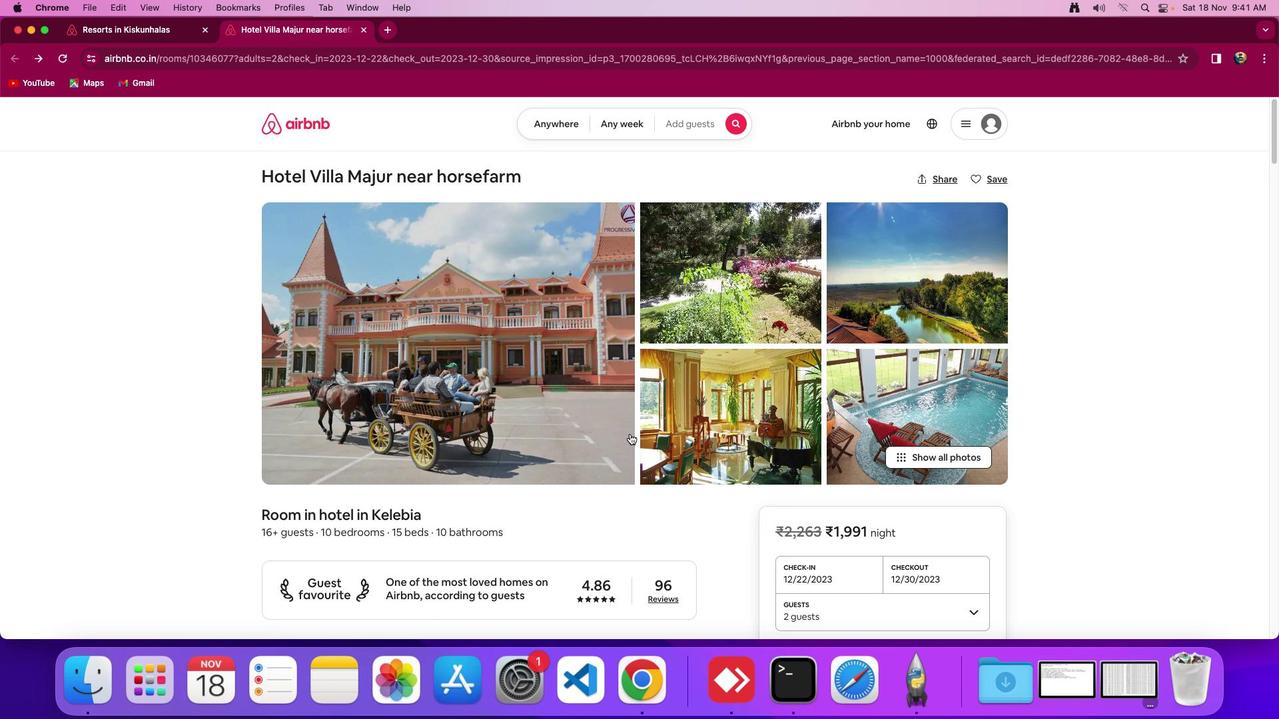 
Action: Mouse pressed left at (14, 119)
Screenshot: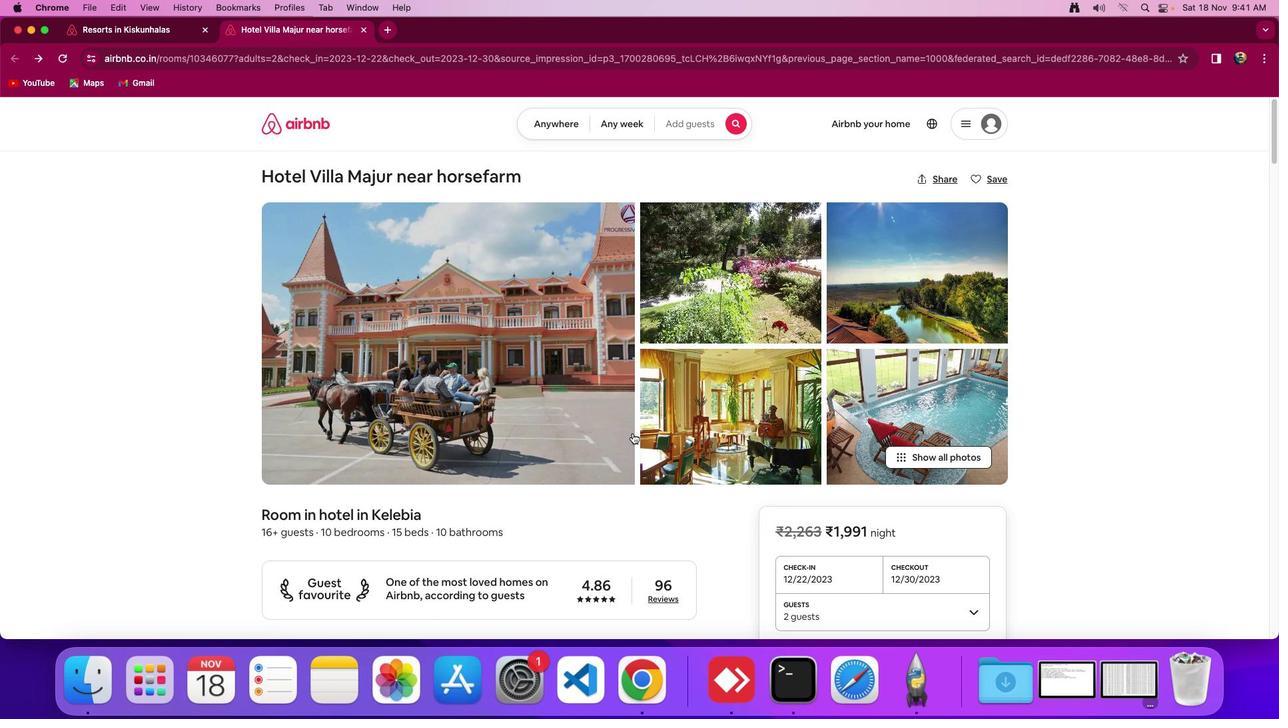 
Action: Mouse moved to (632, 433)
Screenshot: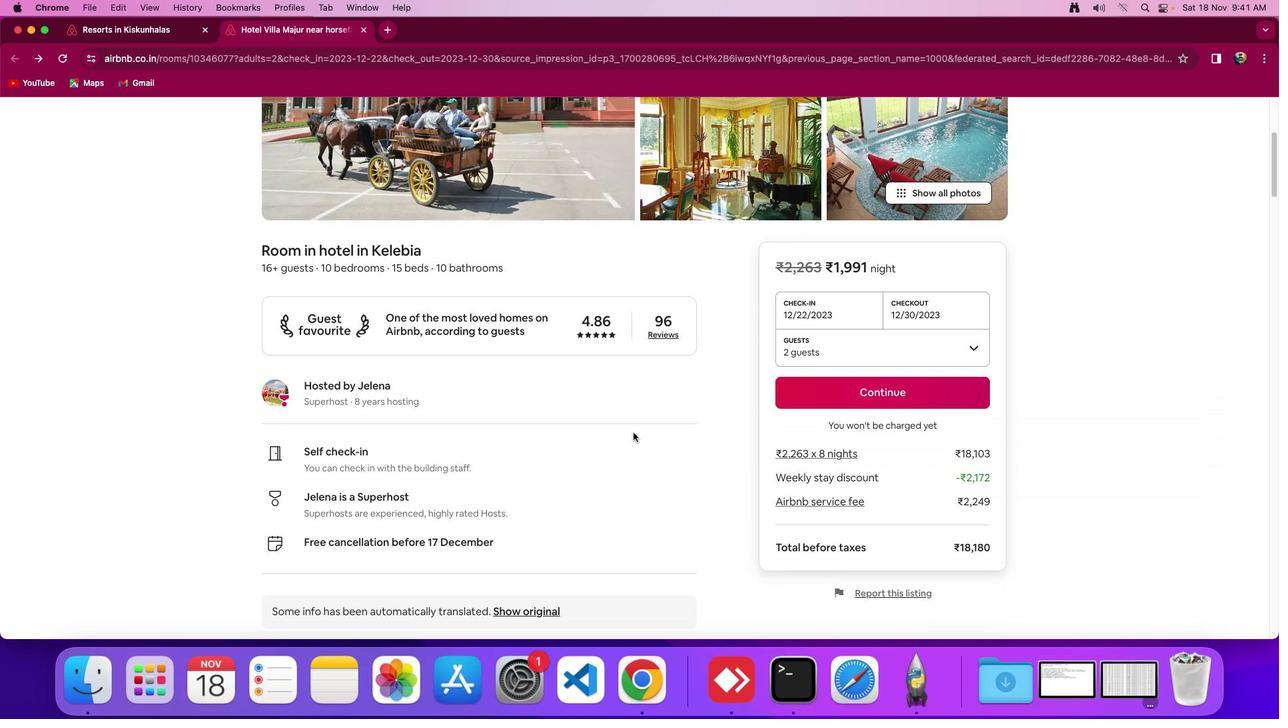 
Action: Mouse scrolled (632, 433) with delta (0, 0)
Screenshot: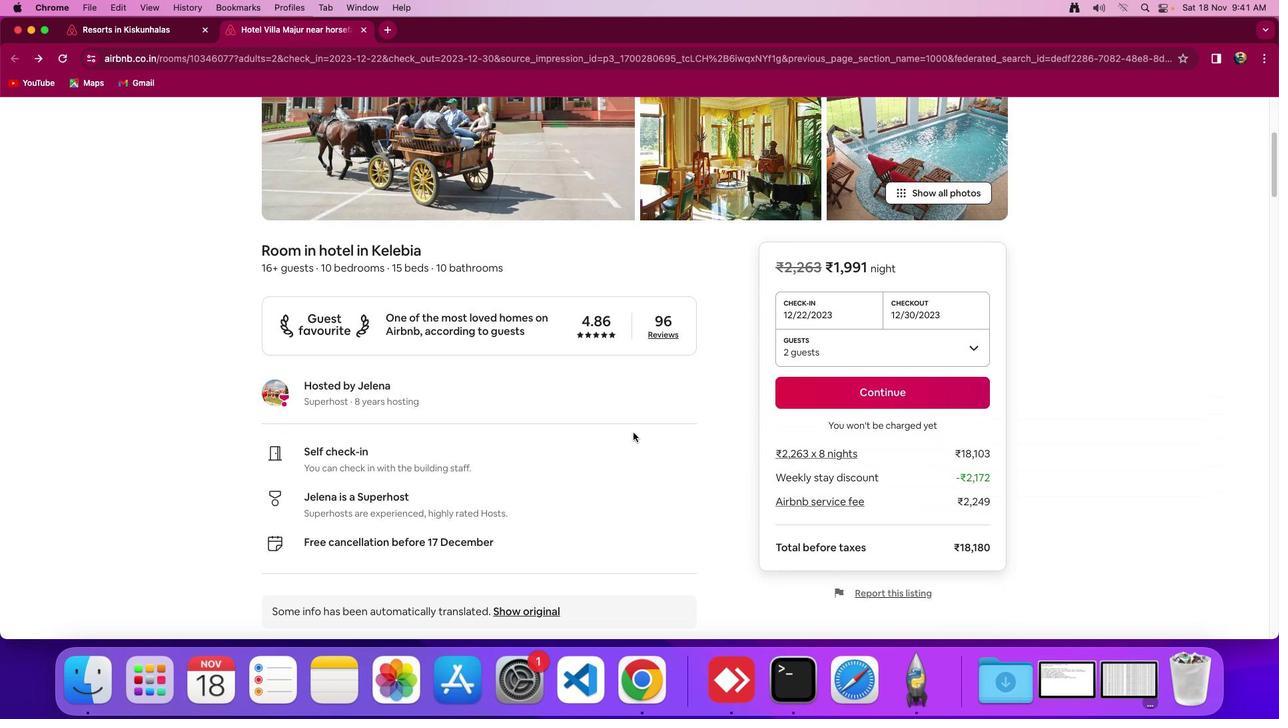 
Action: Mouse moved to (633, 433)
Screenshot: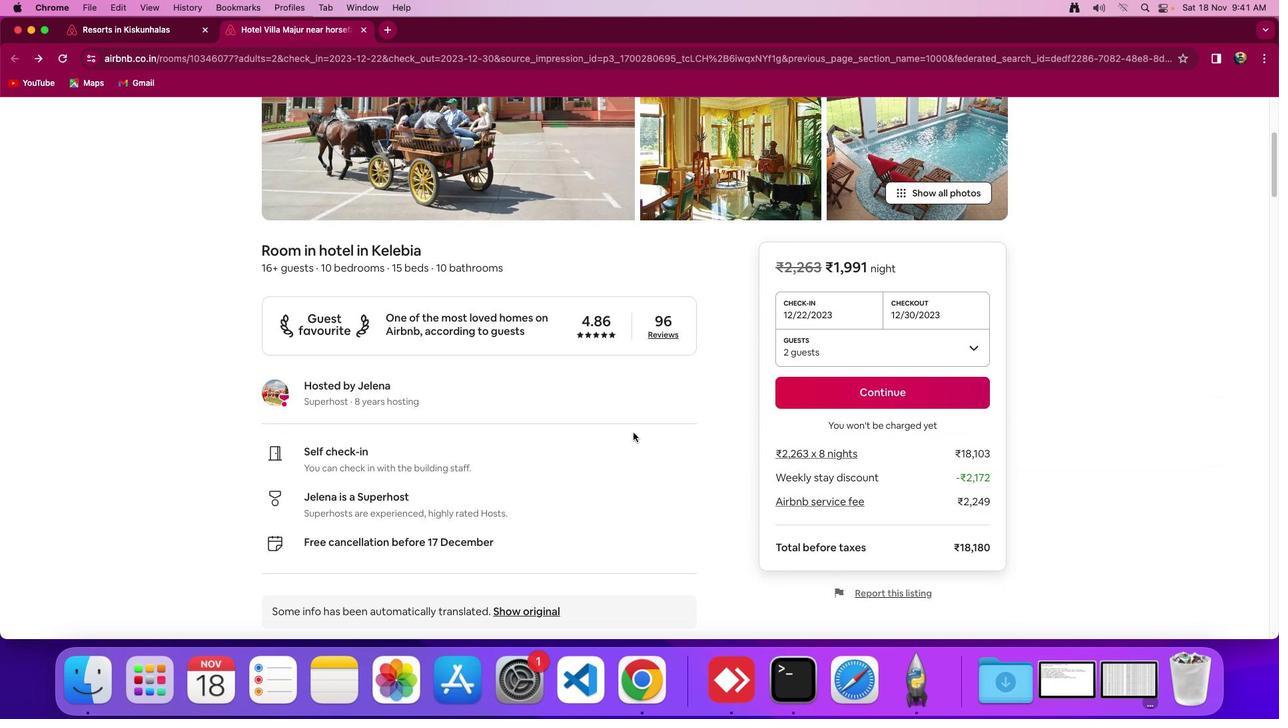 
Action: Mouse scrolled (633, 433) with delta (0, 0)
Screenshot: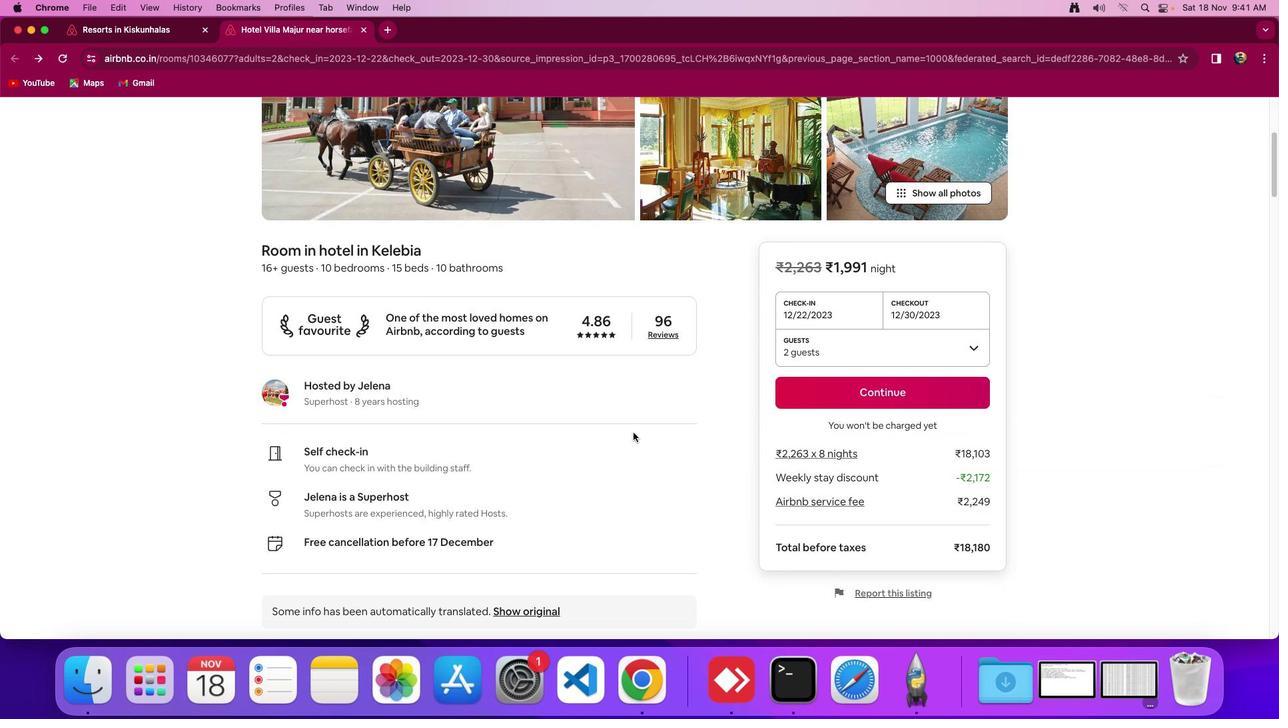 
Action: Mouse moved to (633, 433)
Screenshot: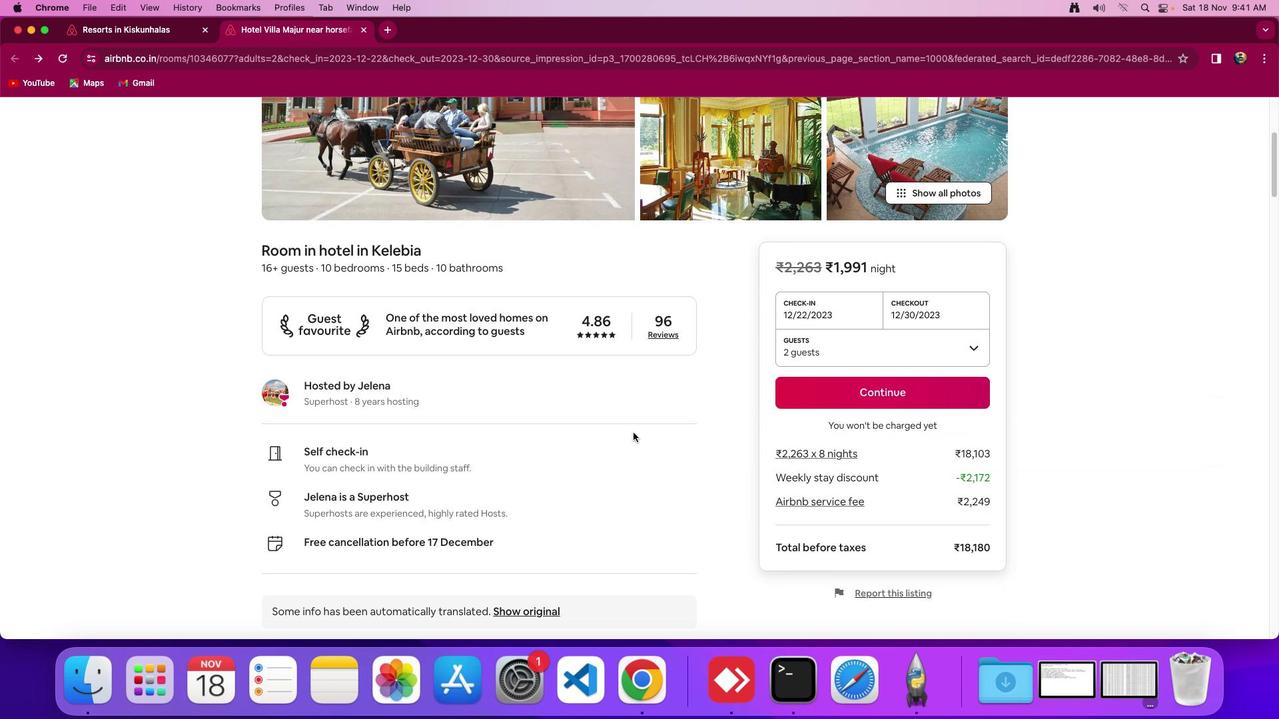 
Action: Mouse scrolled (633, 433) with delta (0, -1)
Screenshot: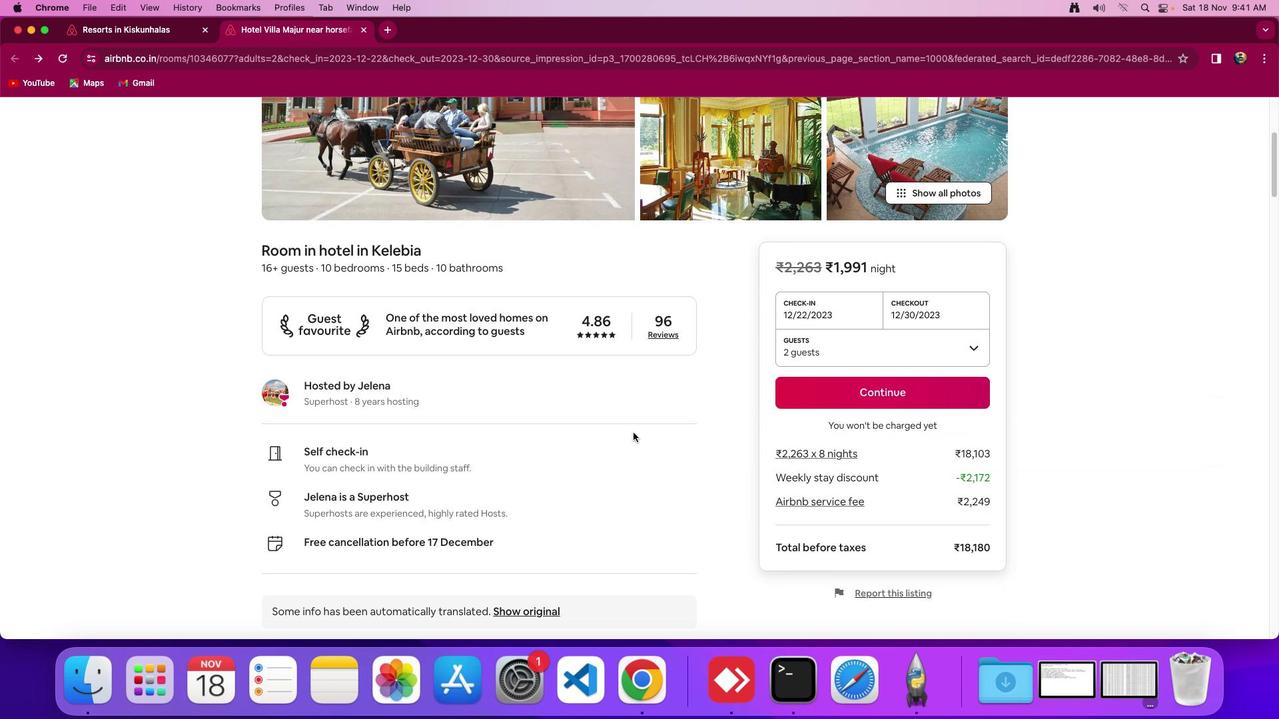 
Action: Mouse moved to (633, 433)
Screenshot: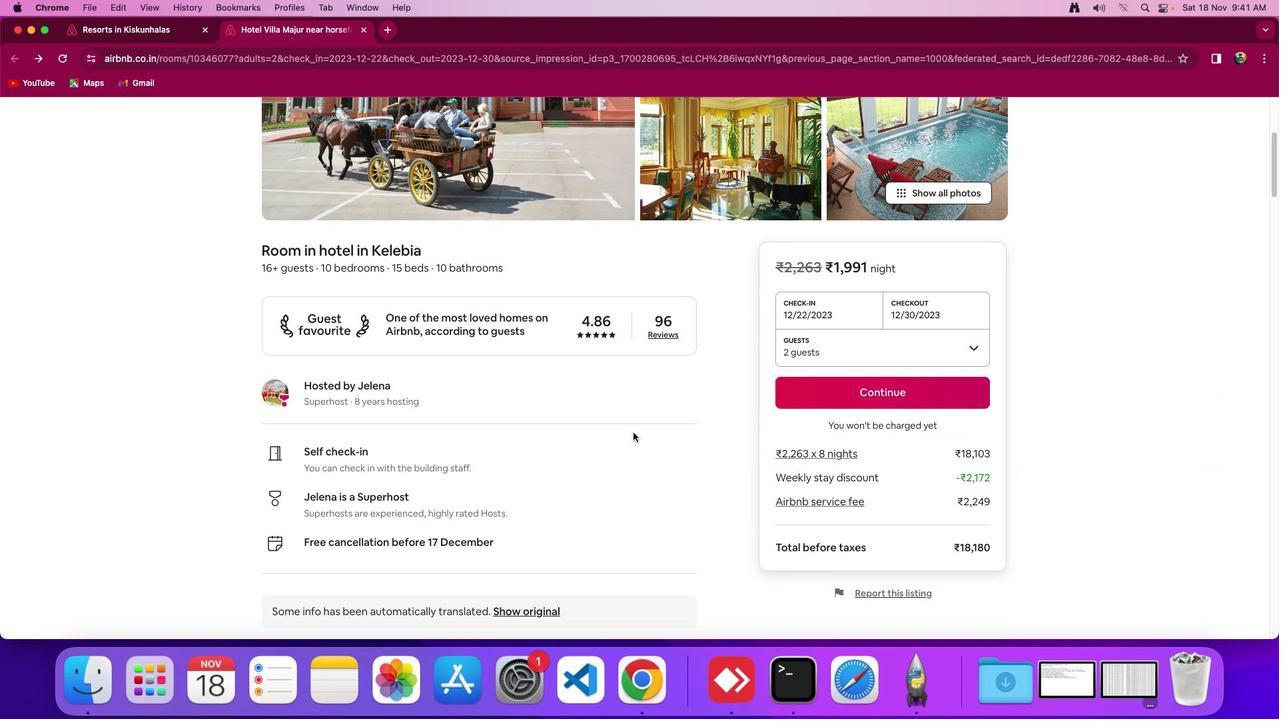 
Action: Mouse scrolled (633, 433) with delta (0, 0)
Screenshot: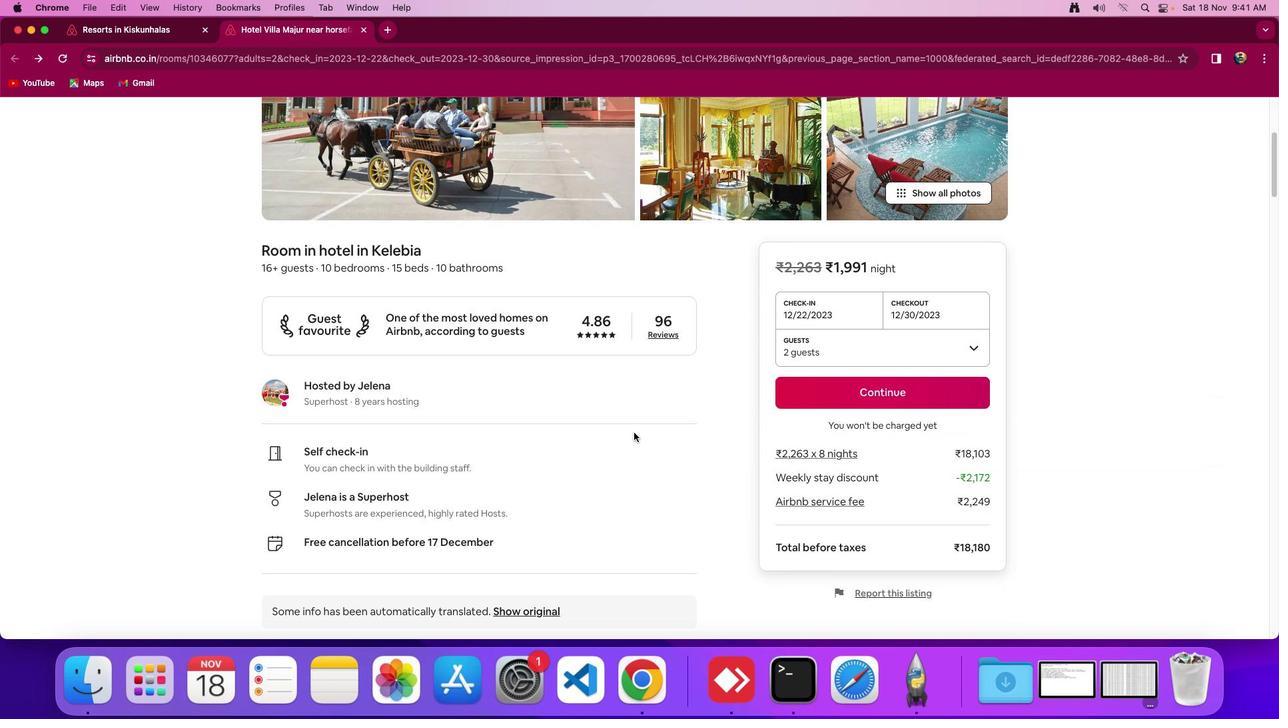 
Action: Mouse scrolled (633, 433) with delta (0, 0)
Screenshot: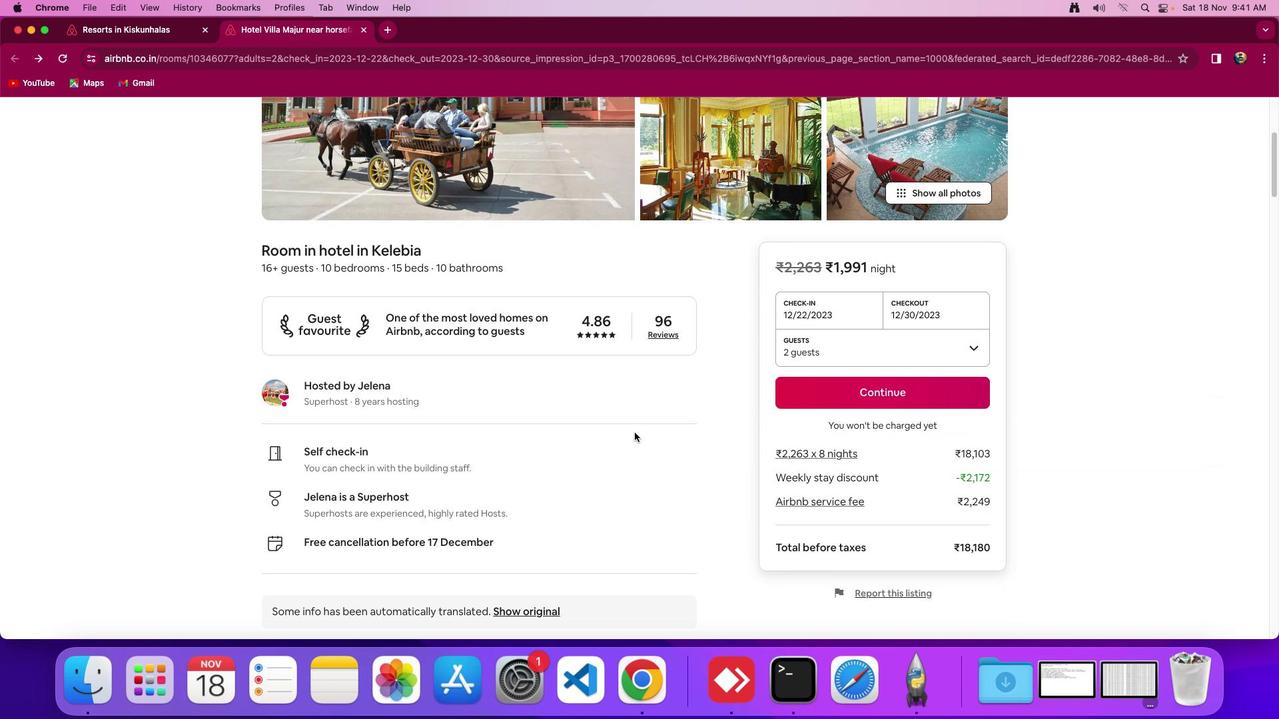 
Action: Mouse scrolled (633, 433) with delta (0, -1)
Screenshot: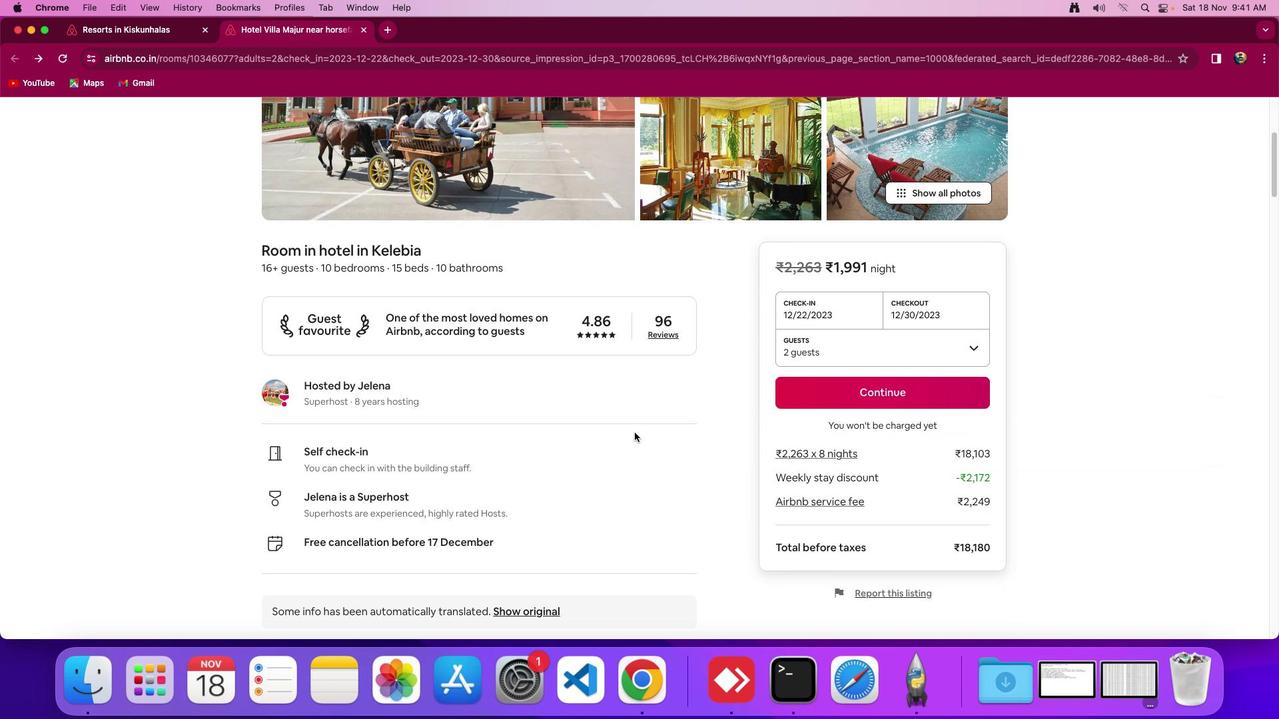 
Action: Mouse scrolled (633, 433) with delta (0, -1)
Screenshot: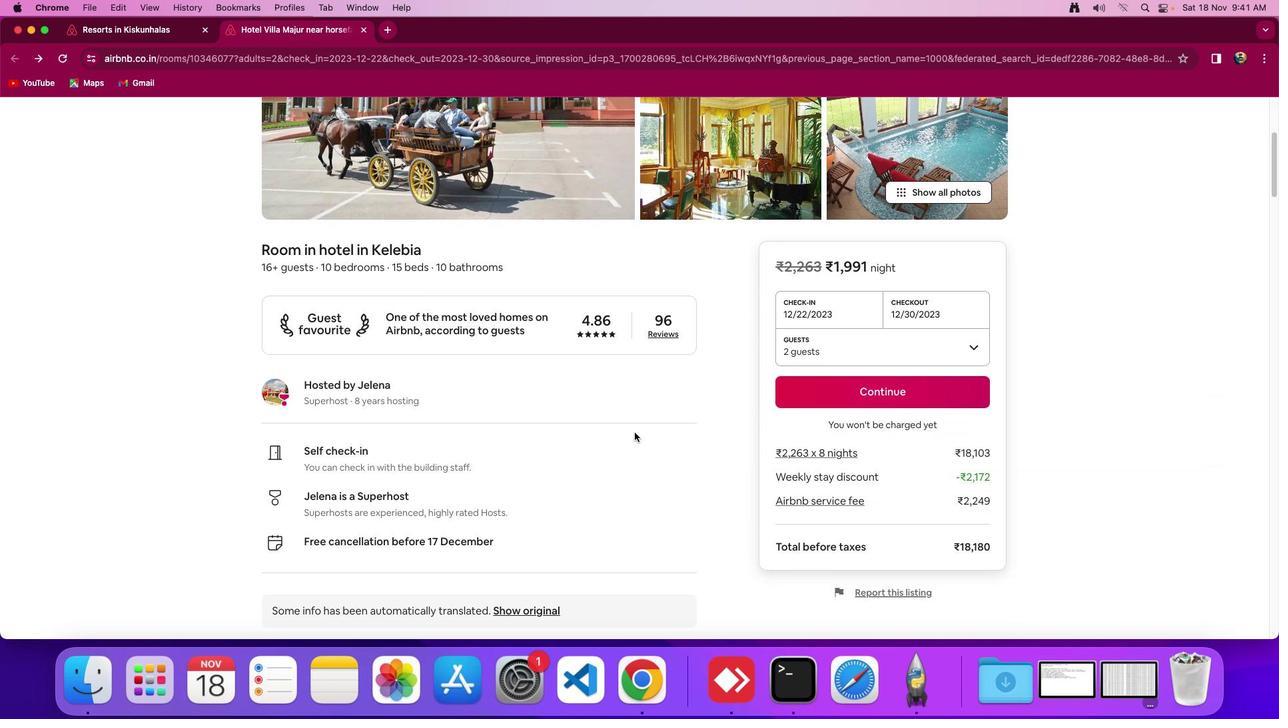 
Action: Mouse moved to (634, 433)
Screenshot: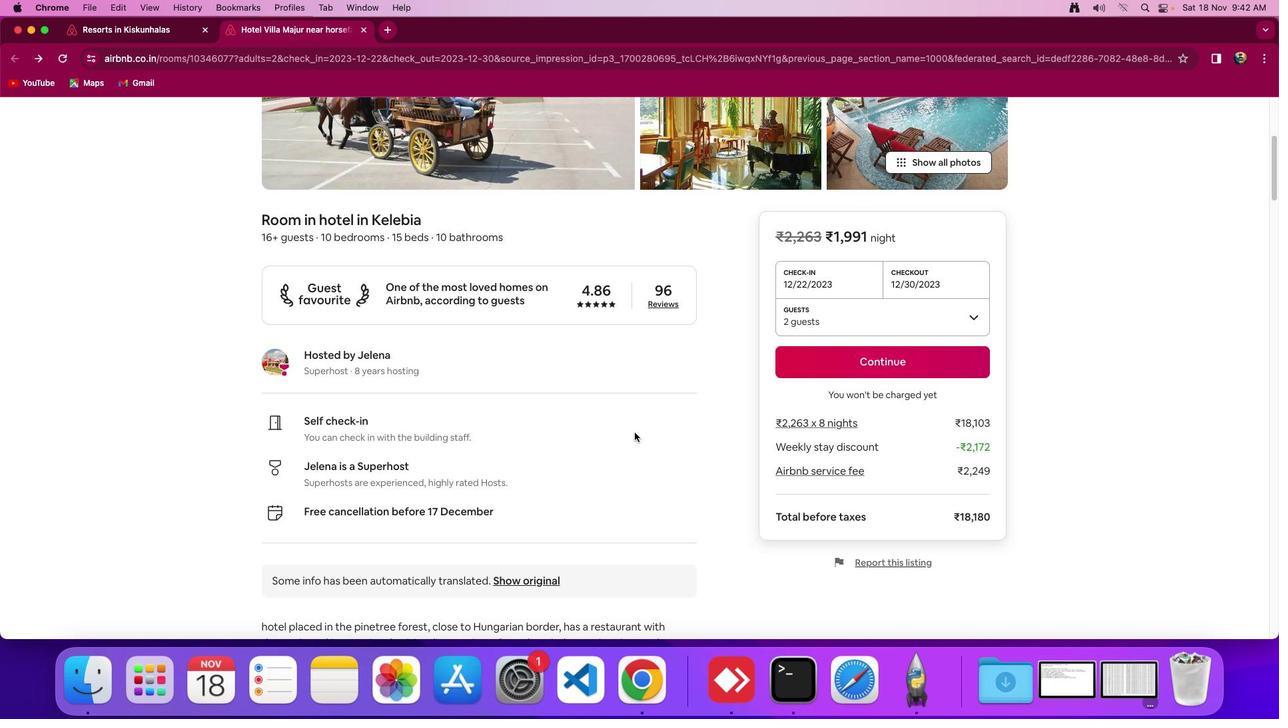 
Action: Mouse scrolled (634, 433) with delta (0, 0)
Screenshot: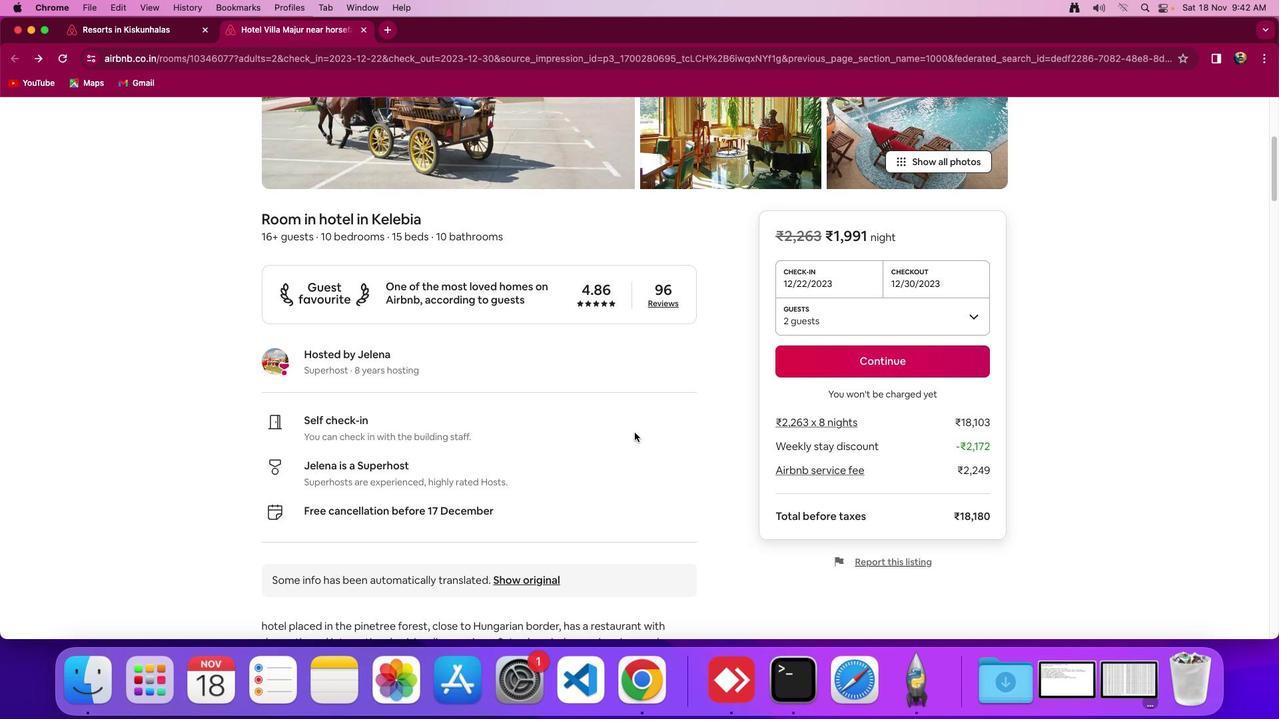 
Action: Mouse scrolled (634, 433) with delta (0, 0)
Screenshot: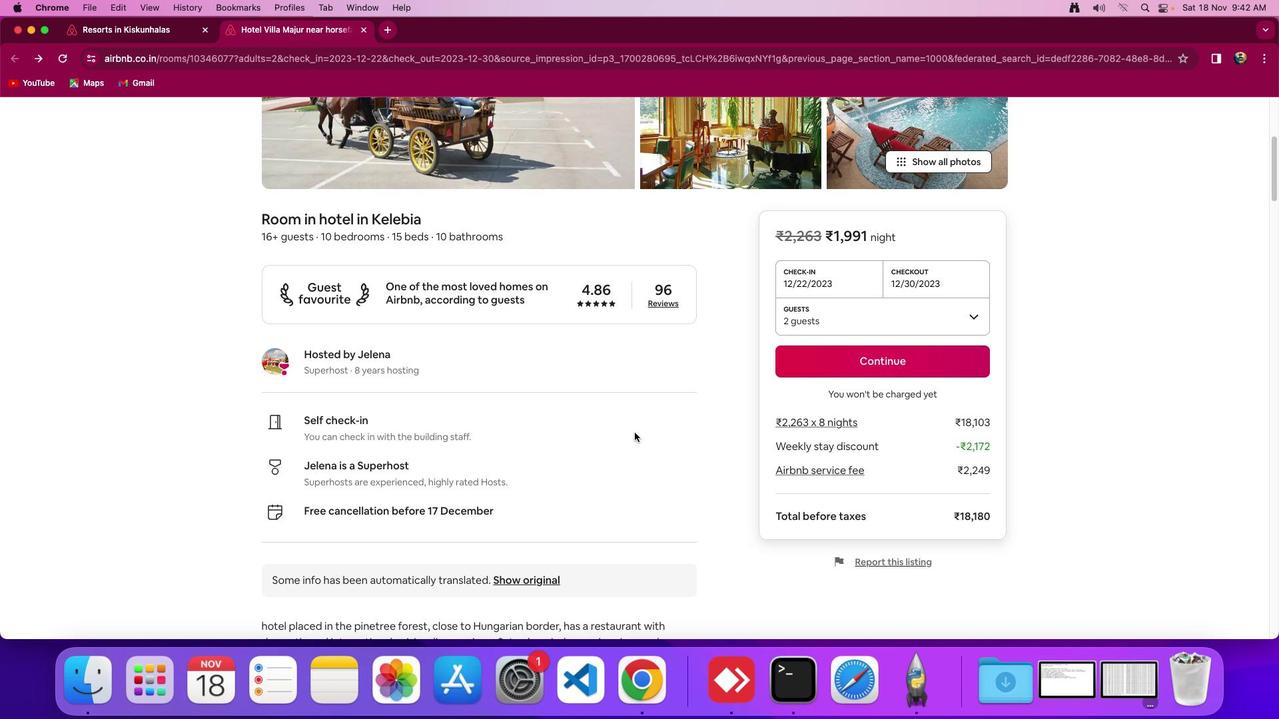 
Action: Mouse scrolled (634, 433) with delta (0, 0)
Screenshot: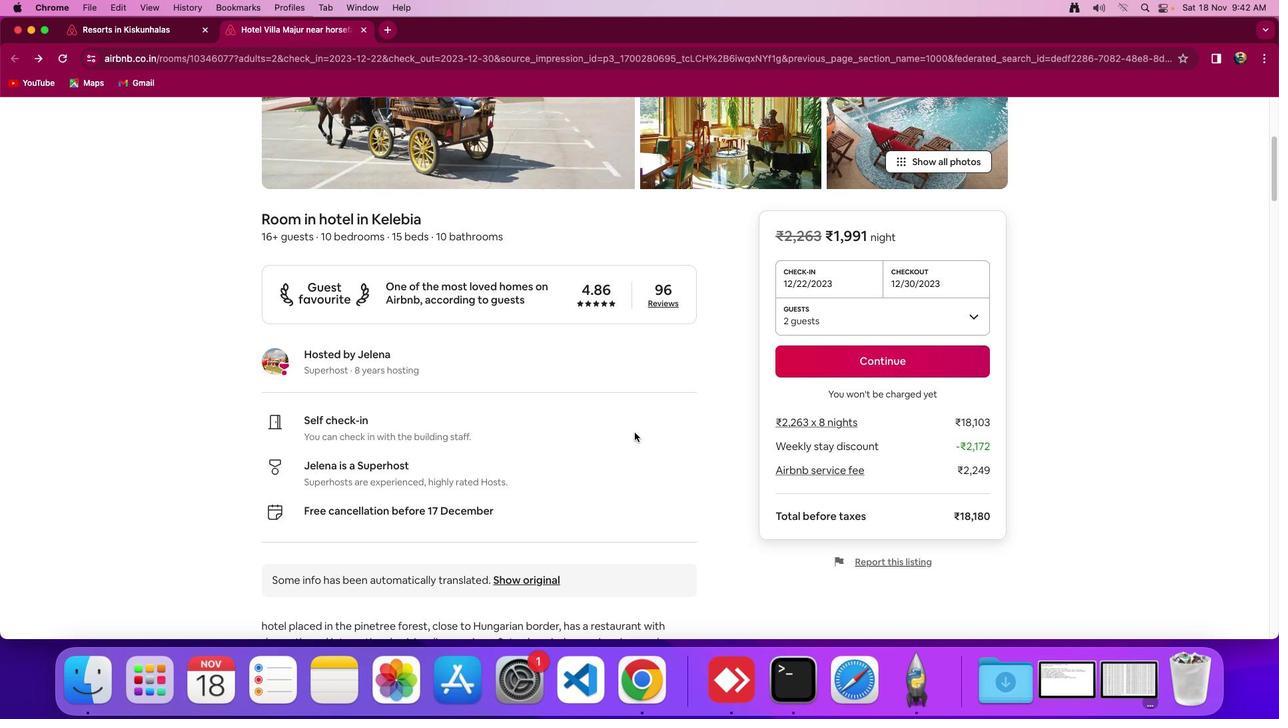 
Action: Mouse moved to (635, 432)
Screenshot: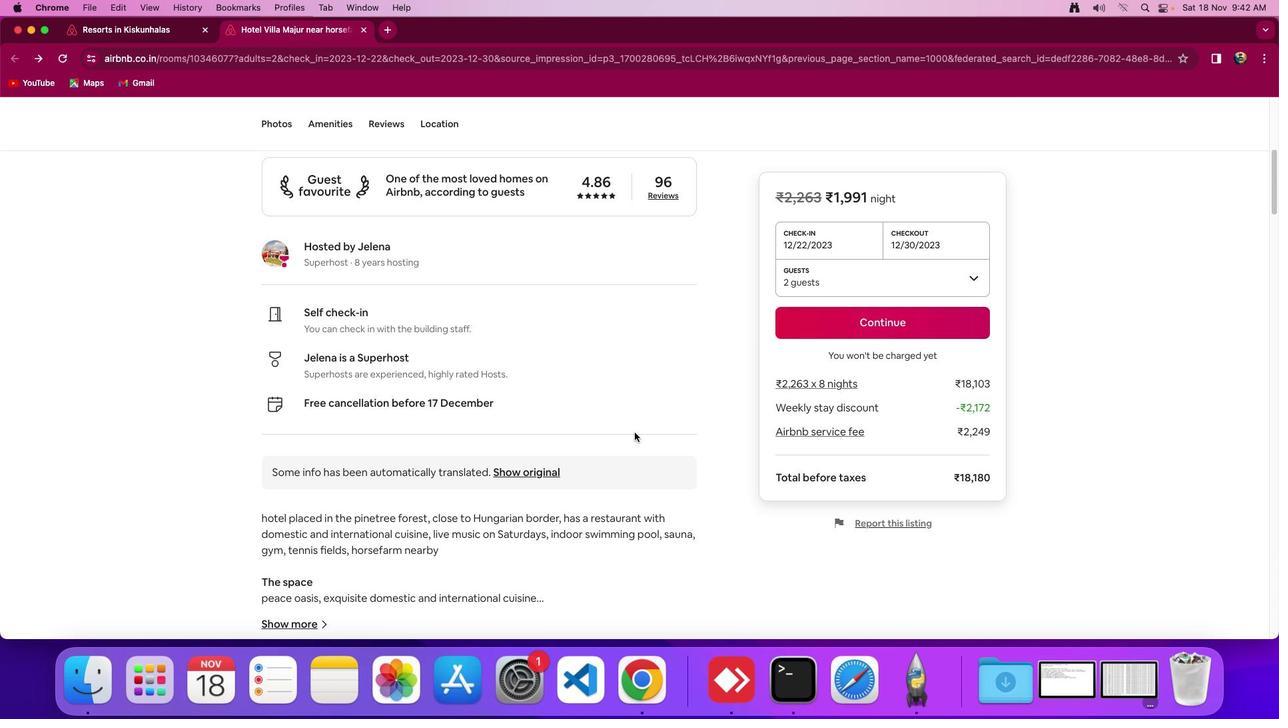 
Action: Mouse scrolled (635, 432) with delta (0, 0)
Screenshot: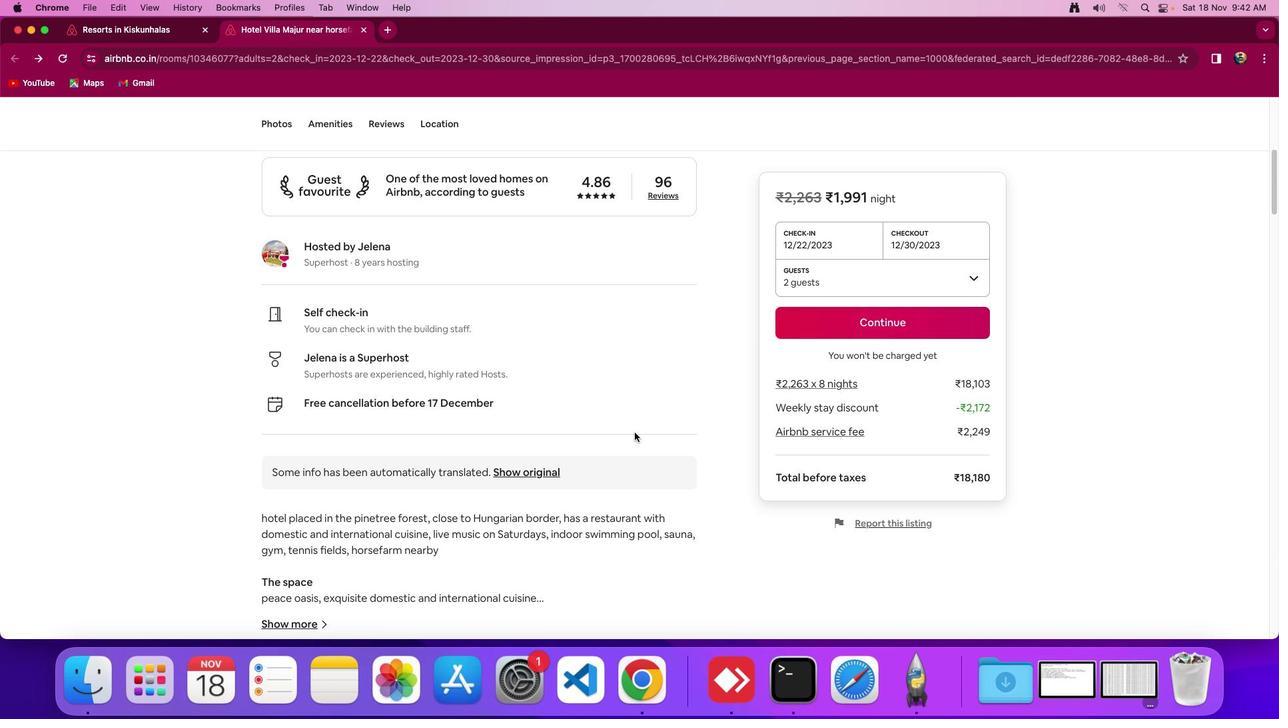 
Action: Mouse scrolled (635, 432) with delta (0, 0)
Screenshot: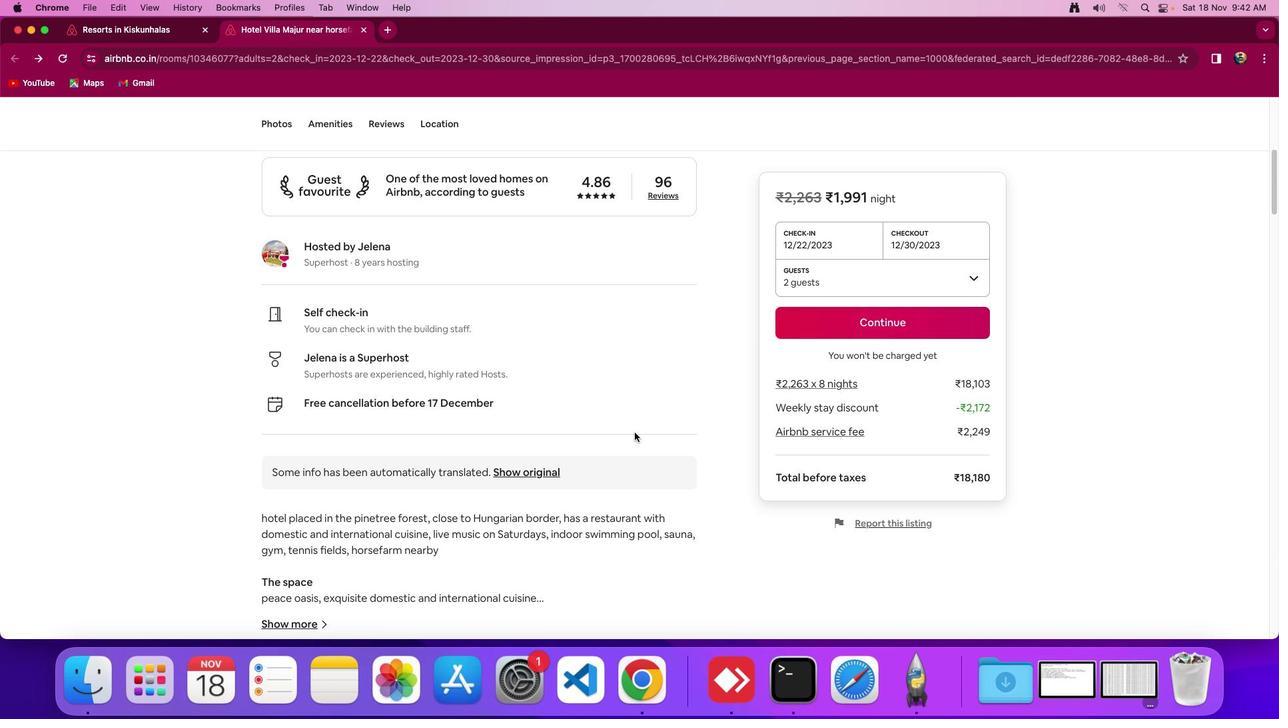 
Action: Mouse scrolled (635, 432) with delta (0, 0)
Screenshot: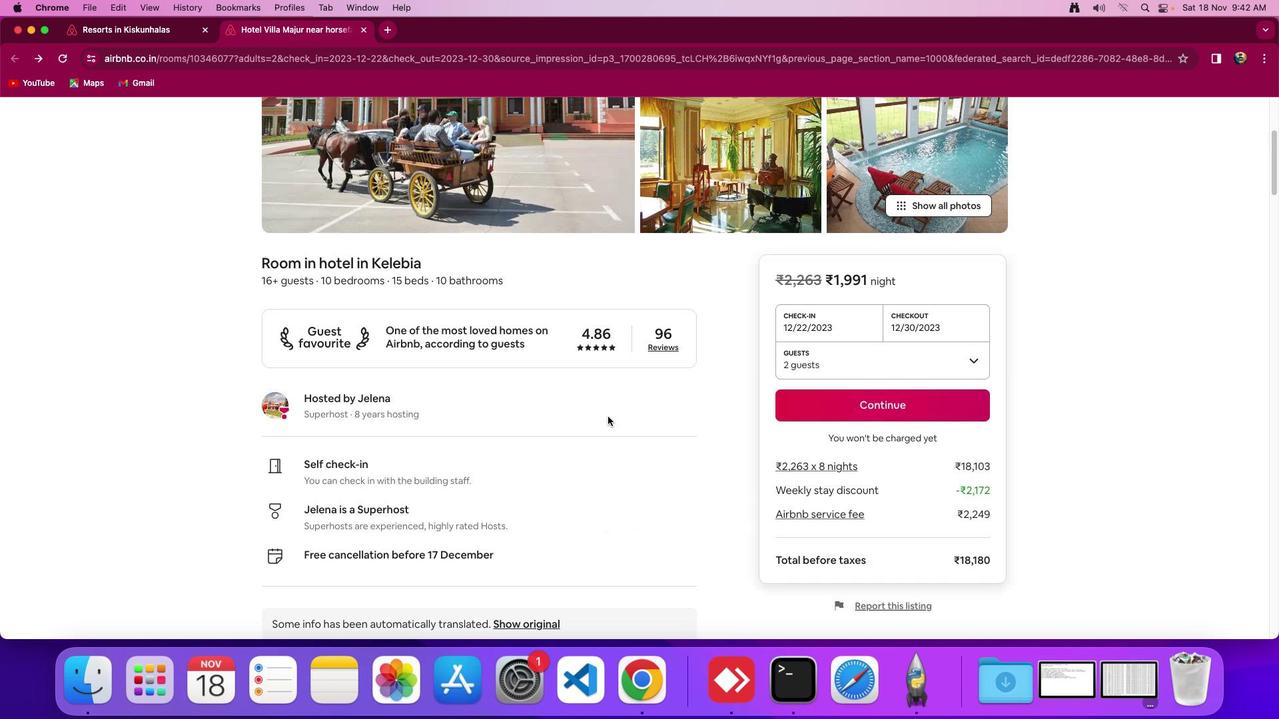 
Action: Mouse scrolled (635, 432) with delta (0, 0)
Screenshot: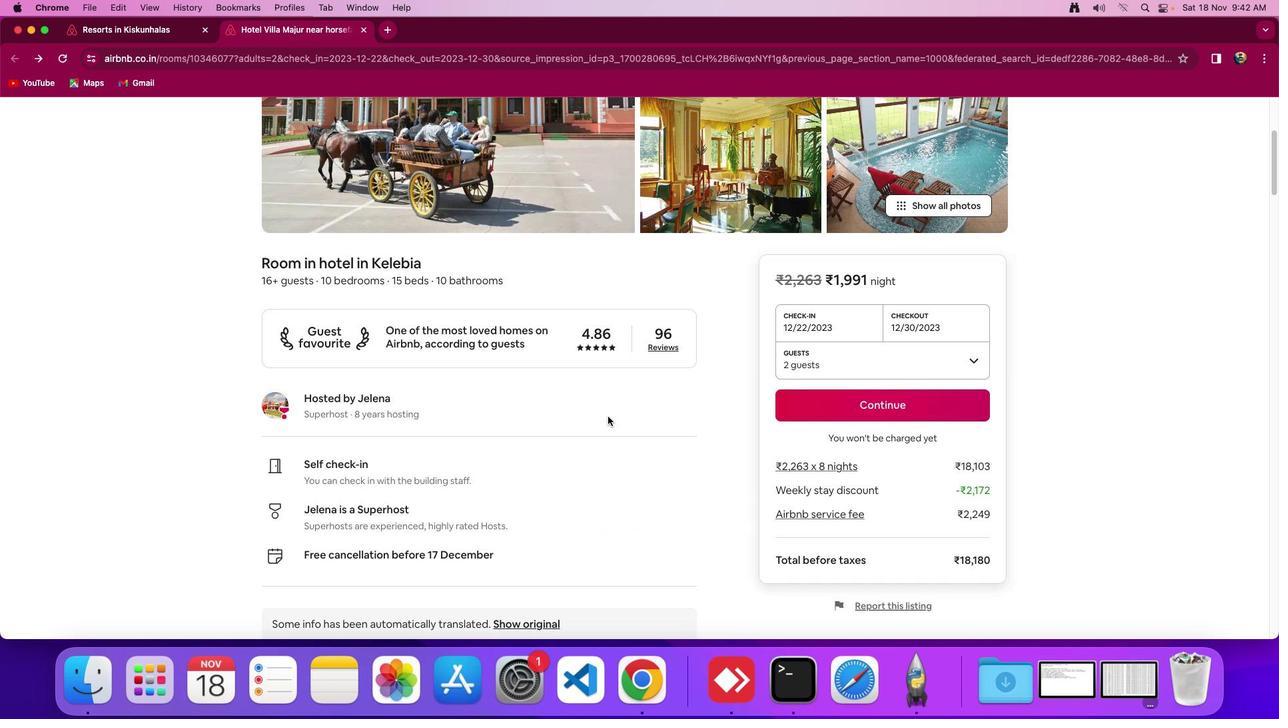 
Action: Mouse scrolled (635, 432) with delta (0, -1)
Screenshot: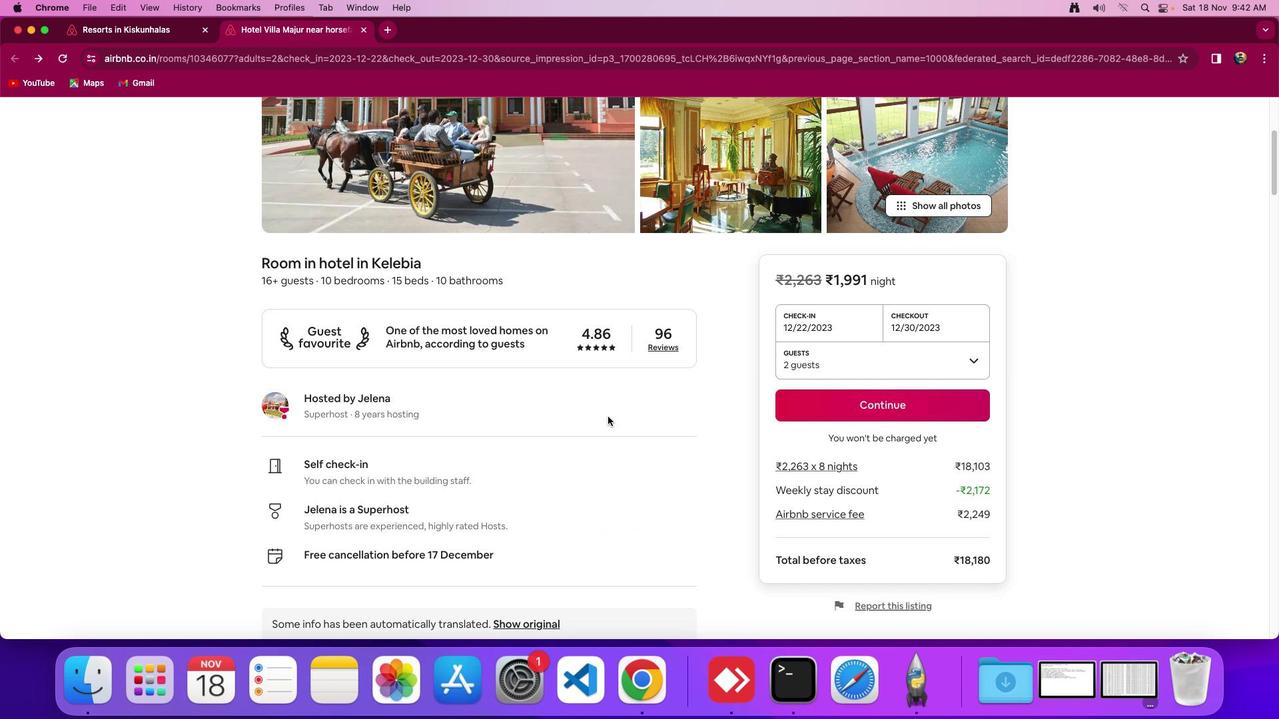 
Action: Mouse moved to (607, 417)
Screenshot: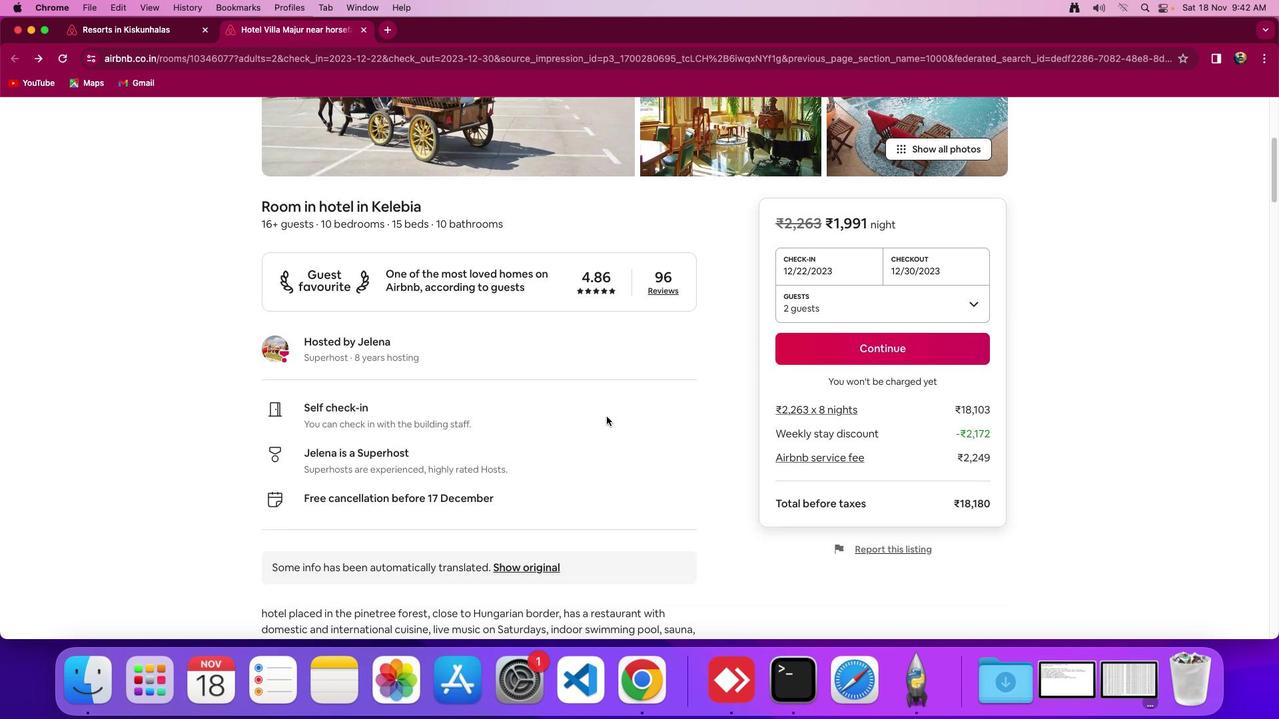 
Action: Mouse scrolled (607, 417) with delta (0, 0)
Screenshot: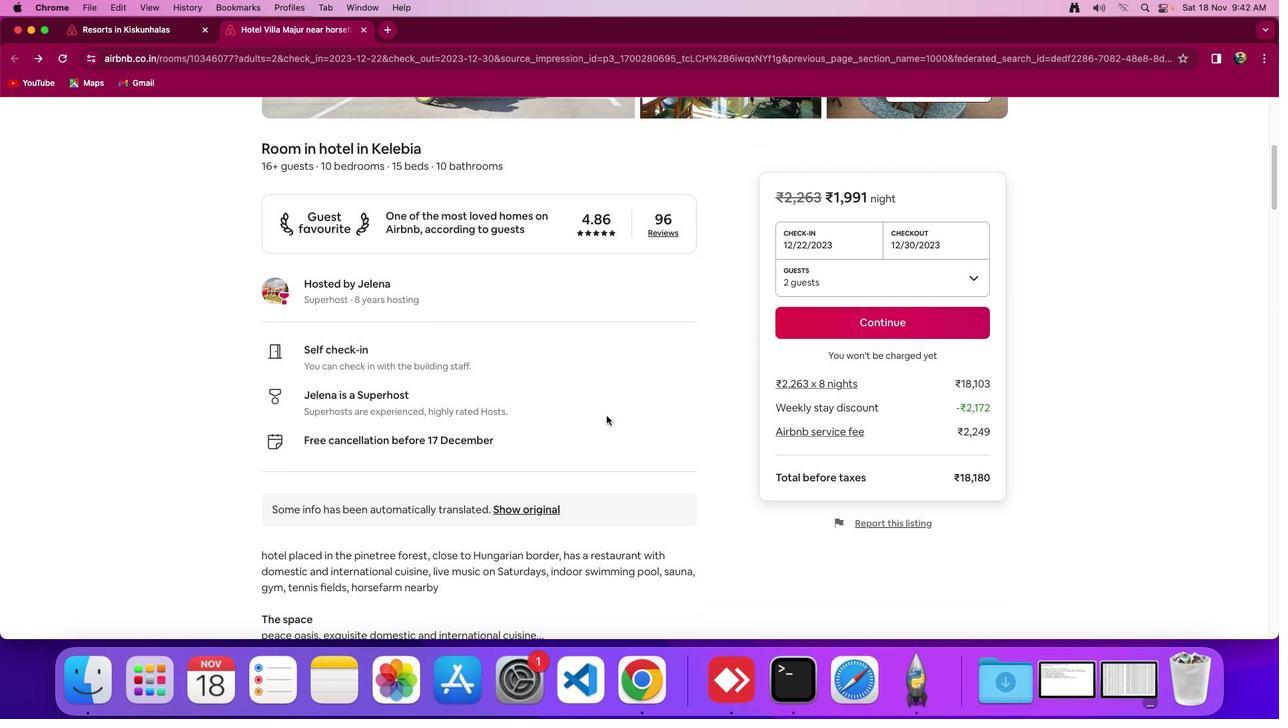 
Action: Mouse scrolled (607, 417) with delta (0, 0)
Screenshot: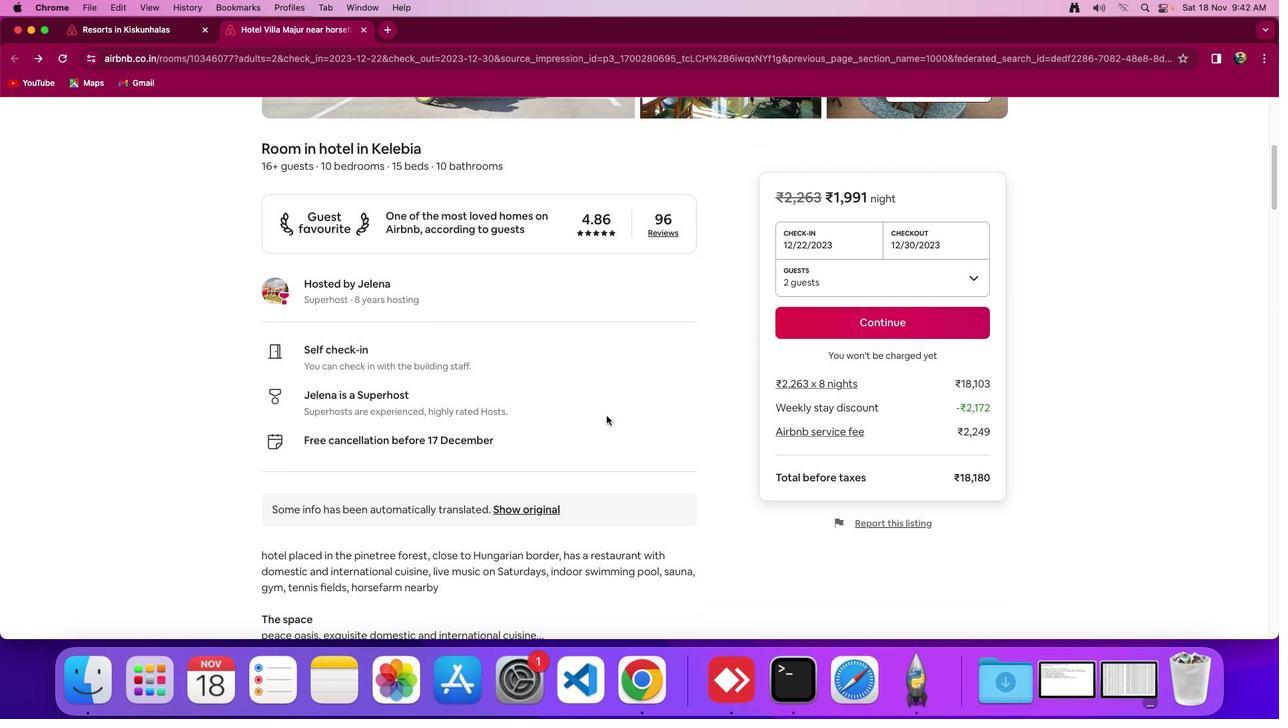 
Action: Mouse scrolled (607, 417) with delta (0, 2)
Screenshot: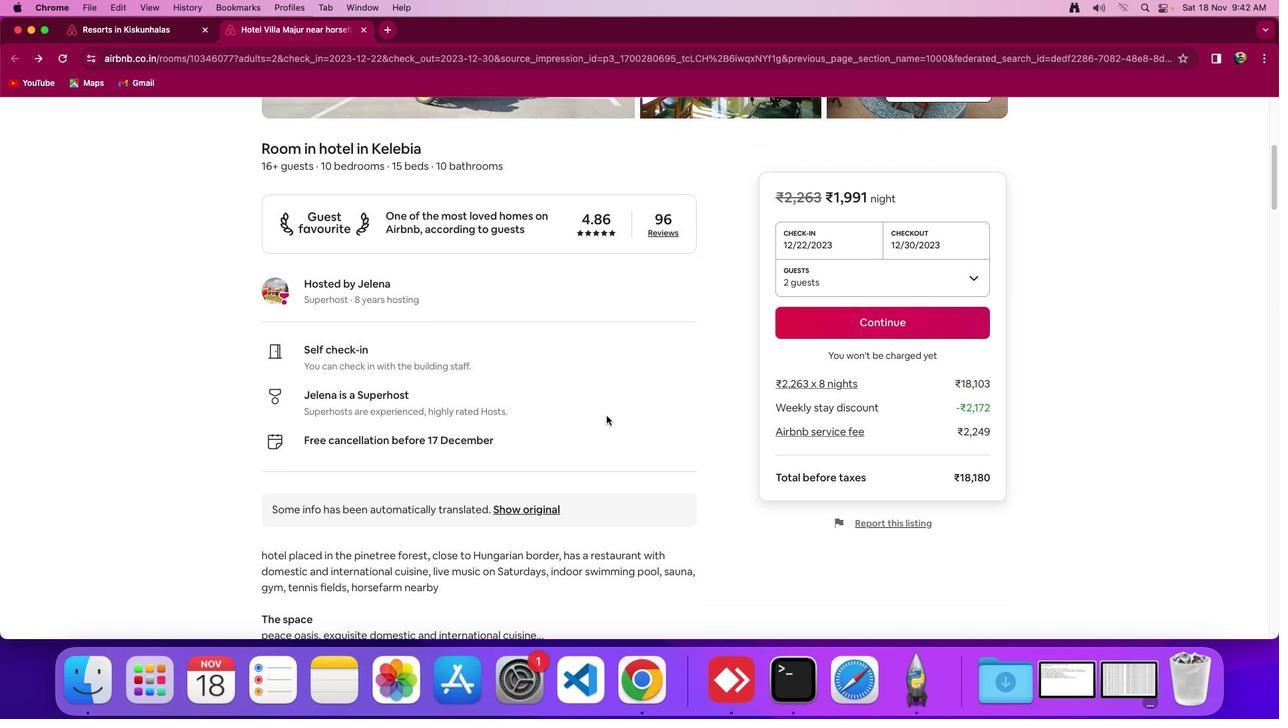
Action: Mouse moved to (607, 416)
Screenshot: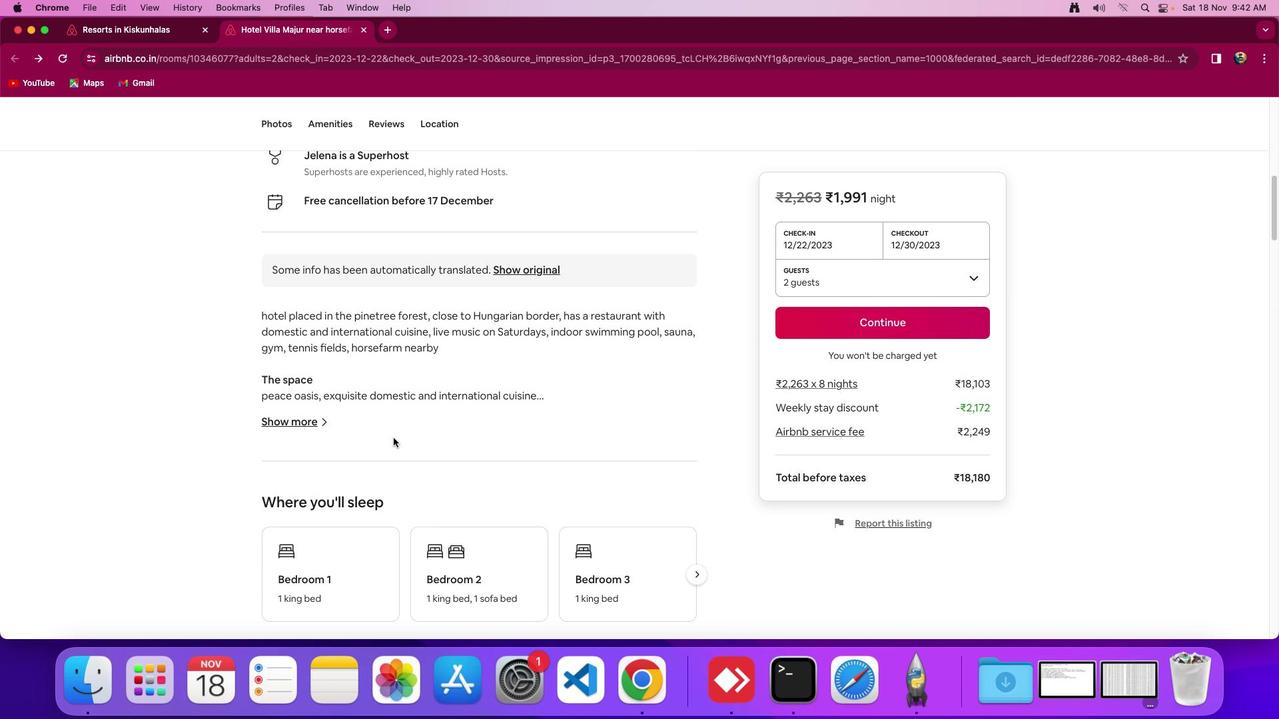 
Action: Mouse scrolled (607, 416) with delta (0, 0)
Screenshot: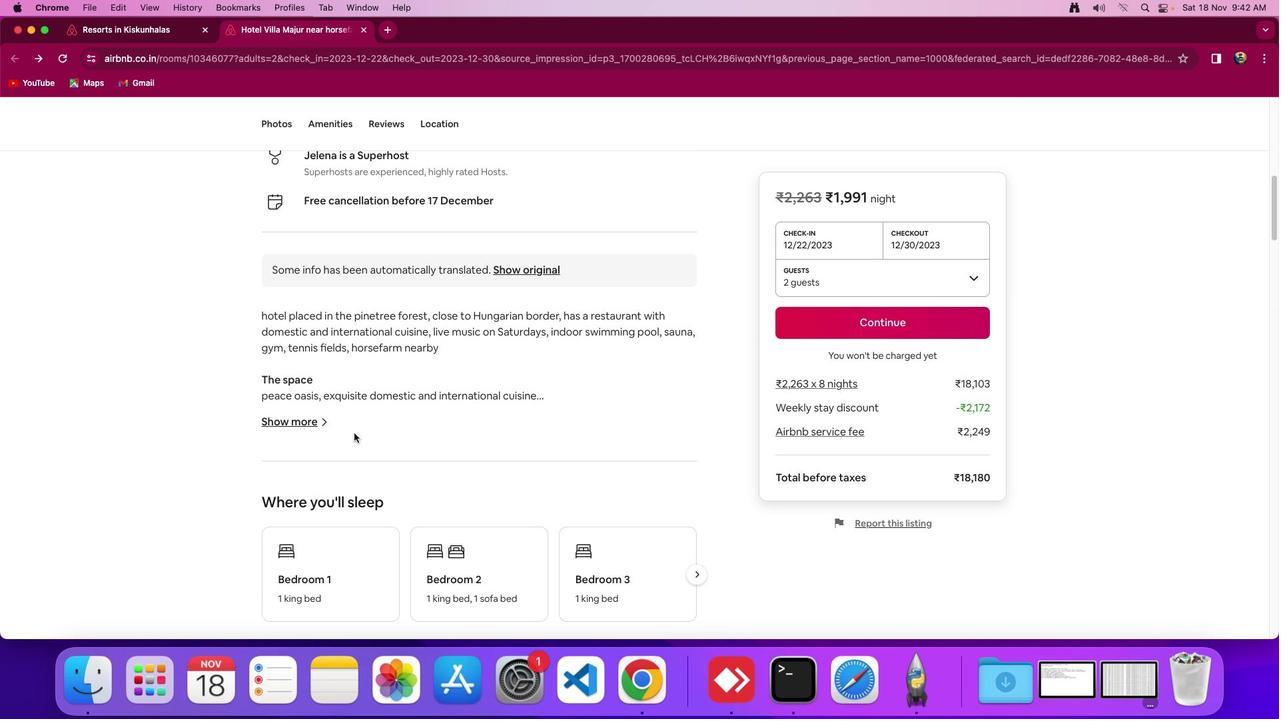
Action: Mouse scrolled (607, 416) with delta (0, 0)
Screenshot: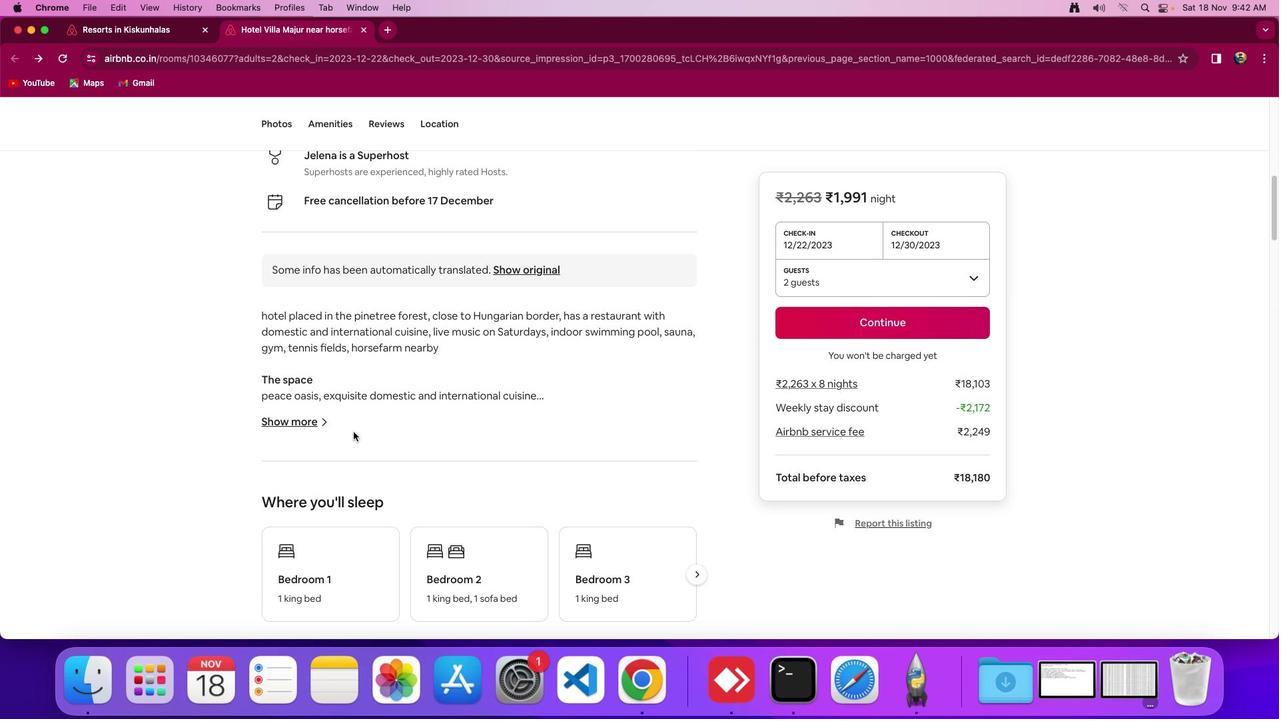 
Action: Mouse scrolled (607, 416) with delta (0, -1)
Screenshot: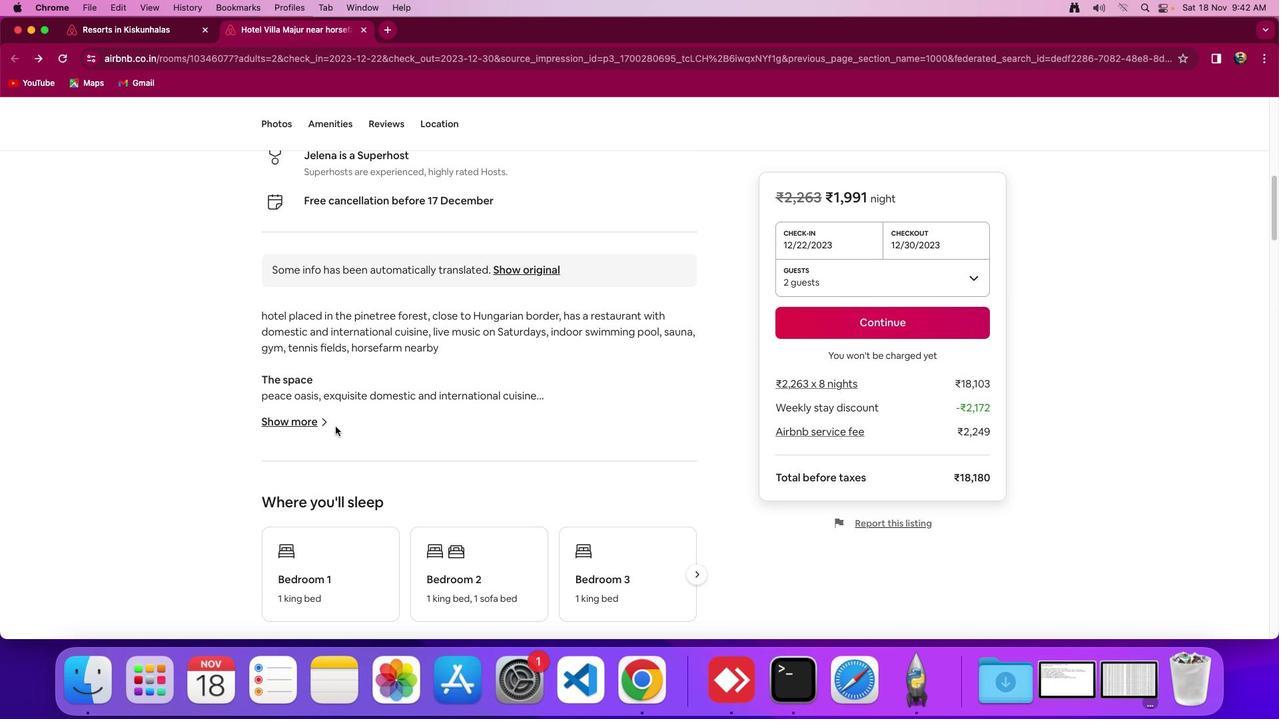 
Action: Mouse moved to (607, 416)
Screenshot: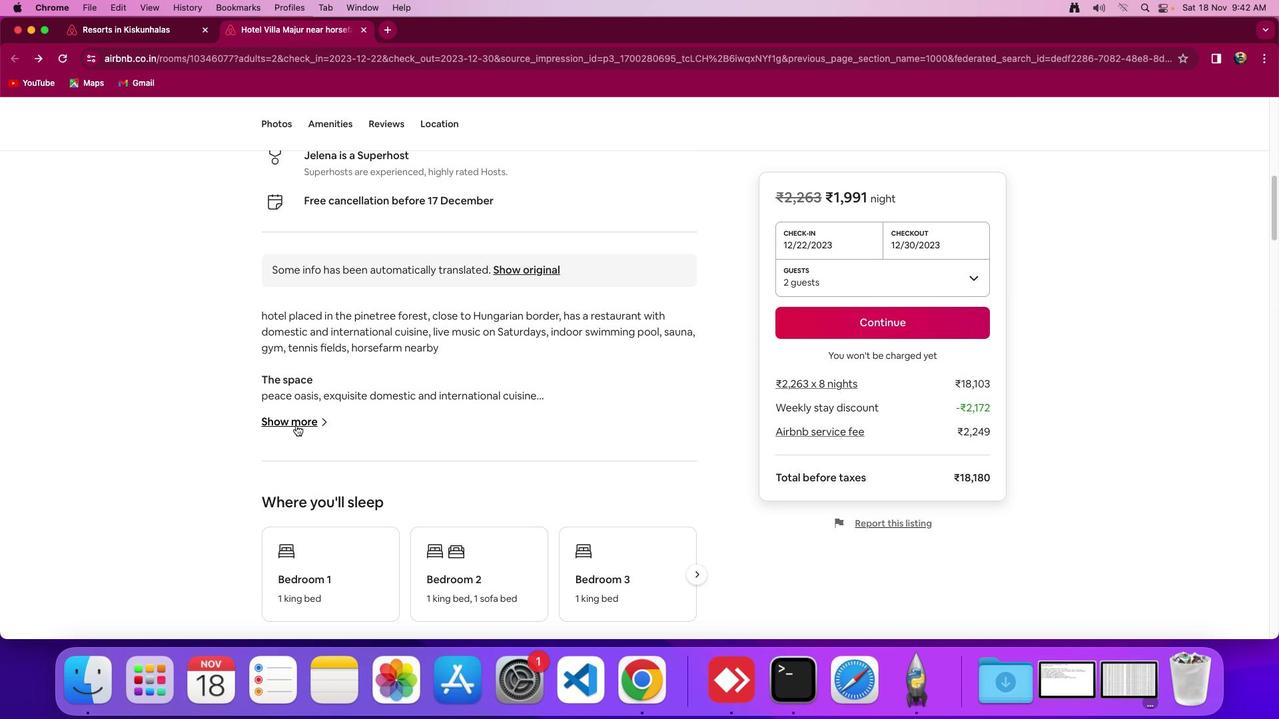 
Action: Mouse scrolled (607, 416) with delta (0, 0)
Screenshot: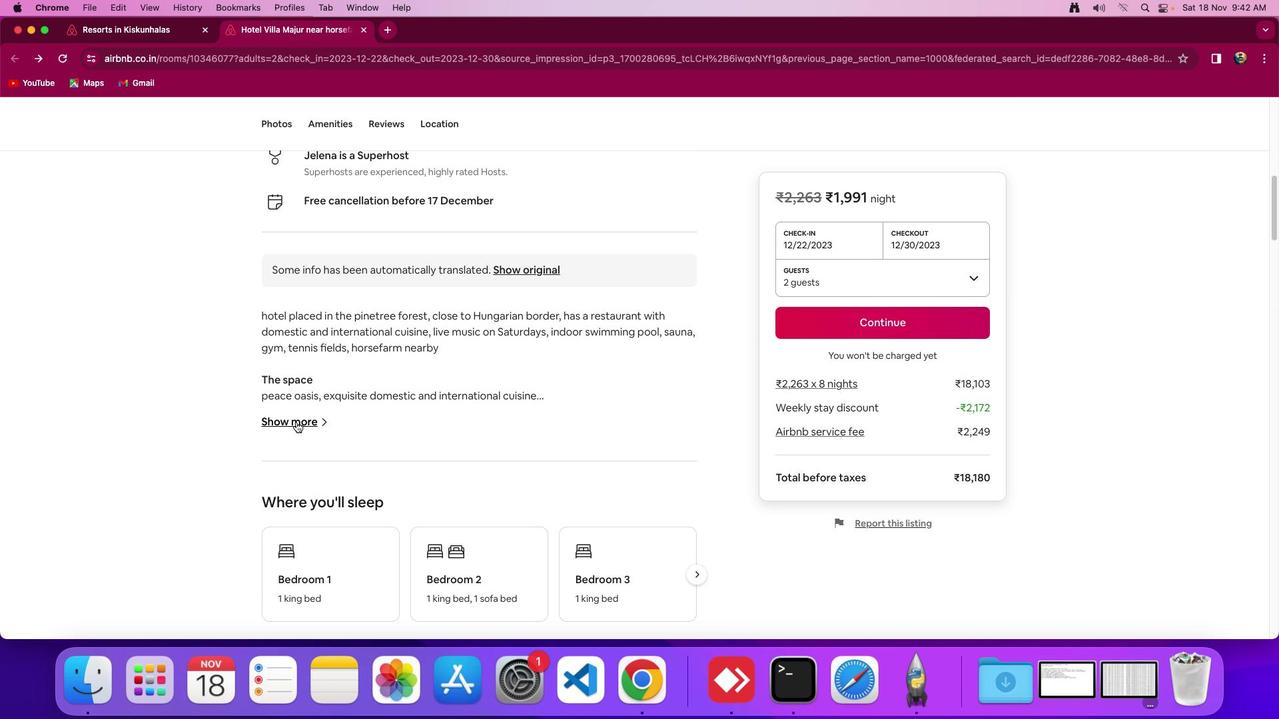 
Action: Mouse scrolled (607, 416) with delta (0, 0)
Screenshot: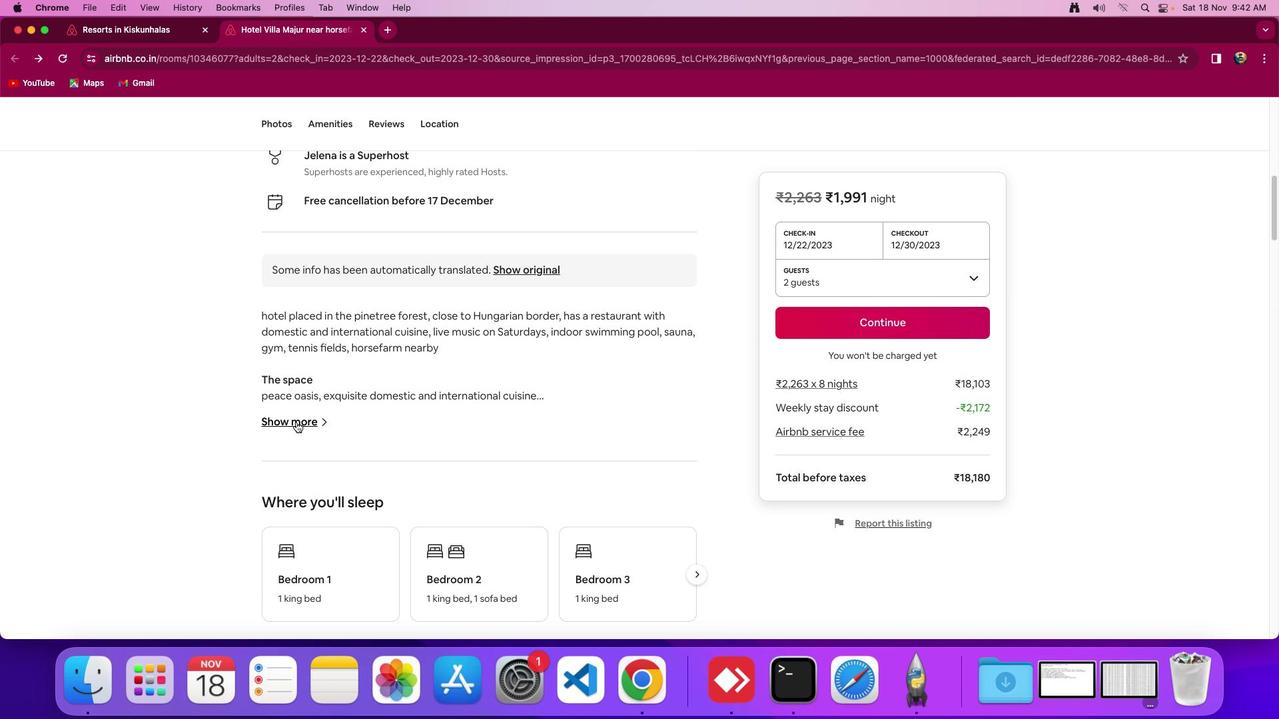 
Action: Mouse scrolled (607, 416) with delta (0, -1)
Screenshot: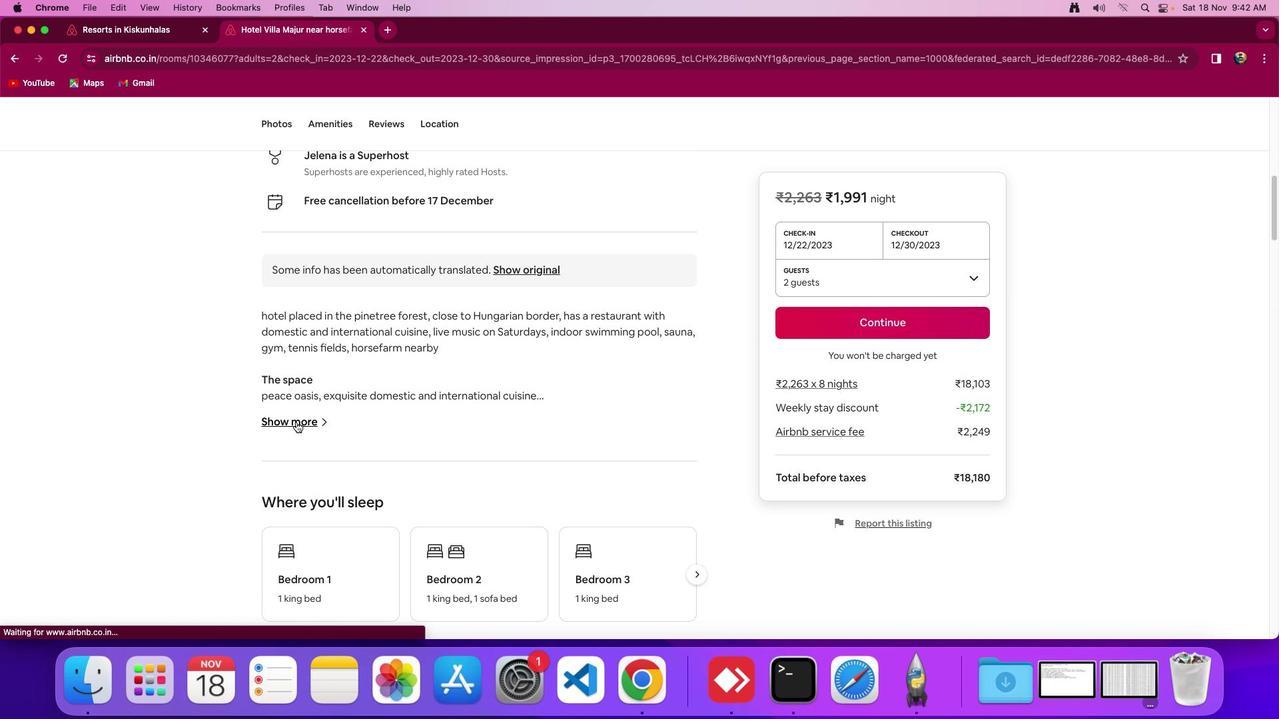 
Action: Mouse scrolled (607, 416) with delta (0, -1)
Screenshot: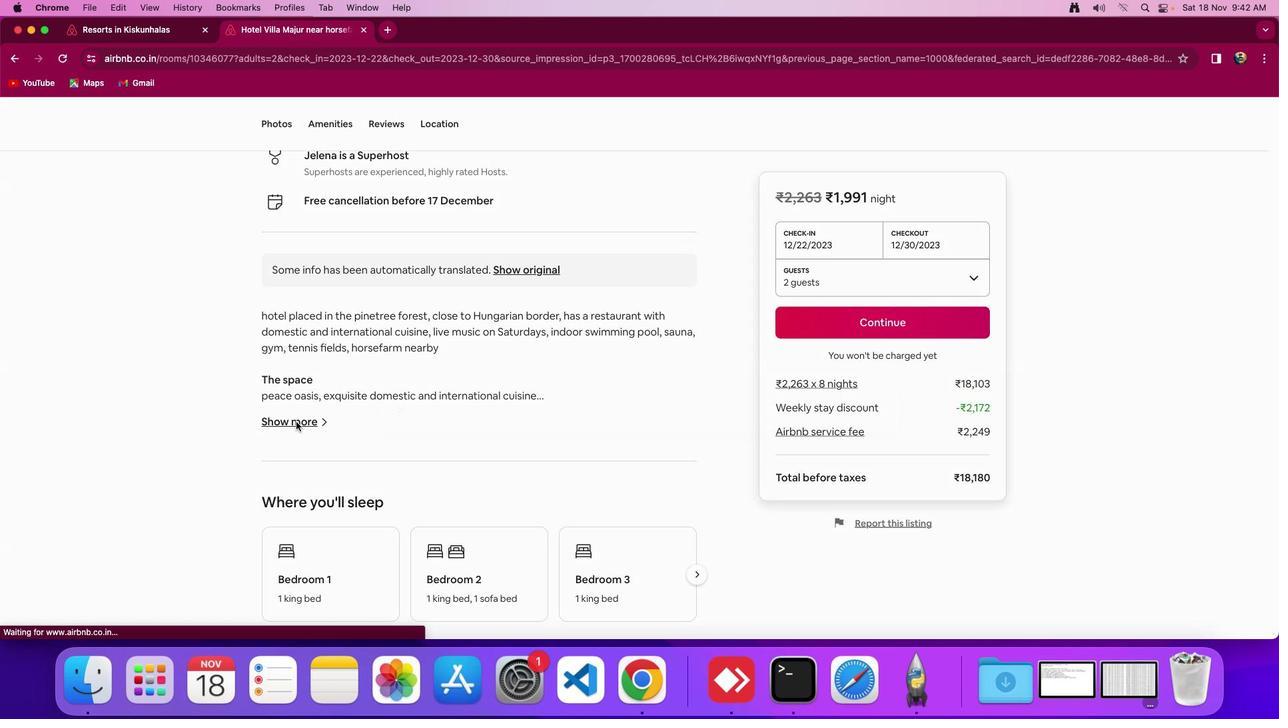 
Action: Mouse moved to (295, 421)
Screenshot: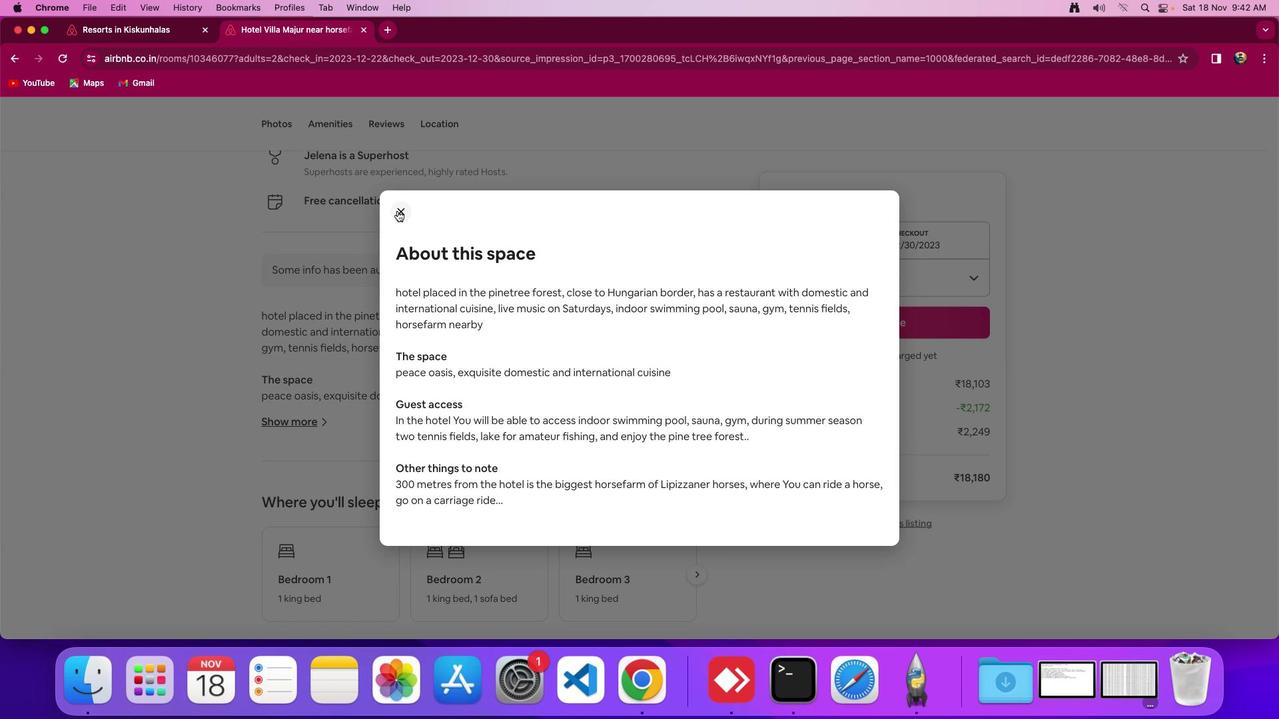 
Action: Mouse pressed left at (295, 421)
Screenshot: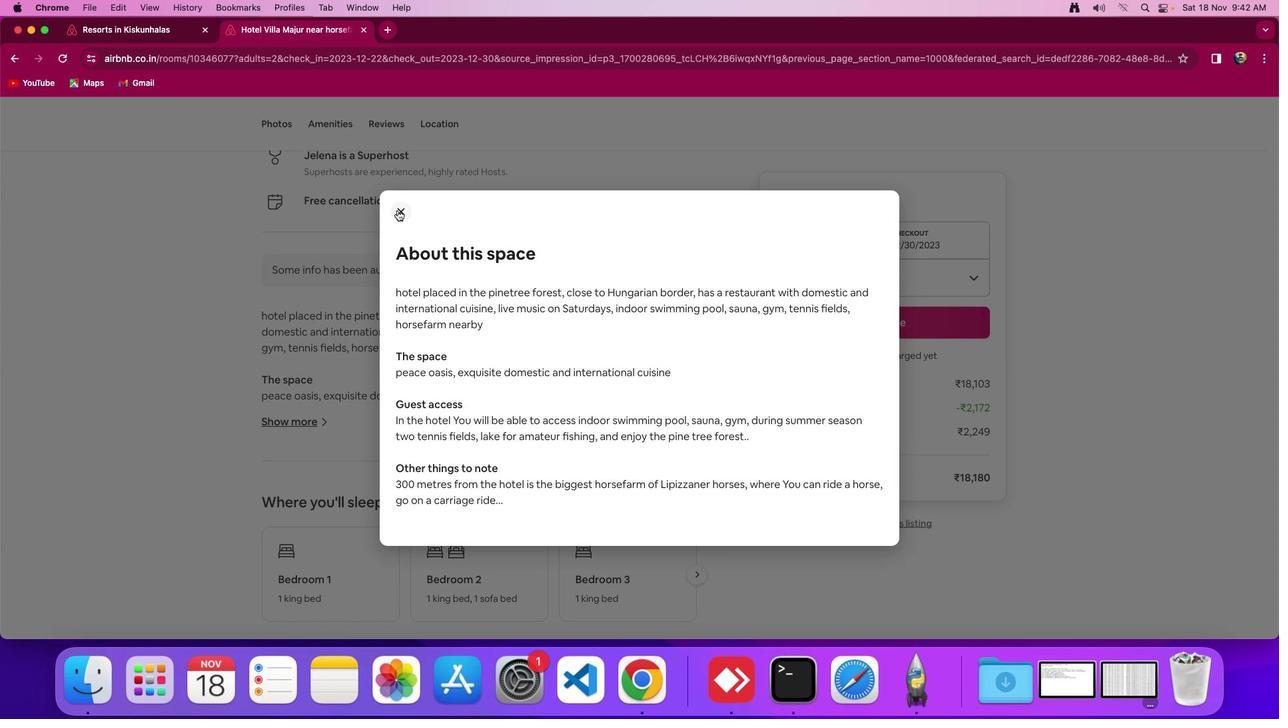 
Action: Mouse moved to (397, 209)
Screenshot: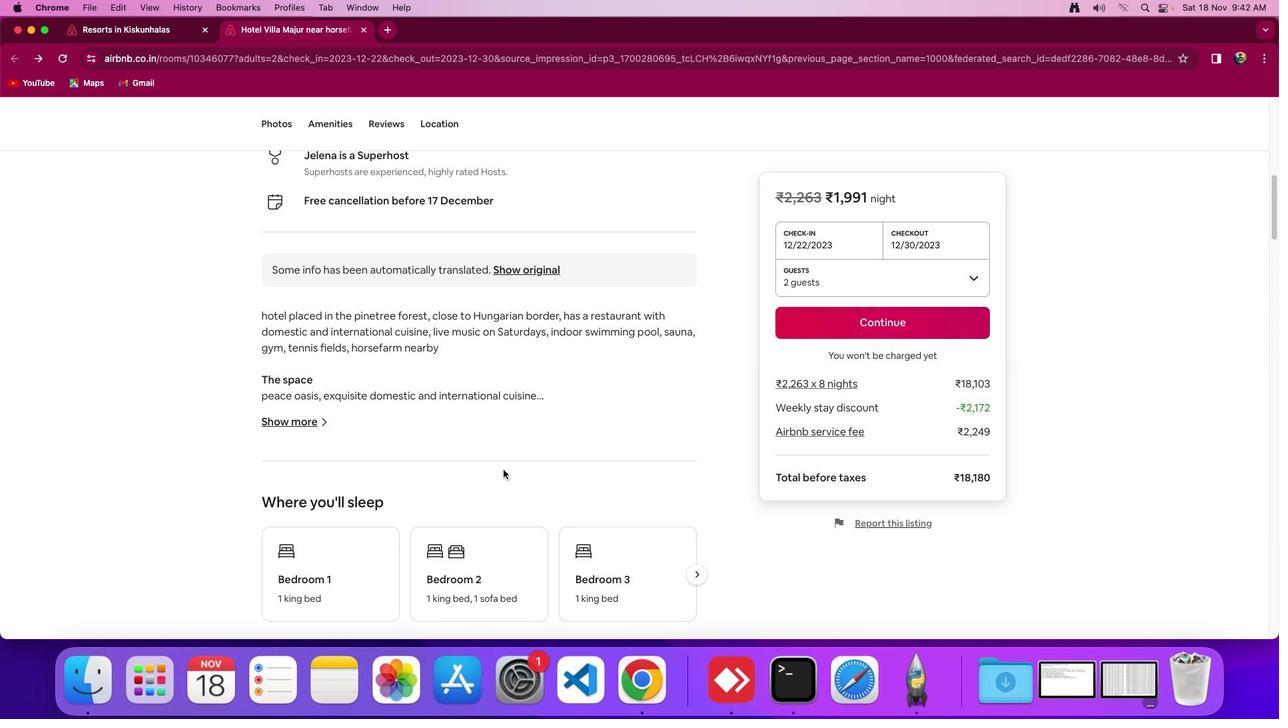 
Action: Mouse pressed left at (397, 209)
Screenshot: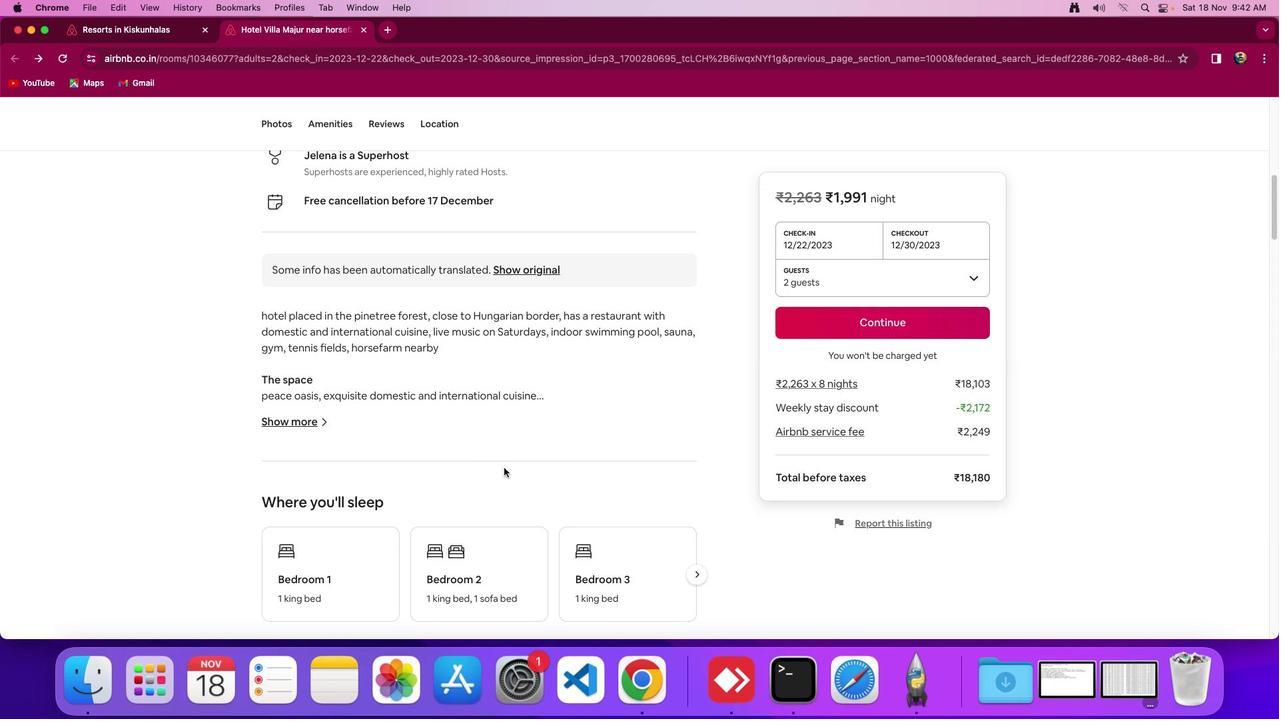 
Action: Mouse moved to (503, 469)
Screenshot: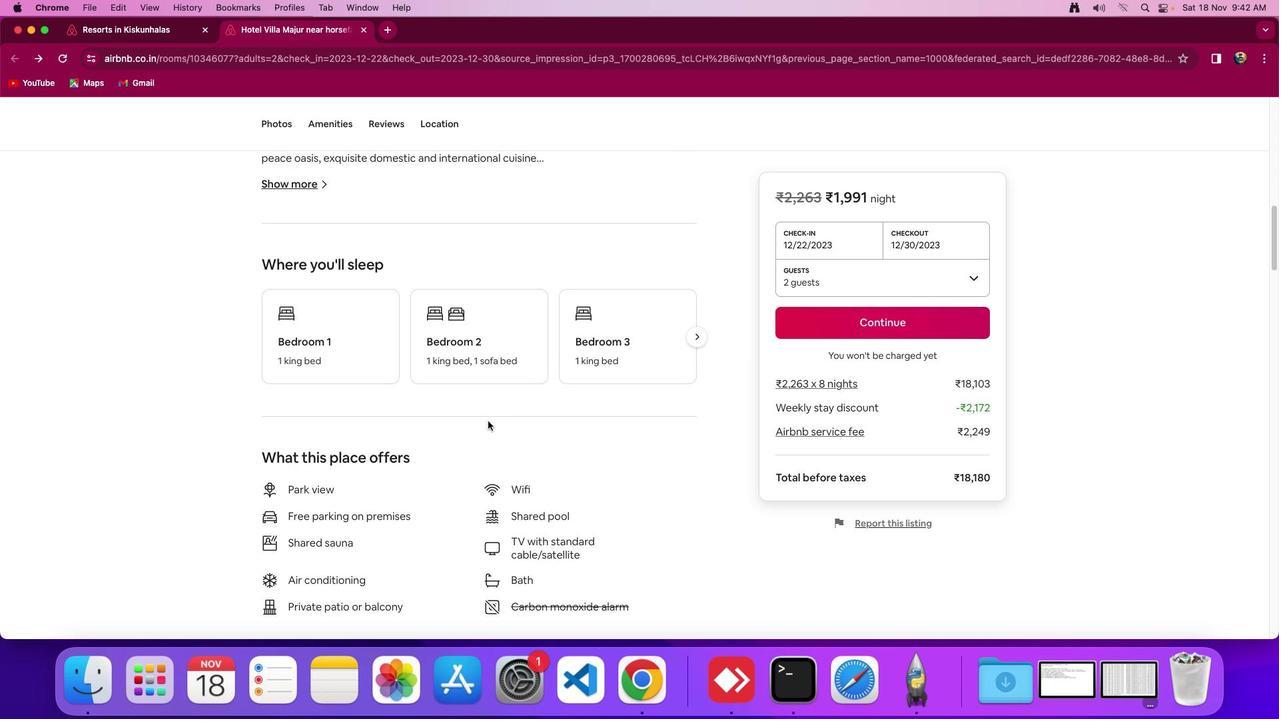 
Action: Mouse scrolled (503, 469) with delta (0, 0)
Screenshot: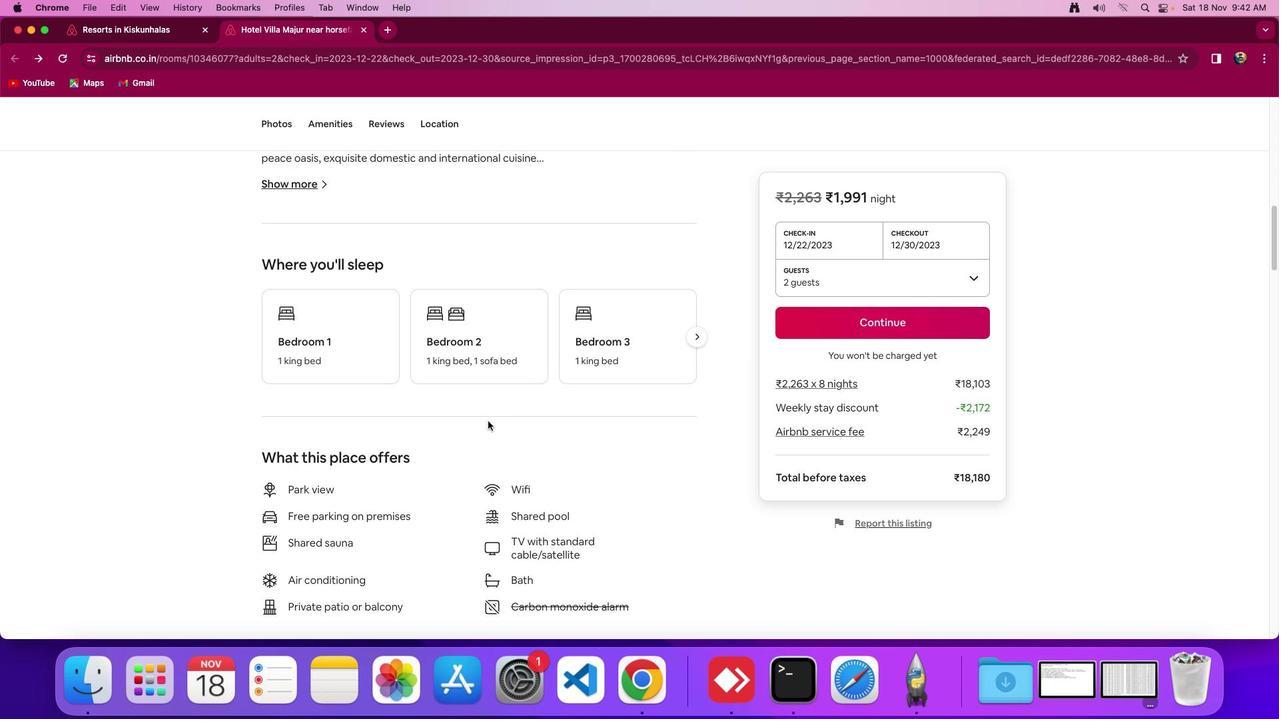 
Action: Mouse moved to (503, 462)
Screenshot: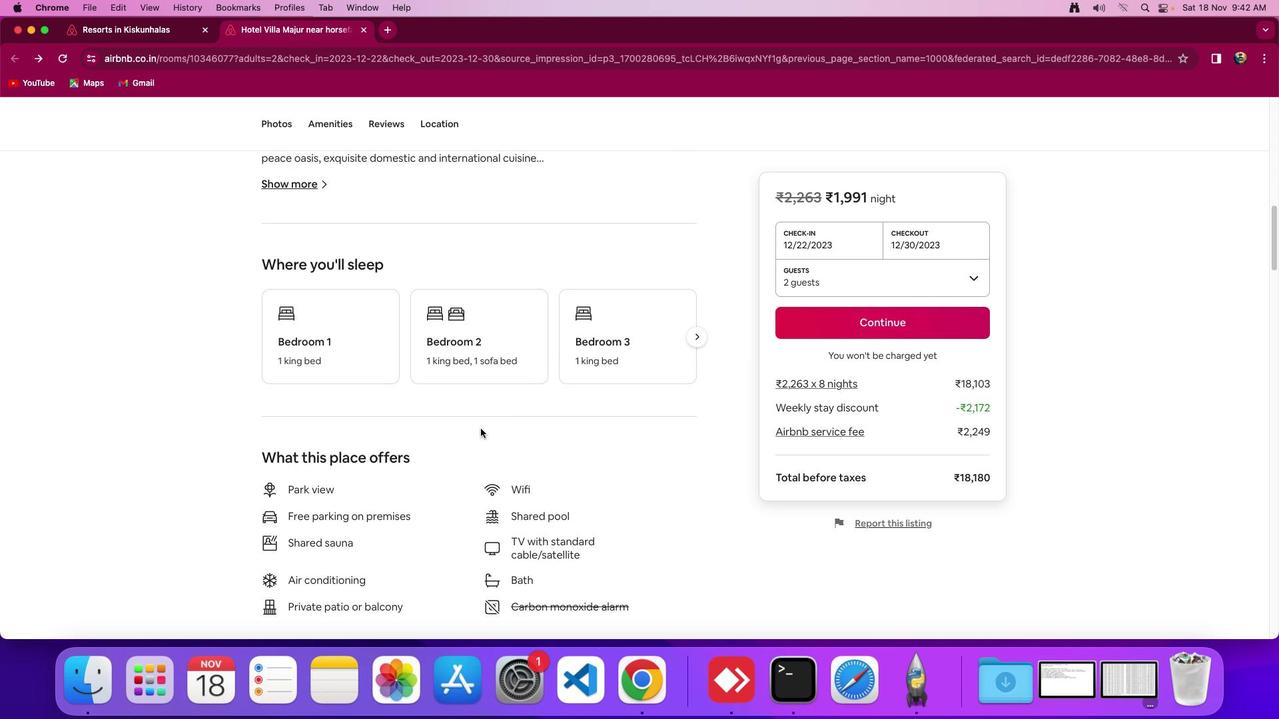 
Action: Mouse scrolled (503, 462) with delta (0, 0)
Screenshot: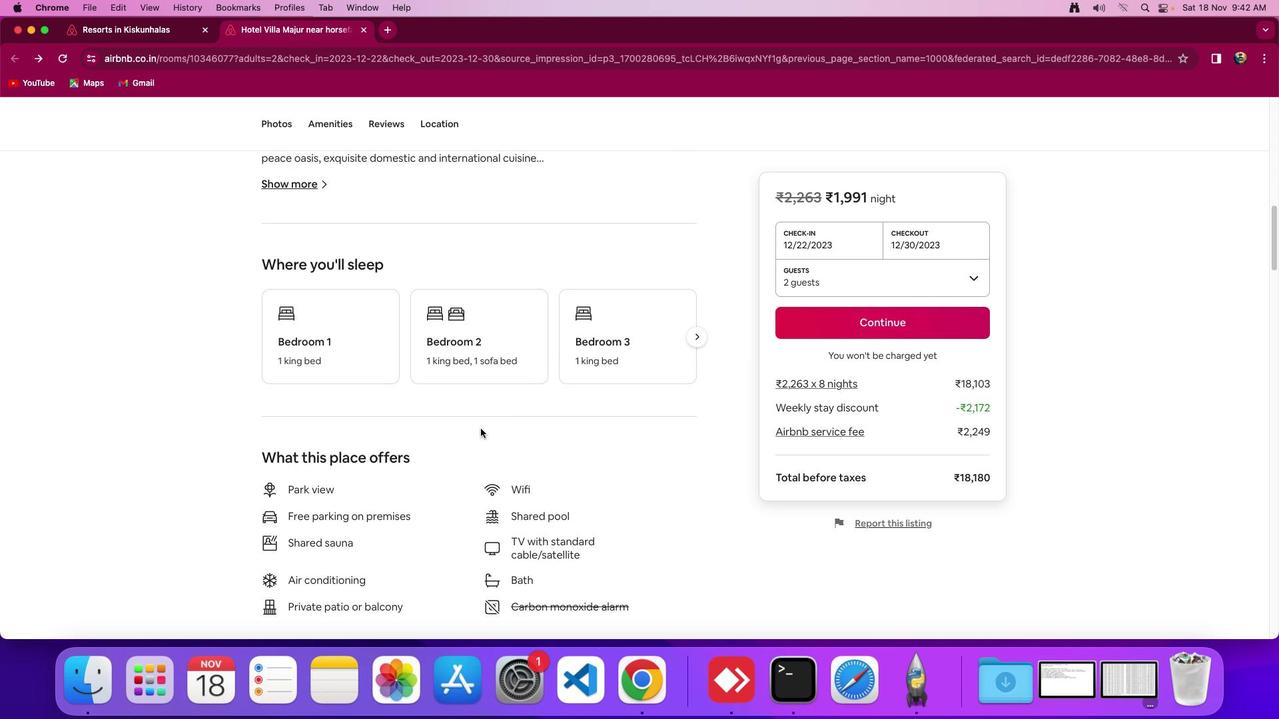 
Action: Mouse moved to (503, 444)
Screenshot: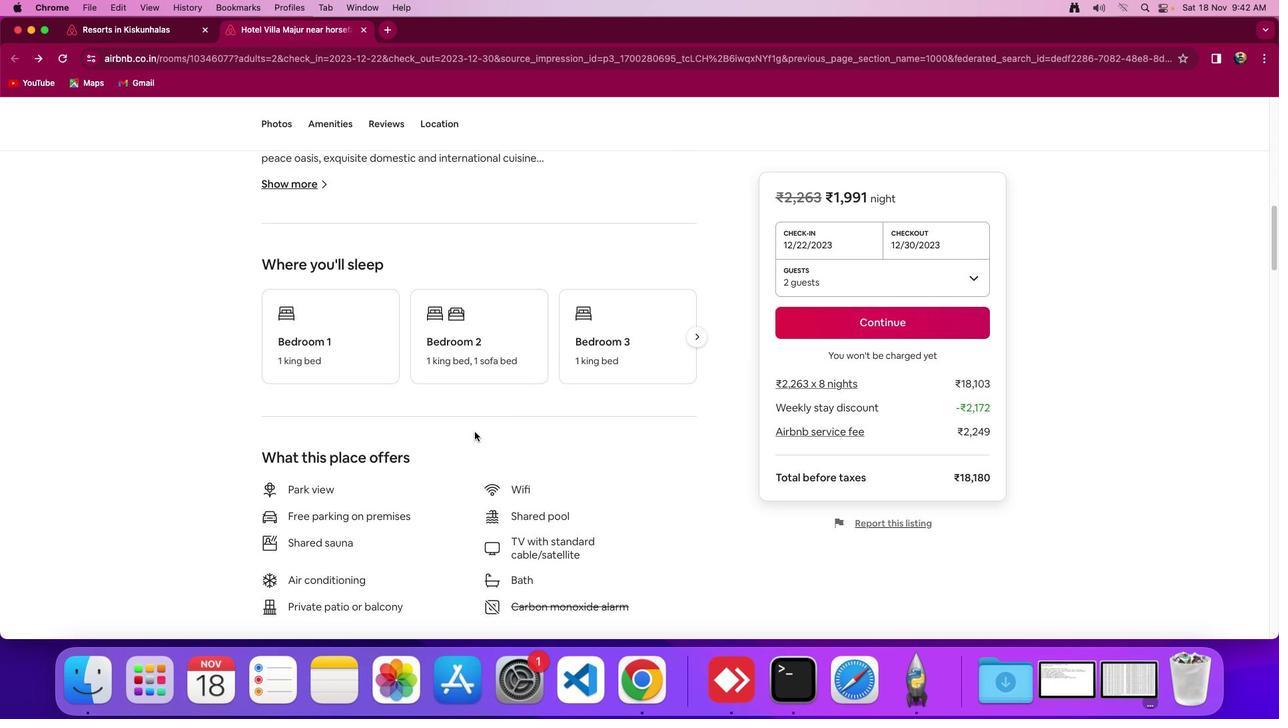 
Action: Mouse scrolled (503, 444) with delta (0, -1)
Screenshot: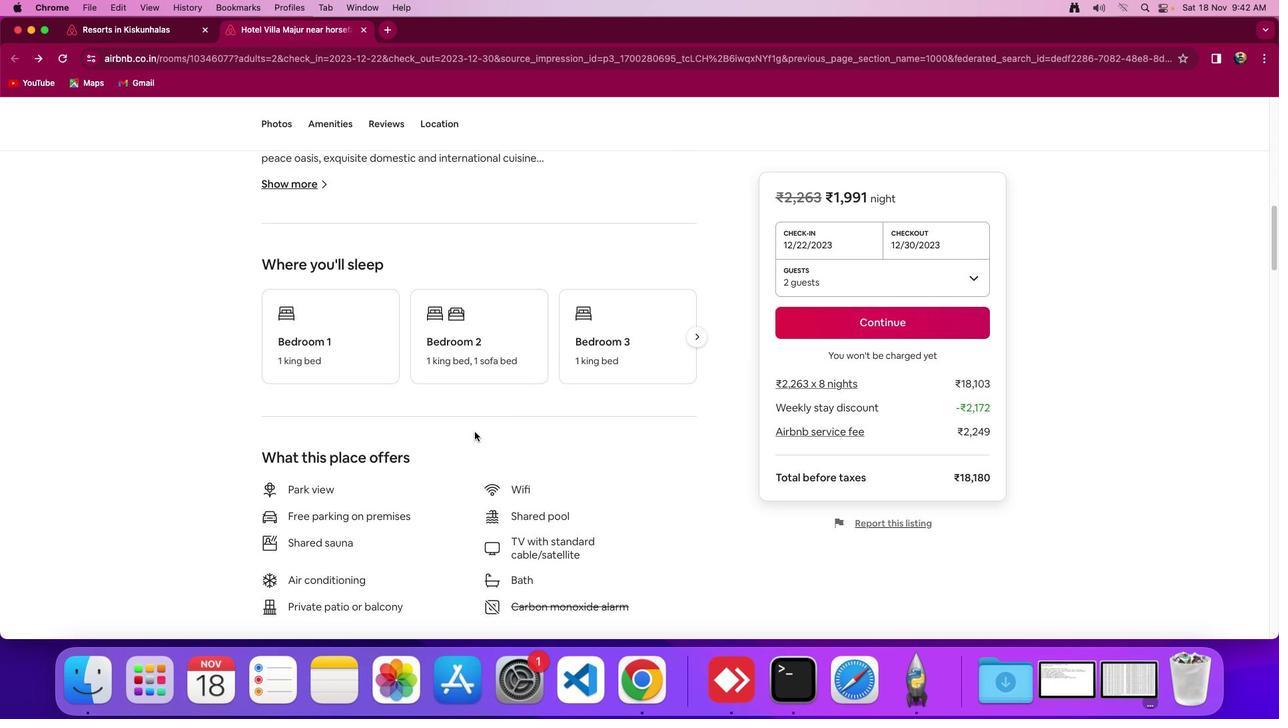 
Action: Mouse moved to (495, 413)
Screenshot: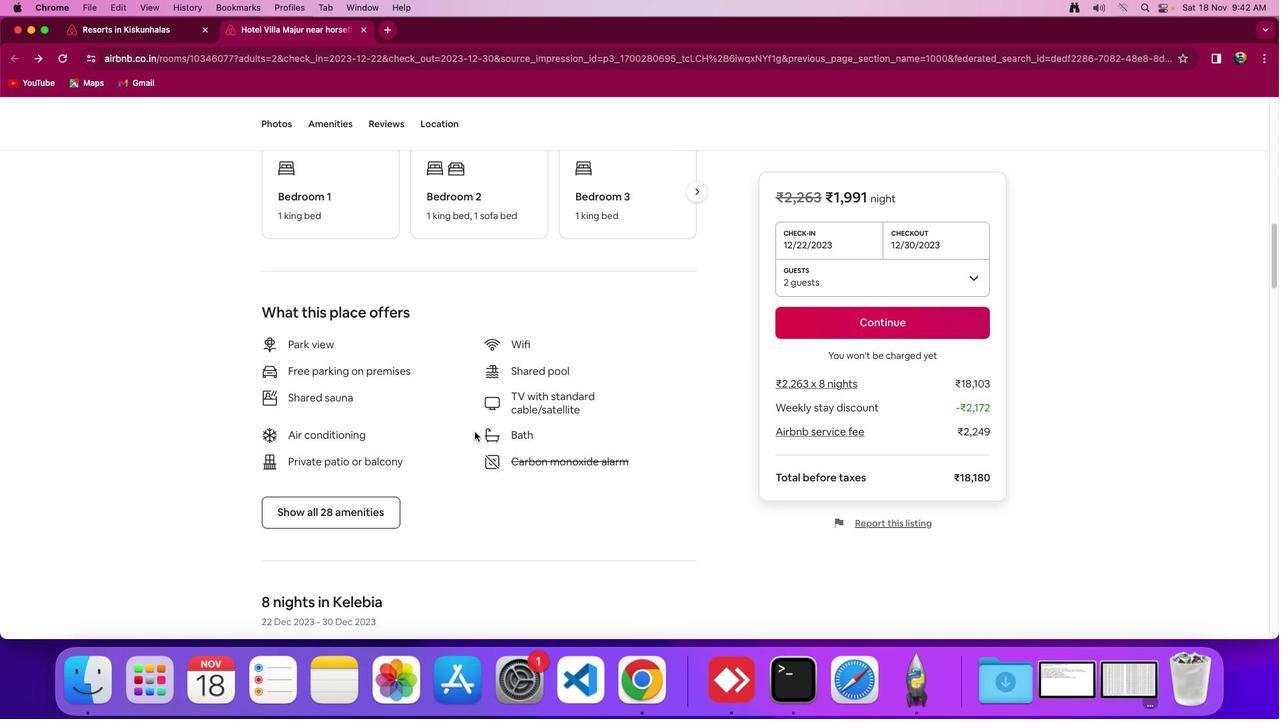 
Action: Mouse scrolled (495, 413) with delta (0, 0)
Screenshot: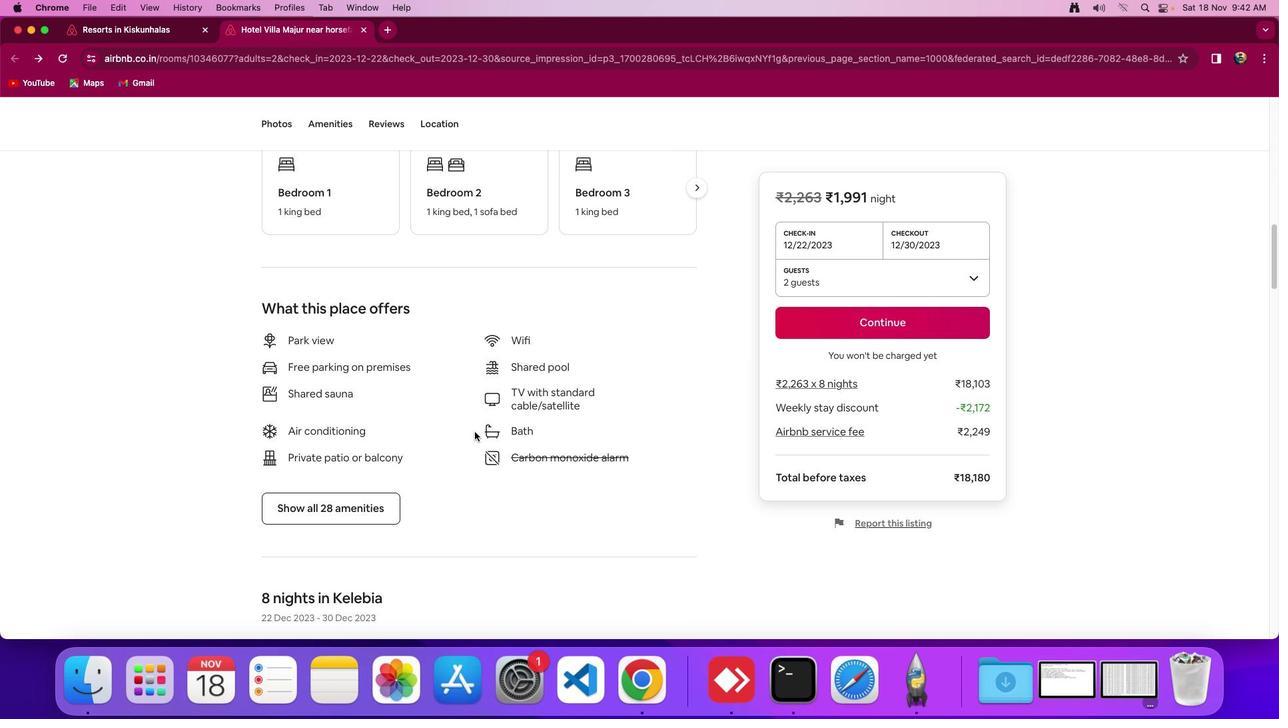 
Action: Mouse moved to (495, 413)
Screenshot: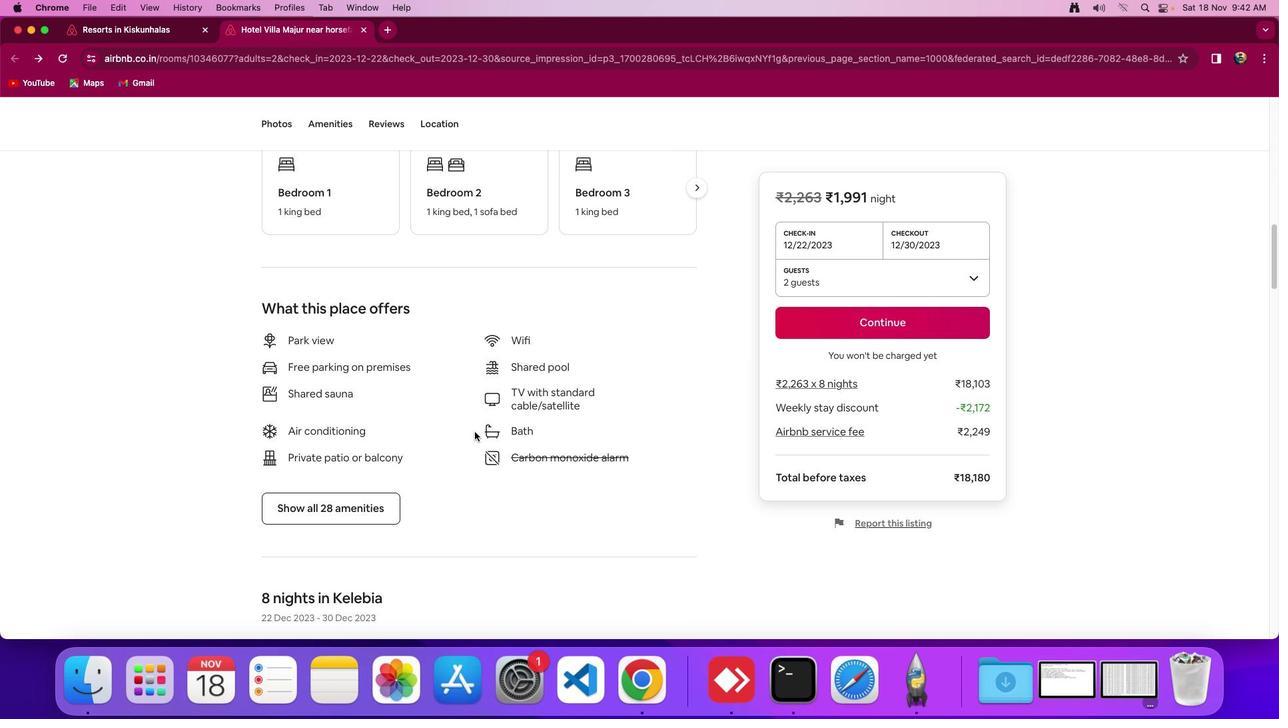 
Action: Mouse scrolled (495, 413) with delta (0, 0)
Screenshot: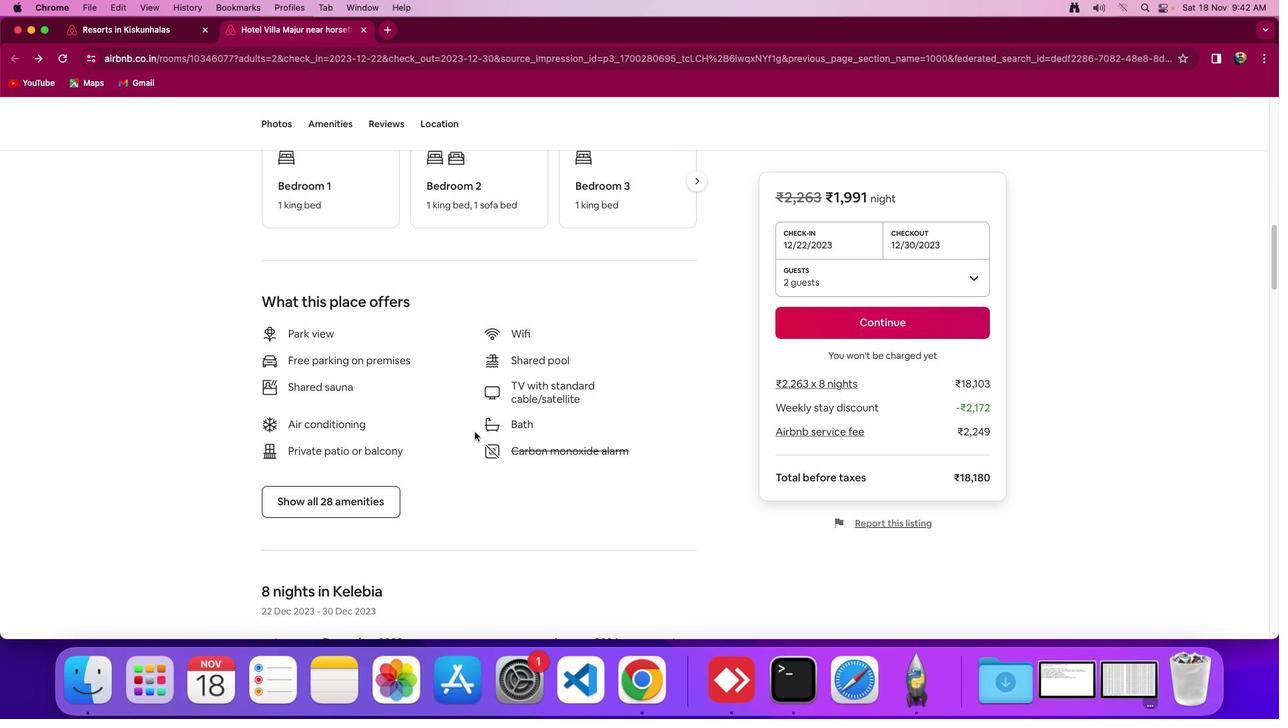 
Action: Mouse moved to (495, 413)
Screenshot: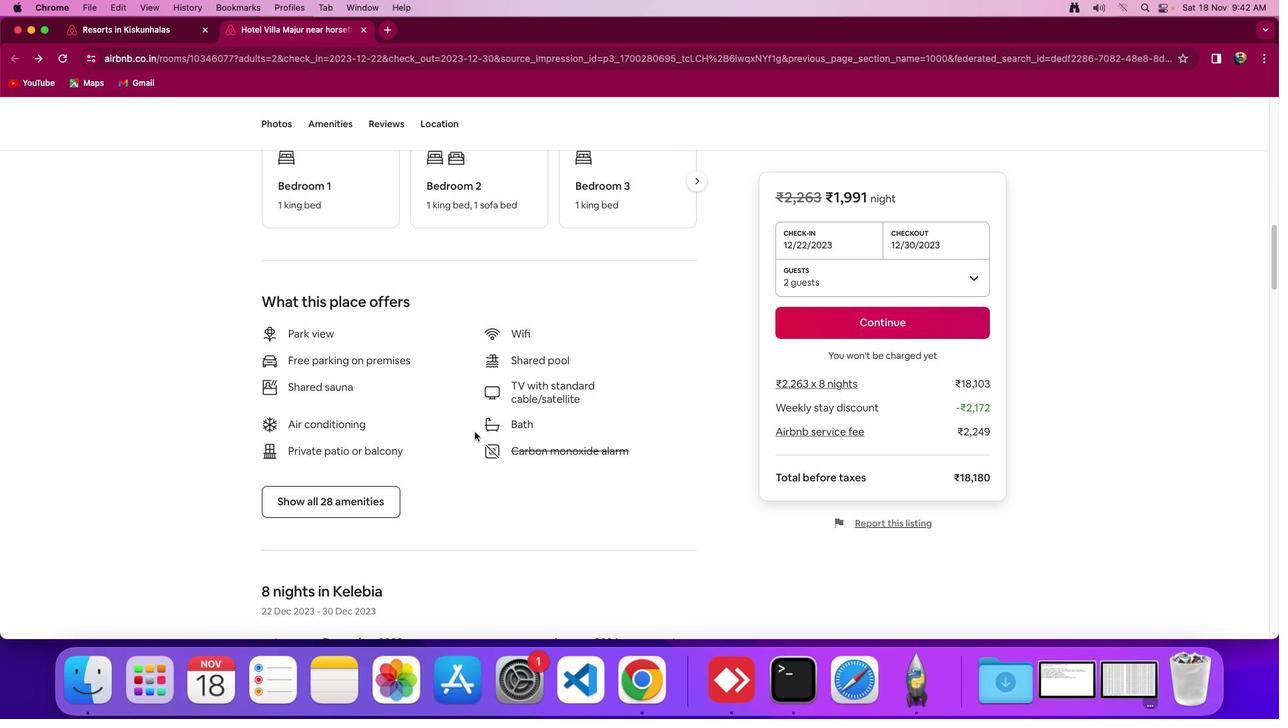 
Action: Mouse scrolled (495, 413) with delta (0, -1)
Screenshot: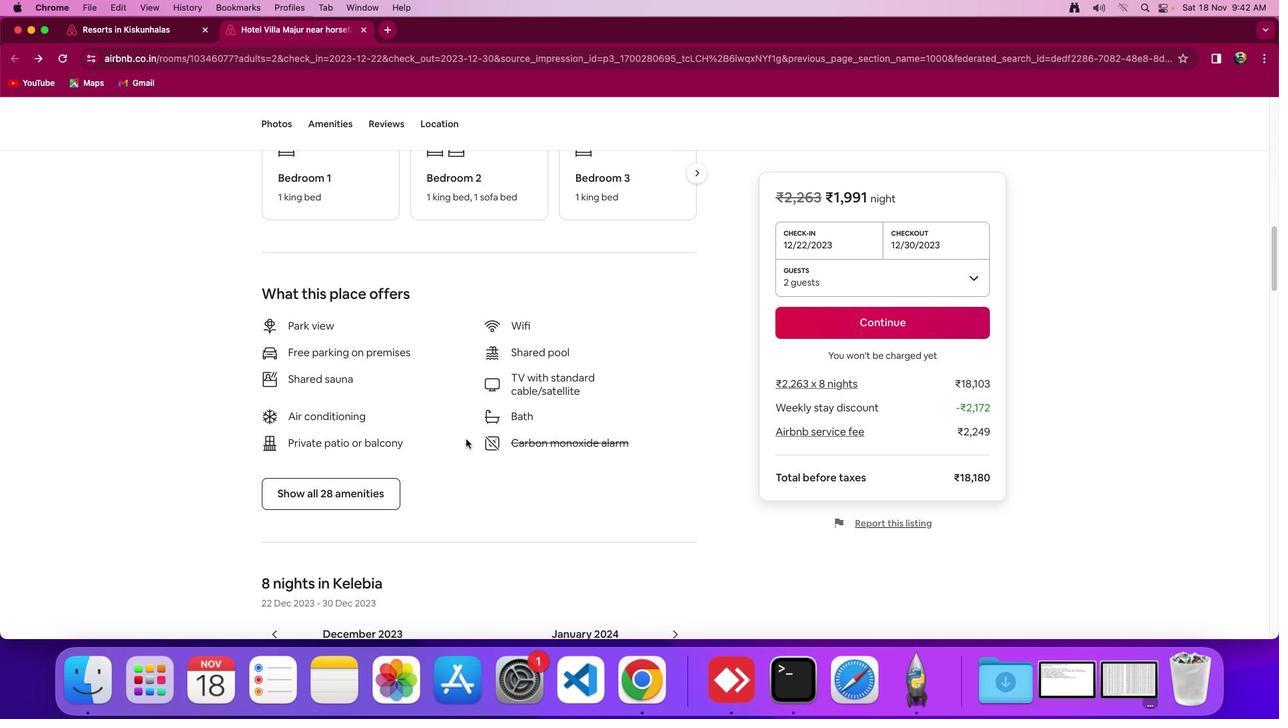 
Action: Mouse moved to (475, 431)
Screenshot: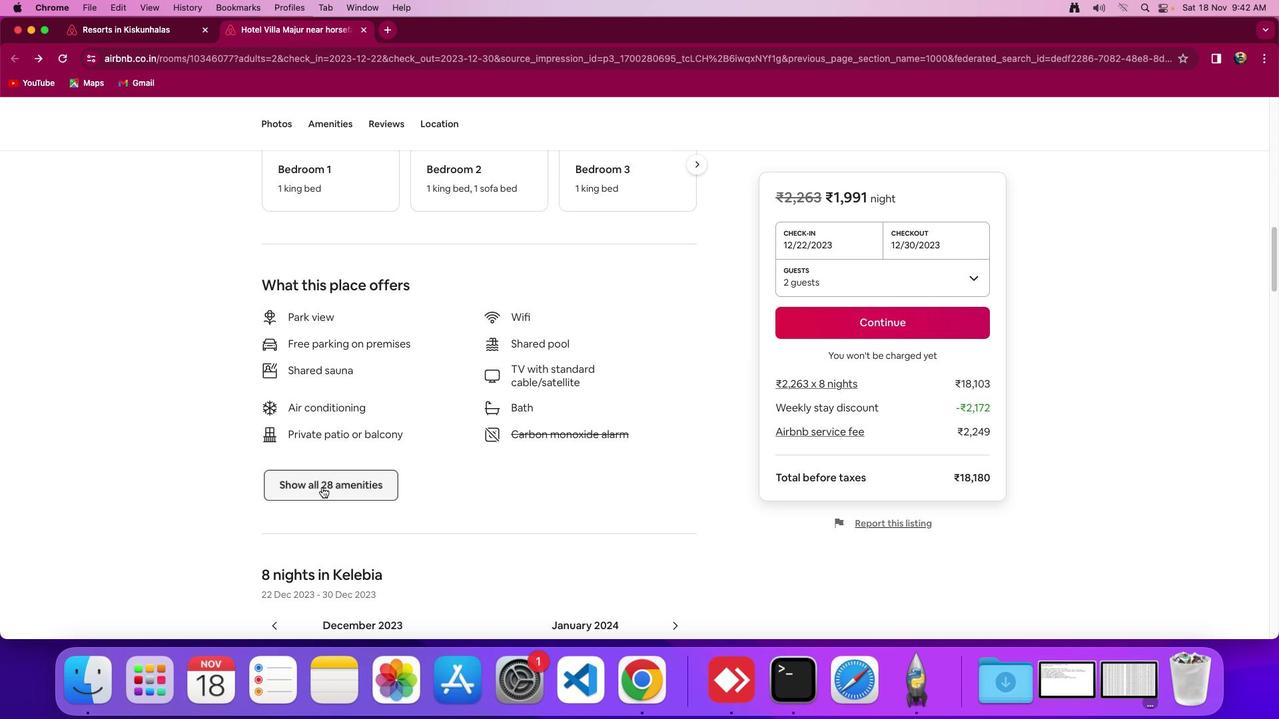 
Action: Mouse scrolled (475, 431) with delta (0, 0)
Screenshot: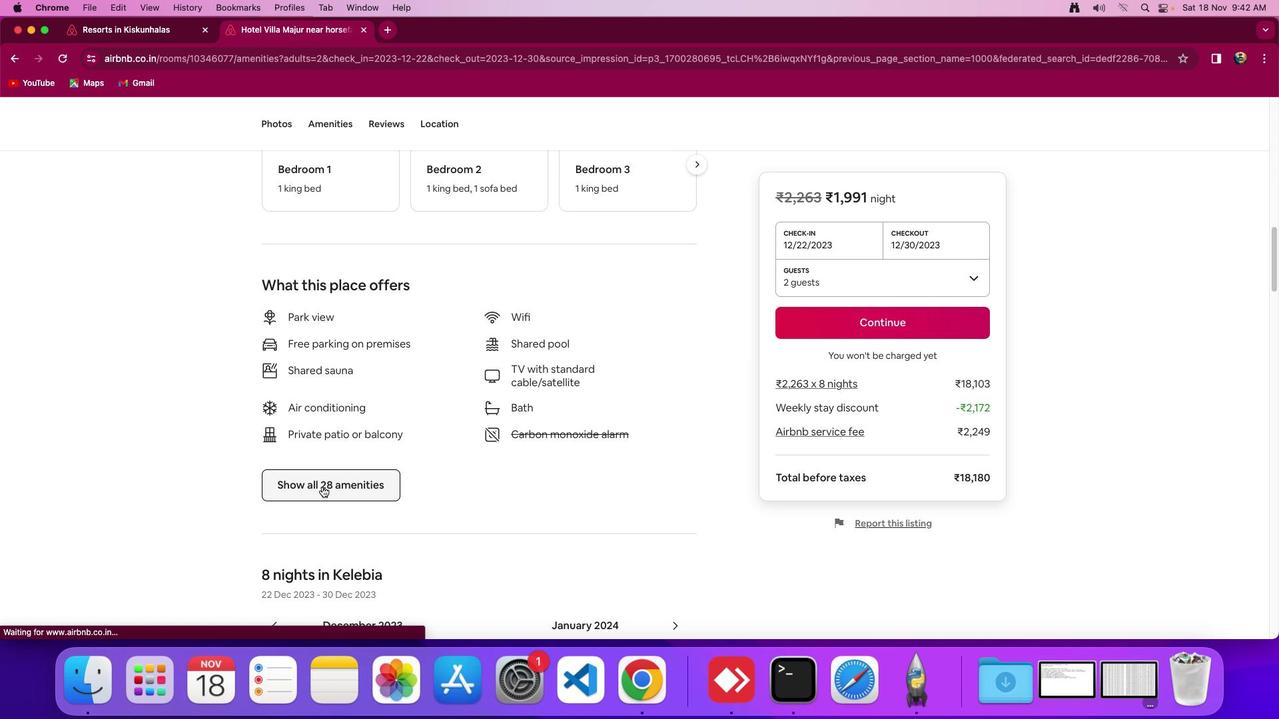 
Action: Mouse scrolled (475, 431) with delta (0, 0)
Screenshot: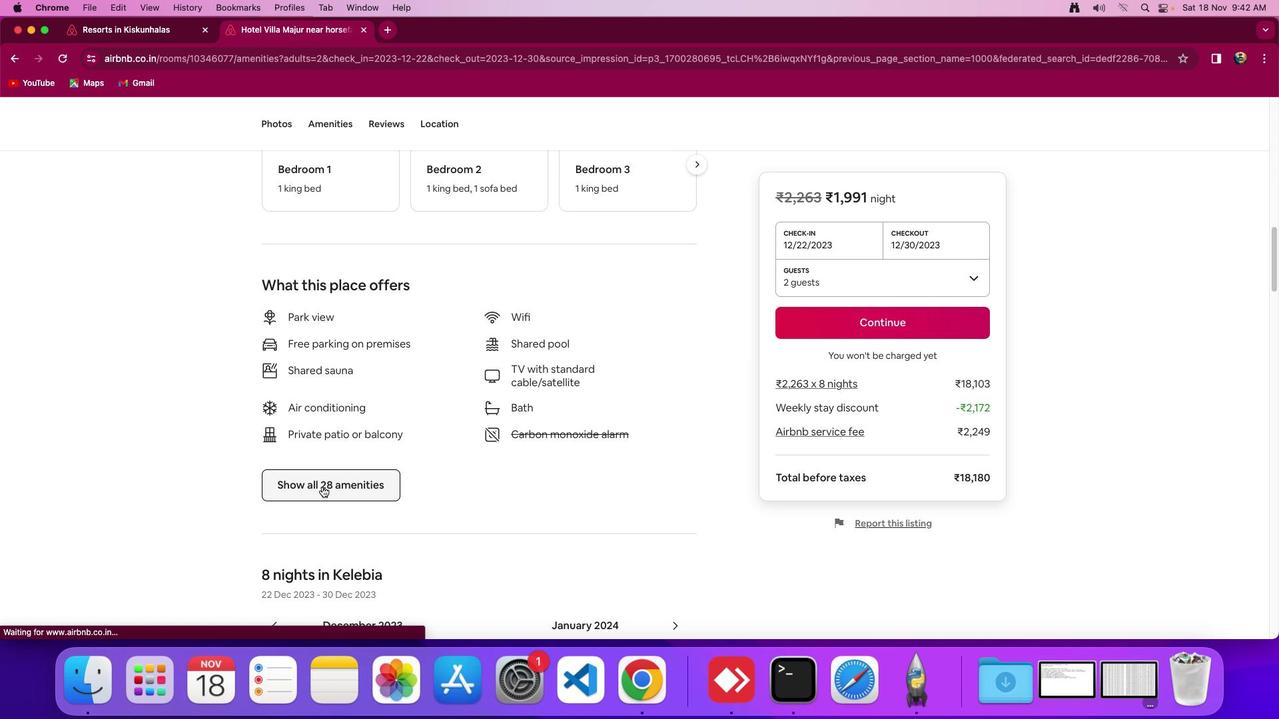 
Action: Mouse scrolled (475, 431) with delta (0, -2)
Screenshot: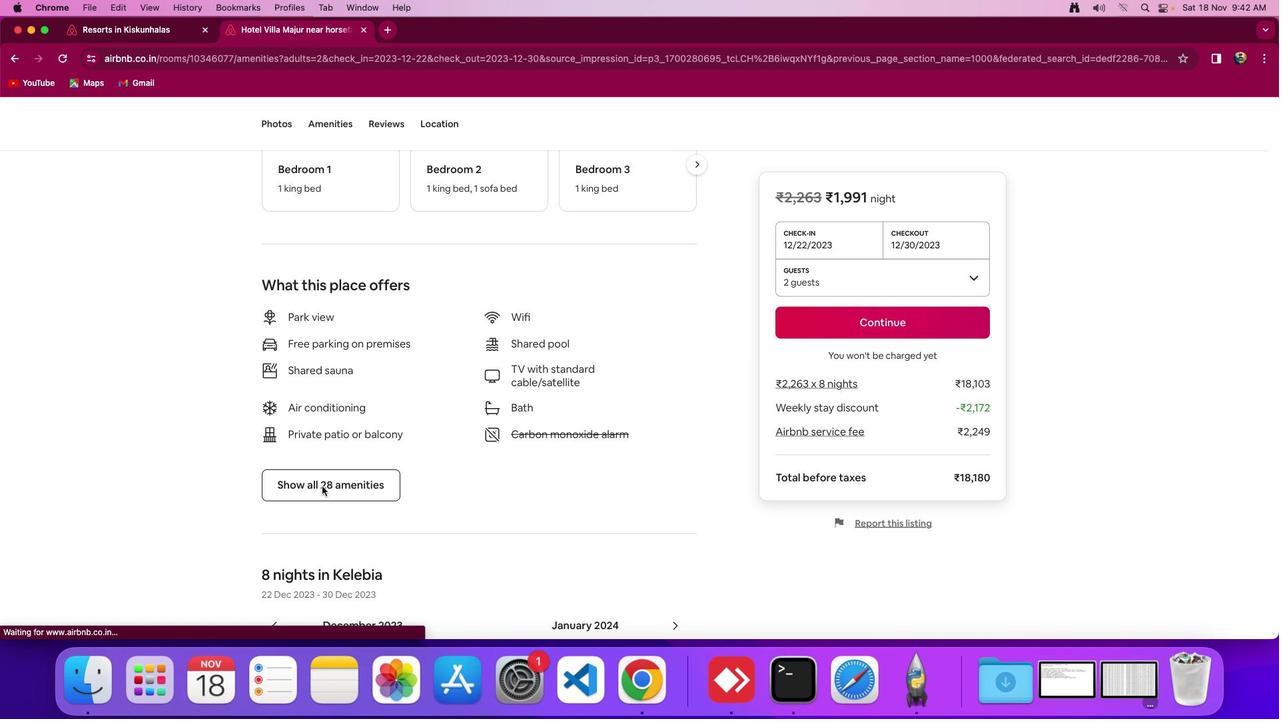 
Action: Mouse scrolled (475, 431) with delta (0, 0)
Screenshot: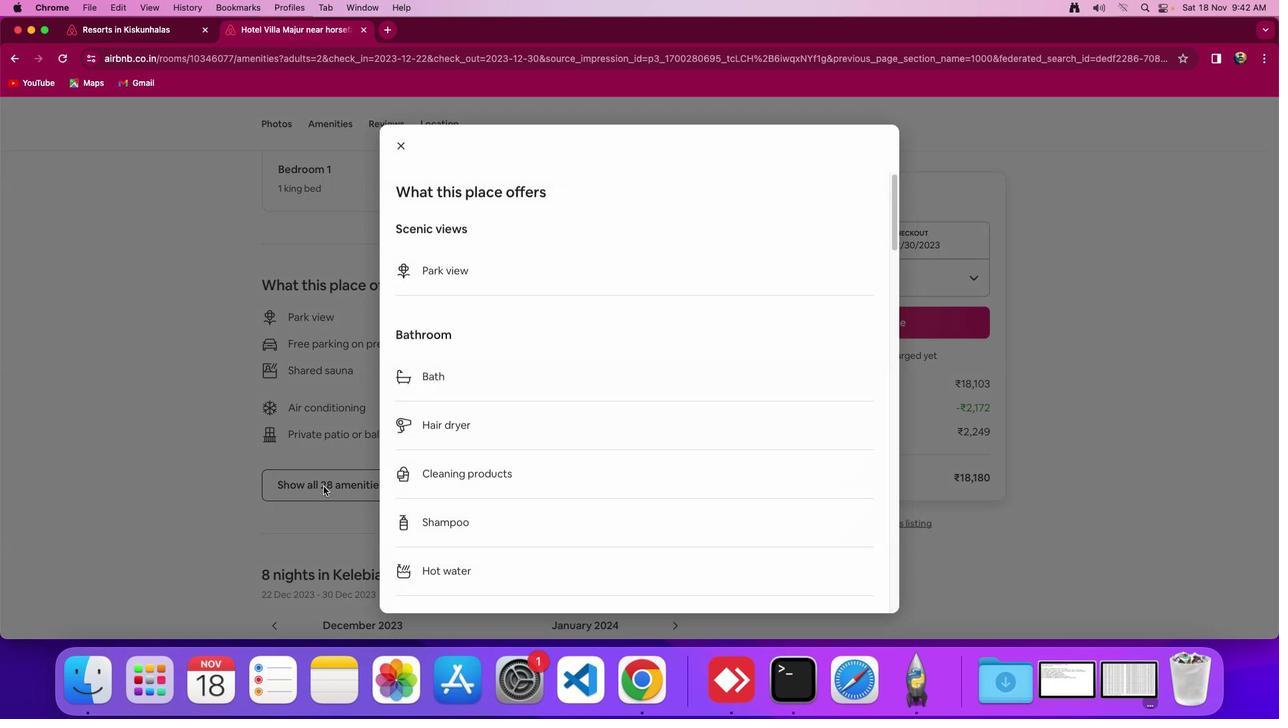 
Action: Mouse scrolled (475, 431) with delta (0, 0)
Screenshot: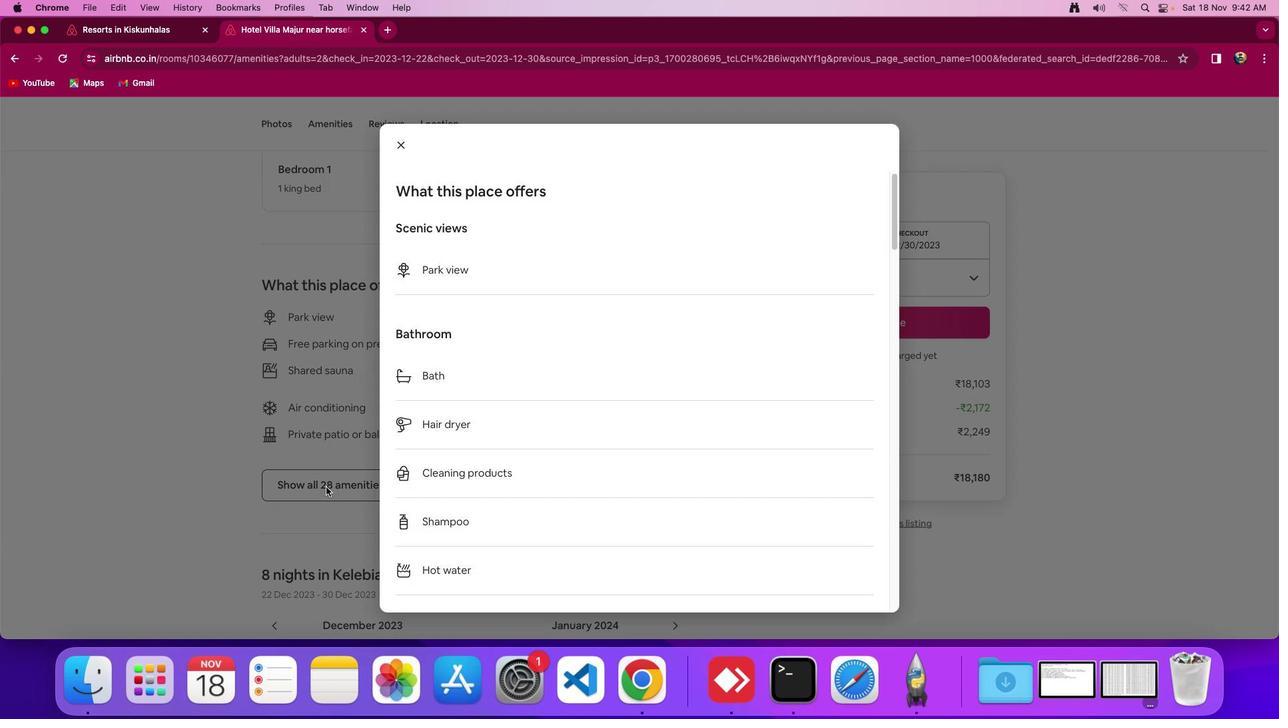 
Action: Mouse moved to (321, 487)
Screenshot: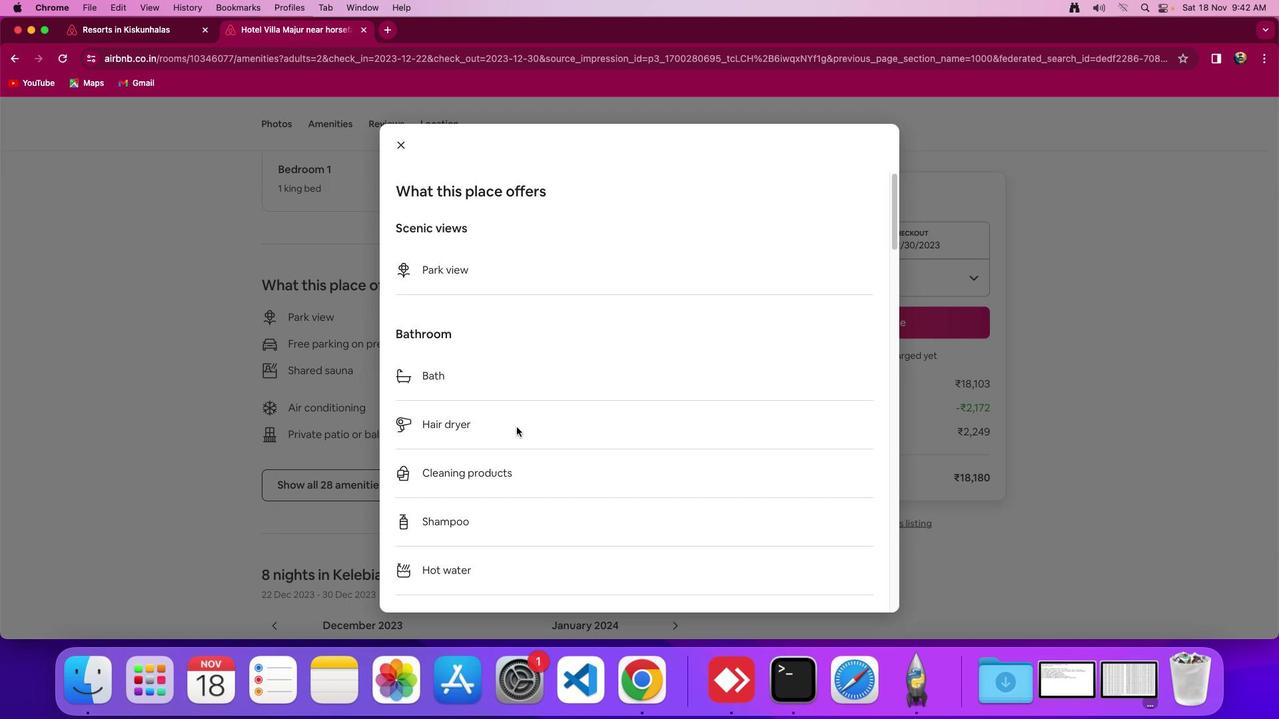 
Action: Mouse pressed left at (321, 487)
Screenshot: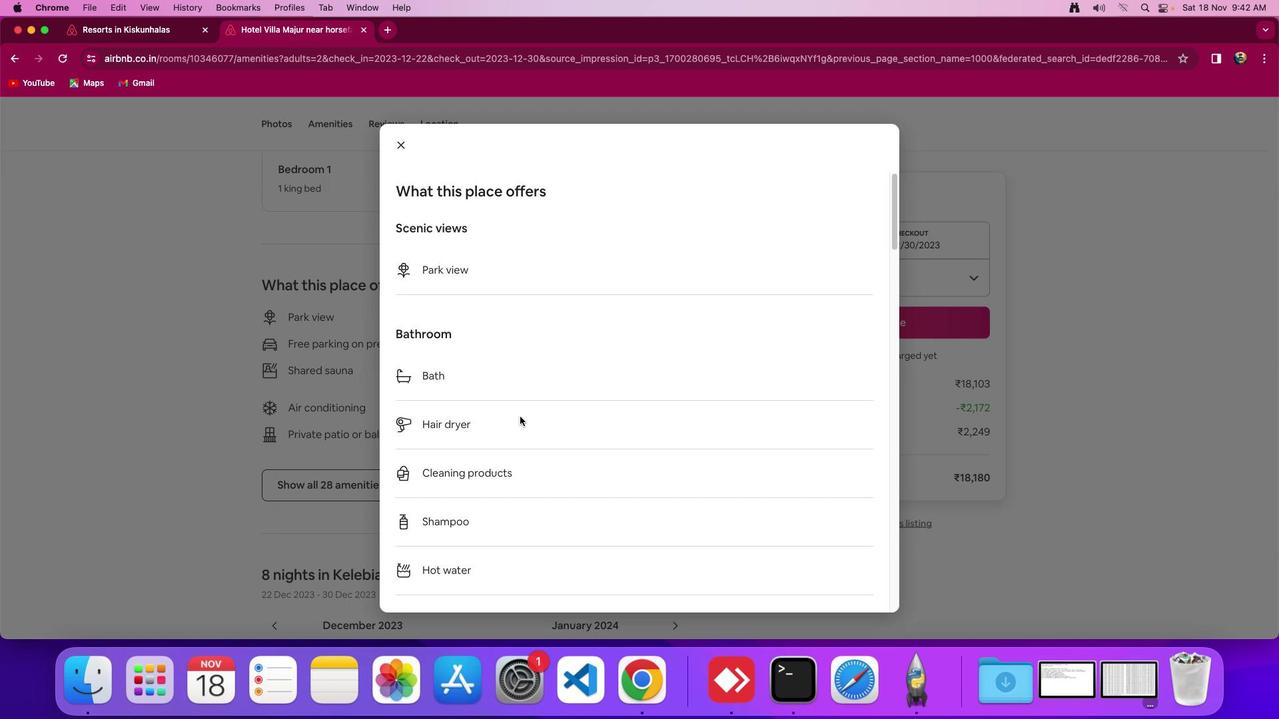
Action: Mouse moved to (594, 430)
Screenshot: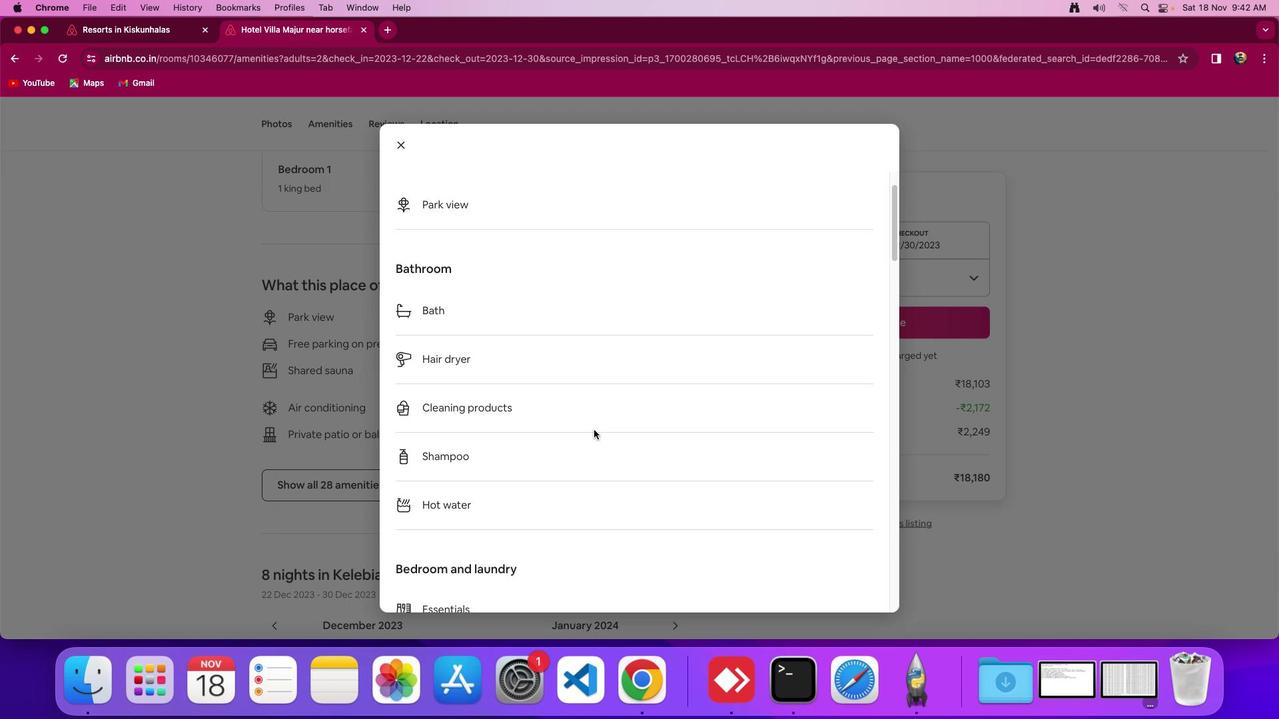 
Action: Mouse scrolled (594, 430) with delta (0, 0)
Screenshot: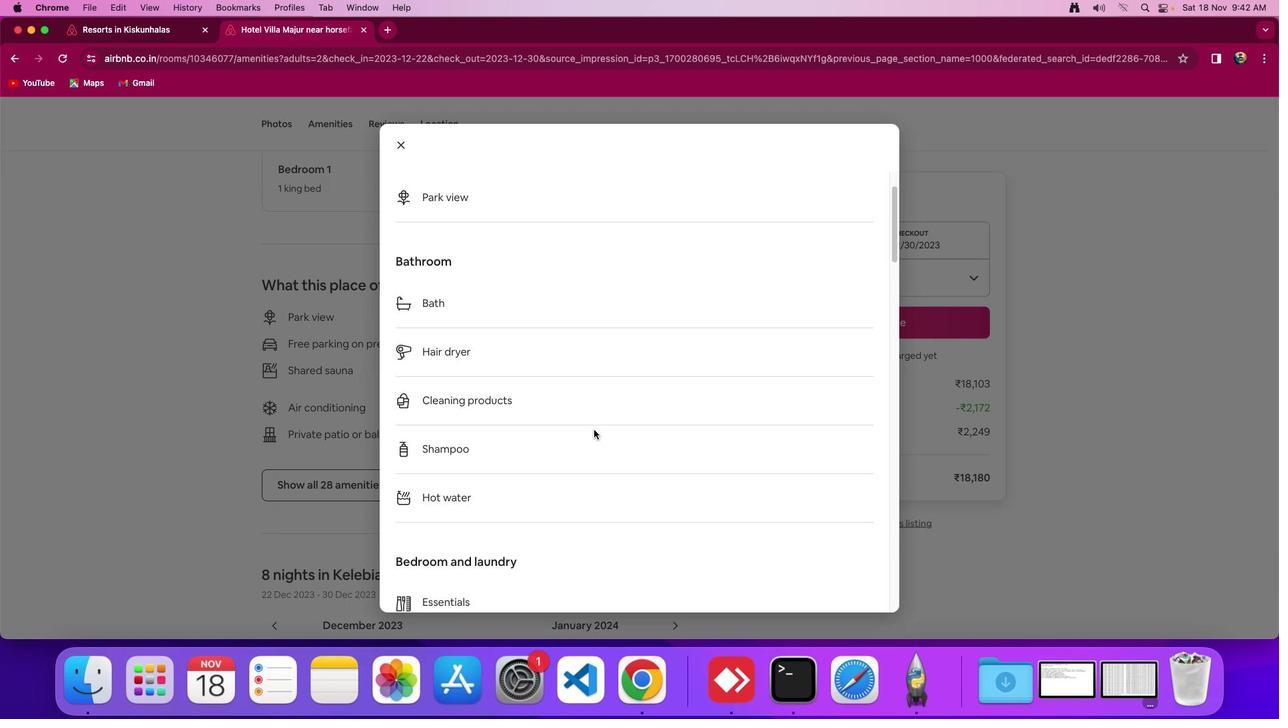 
Action: Mouse scrolled (594, 430) with delta (0, 0)
Screenshot: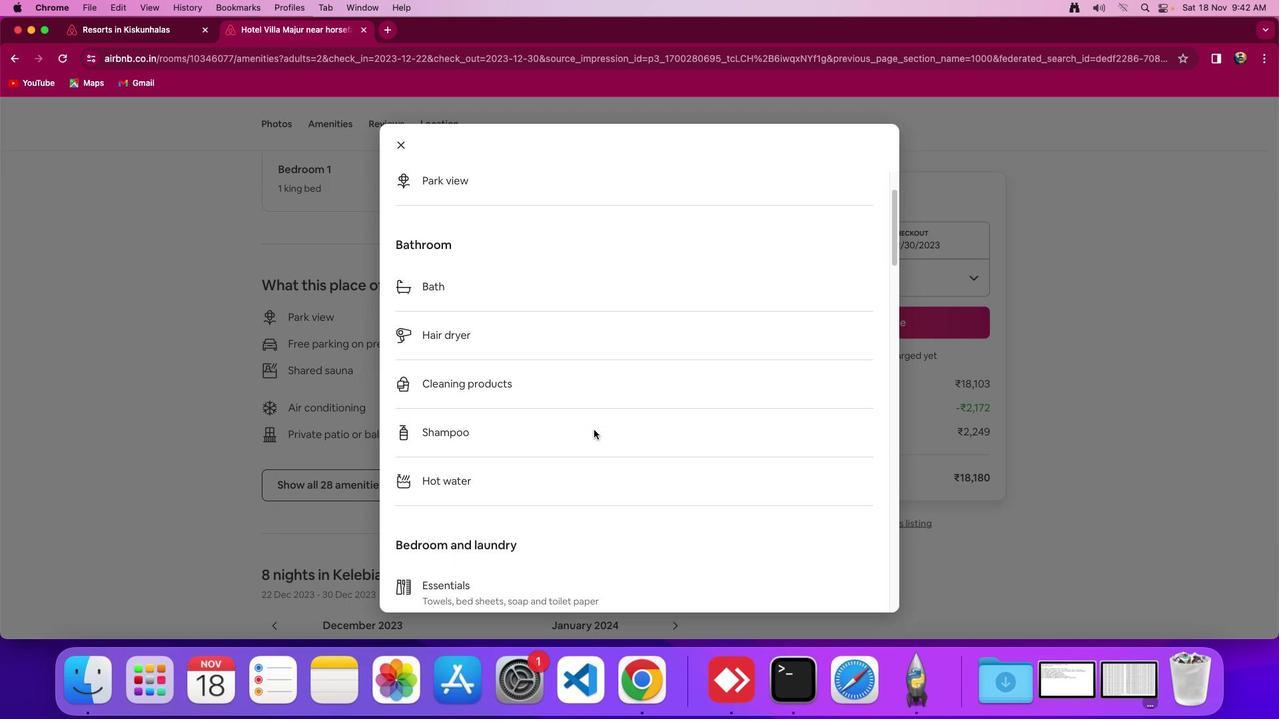 
Action: Mouse scrolled (594, 430) with delta (0, 0)
Screenshot: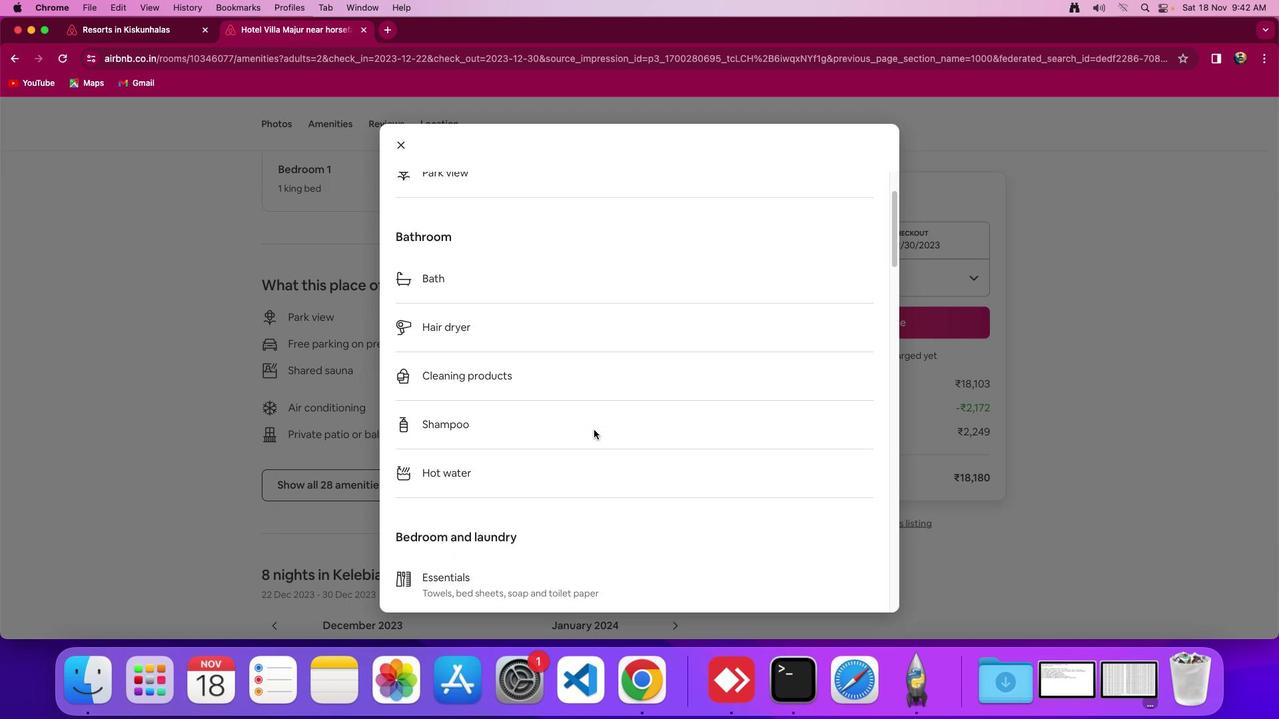 
Action: Mouse scrolled (594, 430) with delta (0, 0)
Screenshot: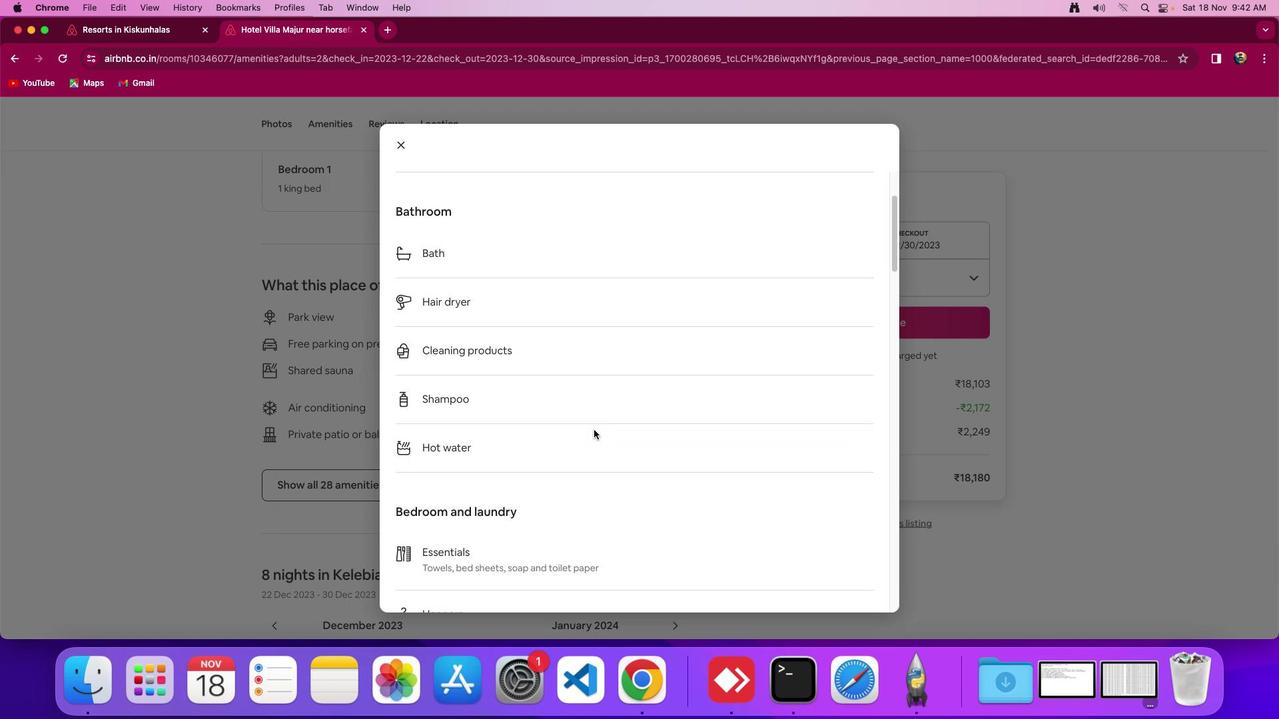 
Action: Mouse scrolled (594, 430) with delta (0, 0)
Screenshot: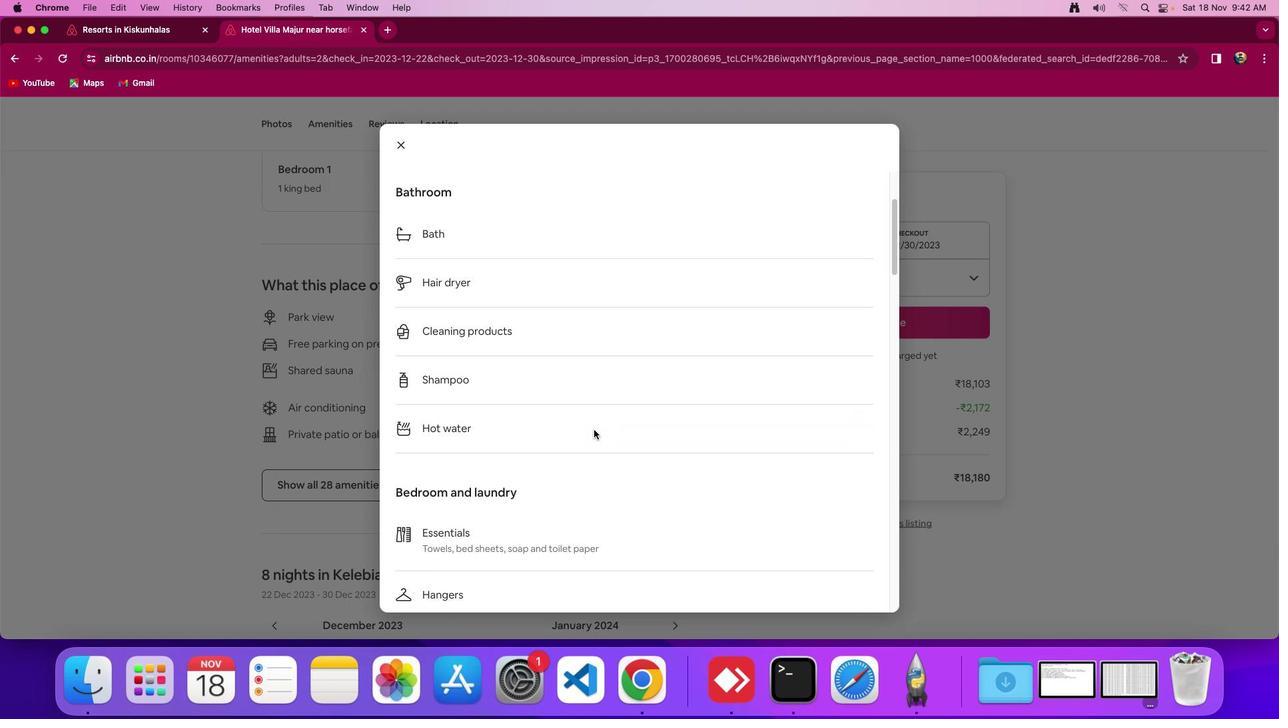 
Action: Mouse scrolled (594, 430) with delta (0, 0)
Screenshot: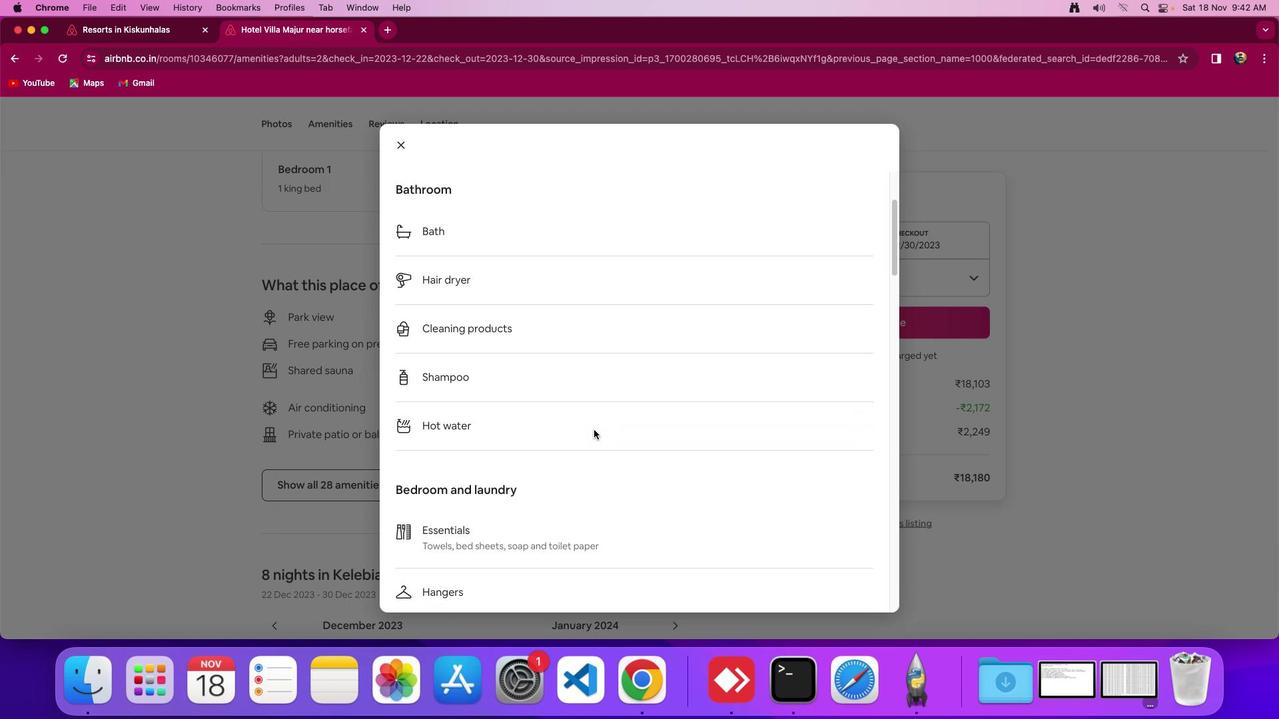 
Action: Mouse scrolled (594, 430) with delta (0, 0)
Screenshot: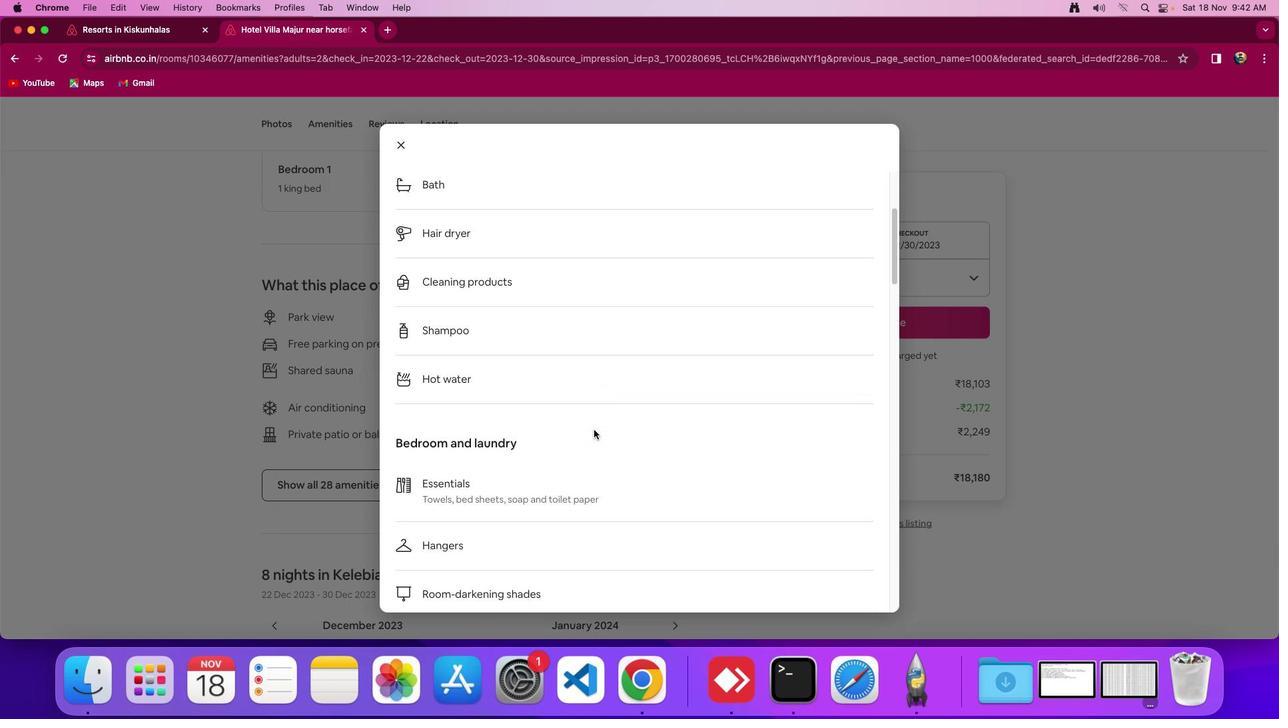 
Action: Mouse scrolled (594, 430) with delta (0, 0)
Screenshot: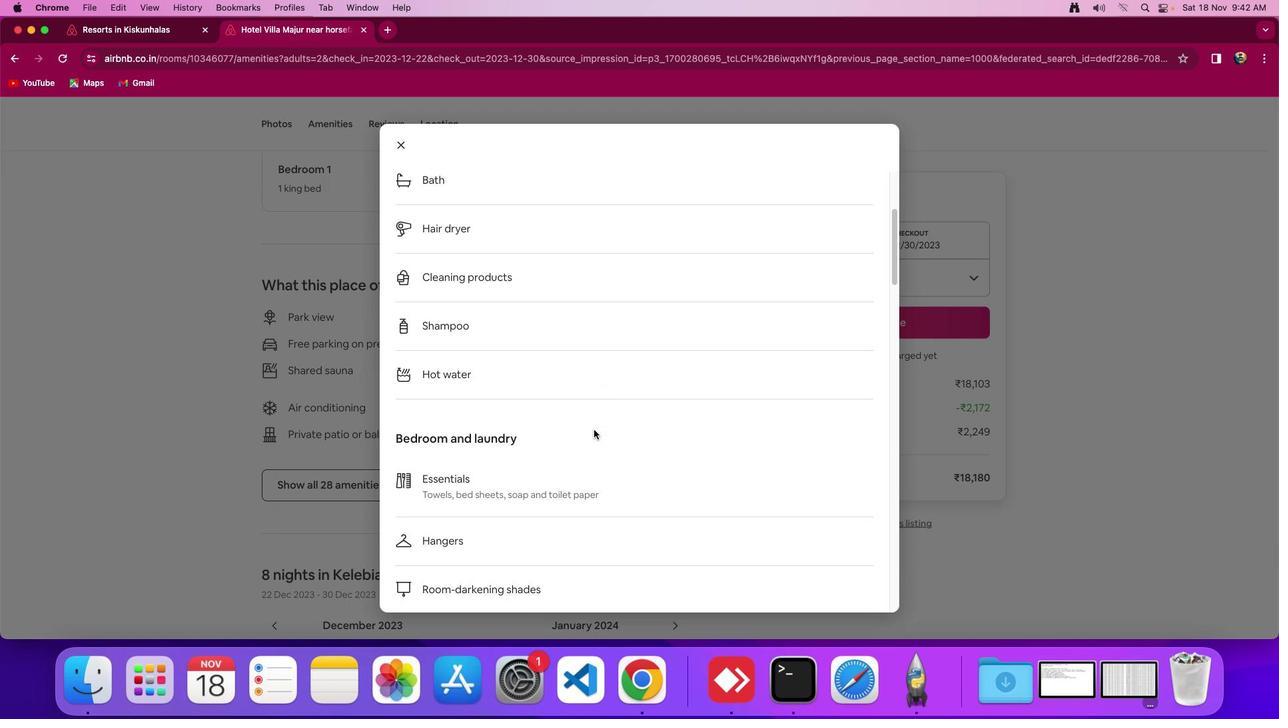 
Action: Mouse scrolled (594, 430) with delta (0, 0)
Screenshot: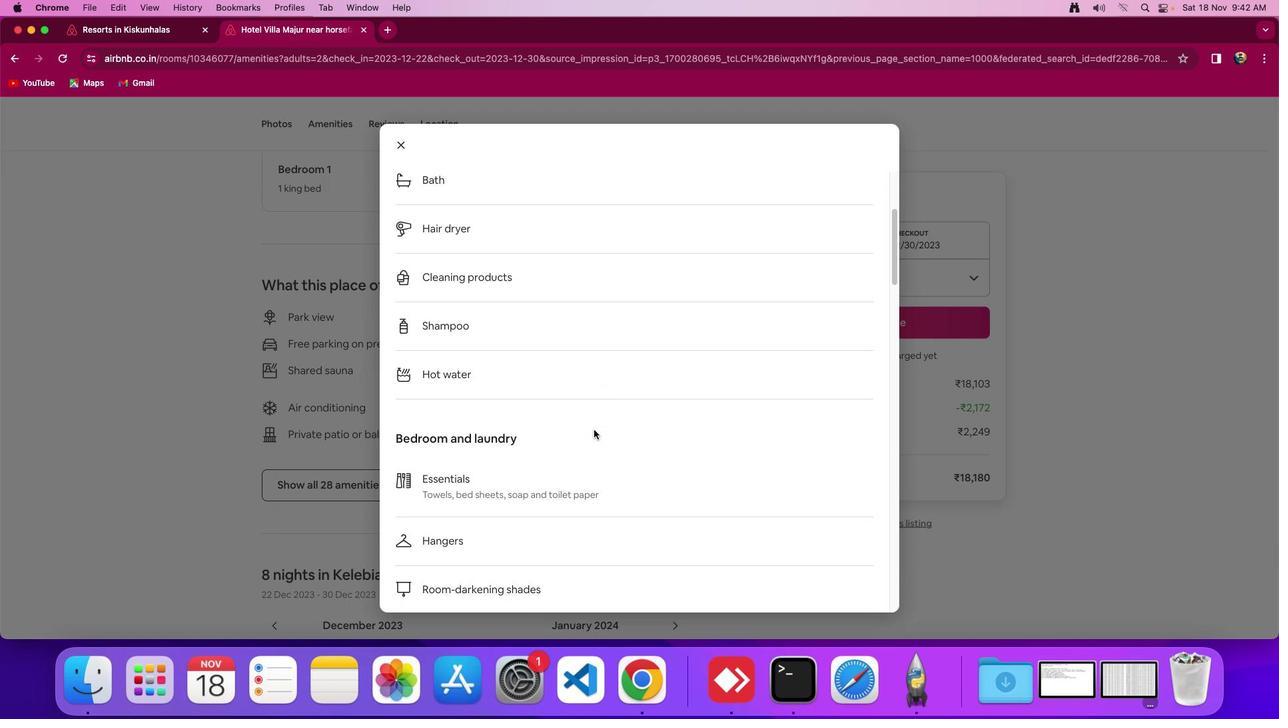 
Action: Mouse scrolled (594, 430) with delta (0, 0)
Screenshot: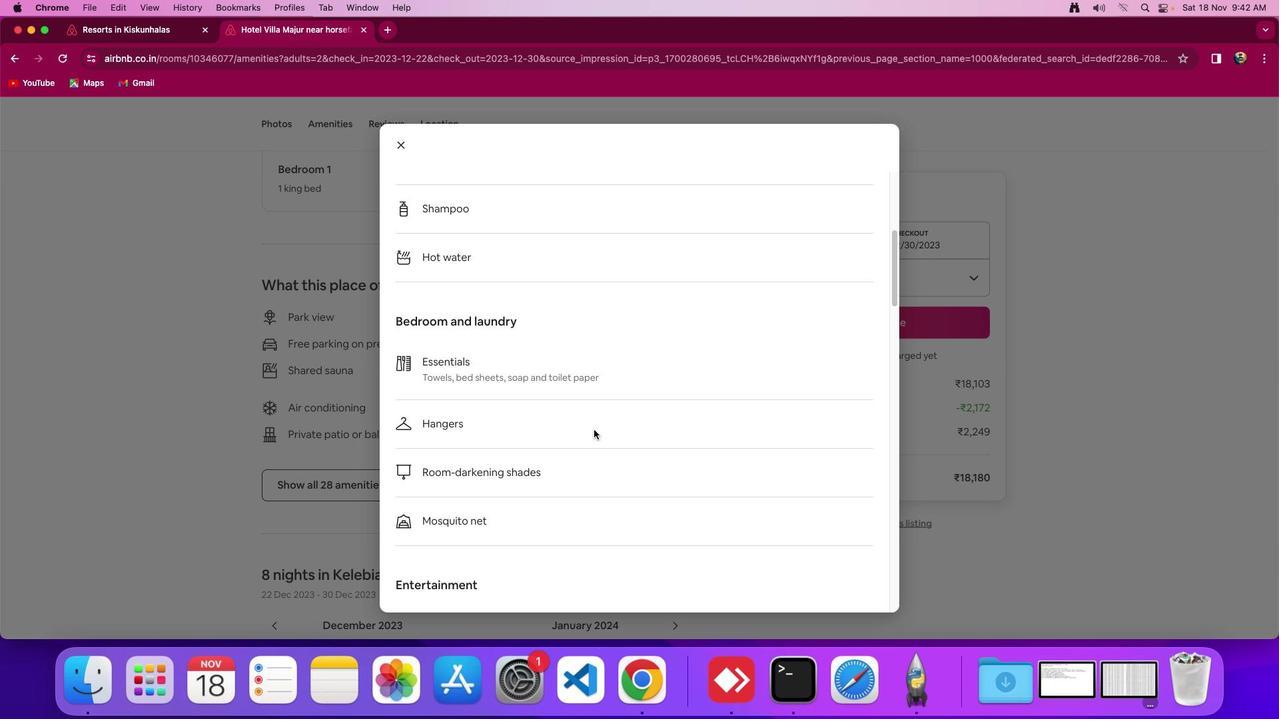 
Action: Mouse scrolled (594, 430) with delta (0, 0)
Screenshot: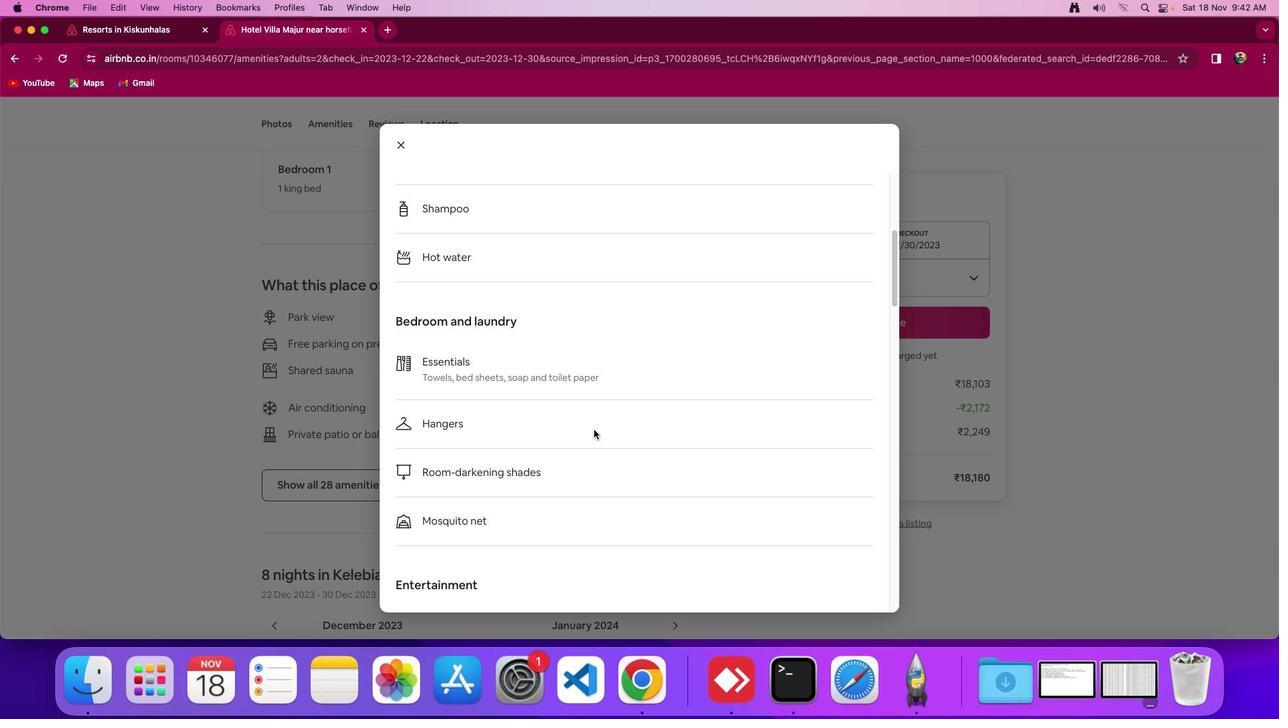 
Action: Mouse scrolled (594, 430) with delta (0, 0)
Screenshot: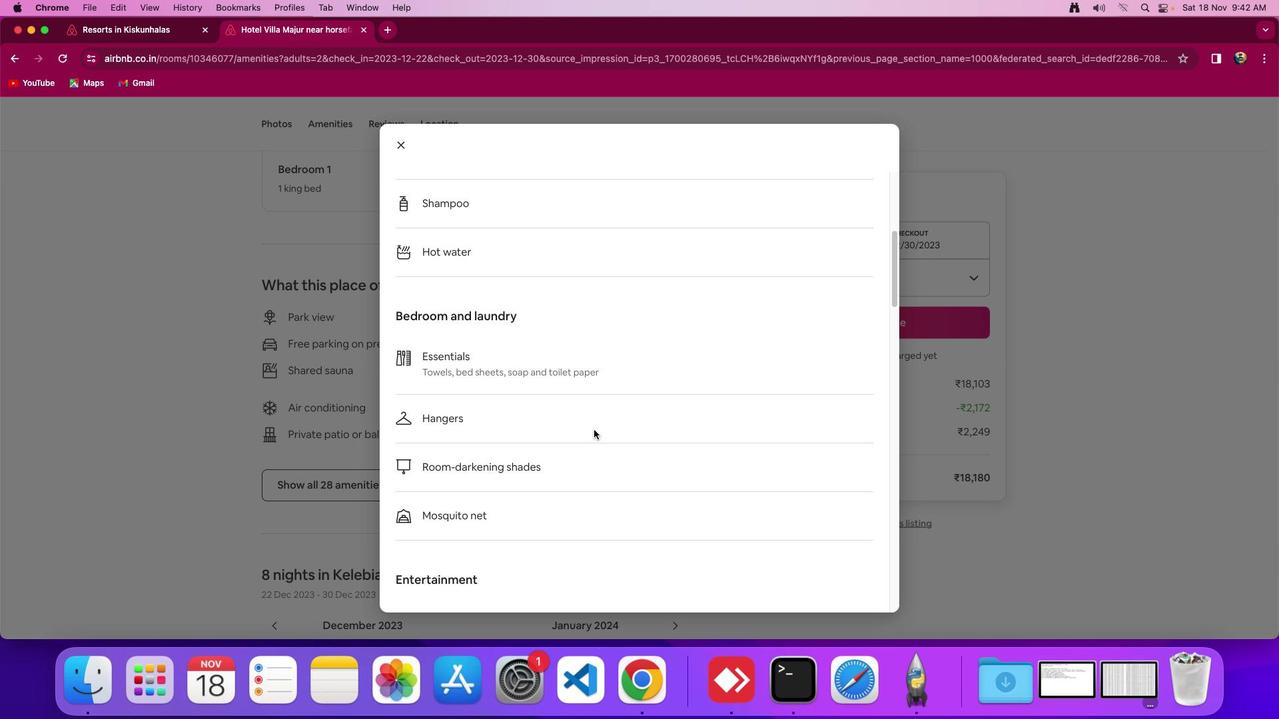 
Action: Mouse scrolled (594, 430) with delta (0, 0)
Screenshot: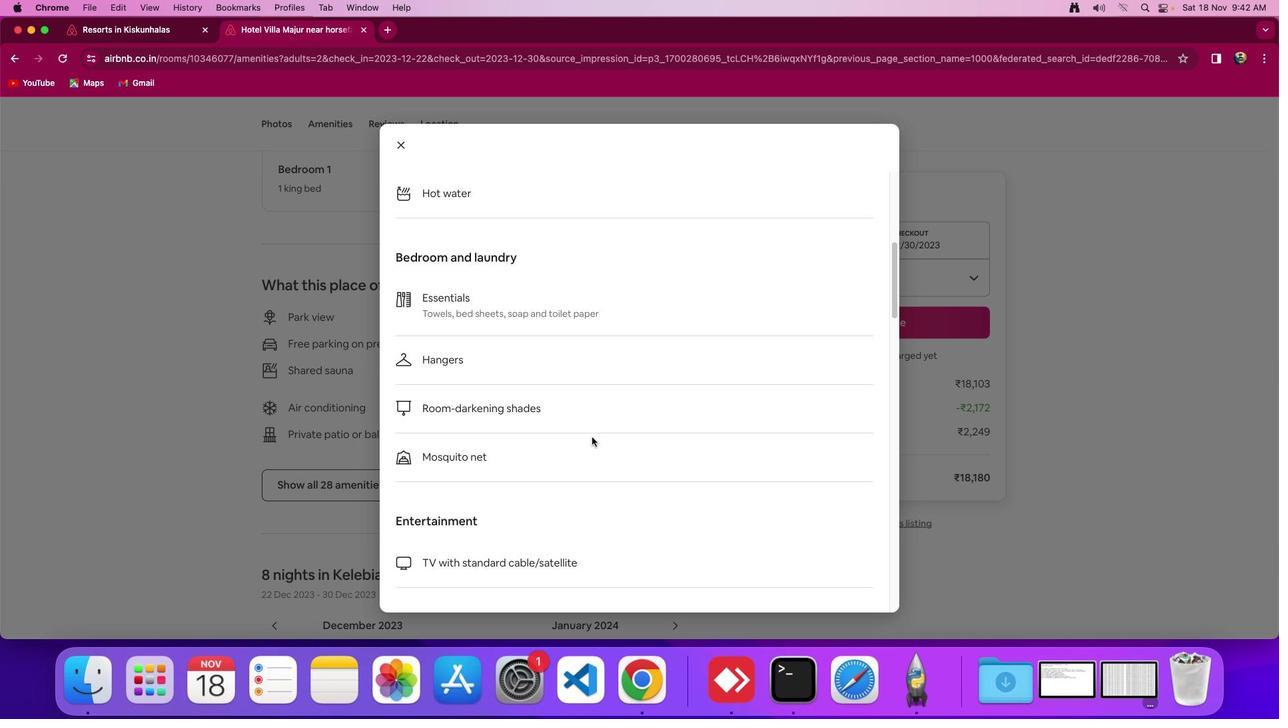 
Action: Mouse scrolled (594, 430) with delta (0, 0)
Screenshot: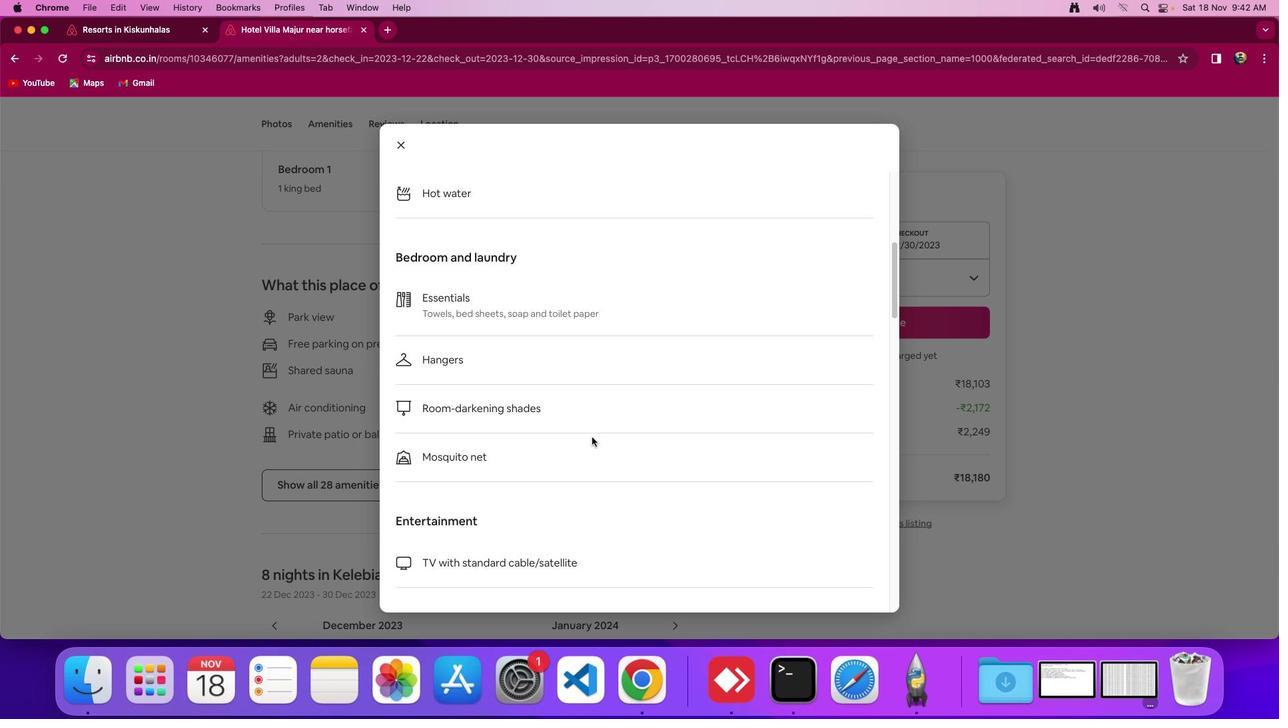 
Action: Mouse scrolled (594, 430) with delta (0, -1)
Screenshot: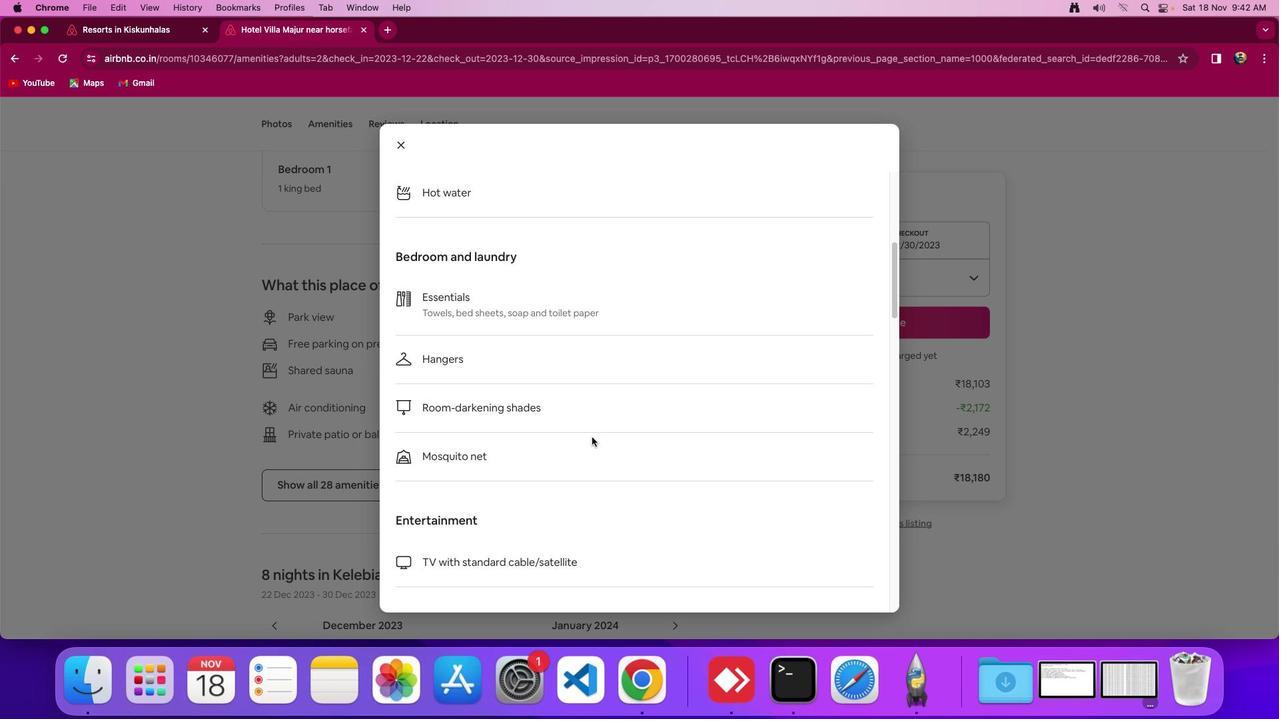
Action: Mouse scrolled (594, 430) with delta (0, 0)
Screenshot: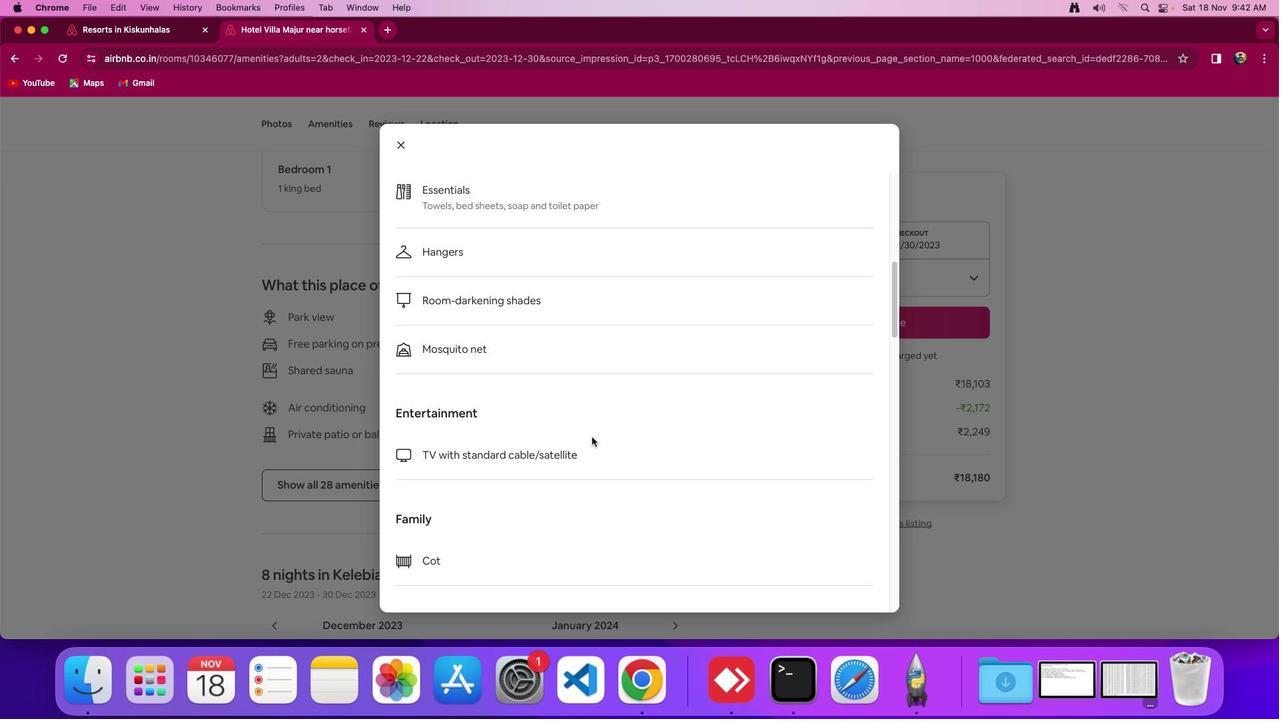 
Action: Mouse scrolled (594, 430) with delta (0, 0)
Screenshot: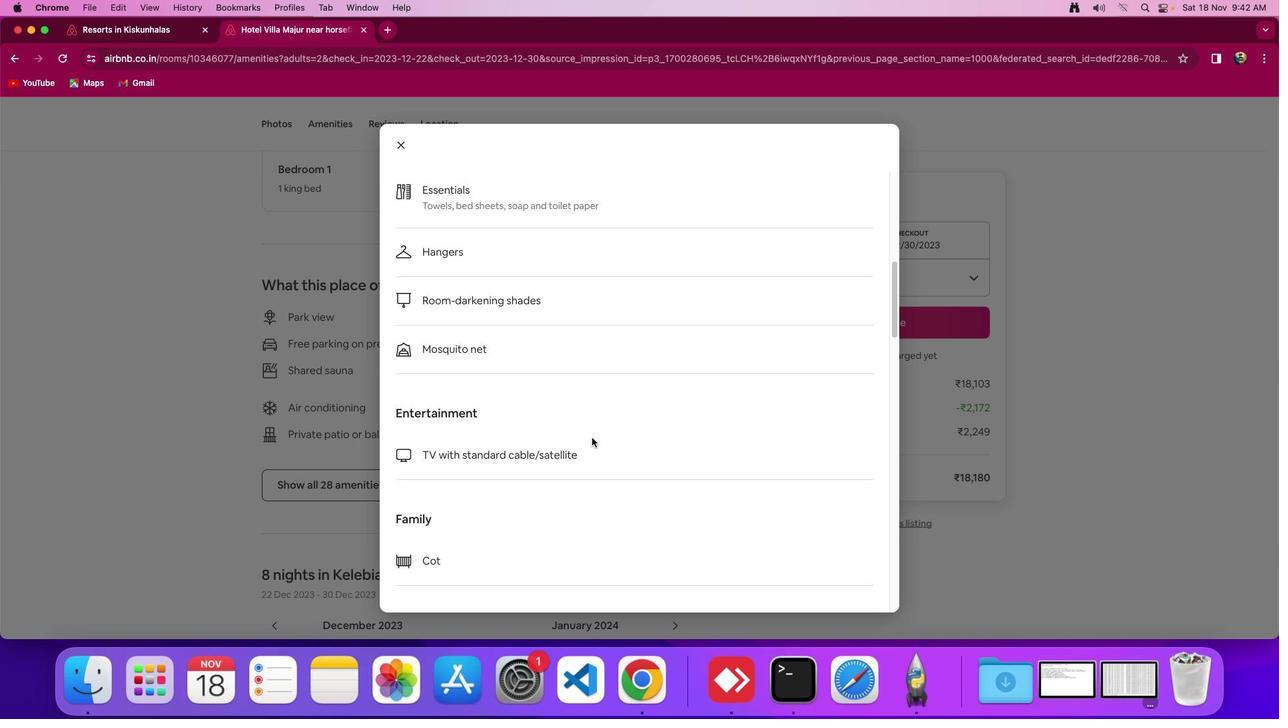 
Action: Mouse scrolled (594, 430) with delta (0, 0)
Screenshot: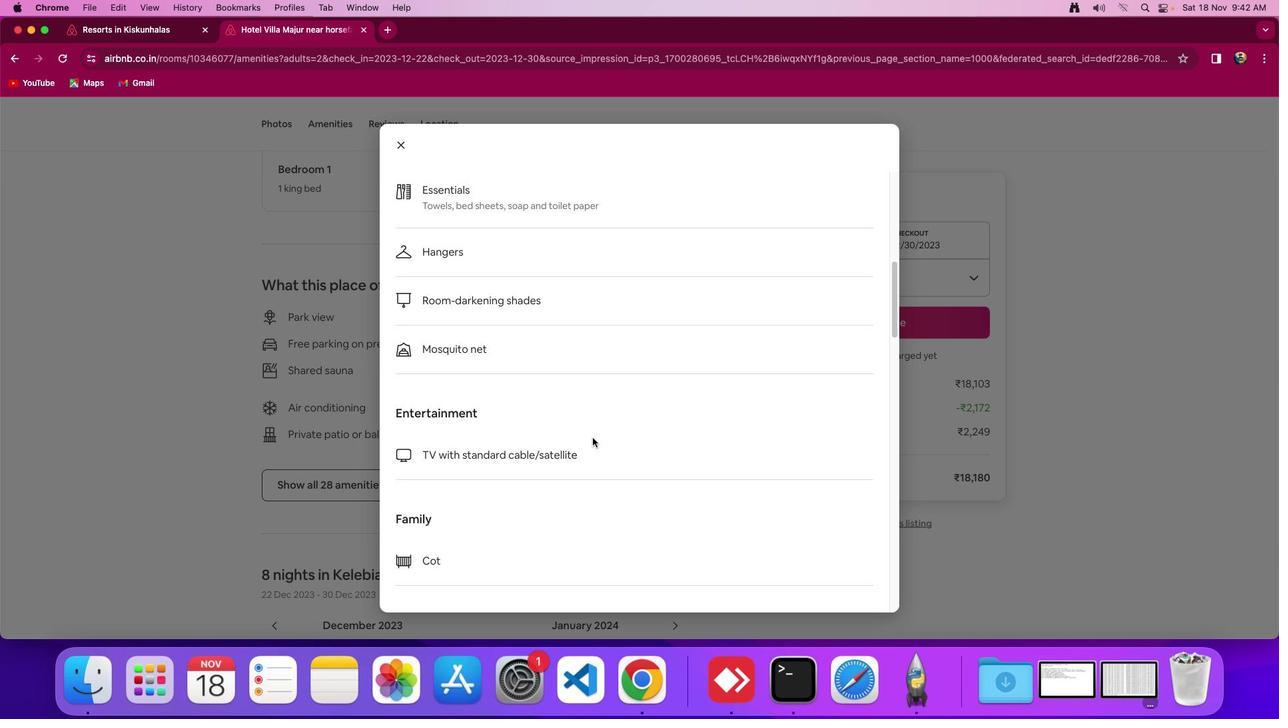 
Action: Mouse moved to (592, 437)
Screenshot: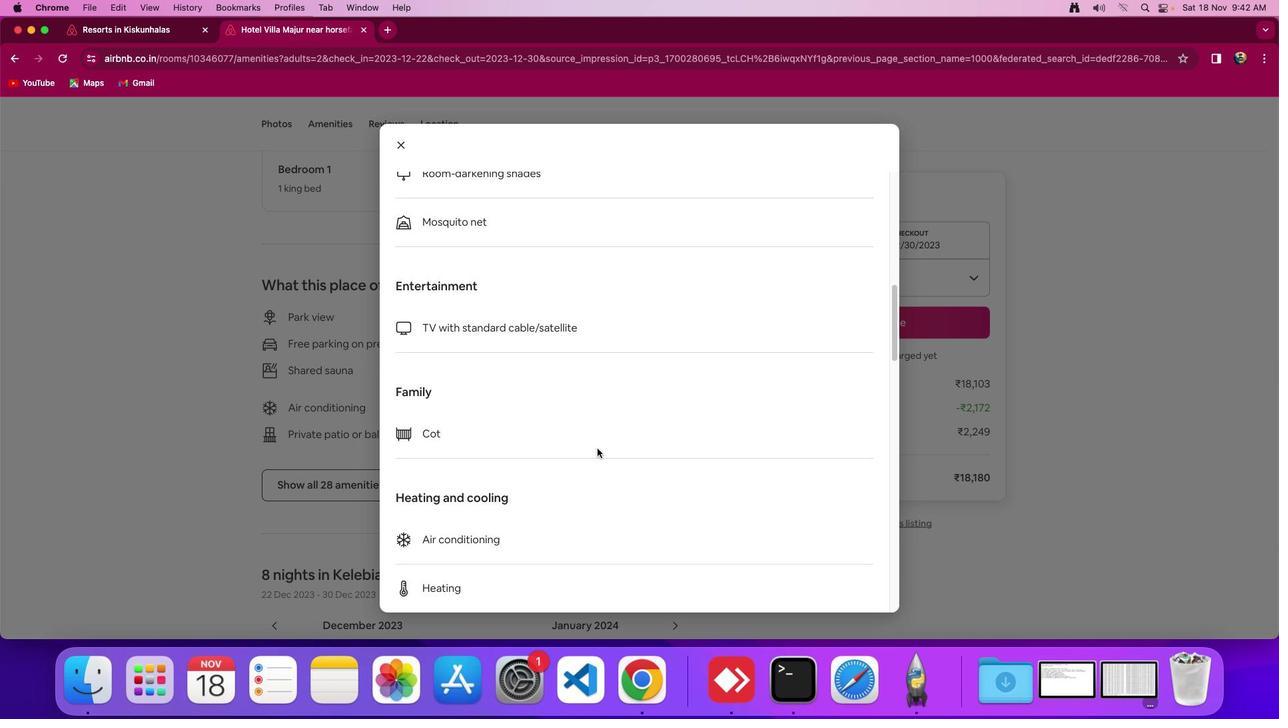
Action: Mouse scrolled (592, 437) with delta (0, 0)
Screenshot: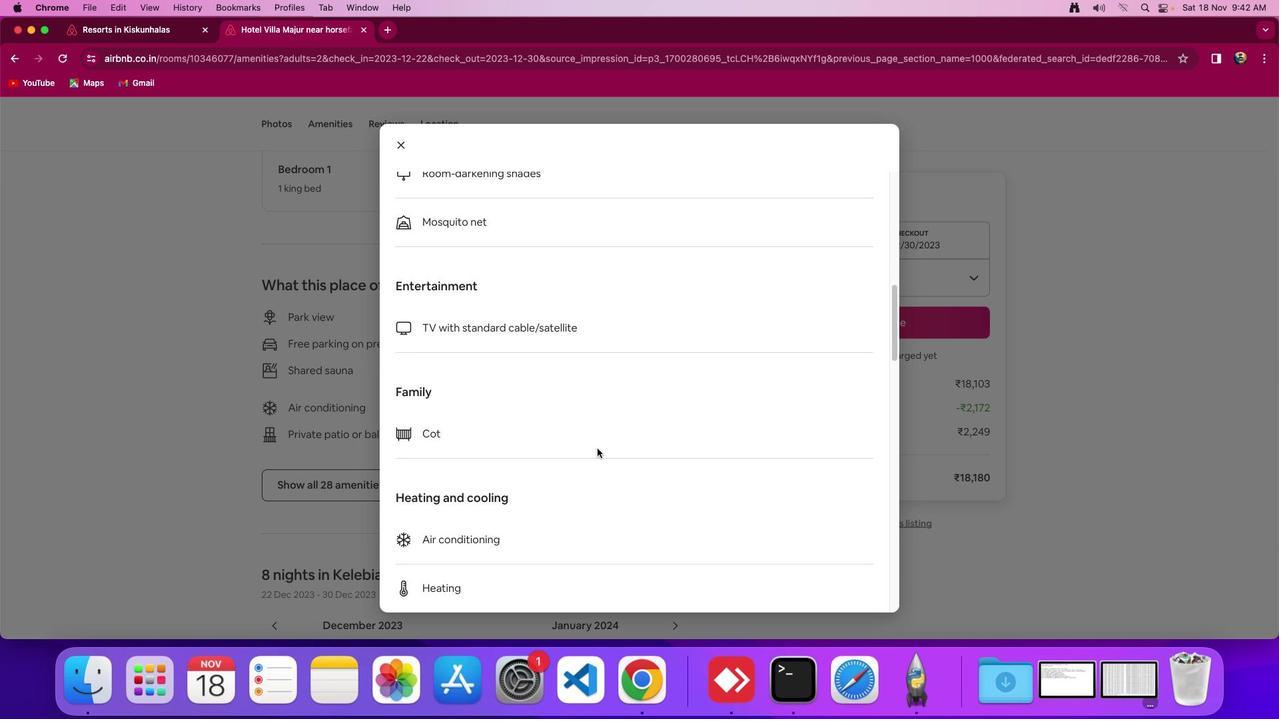 
Action: Mouse scrolled (592, 437) with delta (0, 0)
Screenshot: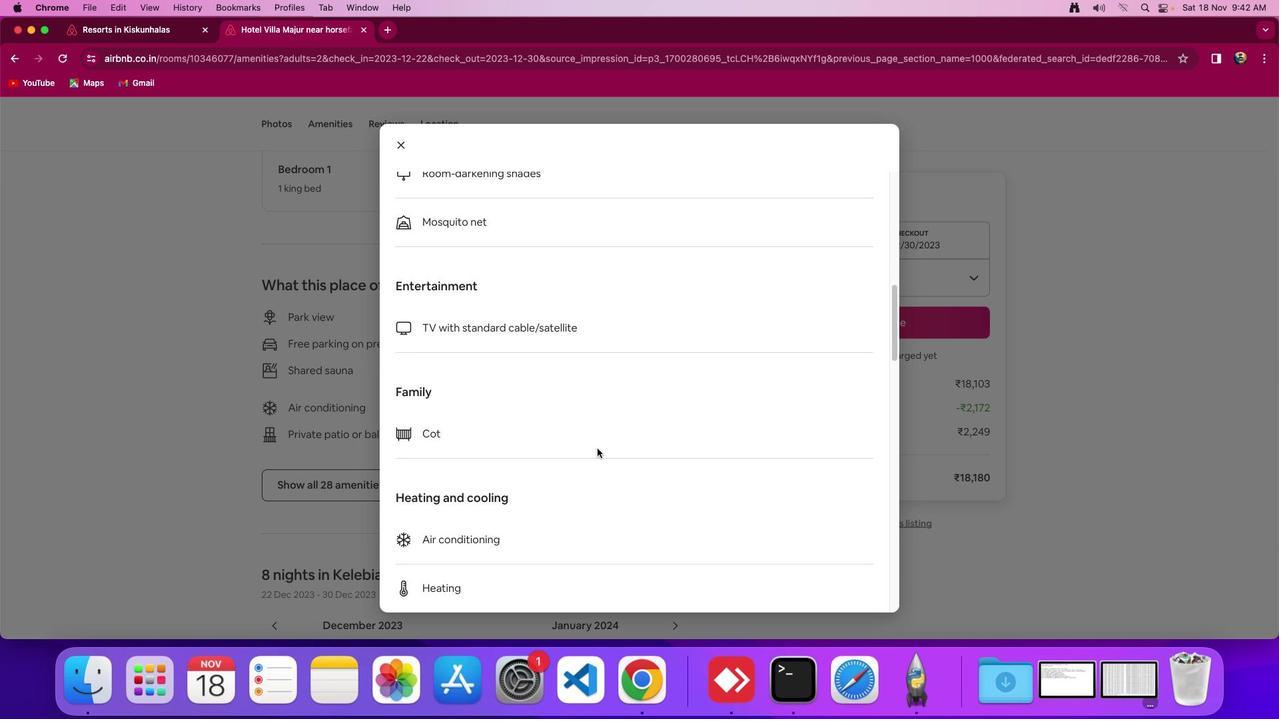 
Action: Mouse scrolled (592, 437) with delta (0, -1)
Screenshot: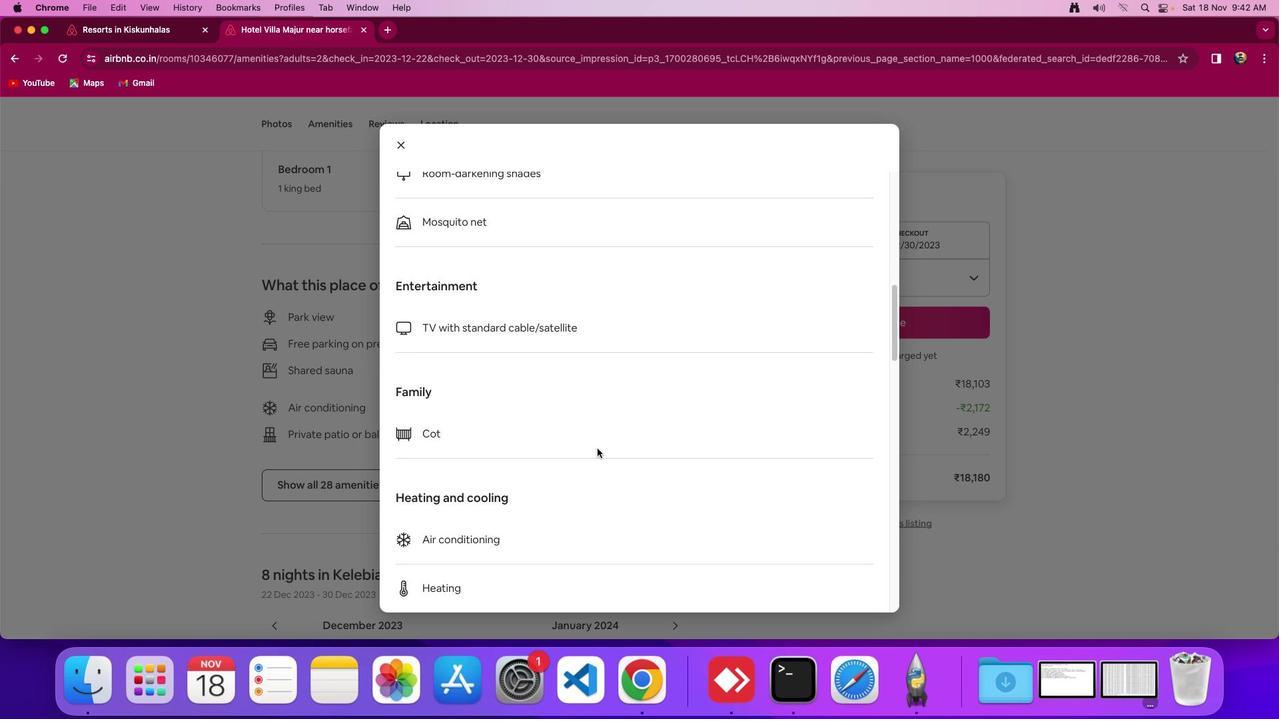 
Action: Mouse moved to (593, 437)
Screenshot: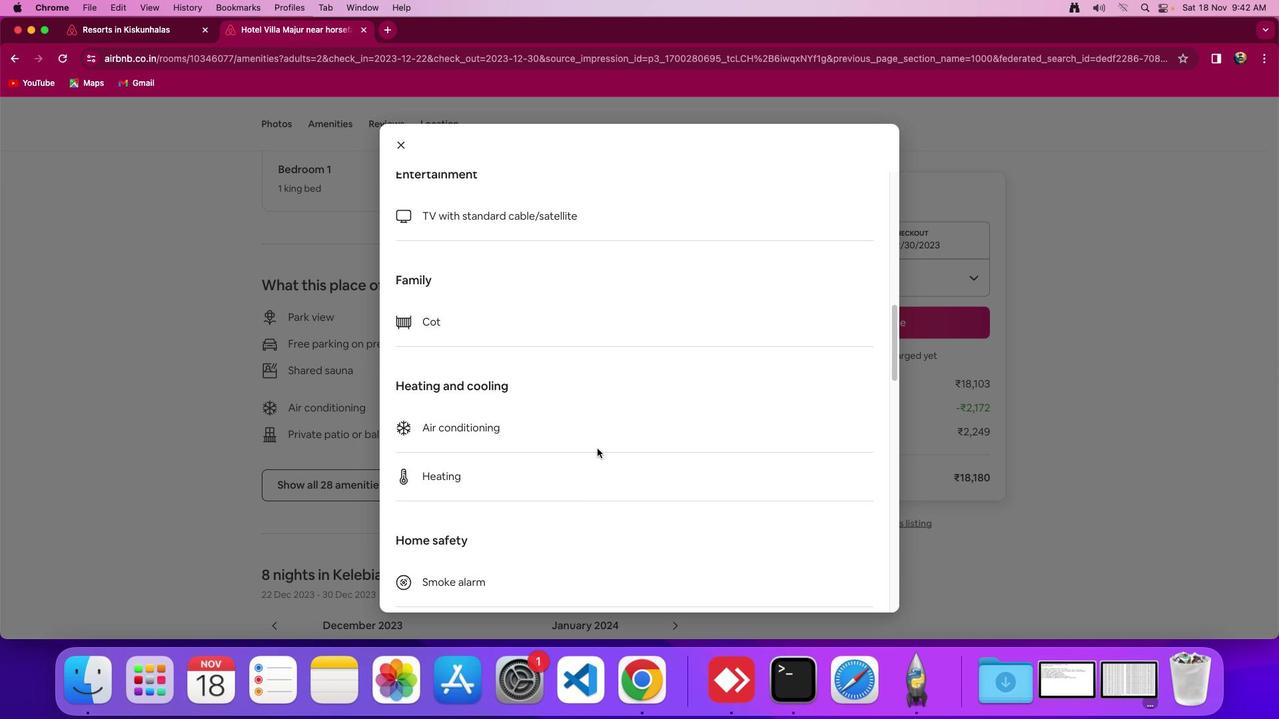 
Action: Mouse scrolled (593, 437) with delta (0, 0)
Screenshot: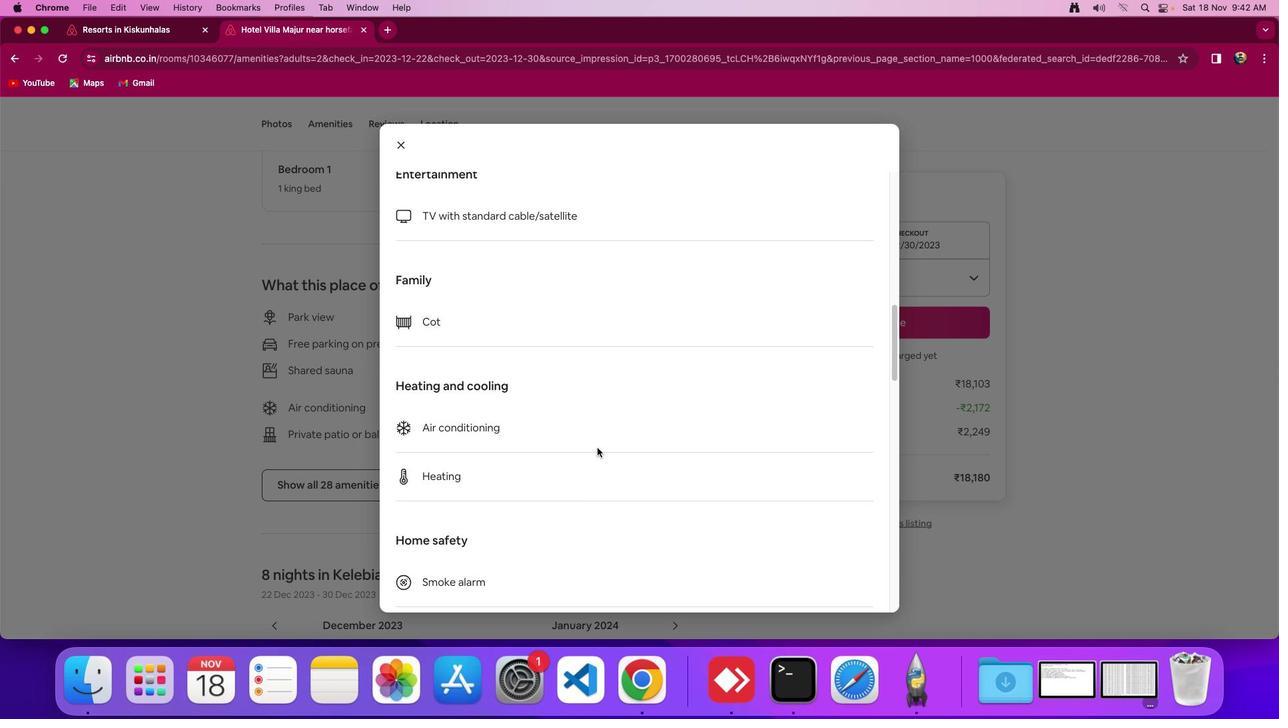 
Action: Mouse scrolled (593, 437) with delta (0, 0)
Screenshot: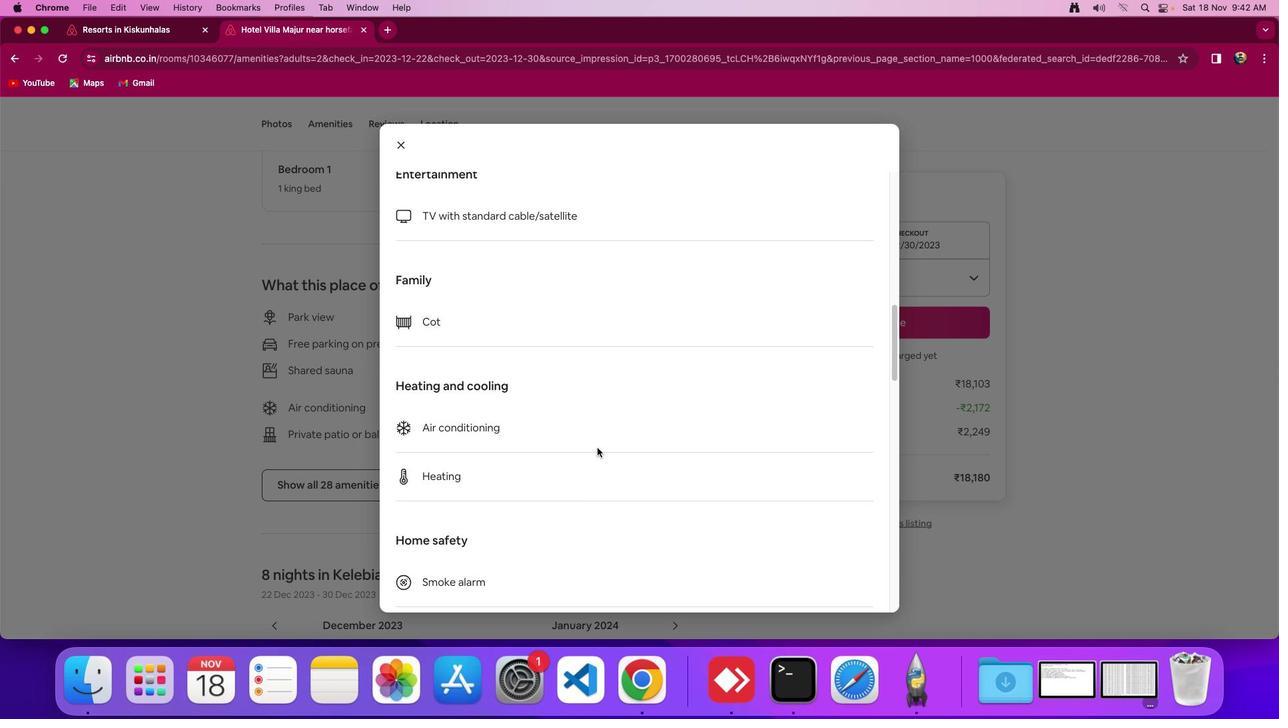 
Action: Mouse moved to (593, 438)
Screenshot: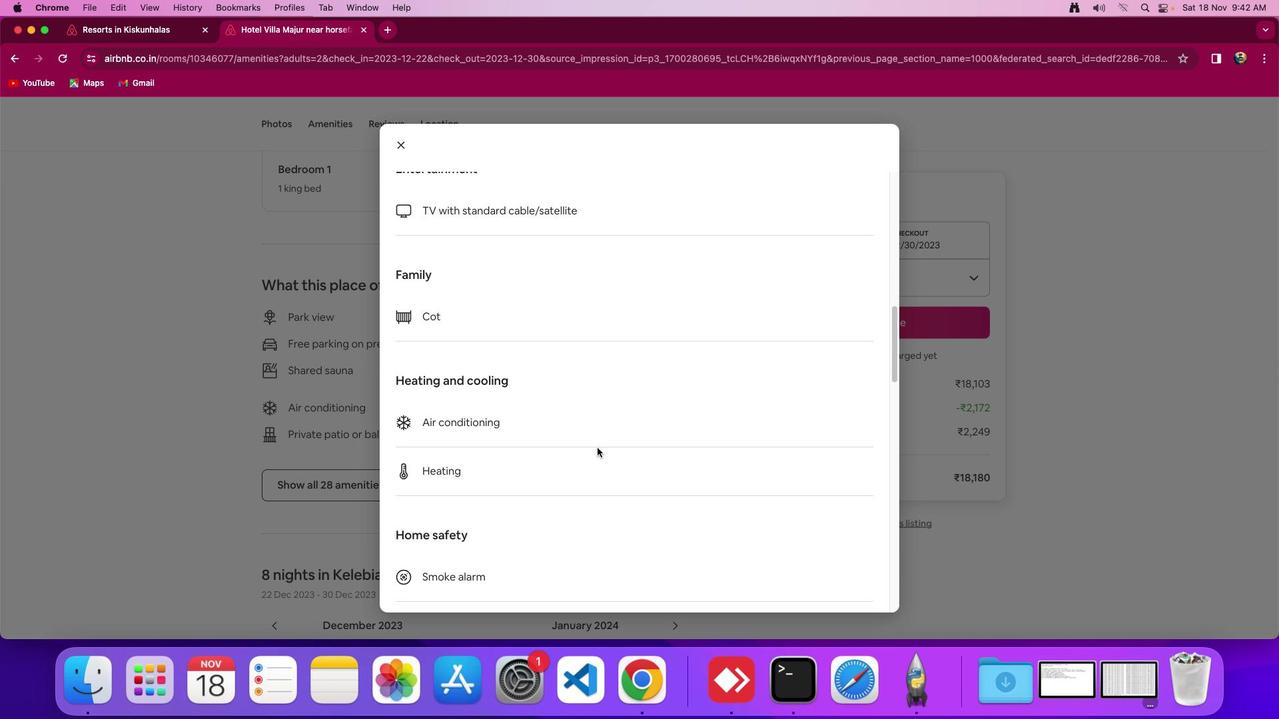 
Action: Mouse scrolled (593, 438) with delta (0, -1)
Screenshot: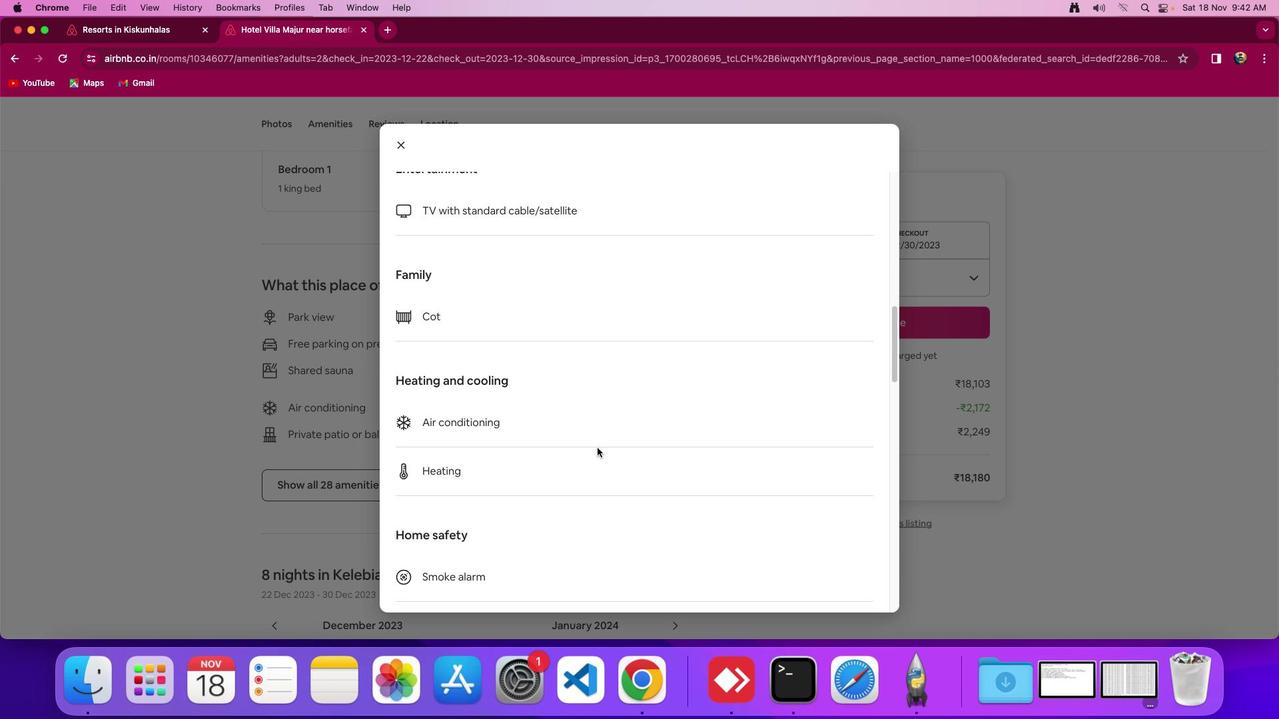 
Action: Mouse moved to (597, 448)
Screenshot: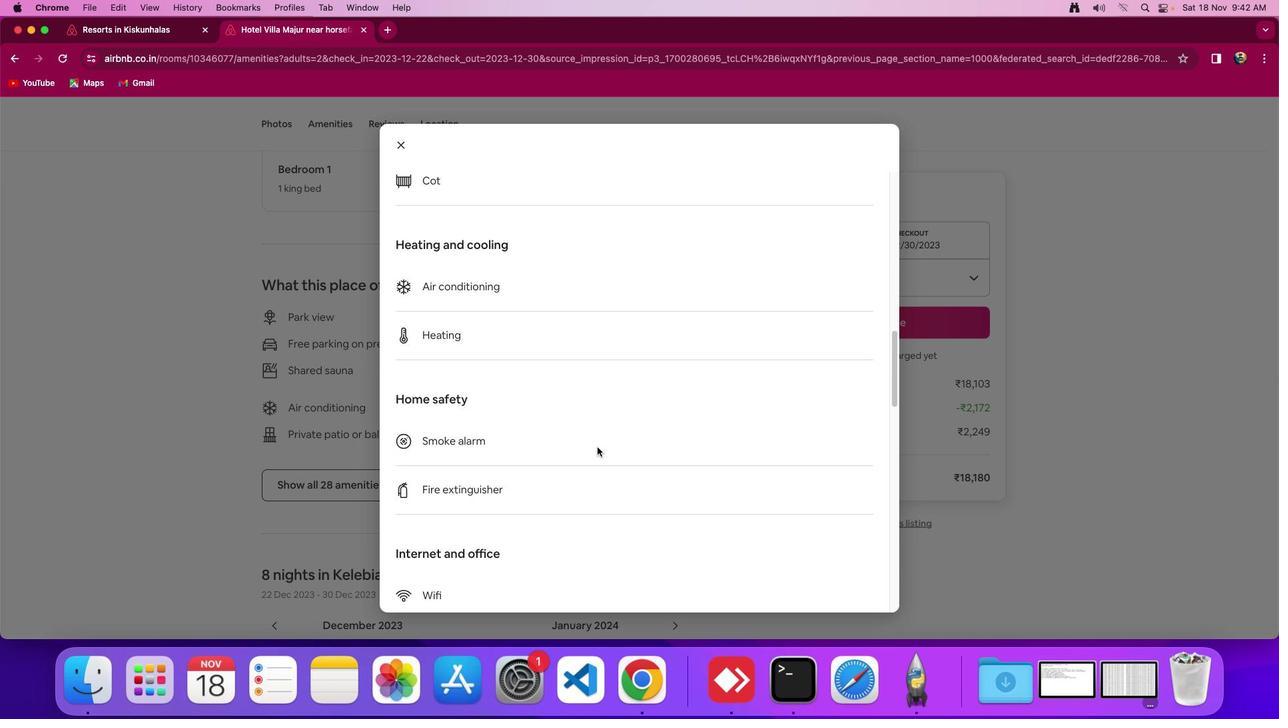 
Action: Mouse scrolled (597, 448) with delta (0, 0)
Screenshot: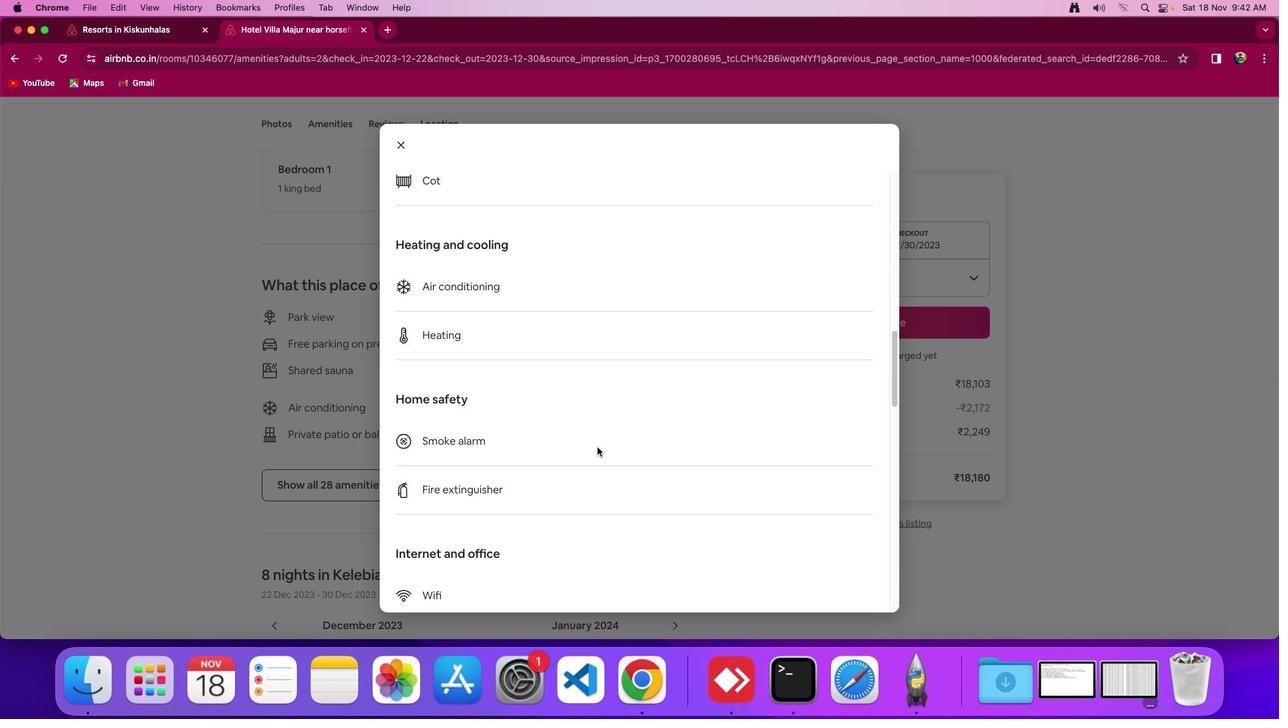 
Action: Mouse scrolled (597, 448) with delta (0, 0)
Screenshot: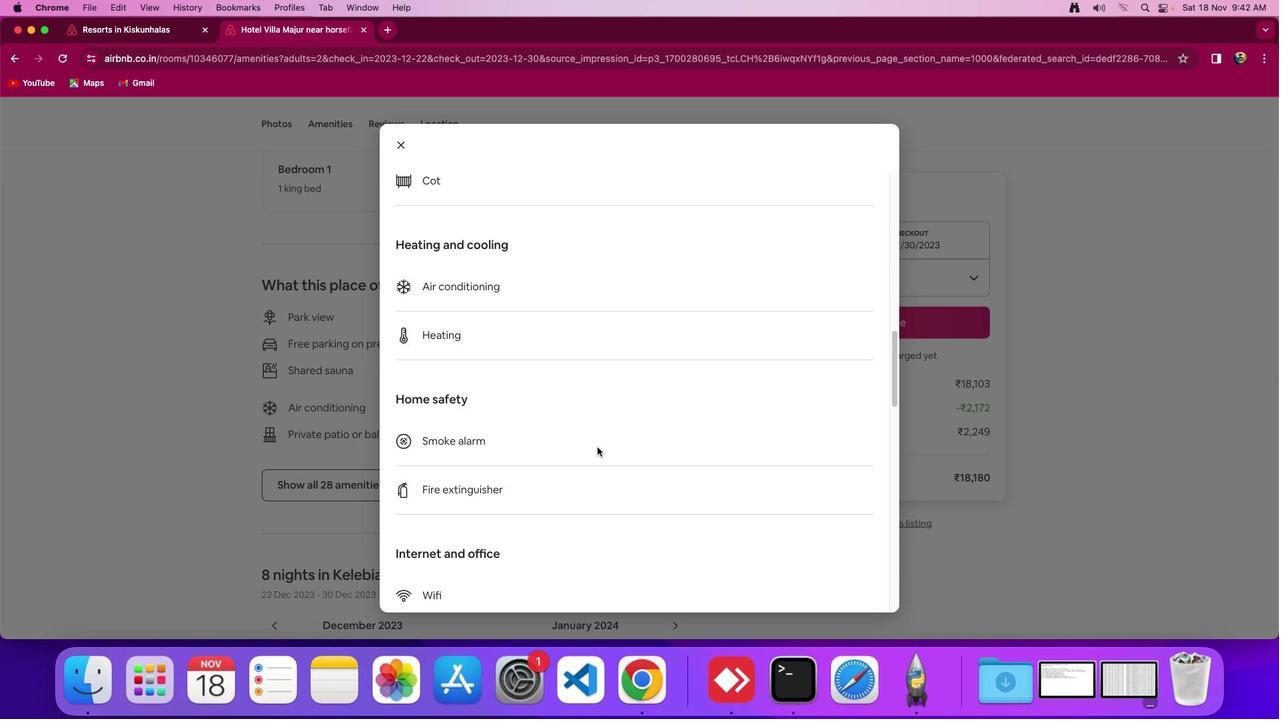 
Action: Mouse moved to (597, 449)
Screenshot: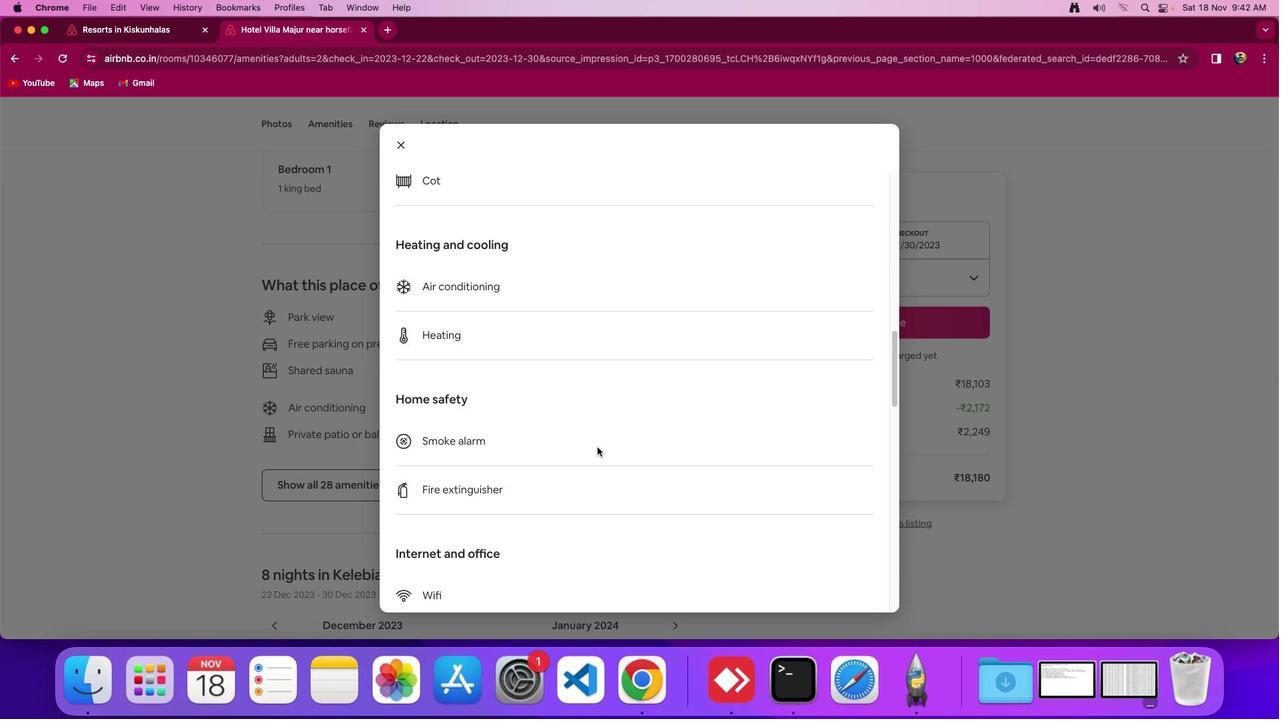 
Action: Mouse scrolled (597, 449) with delta (0, -1)
Screenshot: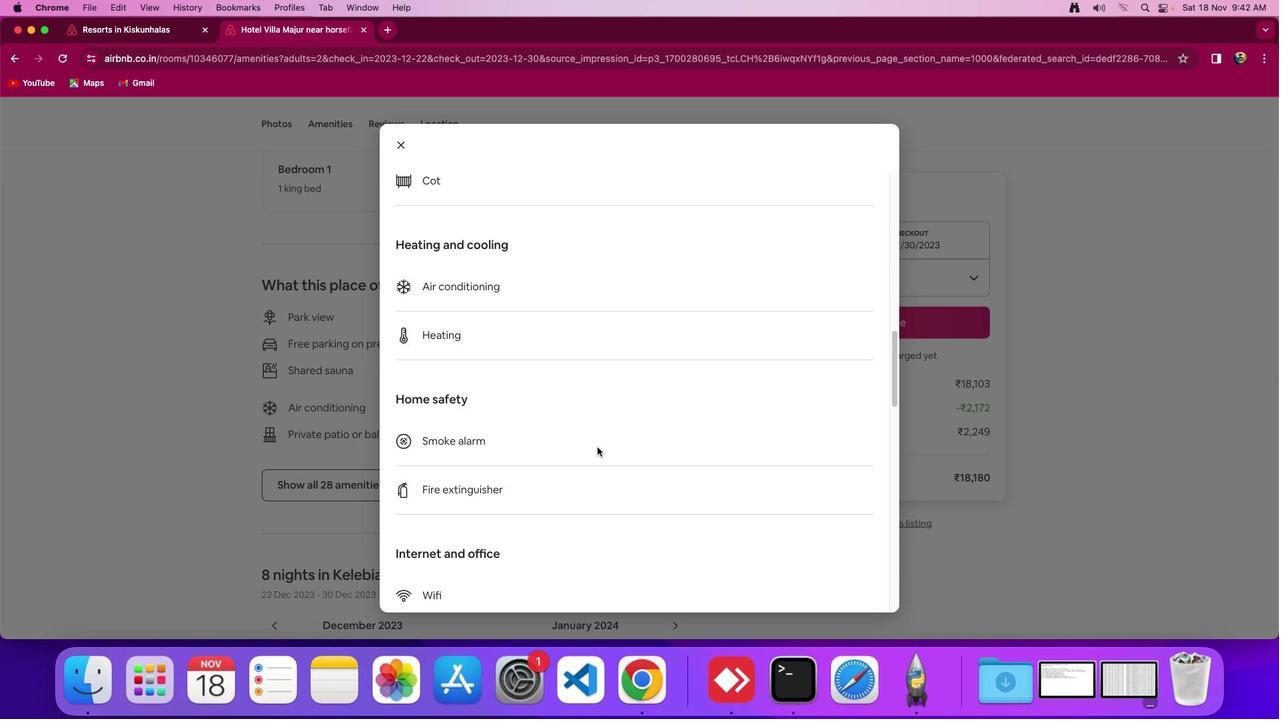 
Action: Mouse moved to (597, 448)
Screenshot: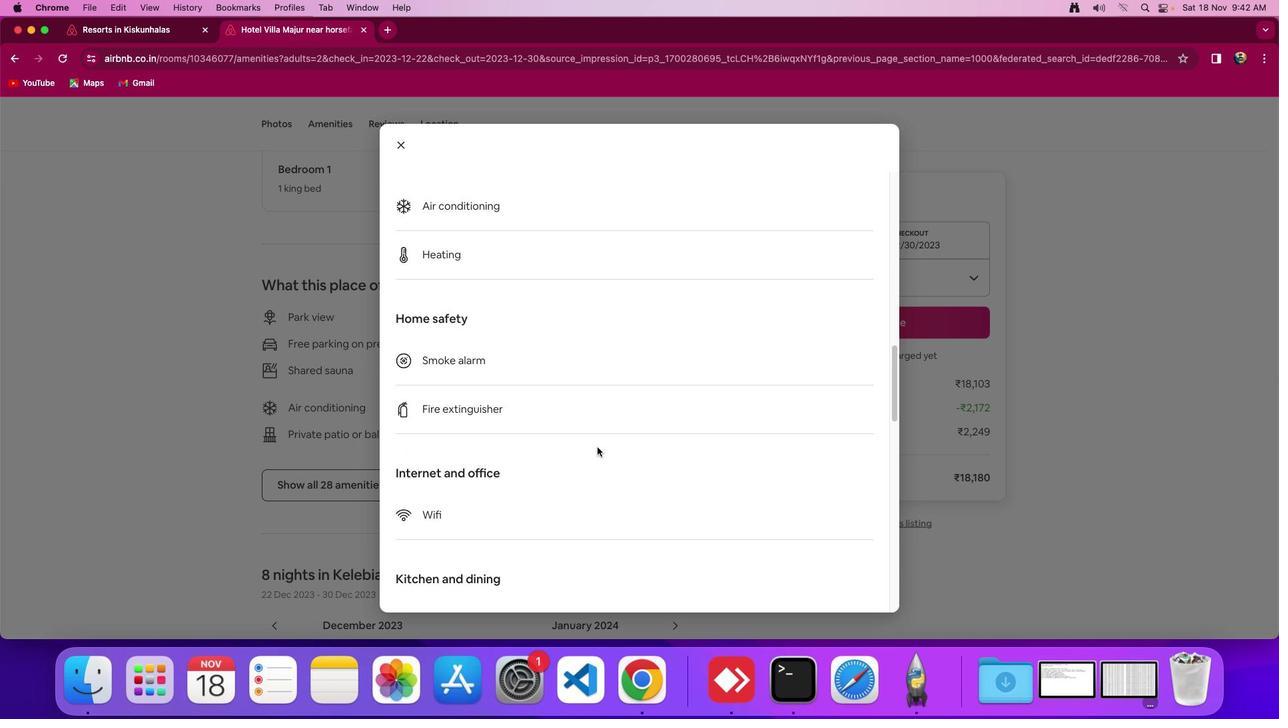 
Action: Mouse scrolled (597, 448) with delta (0, 0)
Screenshot: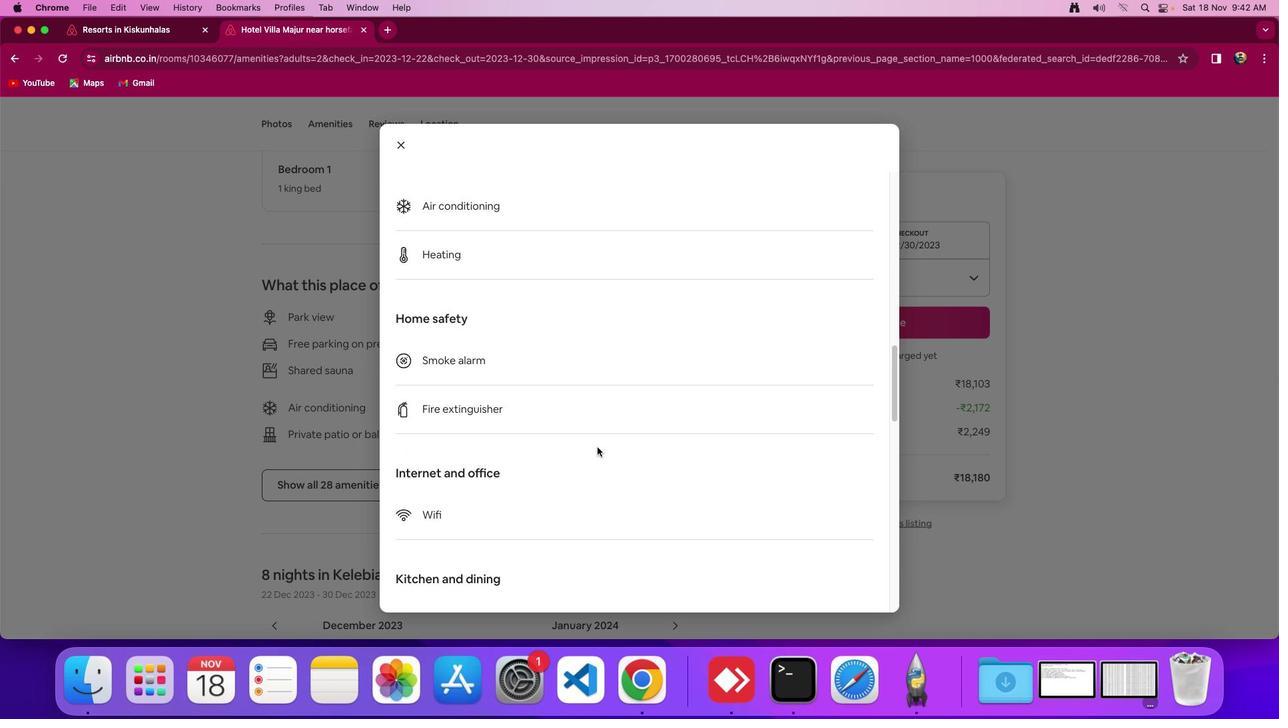 
Action: Mouse moved to (597, 447)
Screenshot: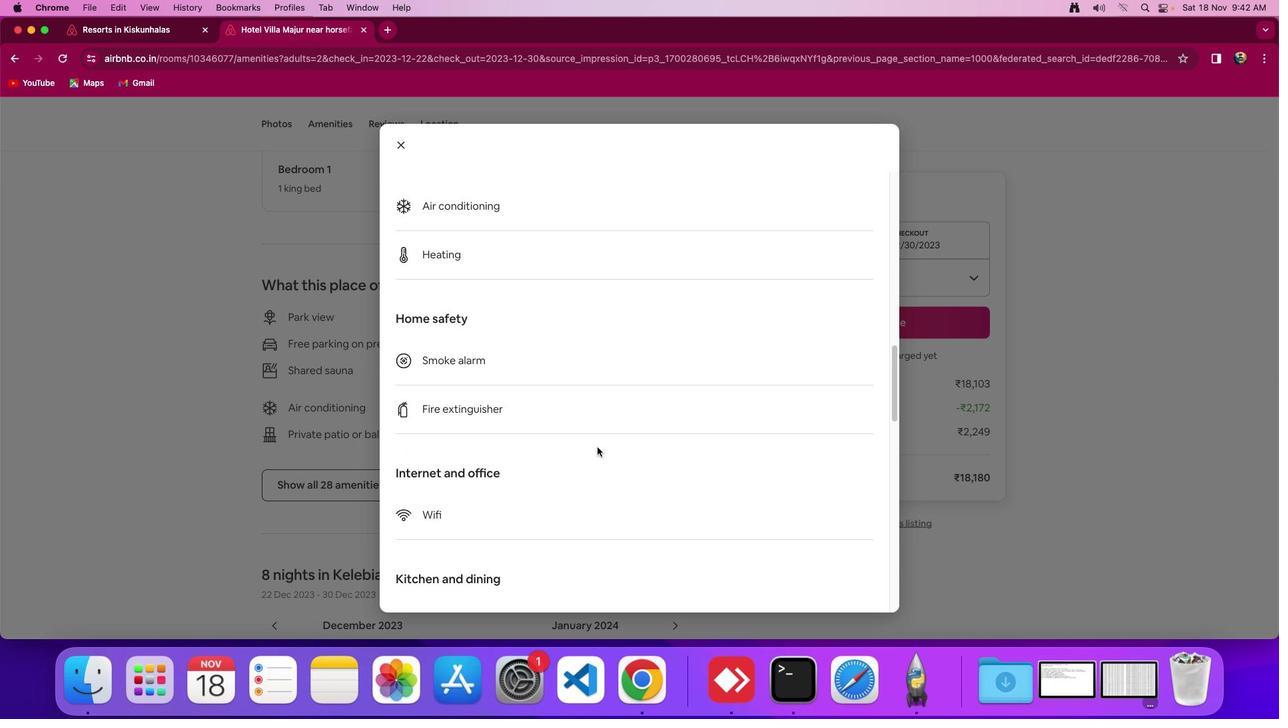 
Action: Mouse scrolled (597, 447) with delta (0, 0)
Screenshot: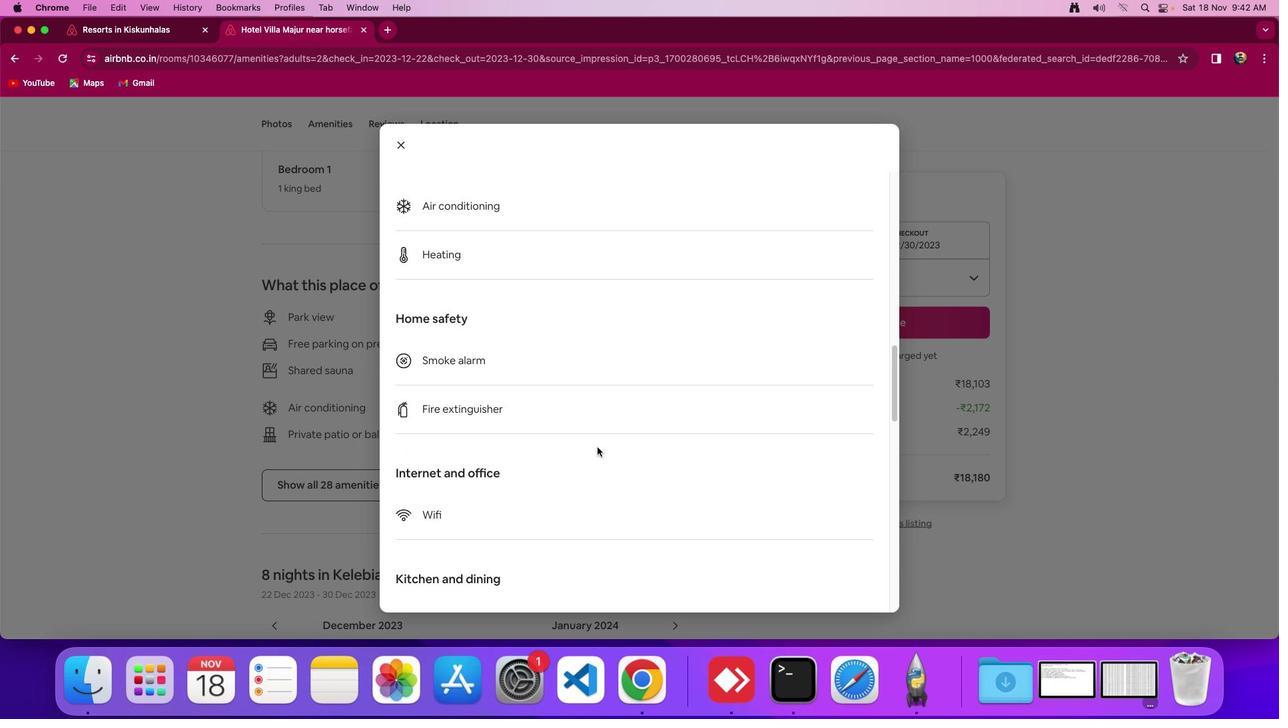
Action: Mouse moved to (597, 447)
Screenshot: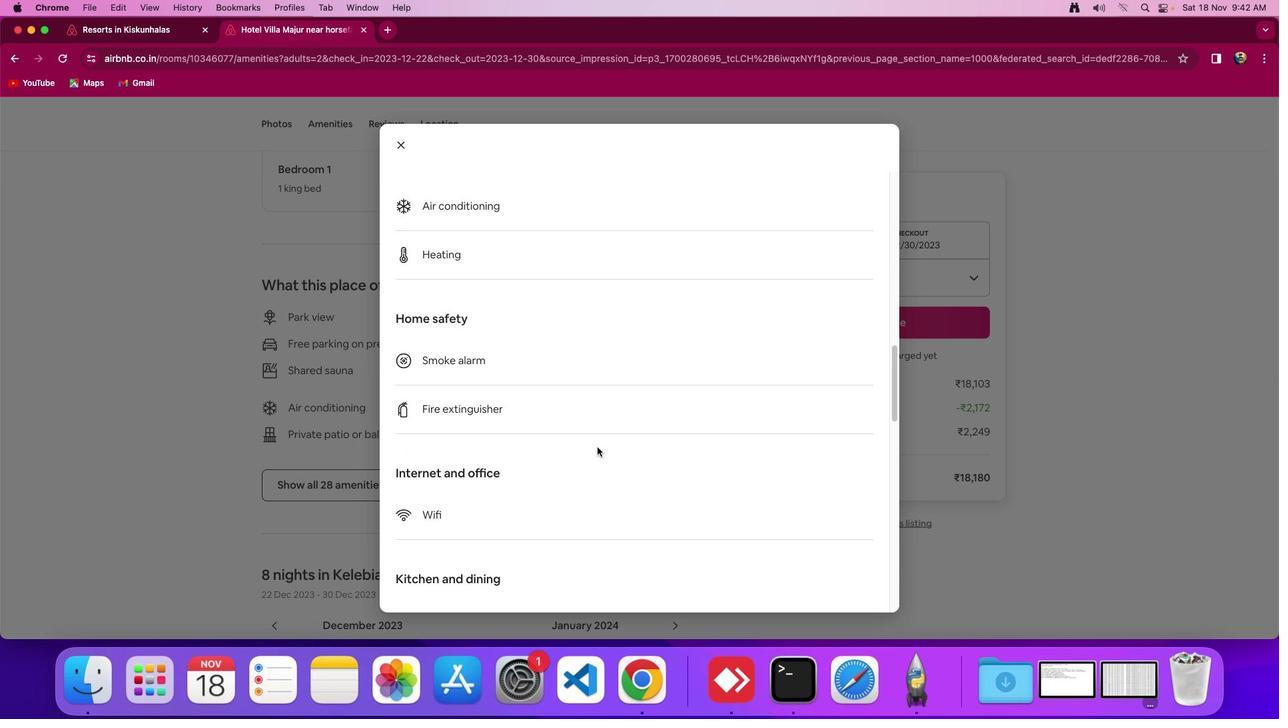 
Action: Mouse scrolled (597, 447) with delta (0, -2)
Screenshot: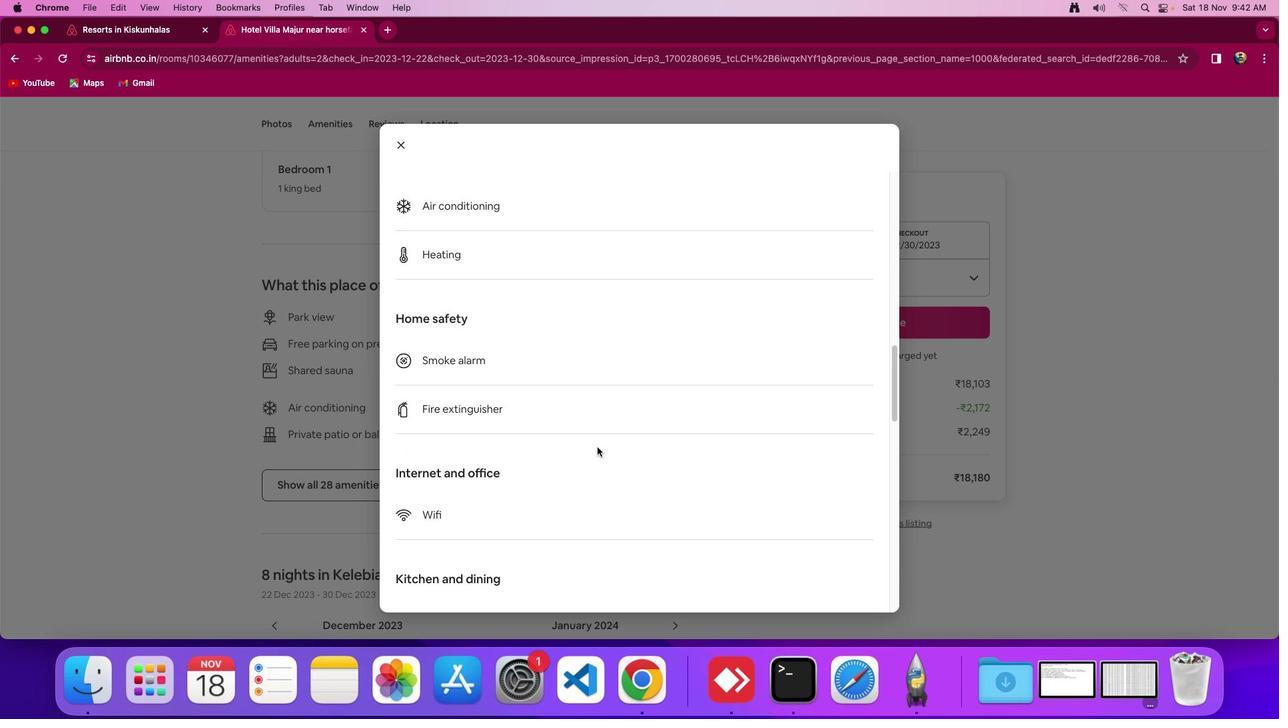 
Action: Mouse moved to (597, 447)
